 Task: Book 4 tickets for 'Kanwar Grewal Live In Concert' on BookMyShow, selecting seats in the 750 category.
Action: Mouse moved to (181, 17)
Screenshot: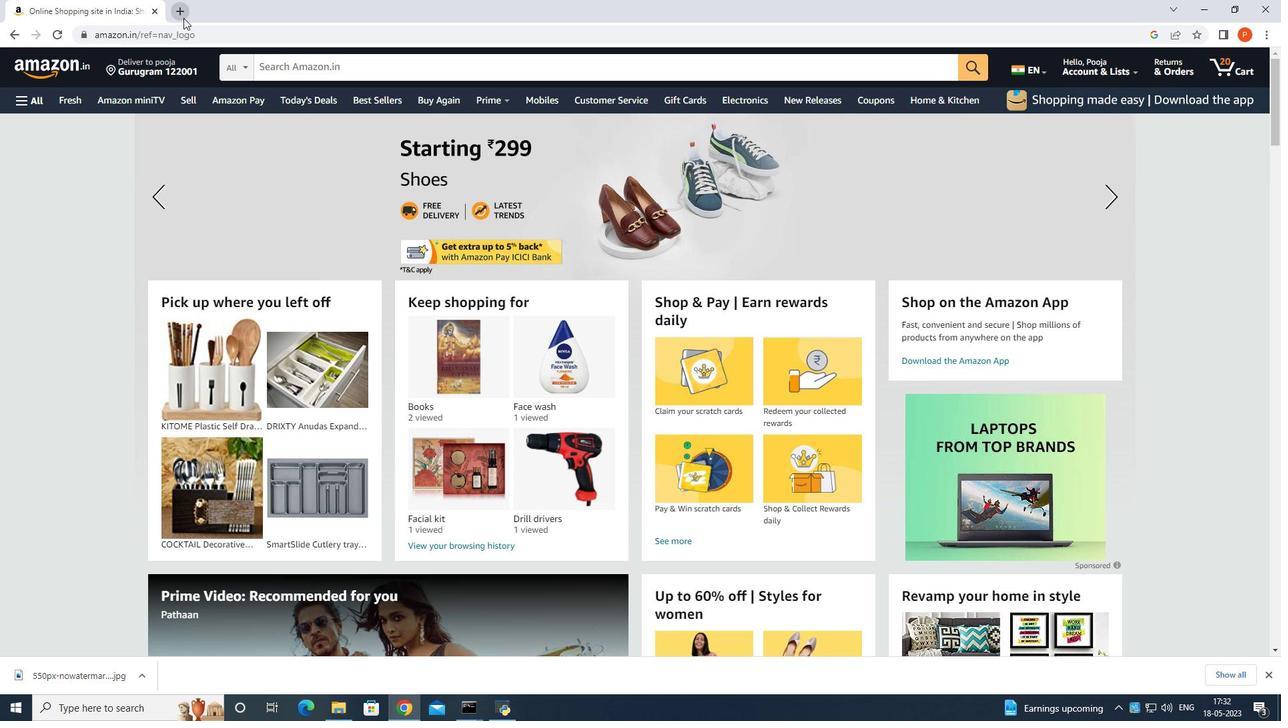 
Action: Mouse pressed left at (181, 17)
Screenshot: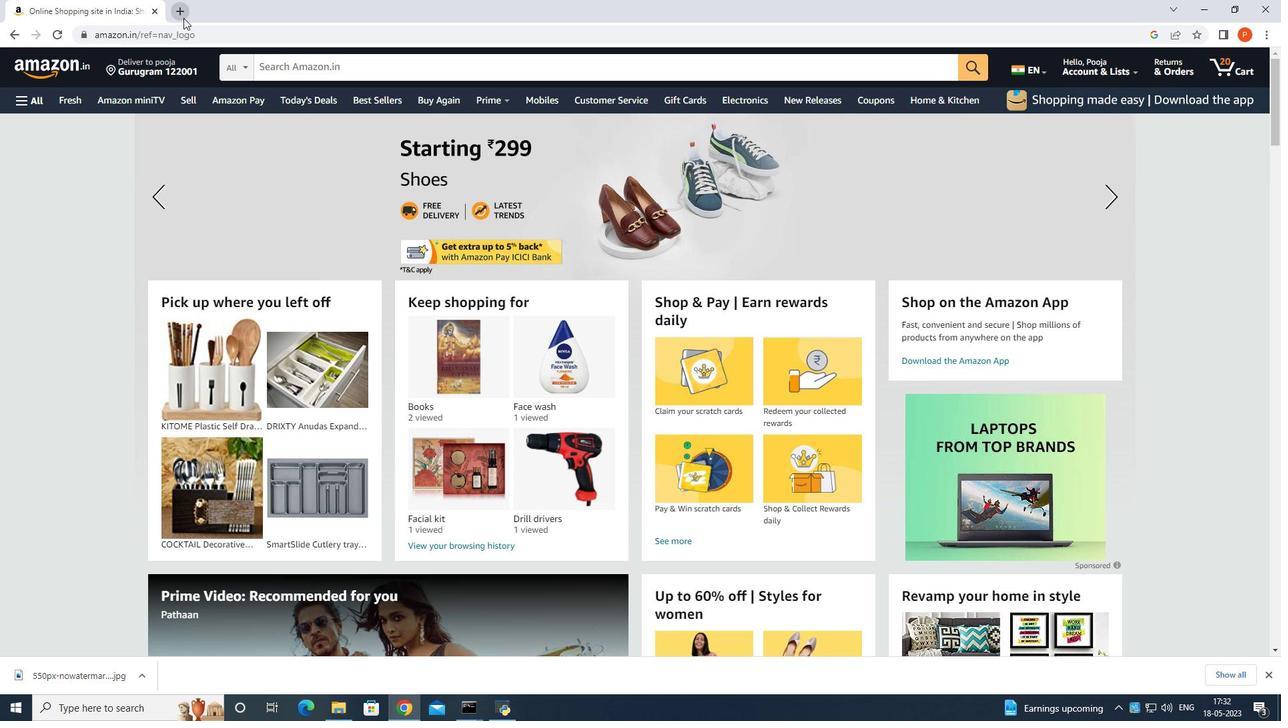 
Action: Mouse moved to (249, 38)
Screenshot: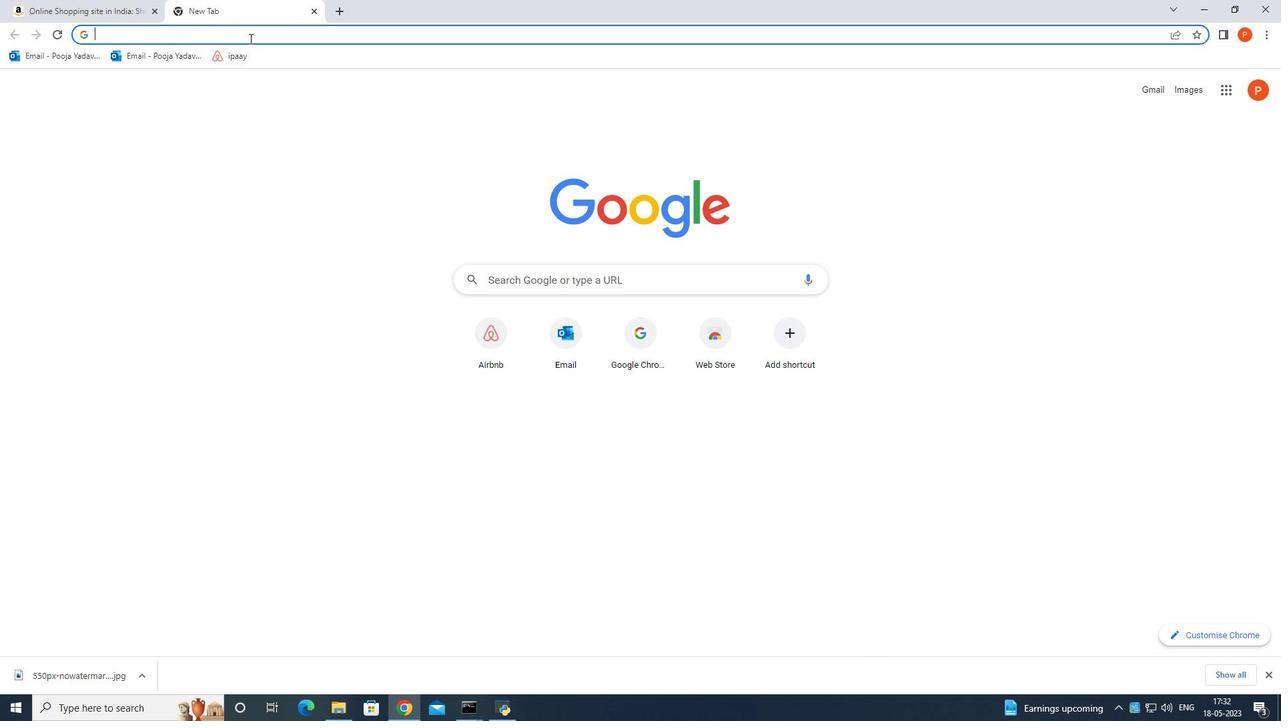 
Action: Mouse pressed left at (249, 38)
Screenshot: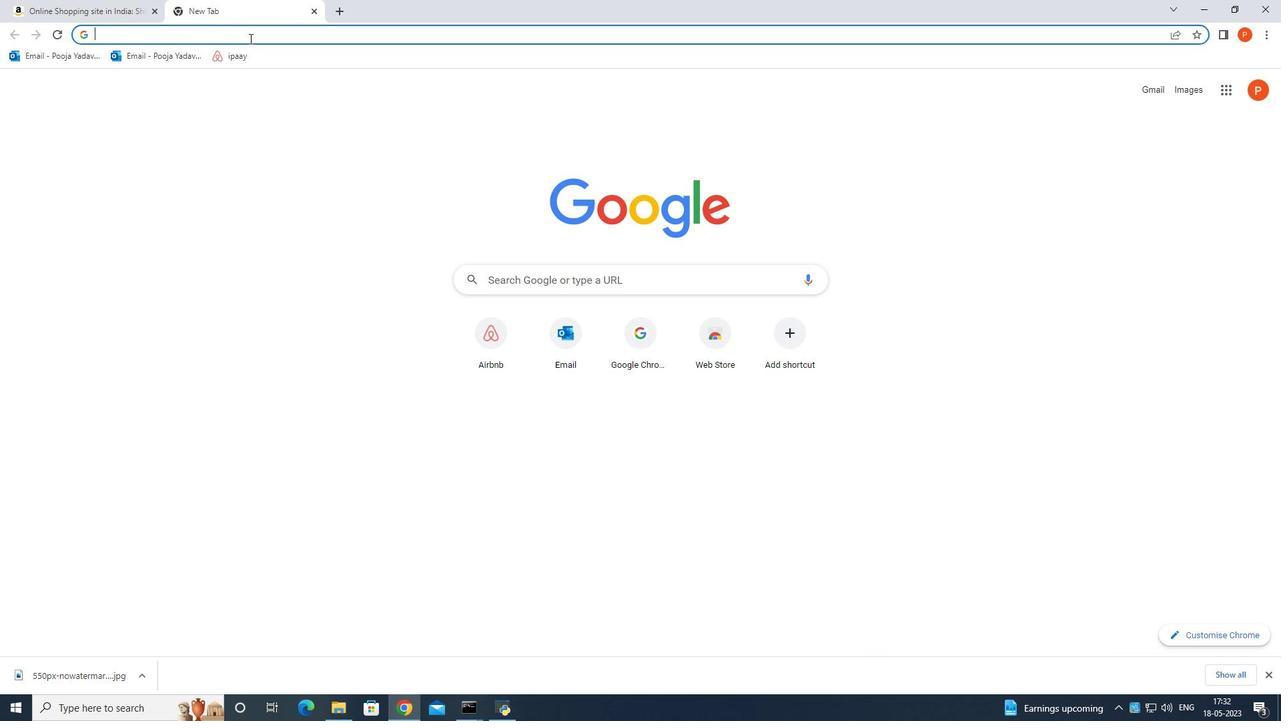 
Action: Mouse moved to (261, 59)
Screenshot: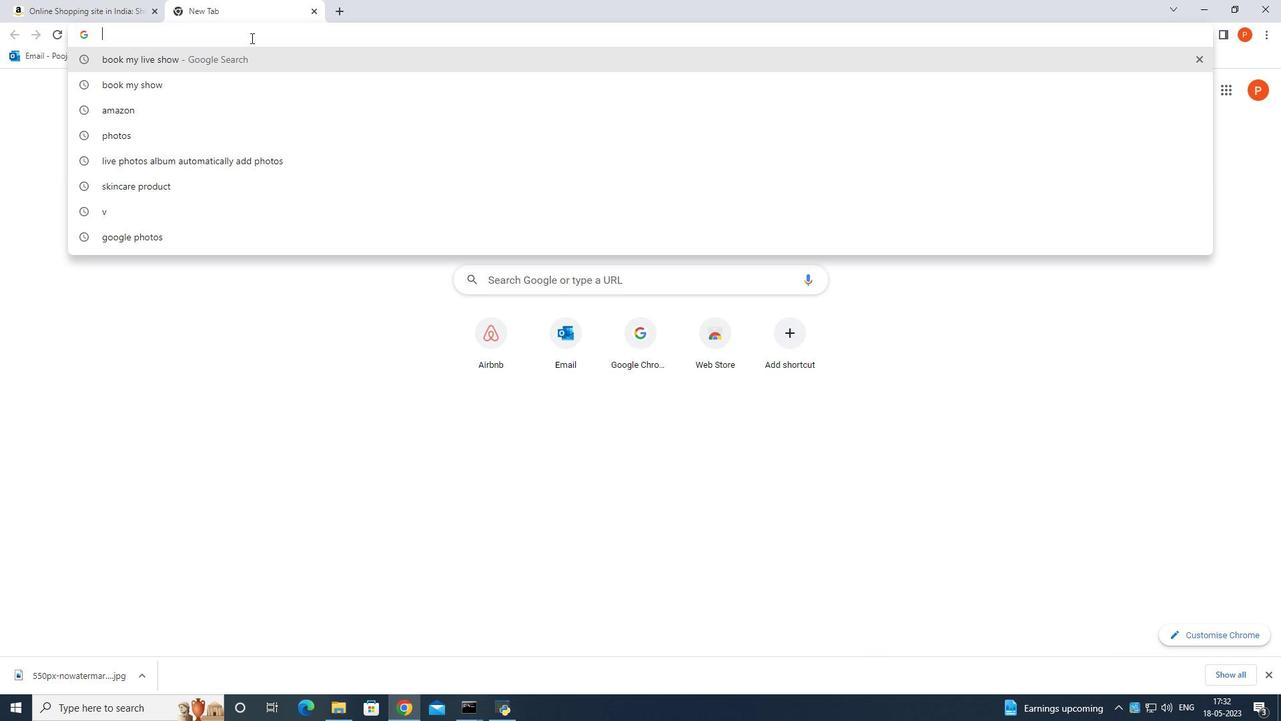 
Action: Key pressed b<Key.shift>ook<Key.space>my<Key.down><Key.enter>
Screenshot: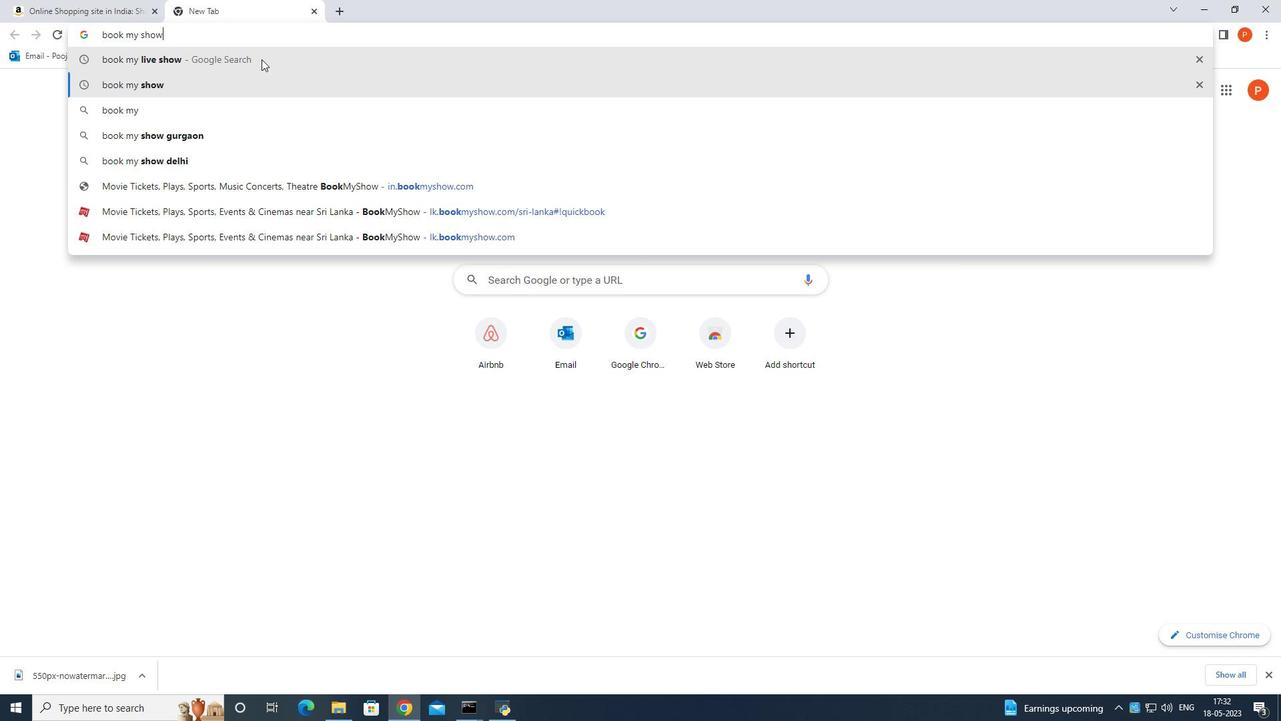 
Action: Mouse moved to (321, 216)
Screenshot: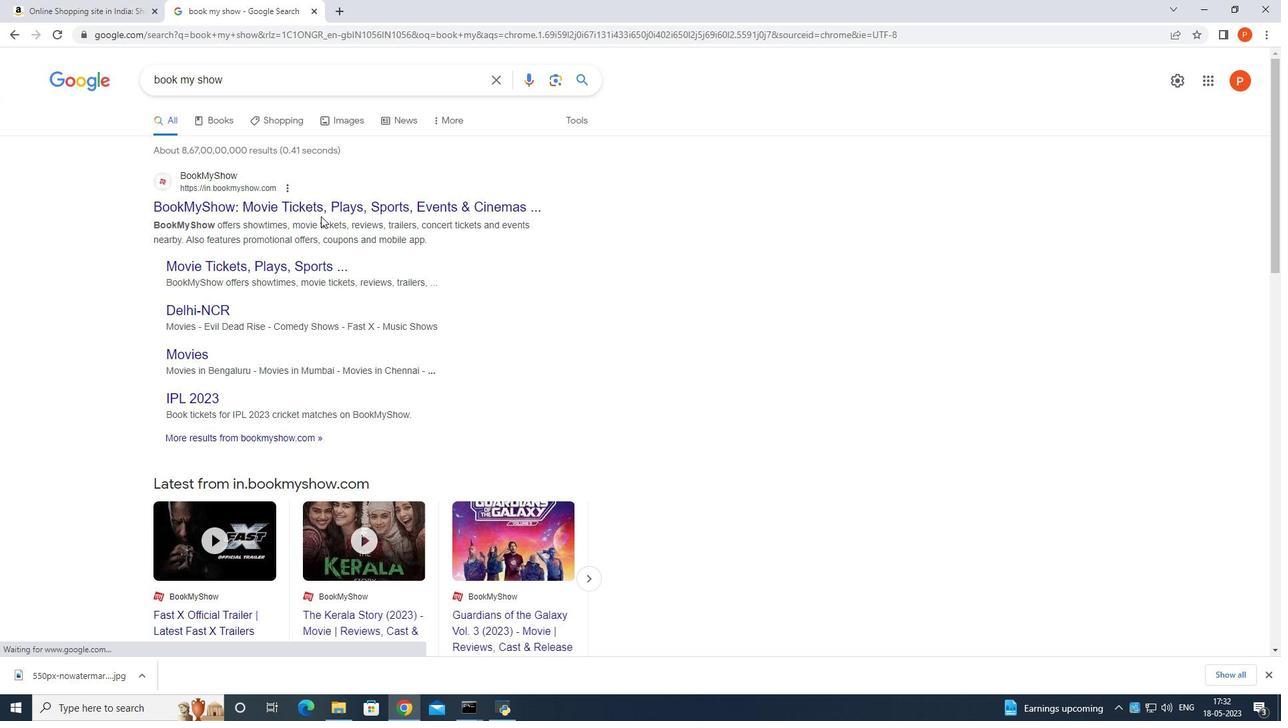 
Action: Mouse scrolled (321, 215) with delta (0, 0)
Screenshot: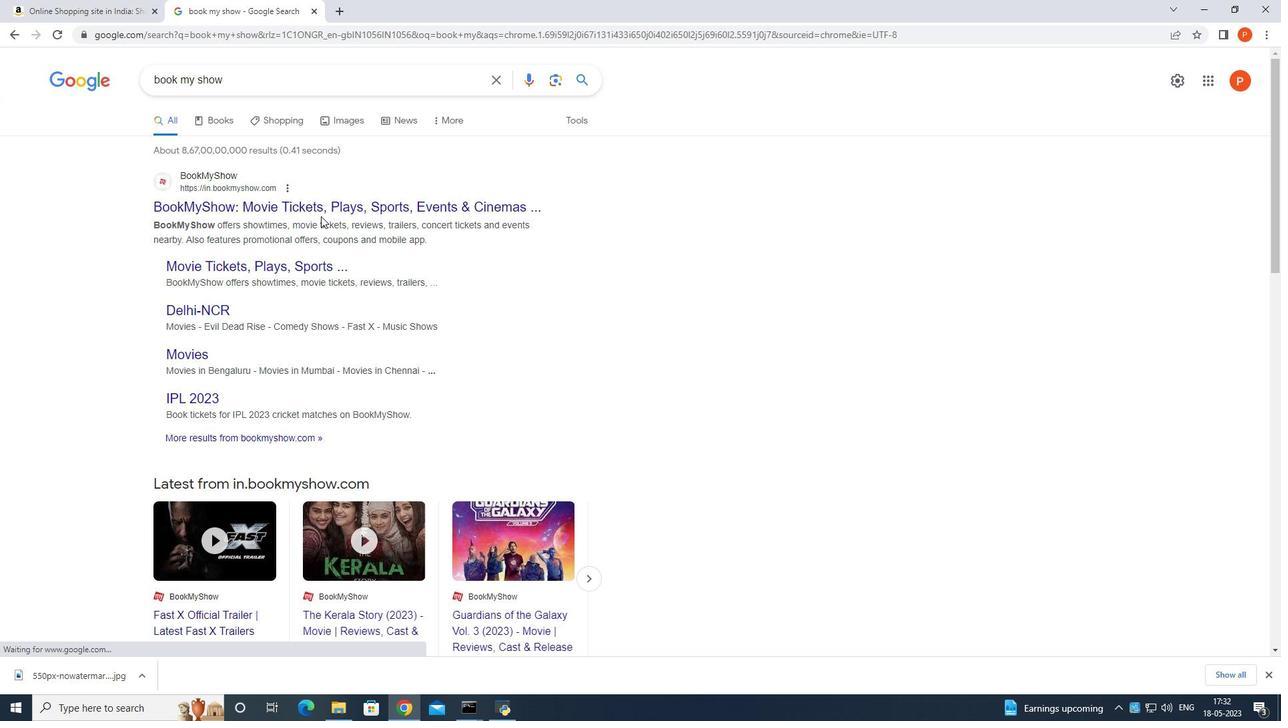 
Action: Mouse moved to (321, 216)
Screenshot: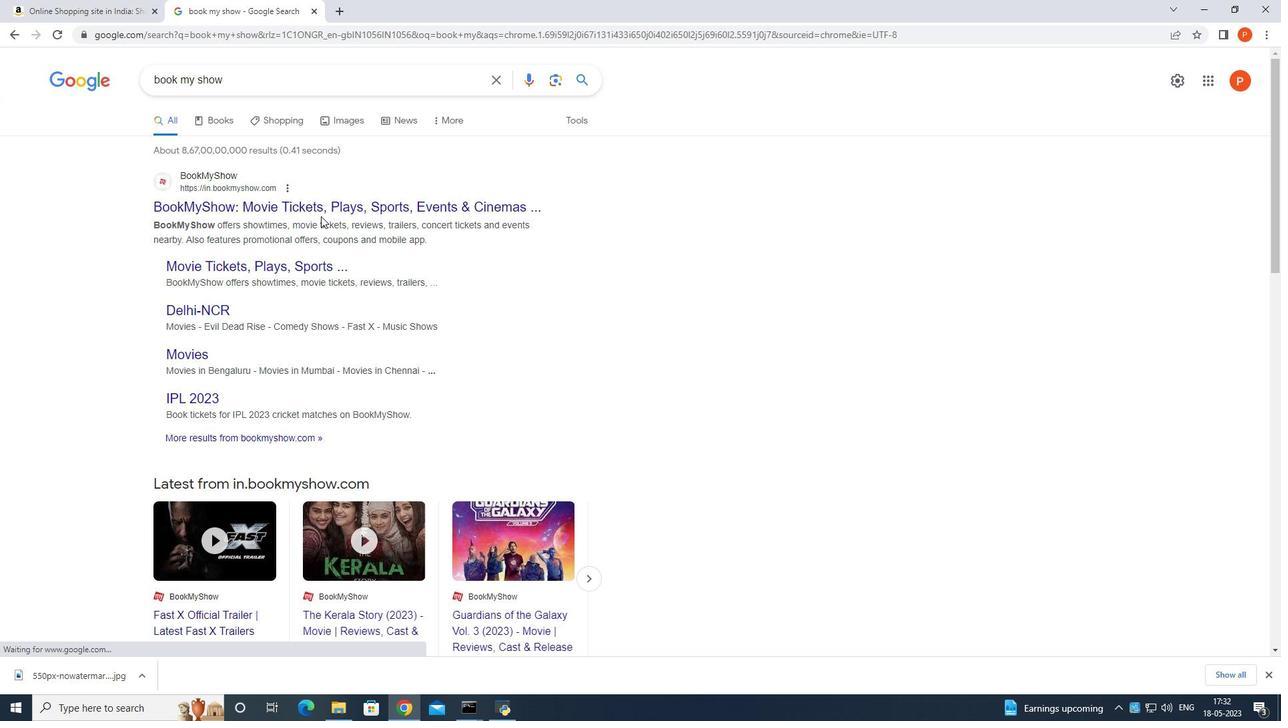 
Action: Mouse scrolled (321, 215) with delta (0, 0)
Screenshot: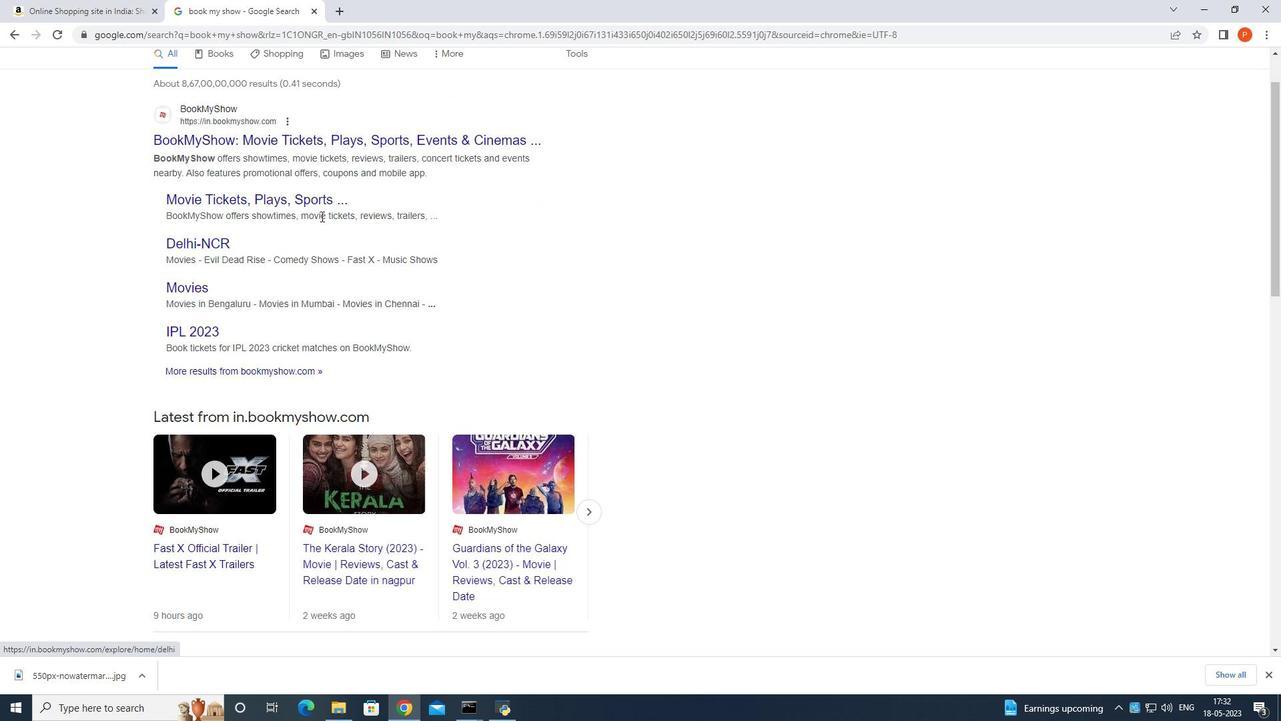 
Action: Mouse scrolled (321, 215) with delta (0, 0)
Screenshot: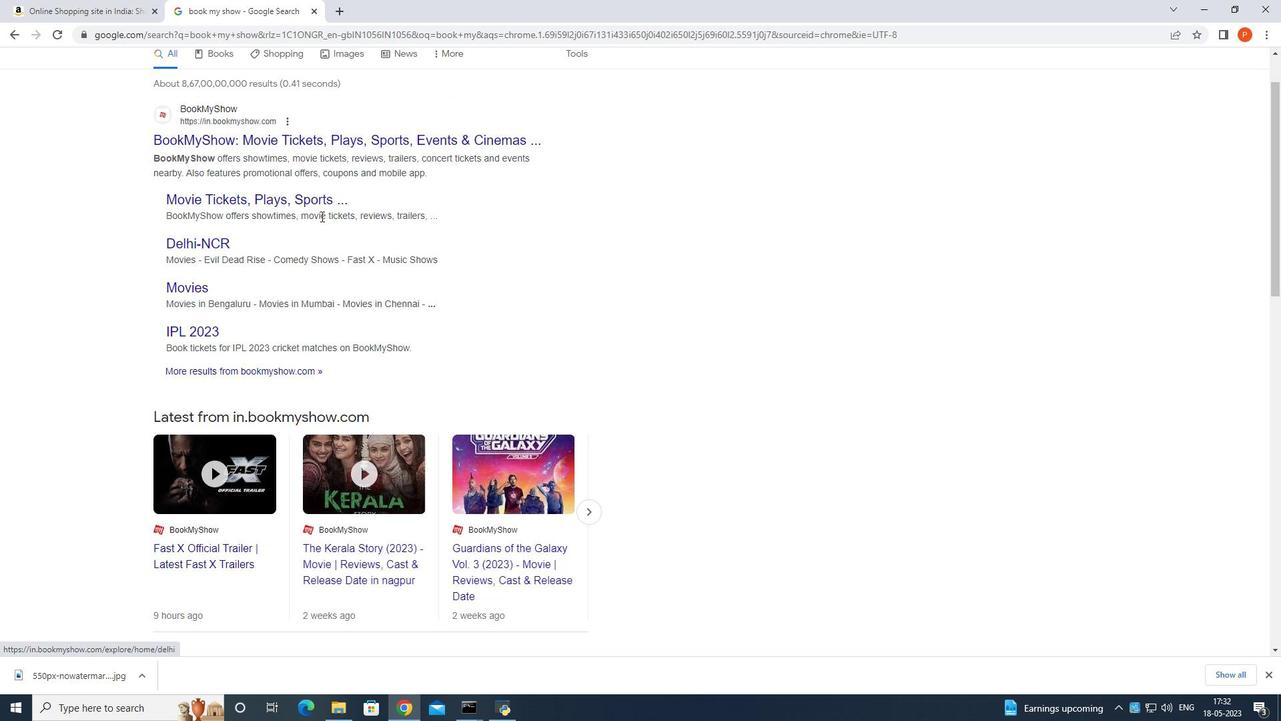 
Action: Mouse scrolled (321, 215) with delta (0, 0)
Screenshot: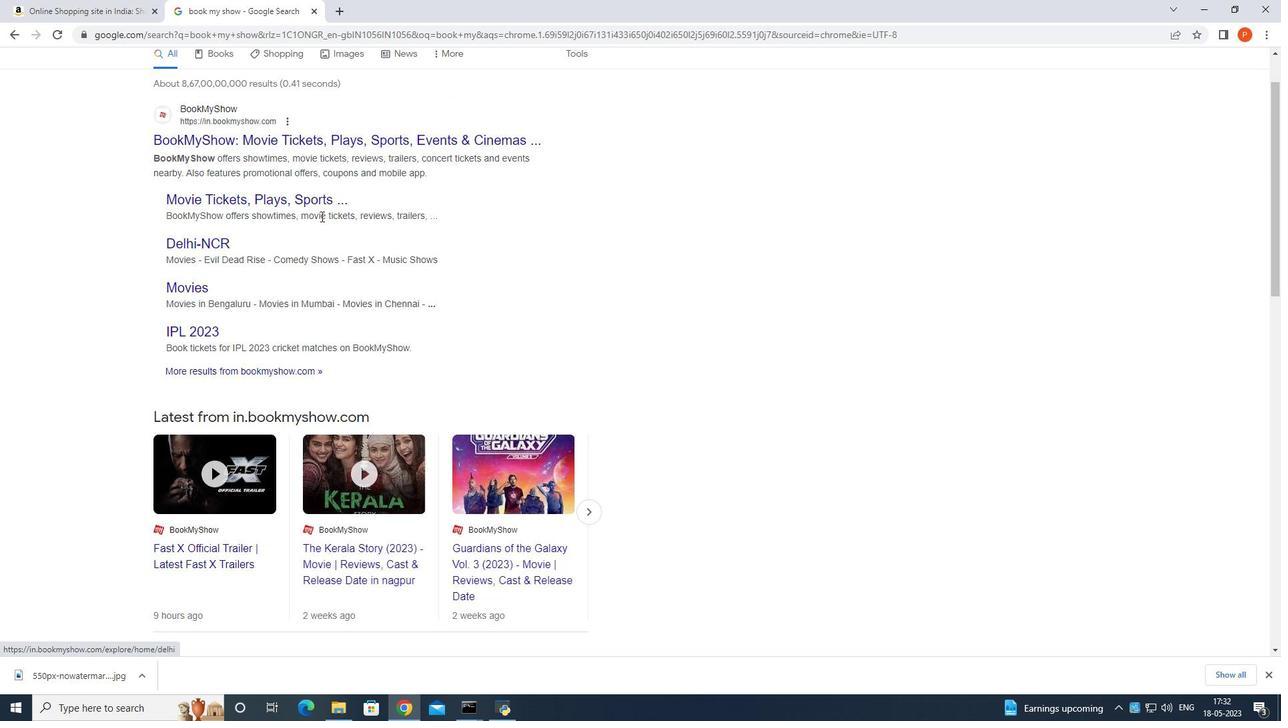 
Action: Mouse moved to (321, 216)
Screenshot: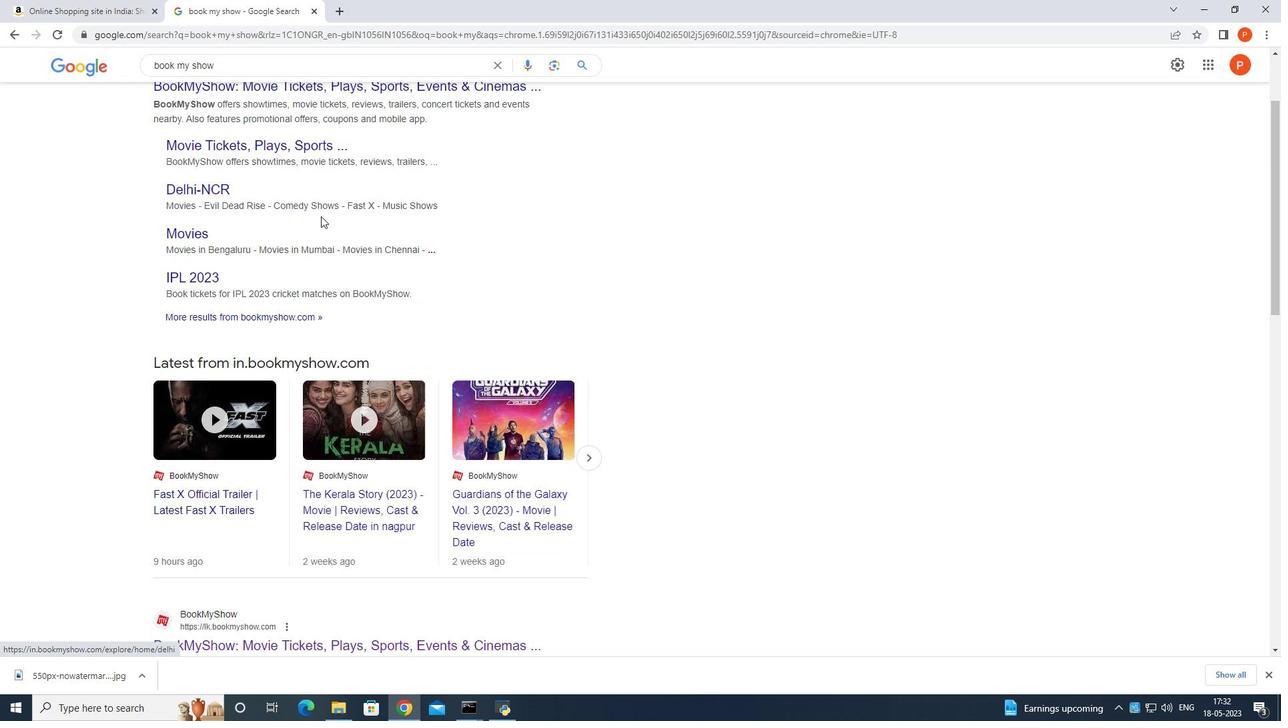
Action: Mouse scrolled (321, 216) with delta (0, 0)
Screenshot: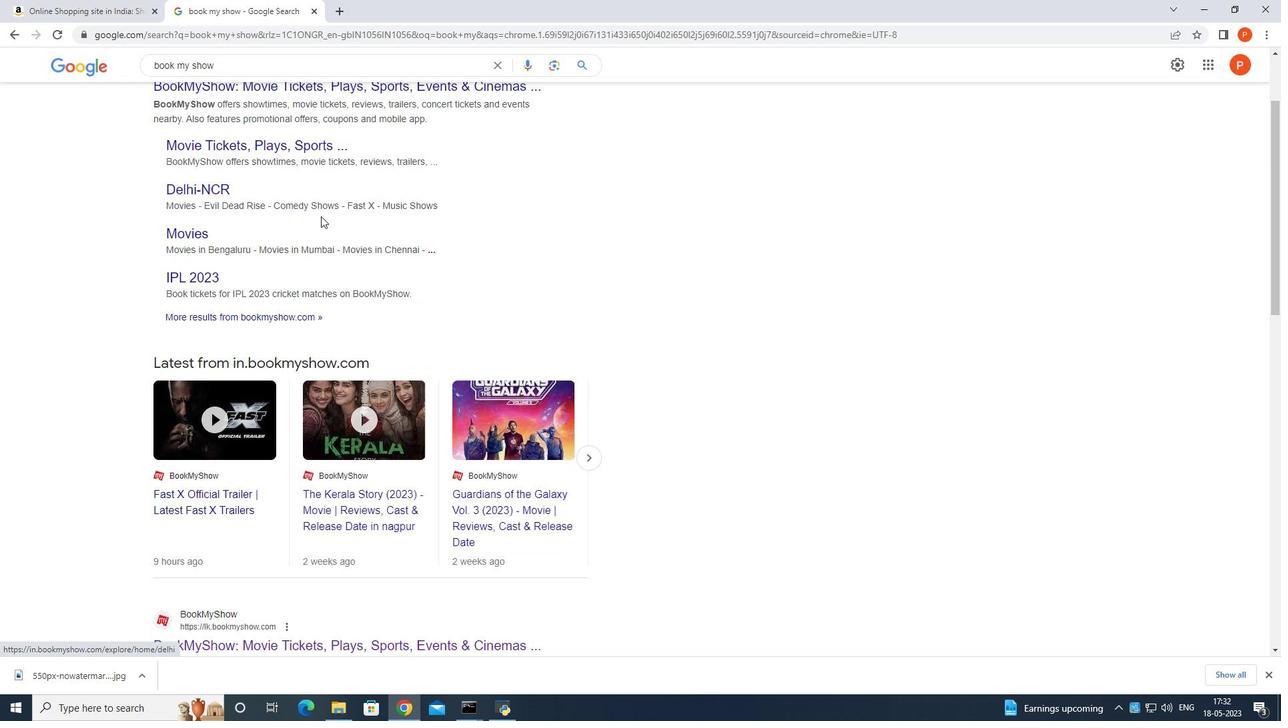 
Action: Mouse moved to (321, 216)
Screenshot: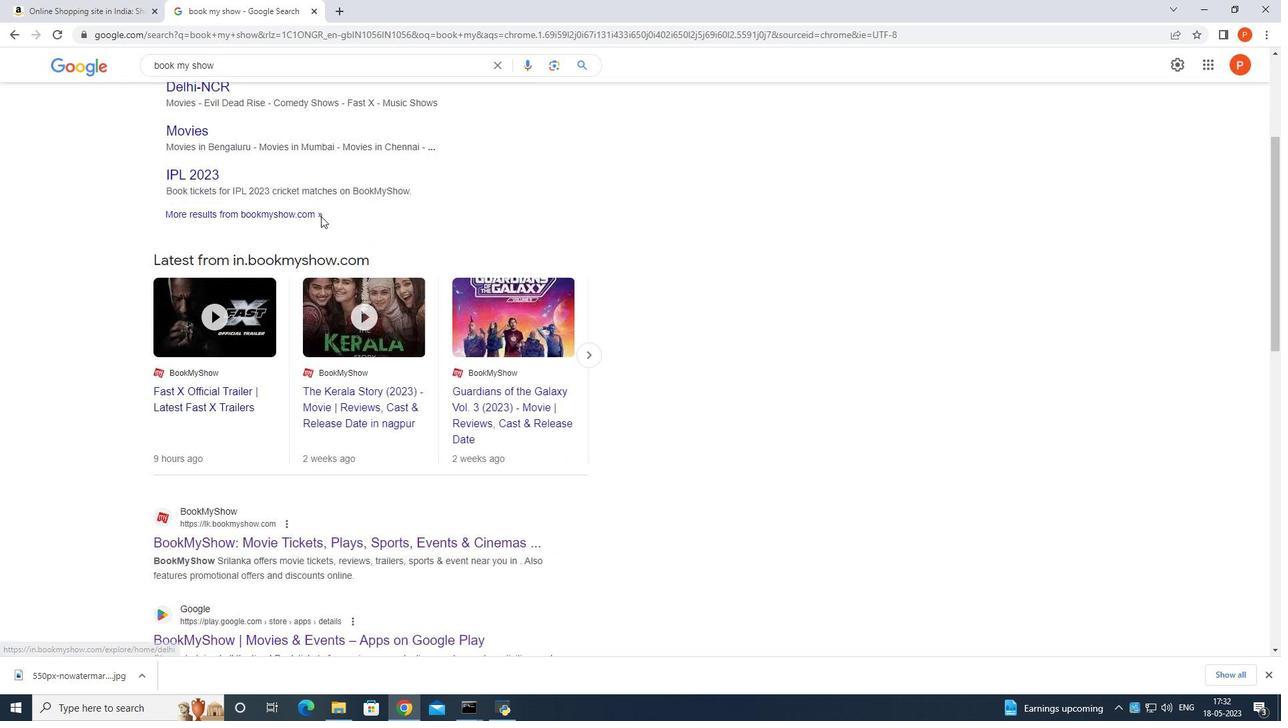 
Action: Mouse scrolled (321, 216) with delta (0, 0)
Screenshot: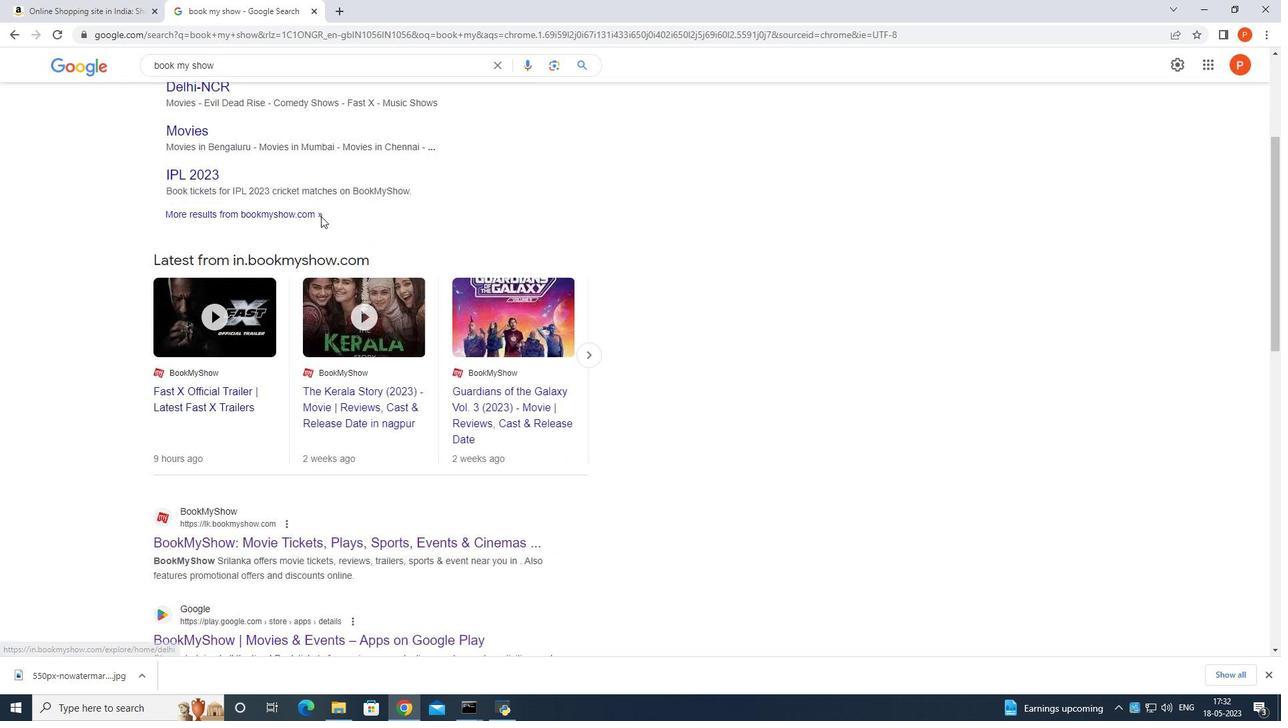 
Action: Mouse scrolled (321, 216) with delta (0, 0)
Screenshot: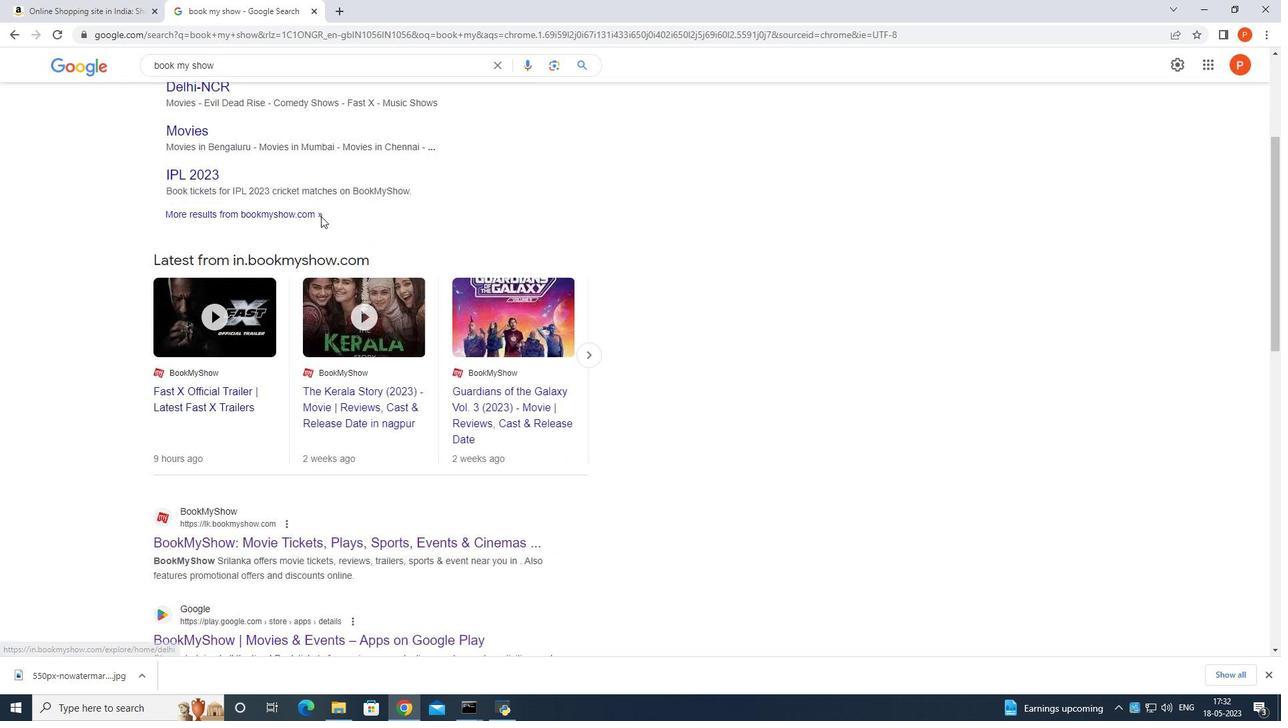 
Action: Mouse moved to (329, 303)
Screenshot: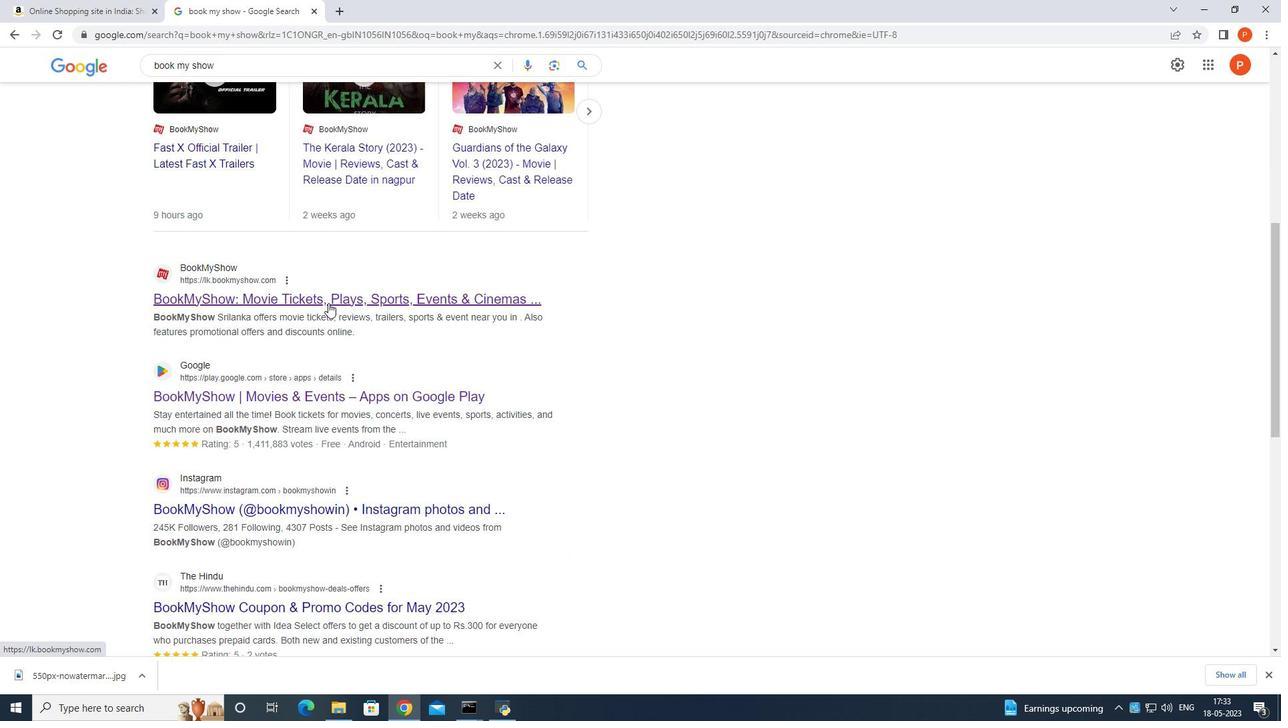 
Action: Mouse pressed left at (329, 303)
Screenshot: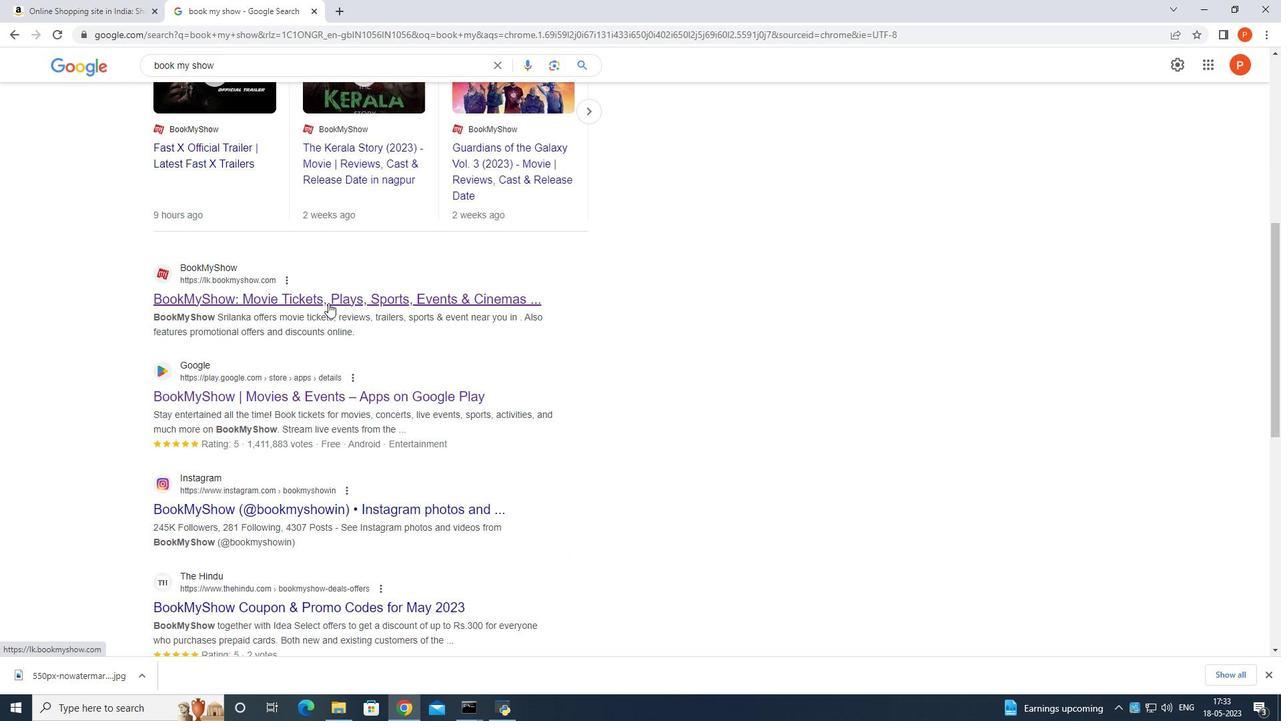 
Action: Mouse moved to (334, 303)
Screenshot: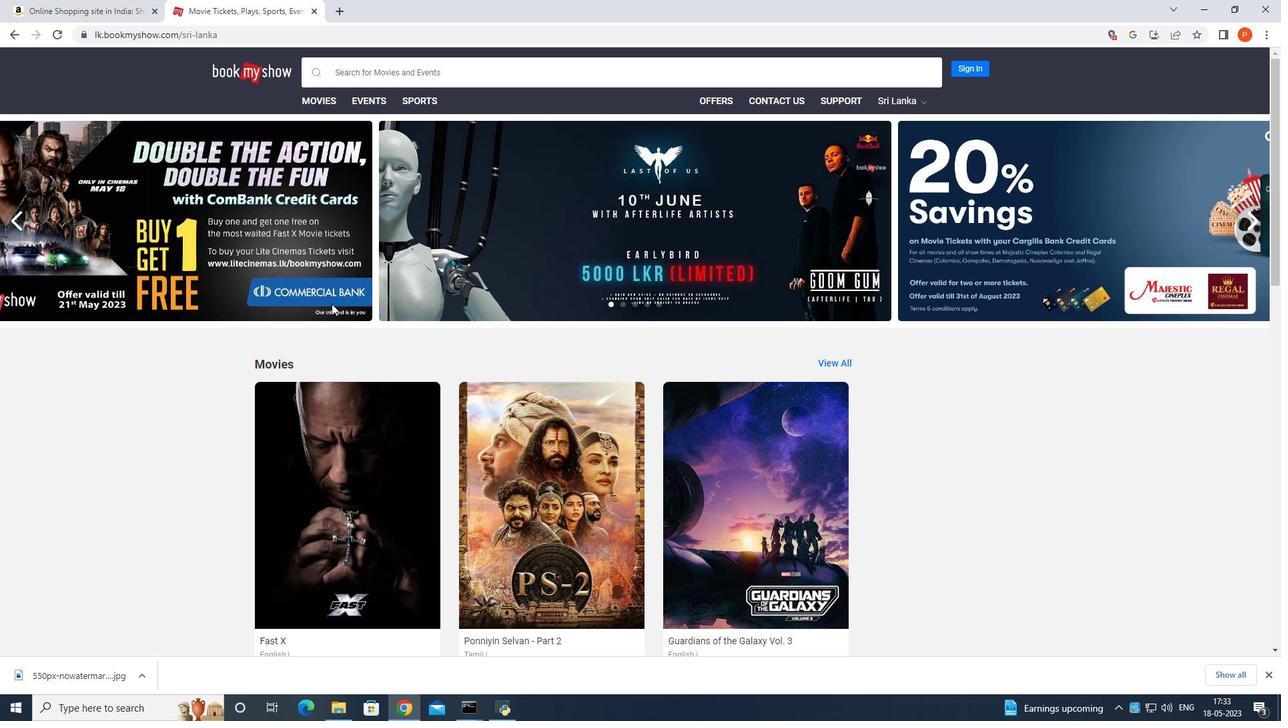 
Action: Mouse scrolled (334, 302) with delta (0, 0)
Screenshot: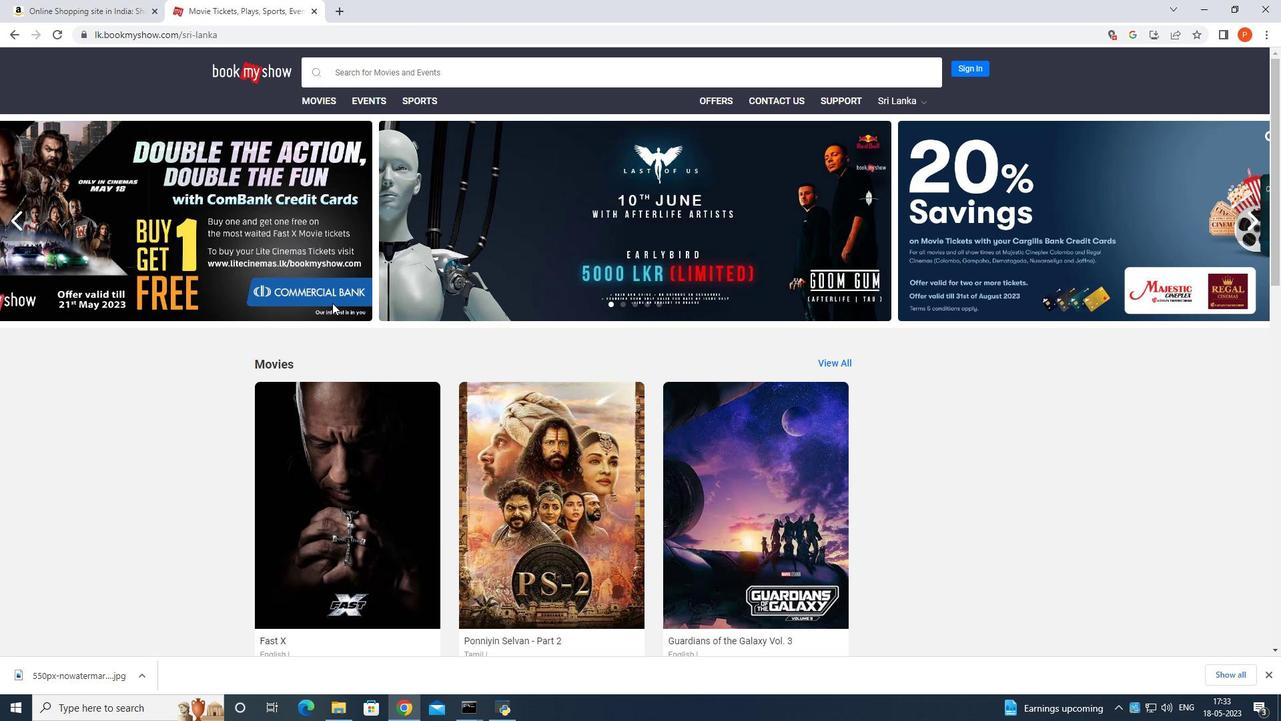 
Action: Mouse moved to (335, 305)
Screenshot: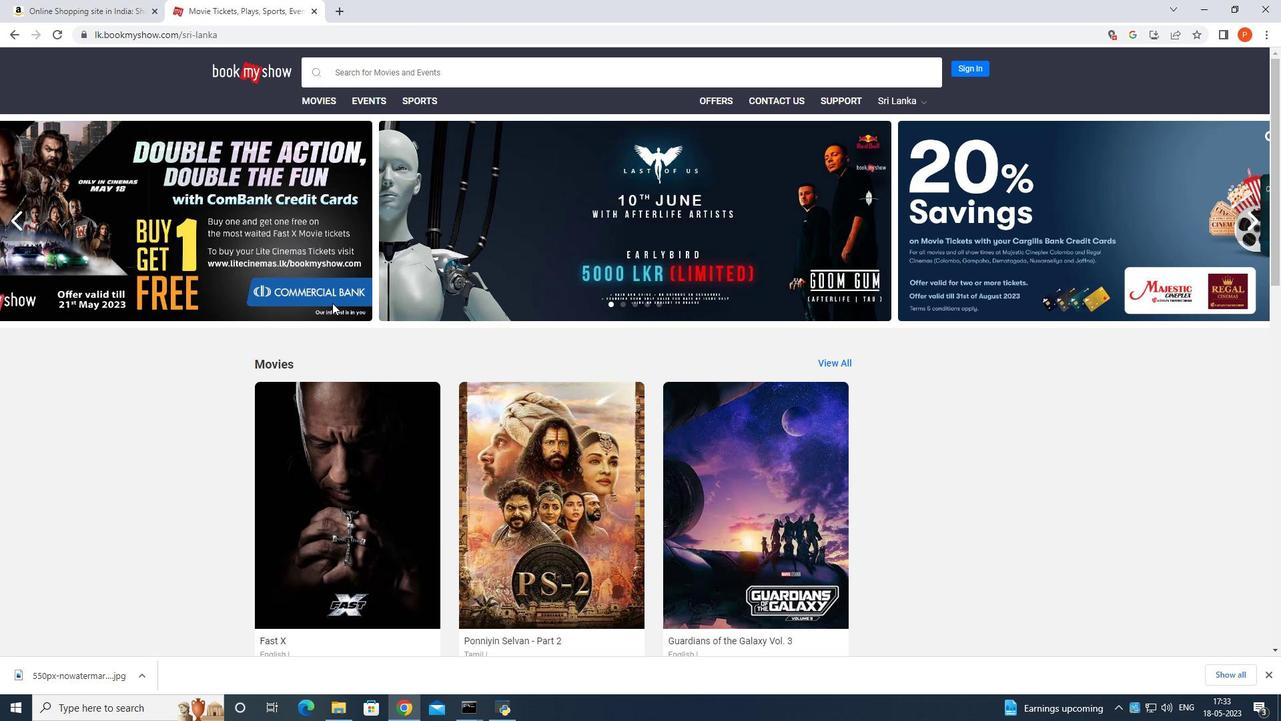 
Action: Mouse scrolled (335, 304) with delta (0, 0)
Screenshot: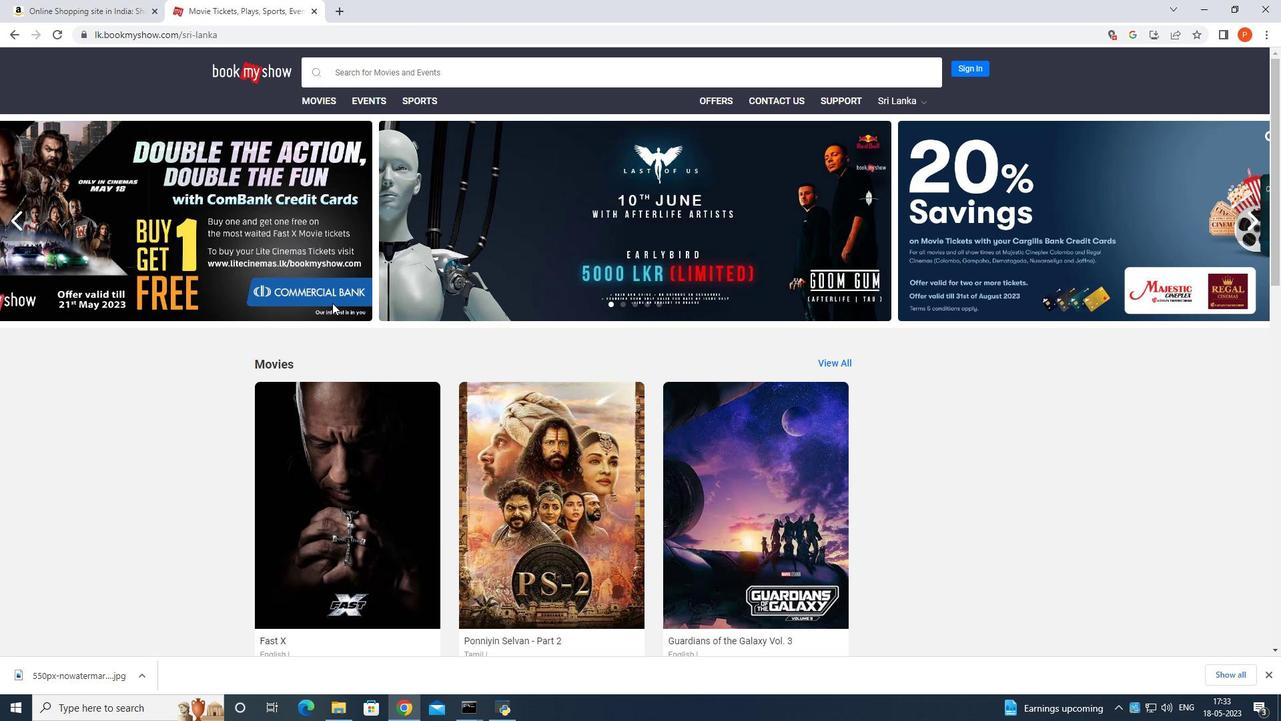 
Action: Mouse moved to (336, 305)
Screenshot: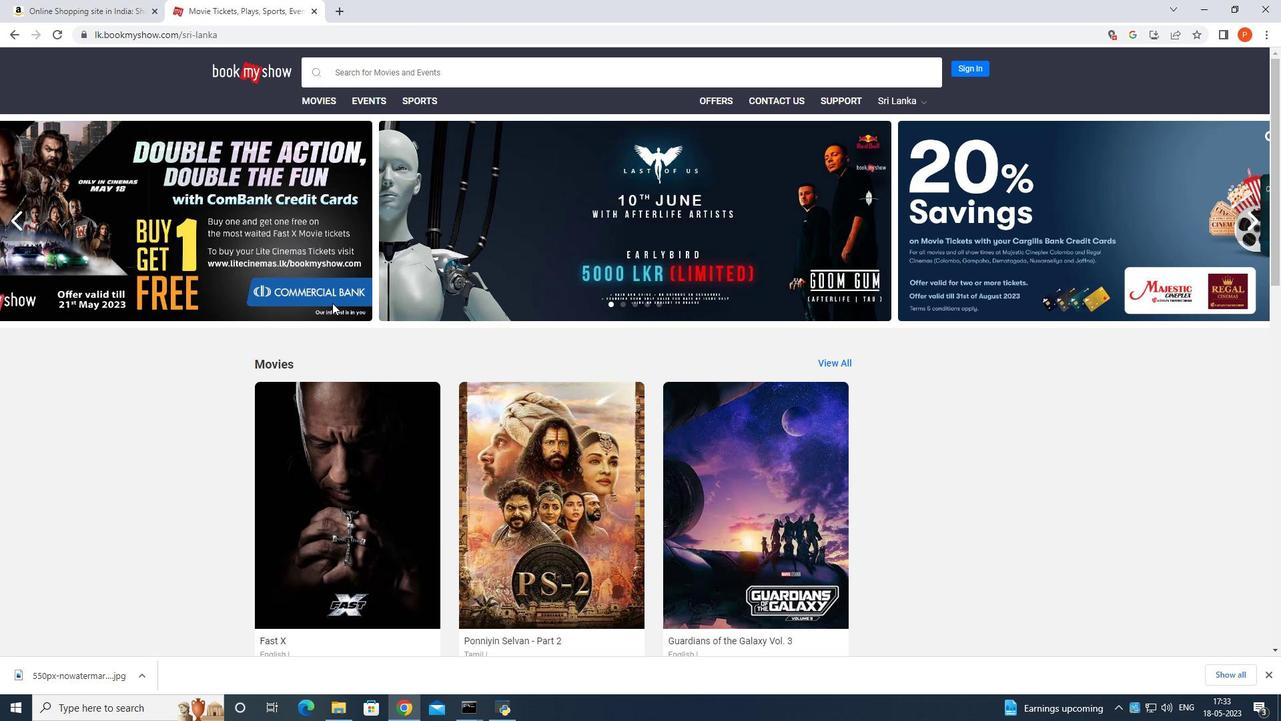 
Action: Mouse scrolled (336, 304) with delta (0, 0)
Screenshot: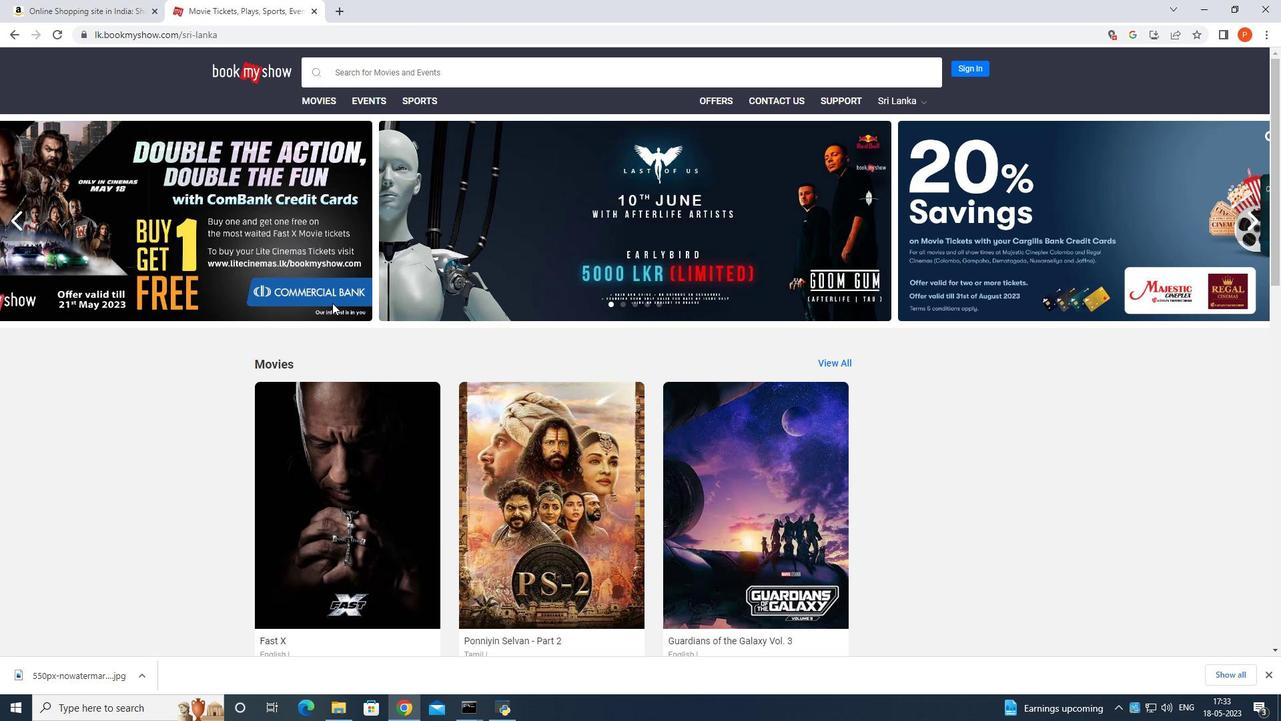 
Action: Mouse scrolled (336, 304) with delta (0, 0)
Screenshot: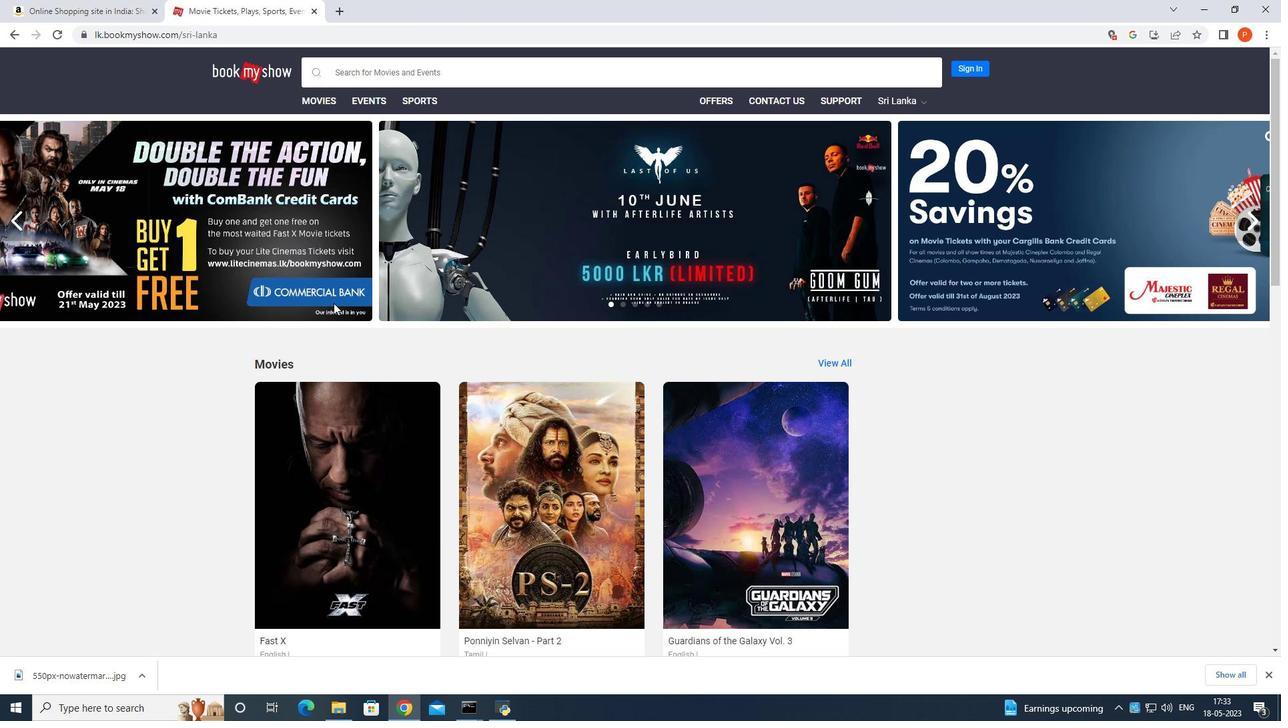 
Action: Mouse scrolled (336, 304) with delta (0, 0)
Screenshot: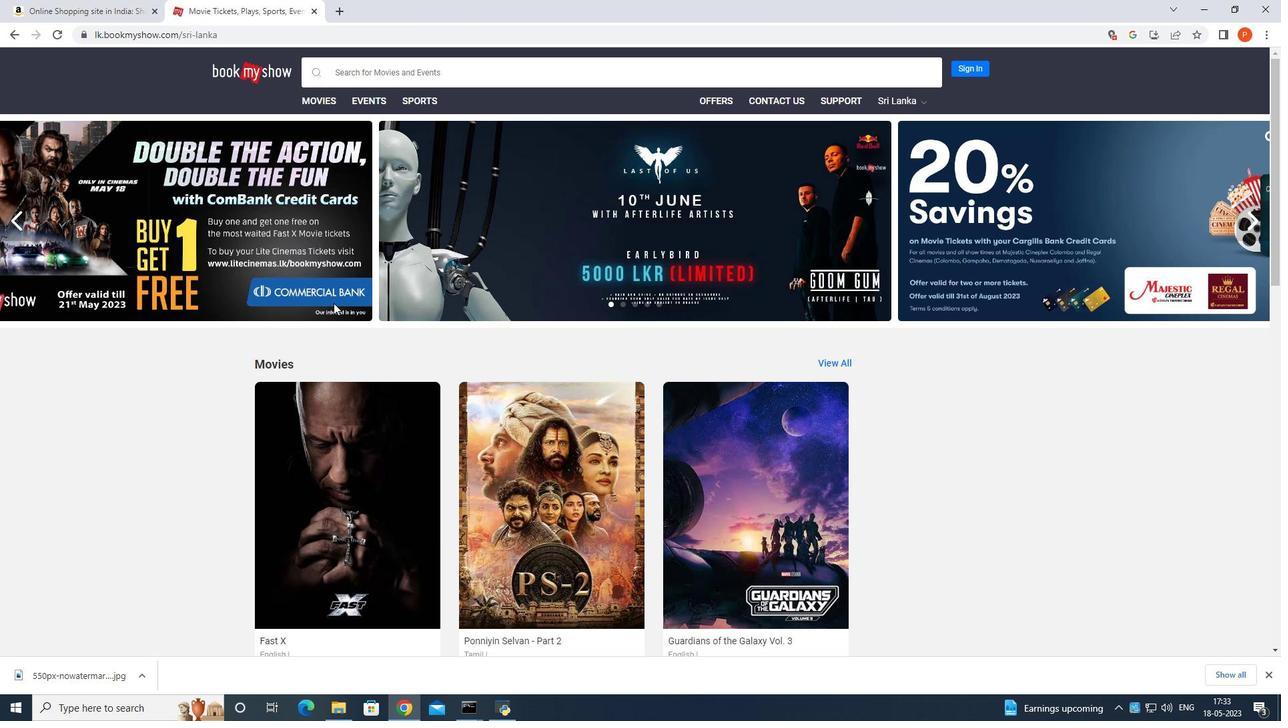 
Action: Mouse scrolled (336, 304) with delta (0, 0)
Screenshot: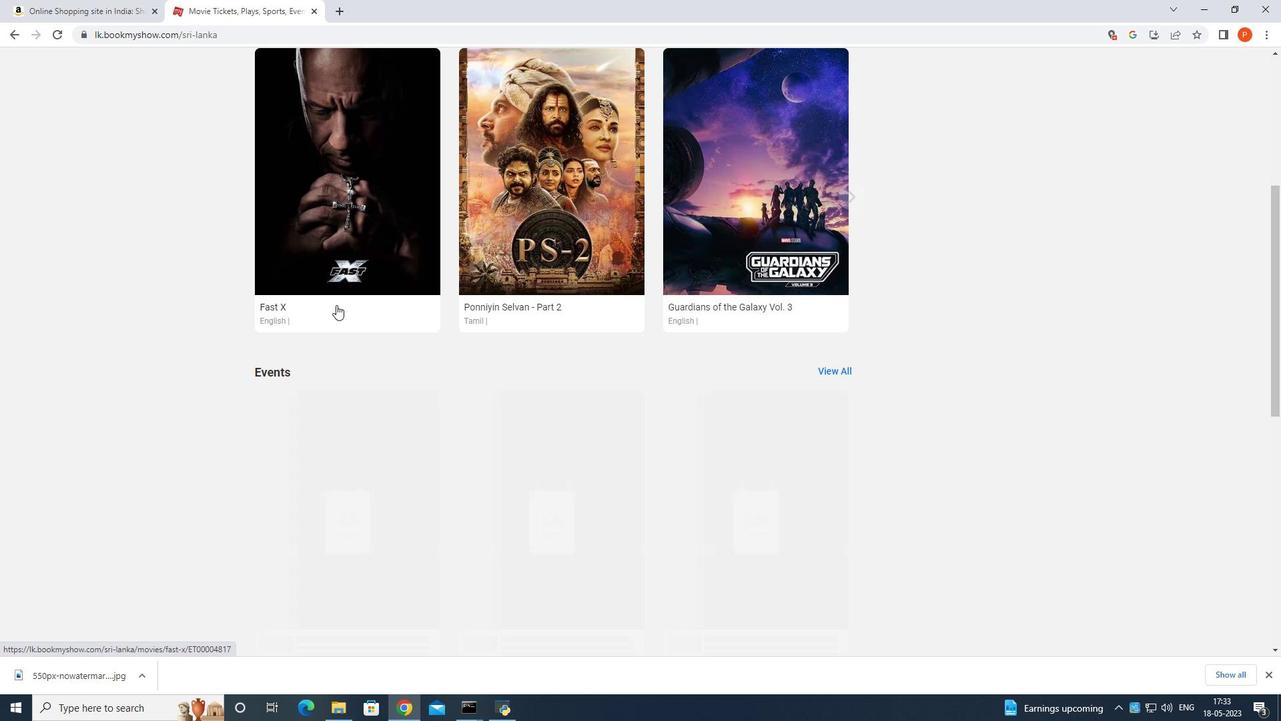 
Action: Mouse moved to (336, 305)
Screenshot: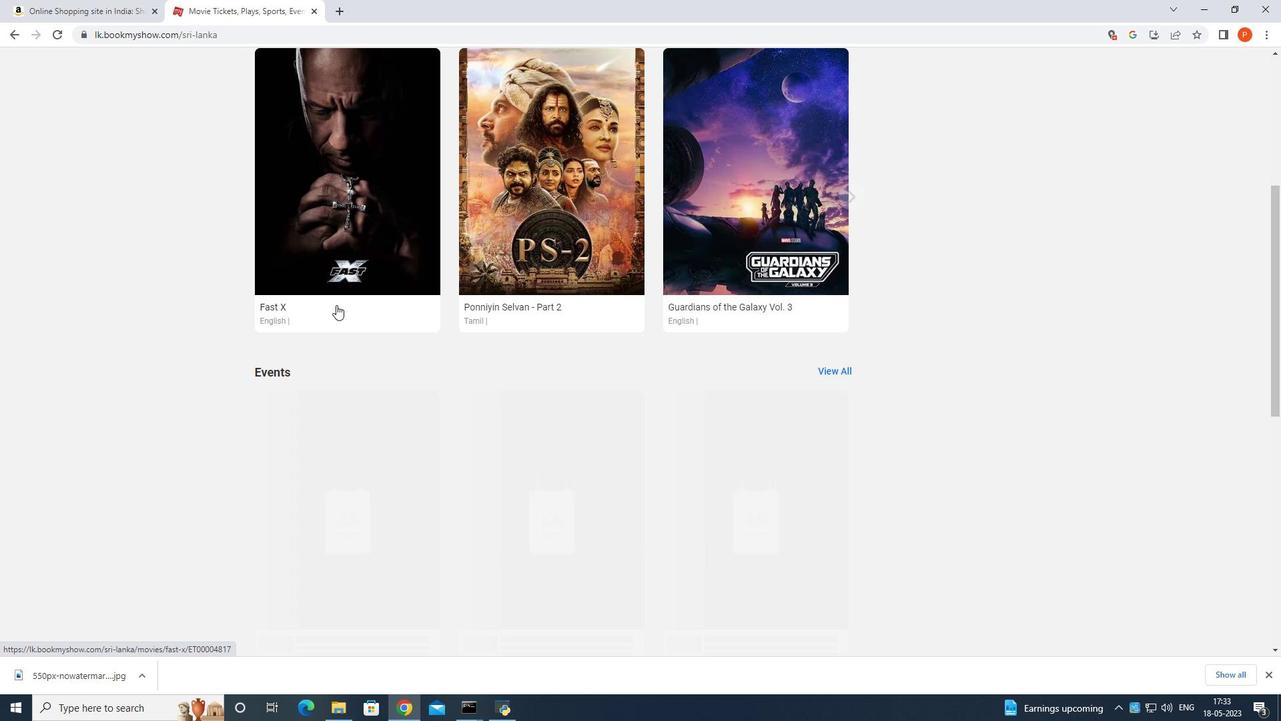 
Action: Mouse scrolled (336, 305) with delta (0, 0)
Screenshot: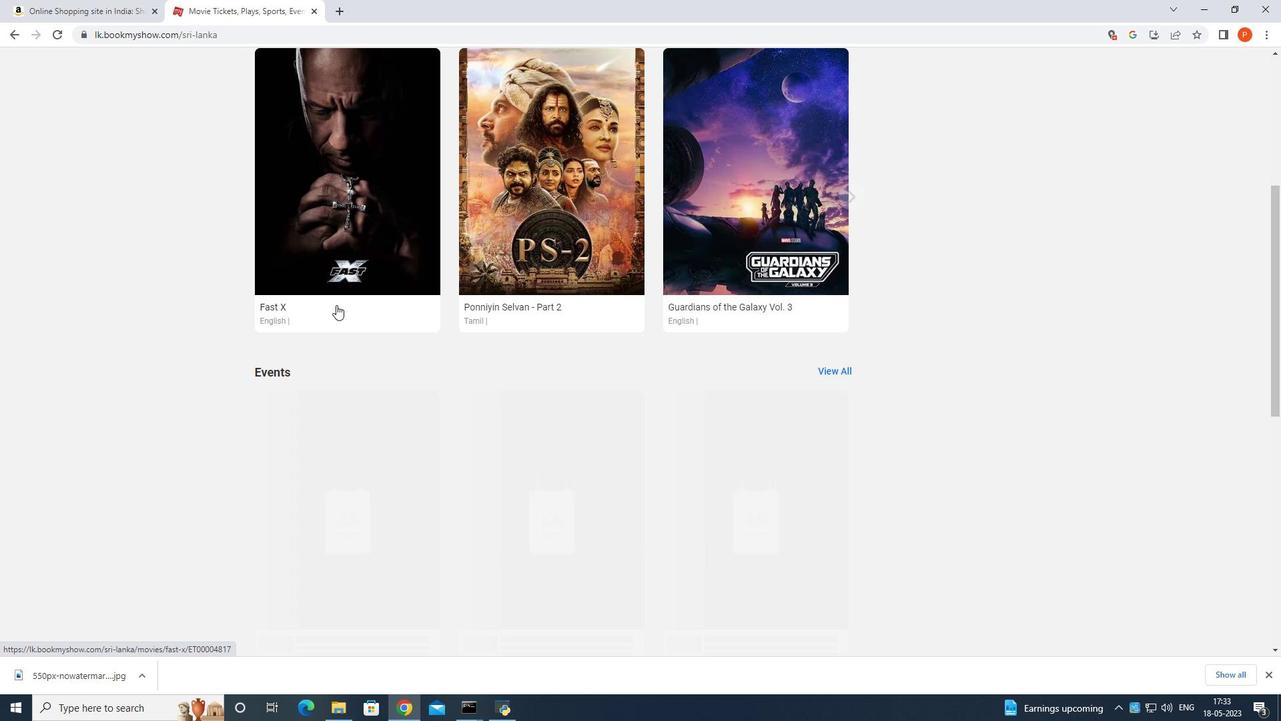 
Action: Mouse scrolled (336, 305) with delta (0, 0)
Screenshot: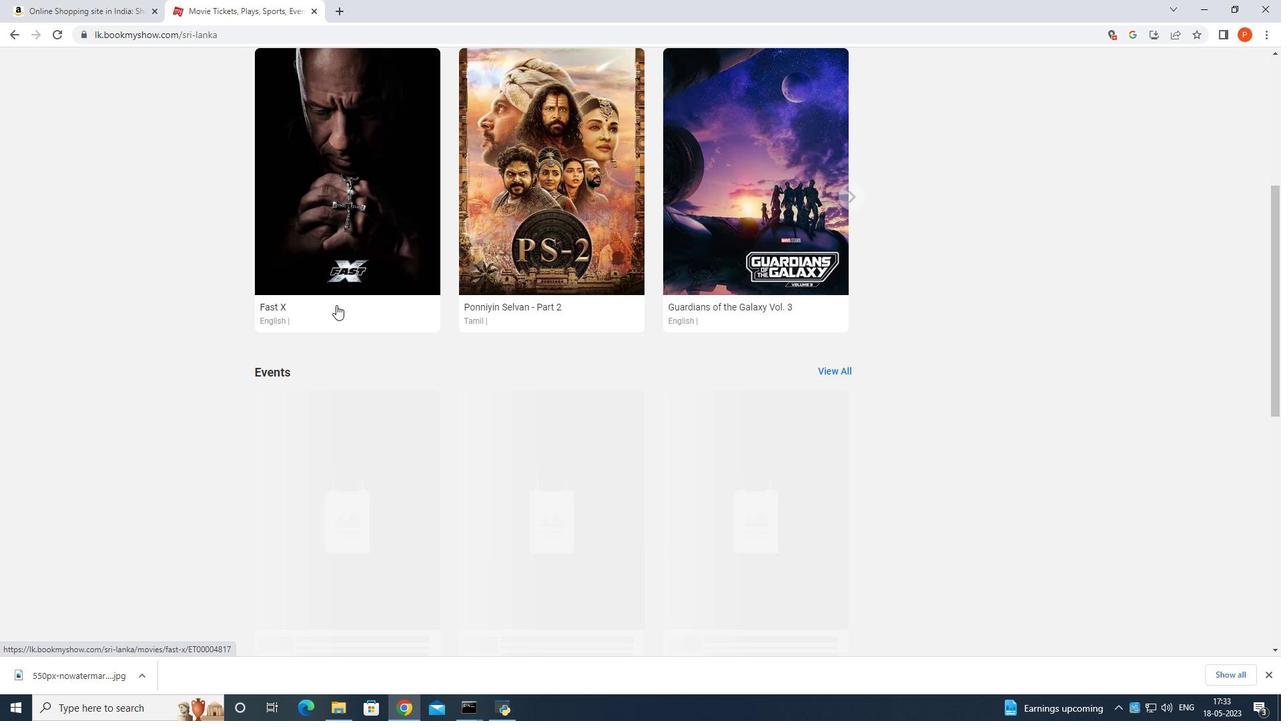 
Action: Mouse moved to (843, 173)
Screenshot: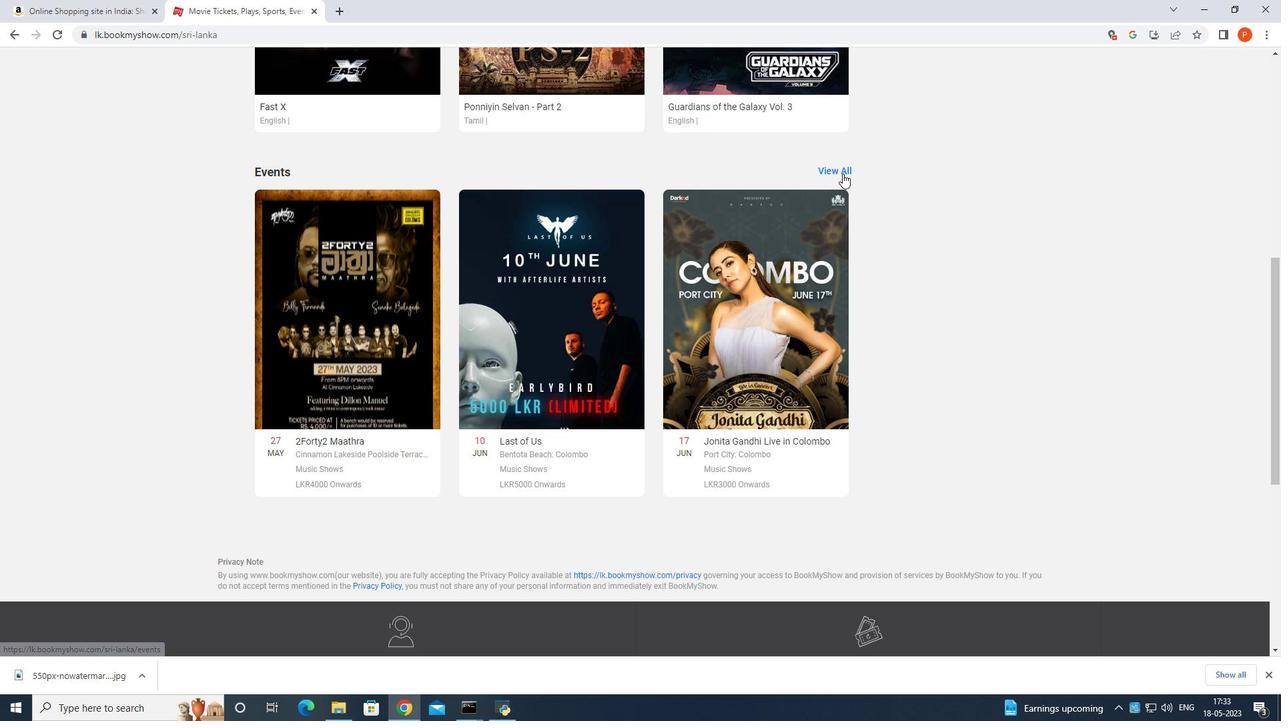 
Action: Mouse pressed left at (843, 173)
Screenshot: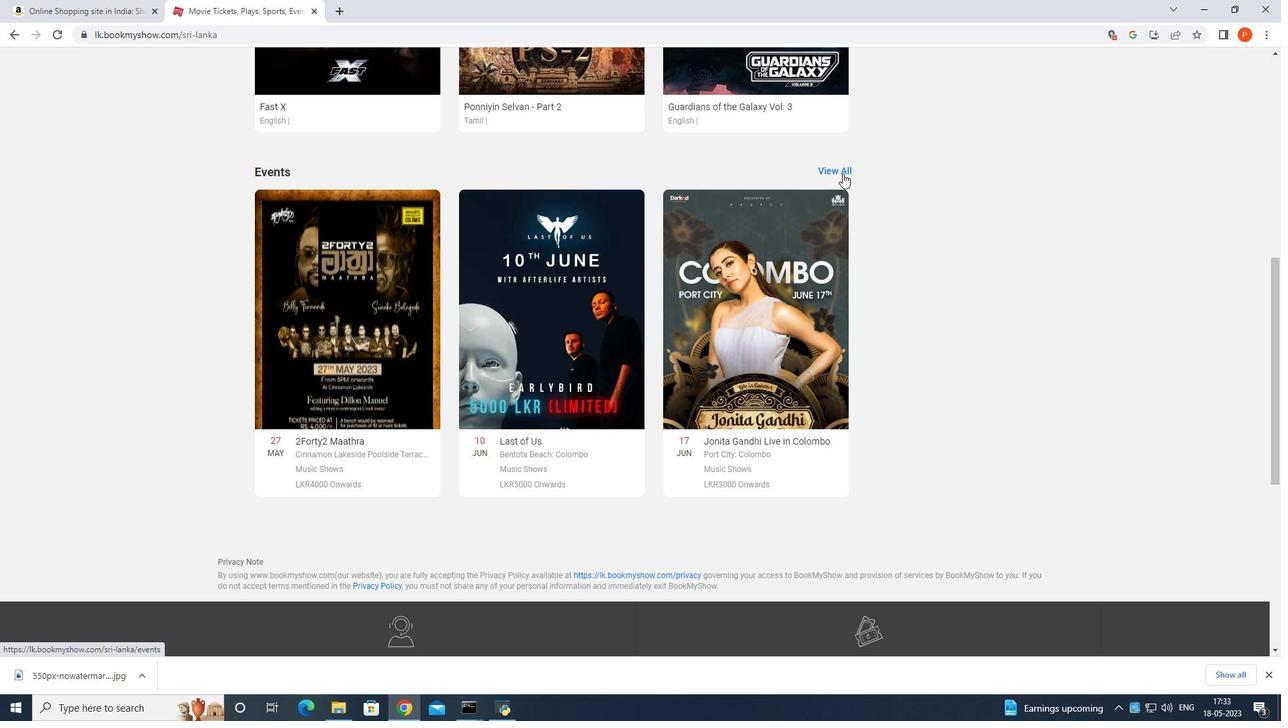 
Action: Mouse moved to (835, 179)
Screenshot: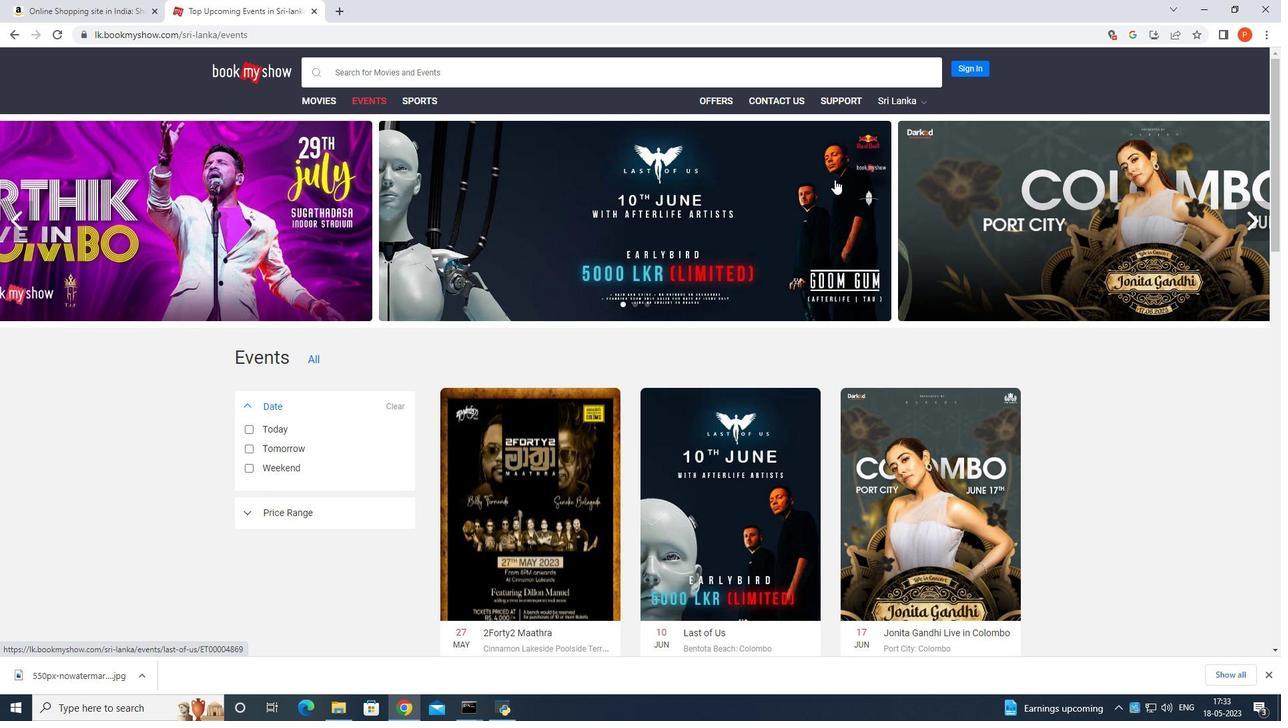 
Action: Mouse scrolled (835, 178) with delta (0, 0)
Screenshot: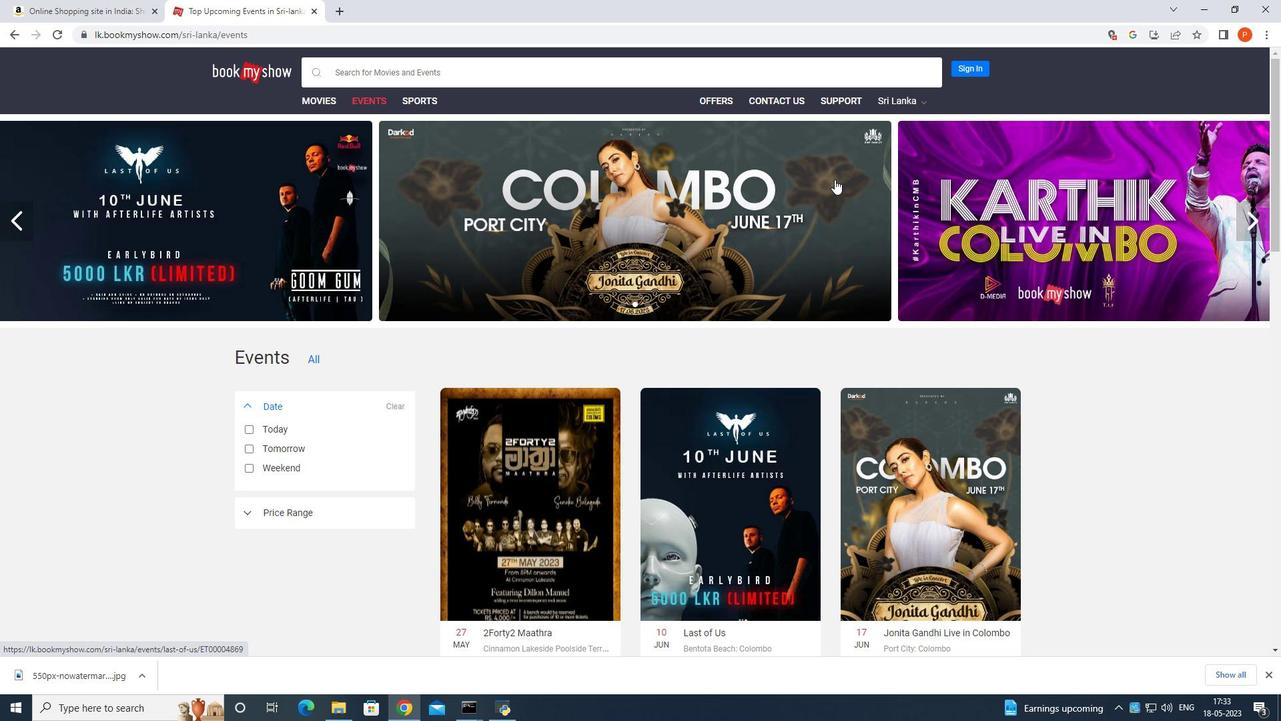 
Action: Mouse scrolled (835, 178) with delta (0, 0)
Screenshot: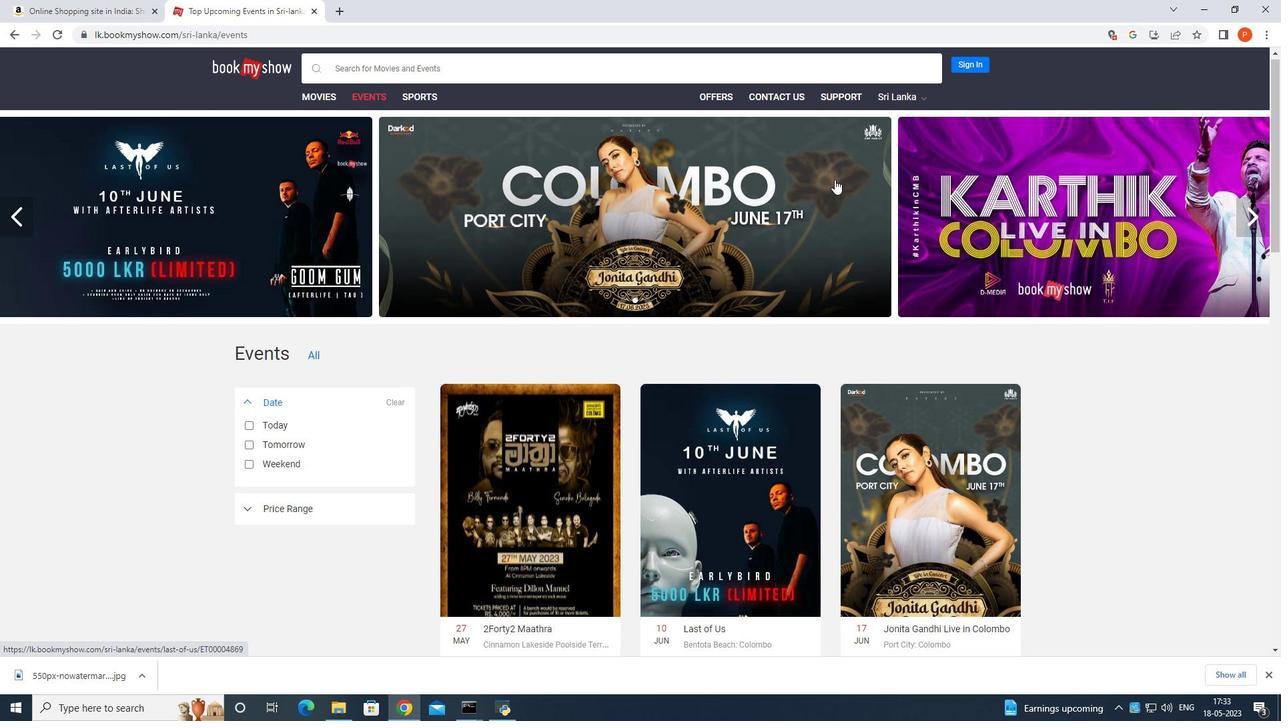 
Action: Mouse scrolled (835, 178) with delta (0, 0)
Screenshot: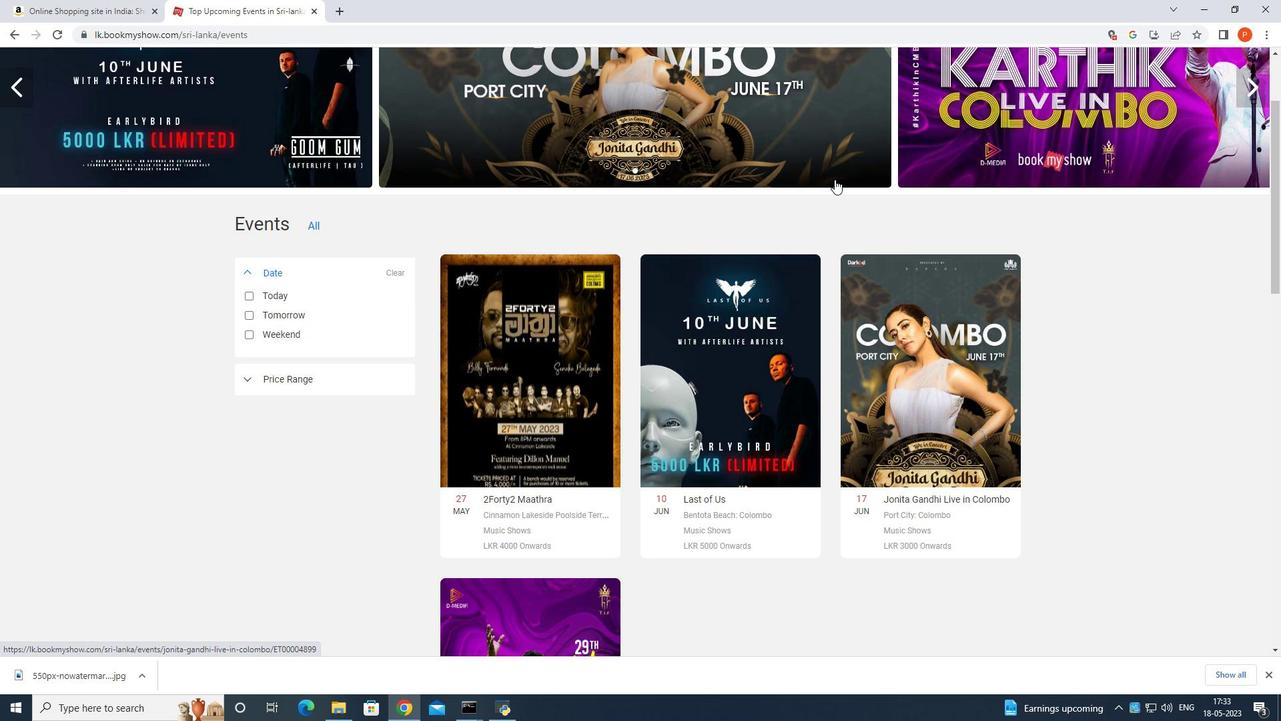 
Action: Mouse scrolled (835, 178) with delta (0, 0)
Screenshot: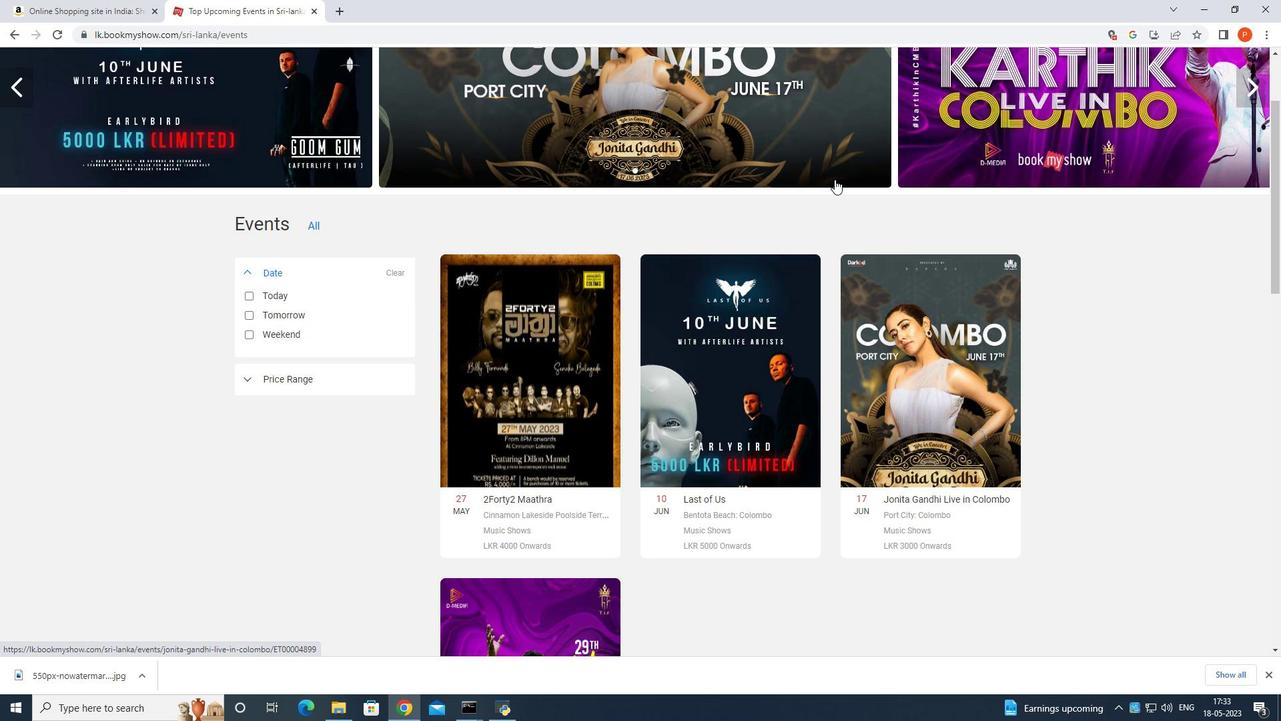 
Action: Mouse scrolled (835, 178) with delta (0, 0)
Screenshot: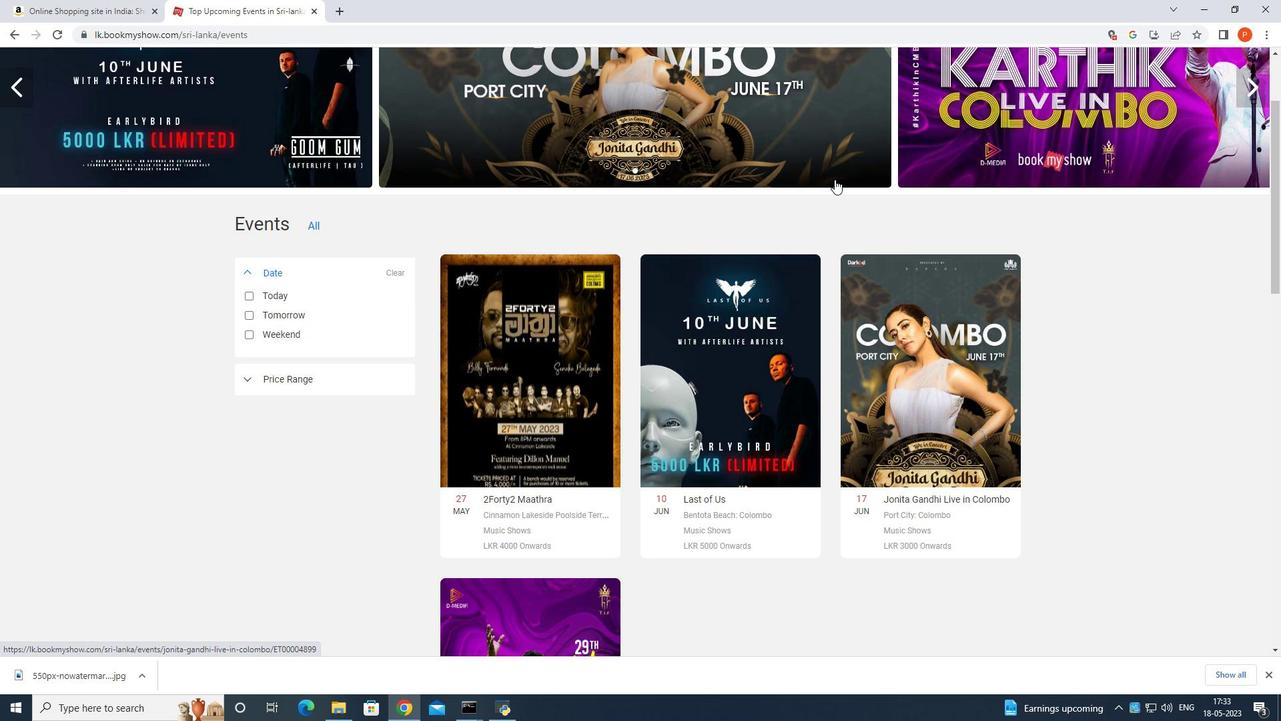
Action: Mouse moved to (835, 178)
Screenshot: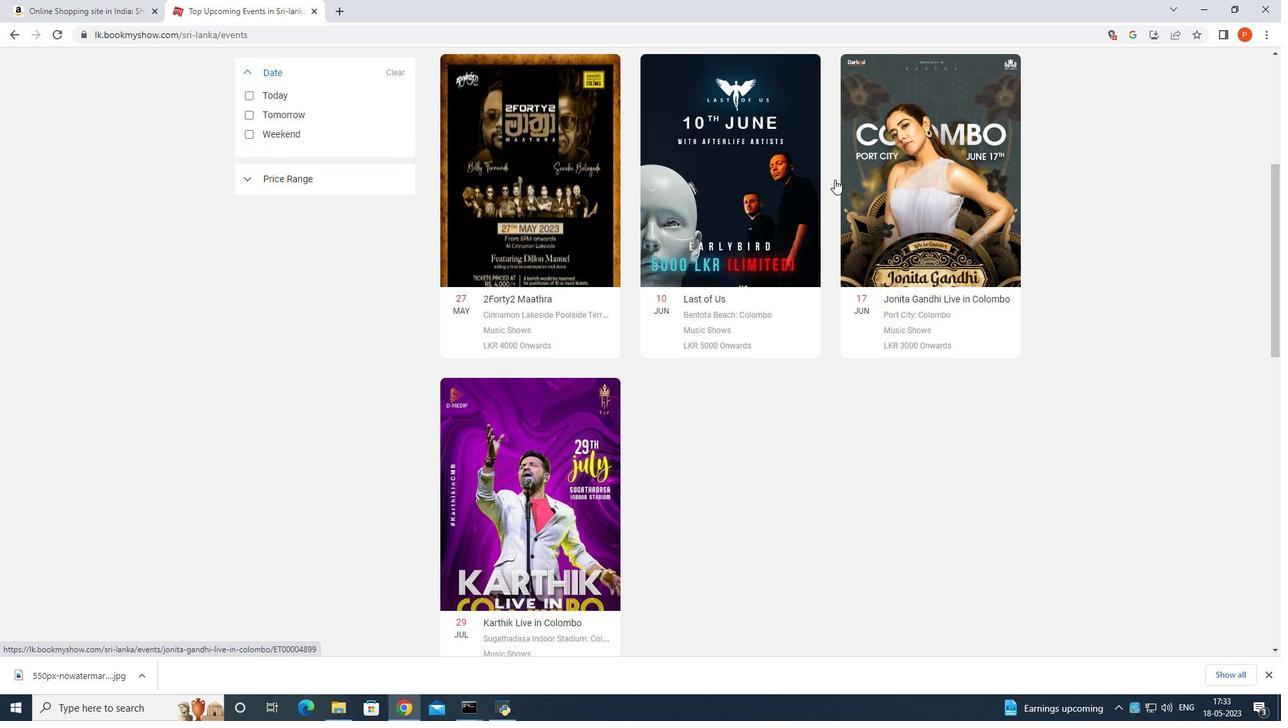 
Action: Mouse scrolled (835, 178) with delta (0, 0)
Screenshot: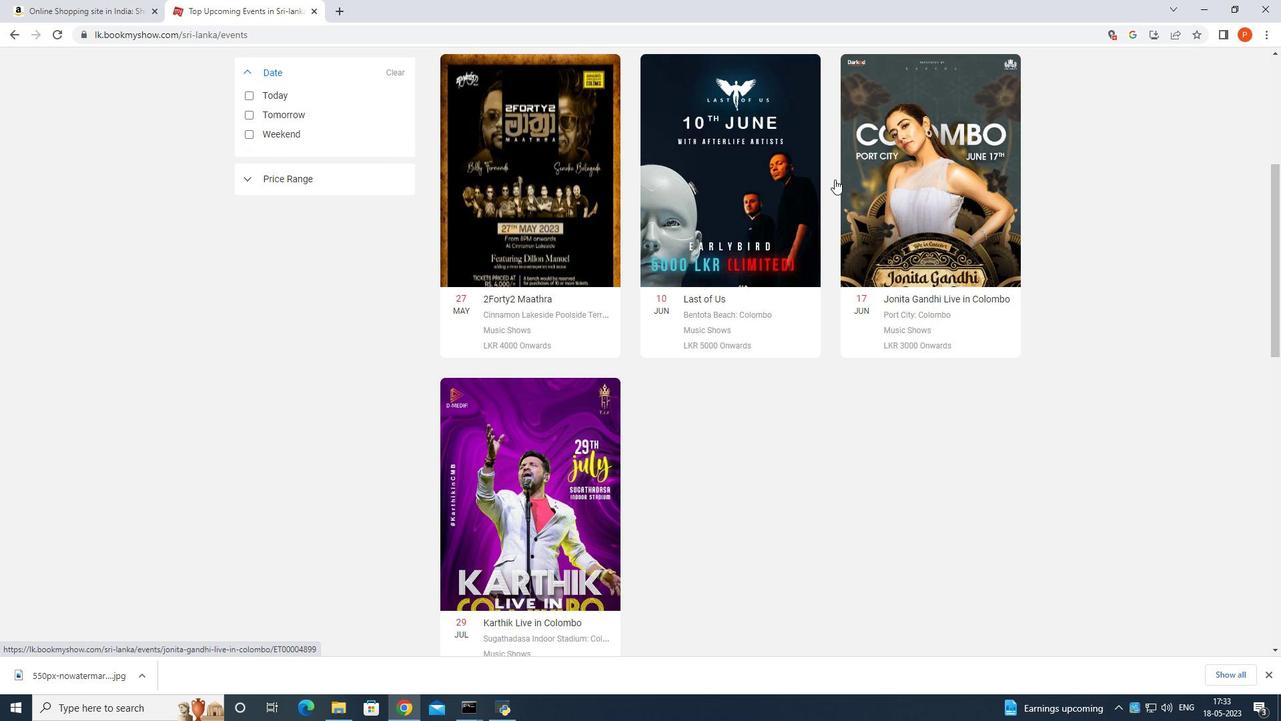 
Action: Mouse scrolled (835, 178) with delta (0, 0)
Screenshot: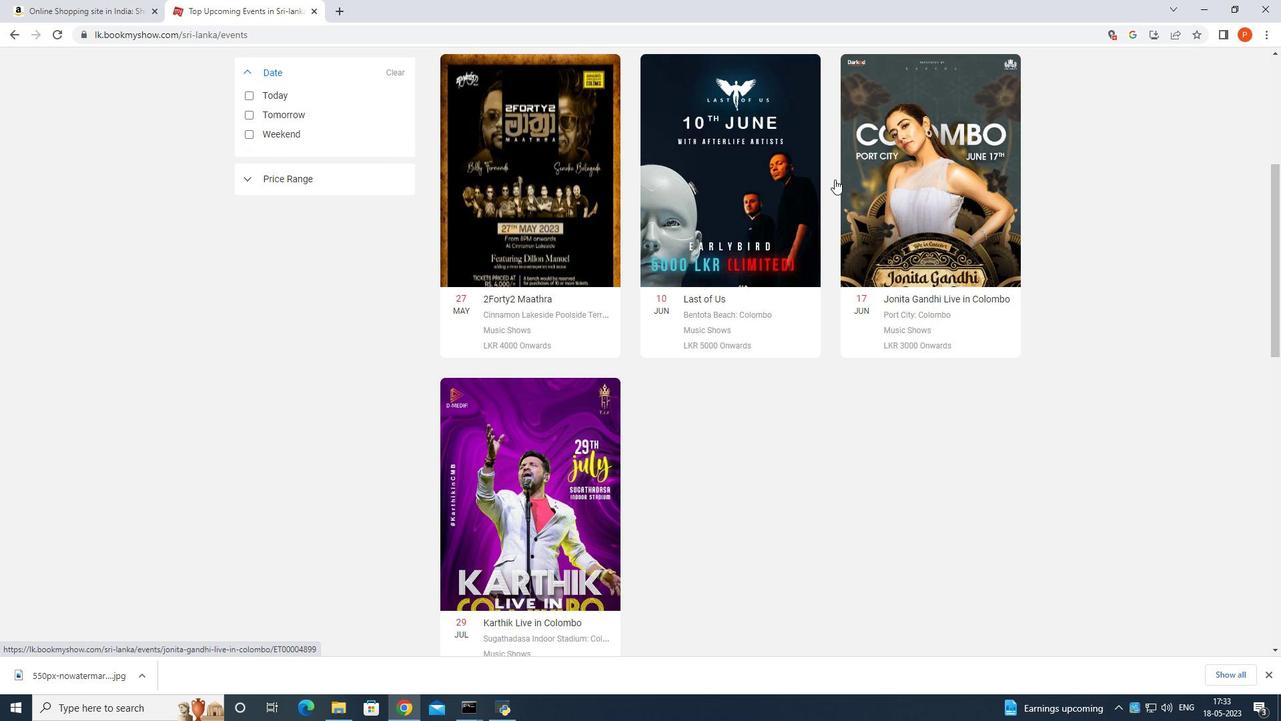 
Action: Mouse scrolled (835, 178) with delta (0, 0)
Screenshot: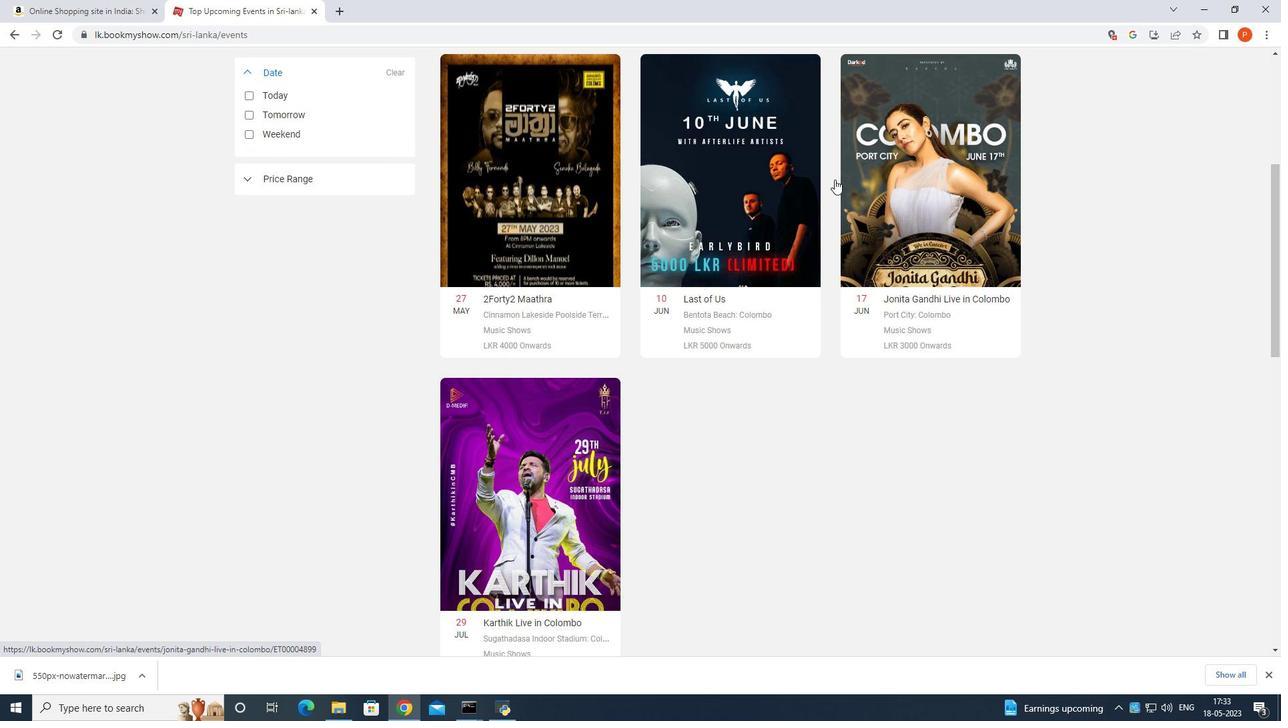 
Action: Mouse scrolled (835, 178) with delta (0, 0)
Screenshot: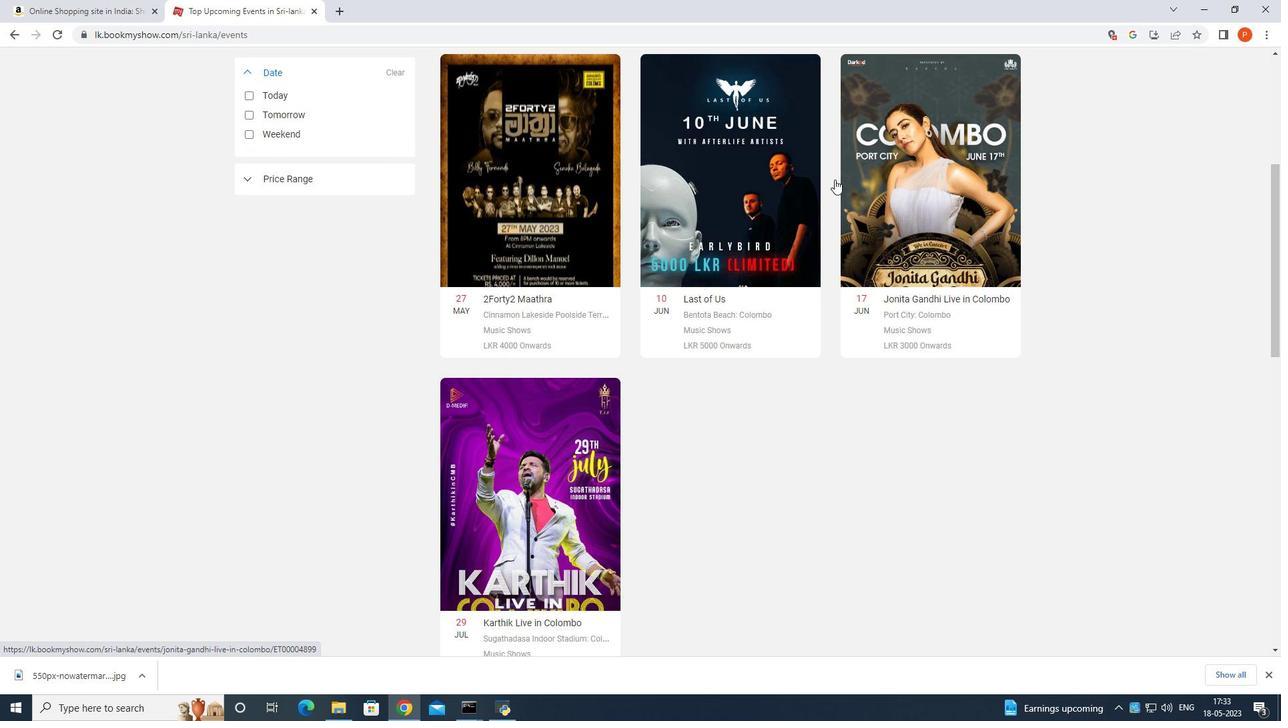 
Action: Mouse moved to (835, 182)
Screenshot: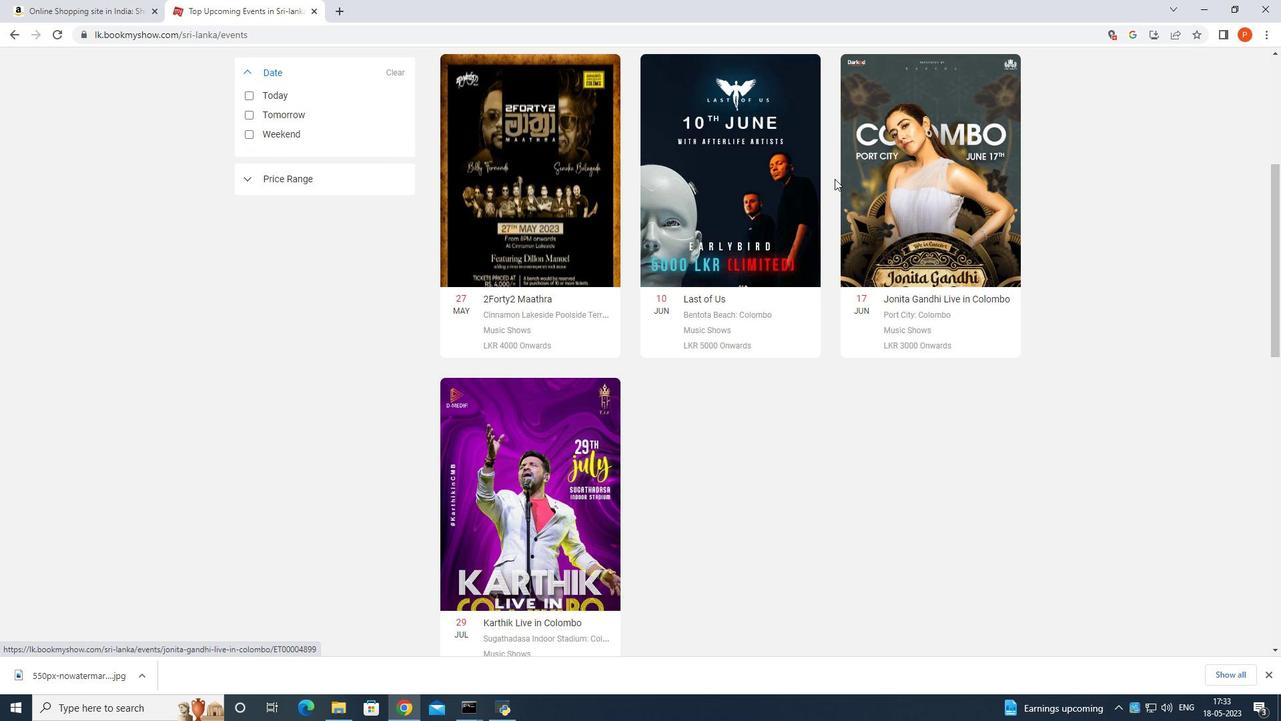 
Action: Mouse scrolled (835, 183) with delta (0, 0)
Screenshot: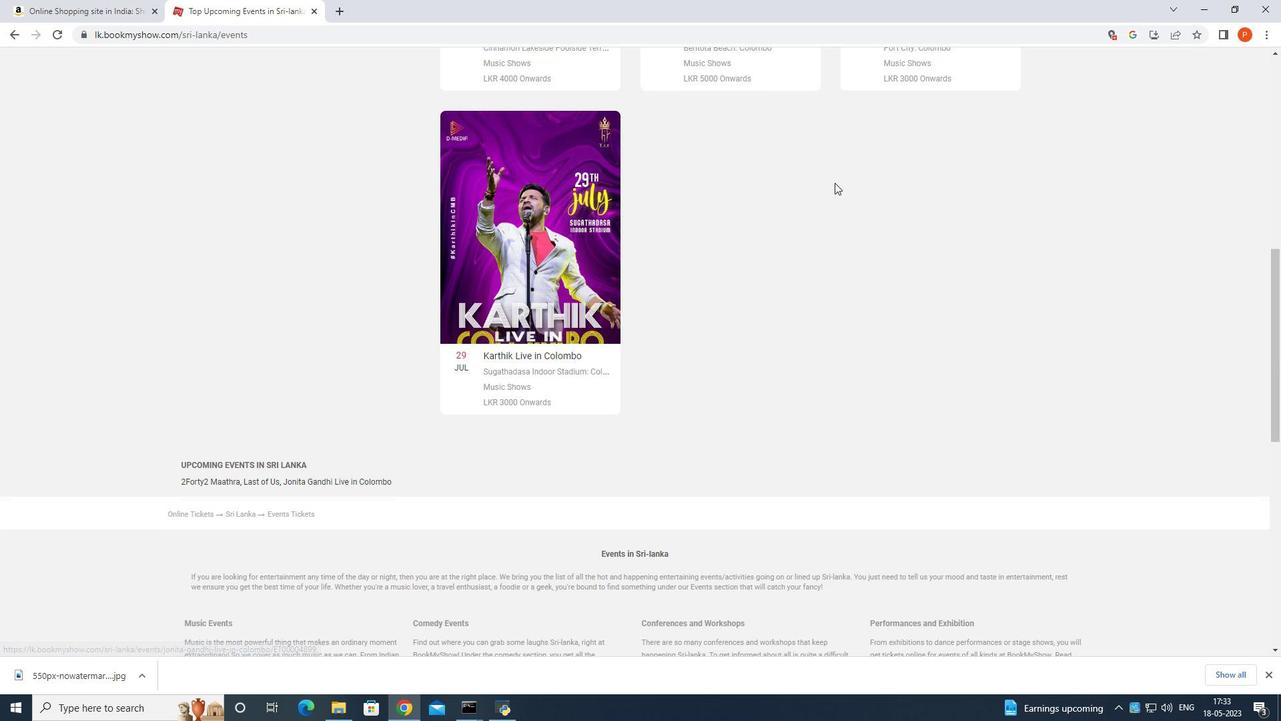 
Action: Mouse scrolled (835, 183) with delta (0, 0)
Screenshot: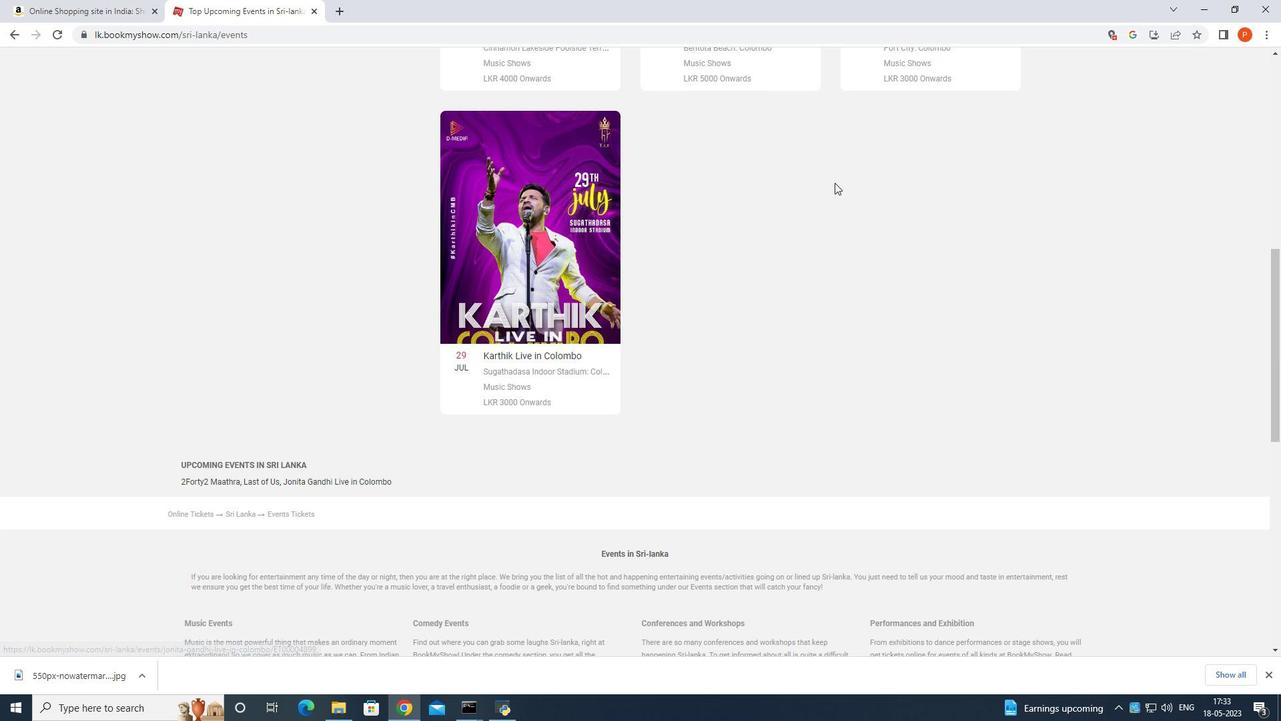
Action: Mouse scrolled (835, 183) with delta (0, 0)
Screenshot: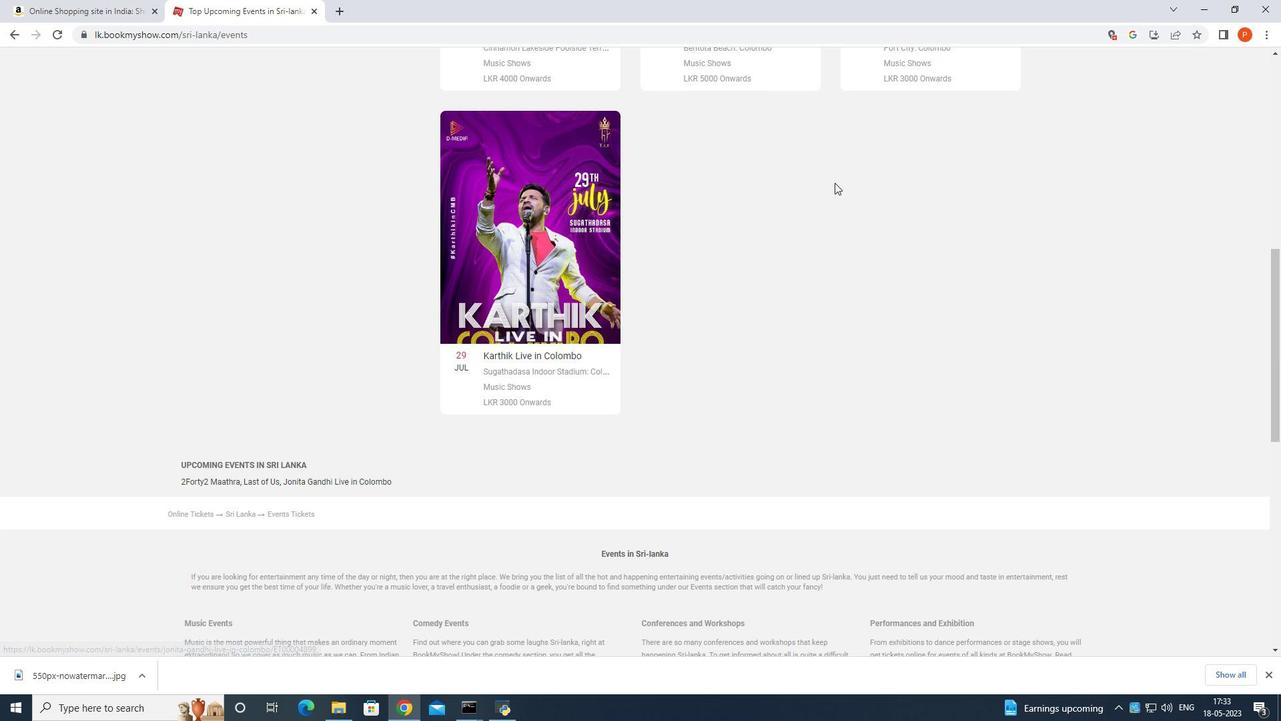 
Action: Mouse scrolled (835, 183) with delta (0, 0)
Screenshot: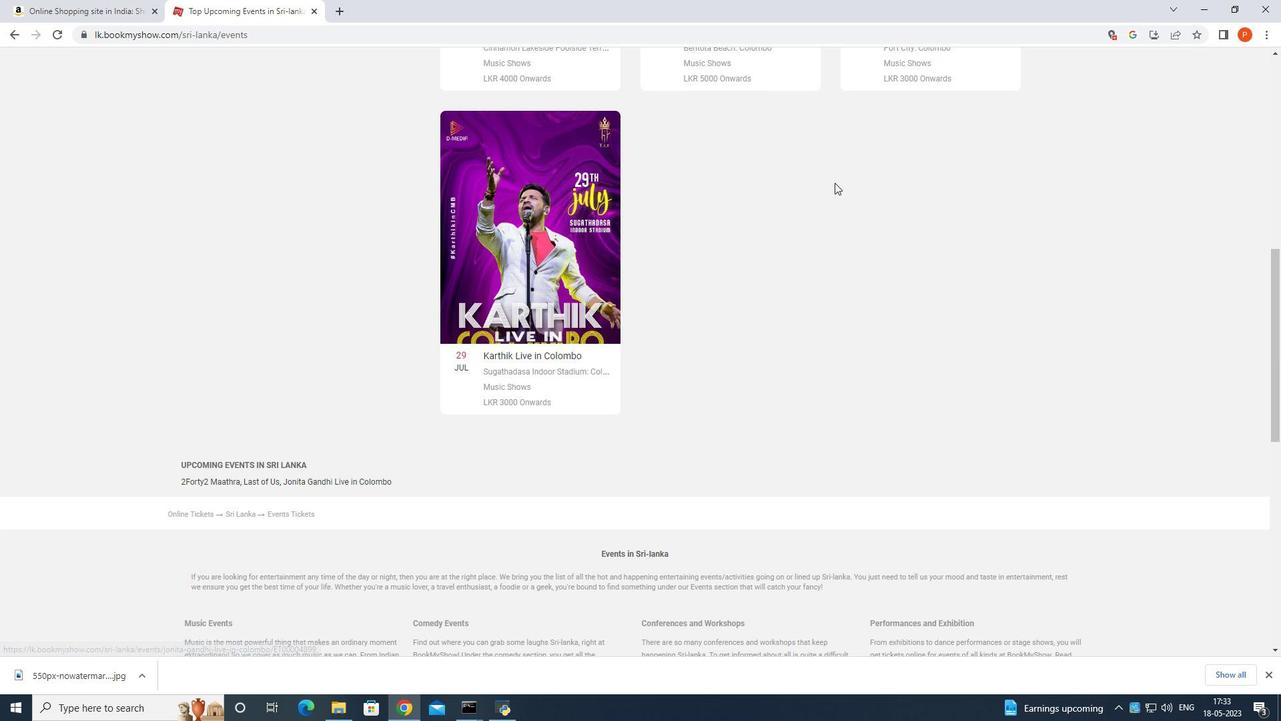 
Action: Mouse moved to (835, 182)
Screenshot: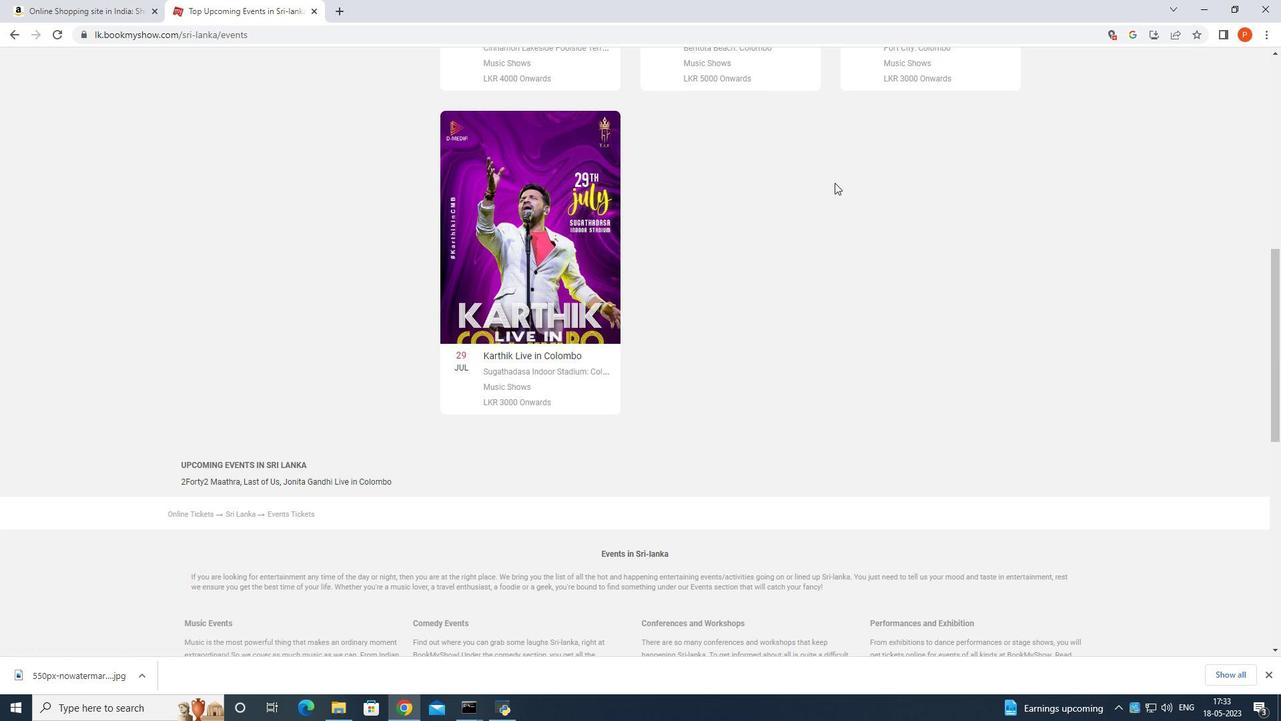 
Action: Mouse scrolled (835, 183) with delta (0, 0)
Screenshot: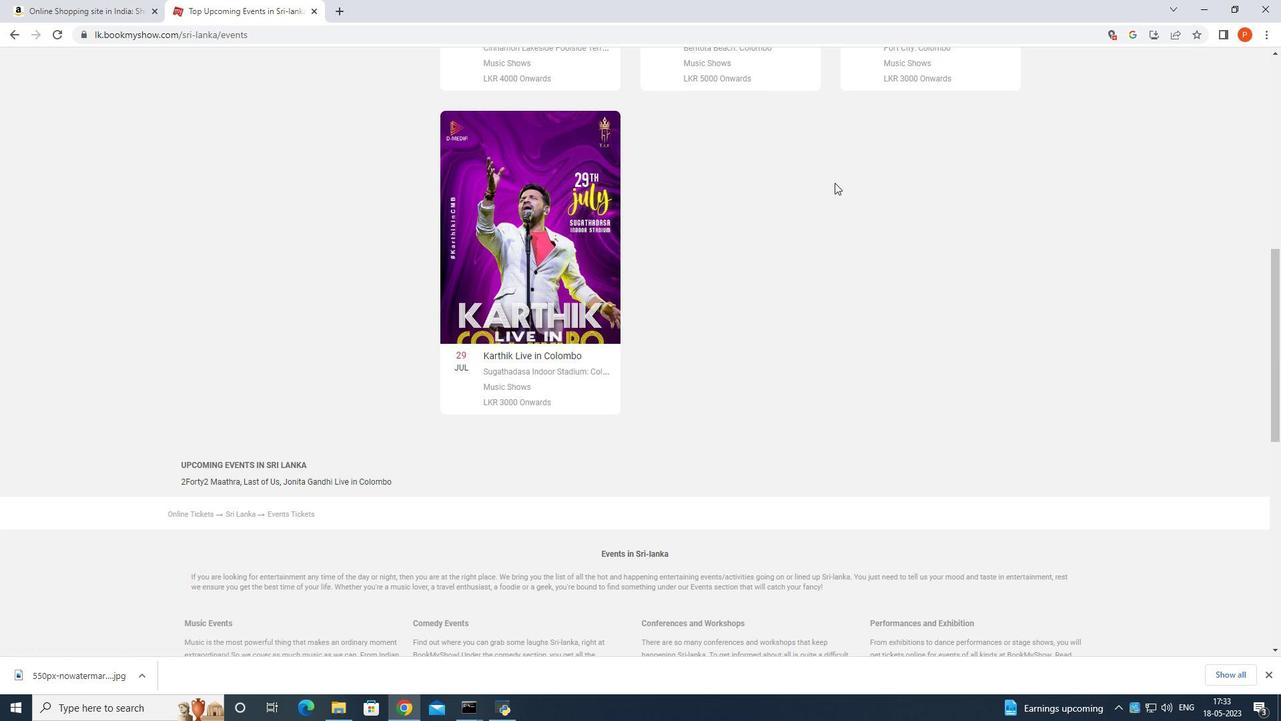 
Action: Mouse moved to (837, 188)
Screenshot: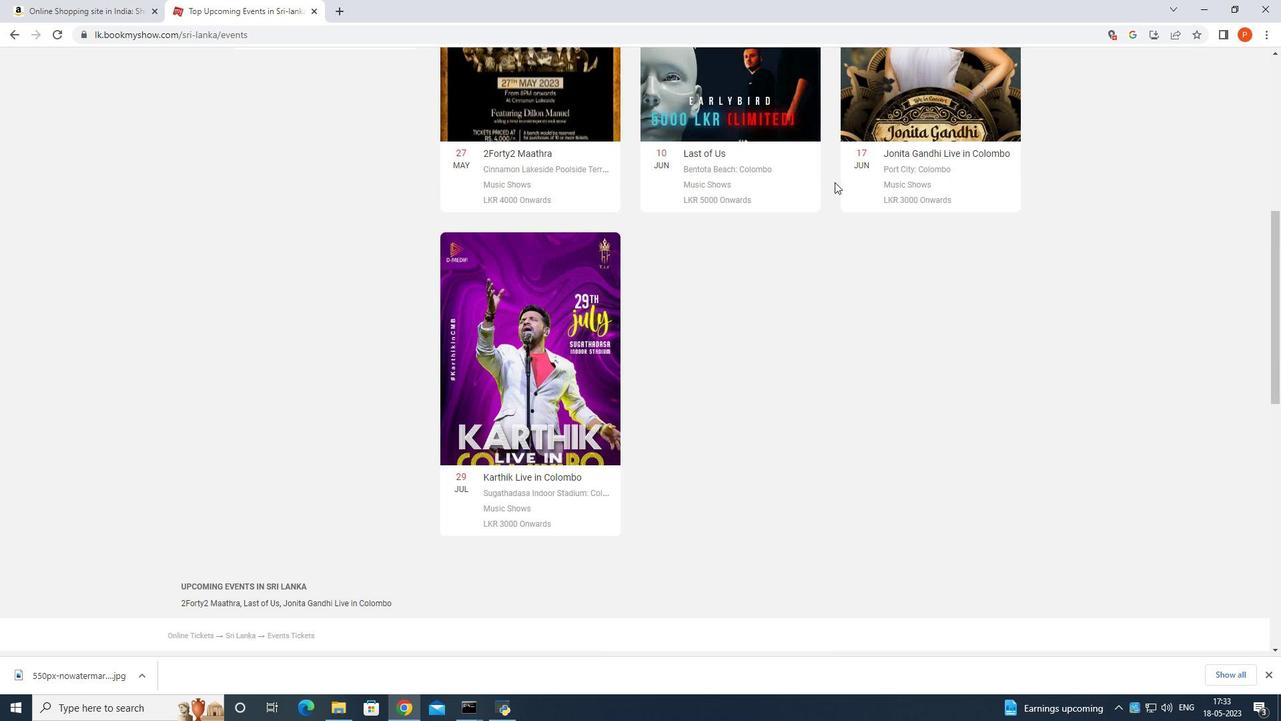 
Action: Mouse scrolled (837, 189) with delta (0, 0)
Screenshot: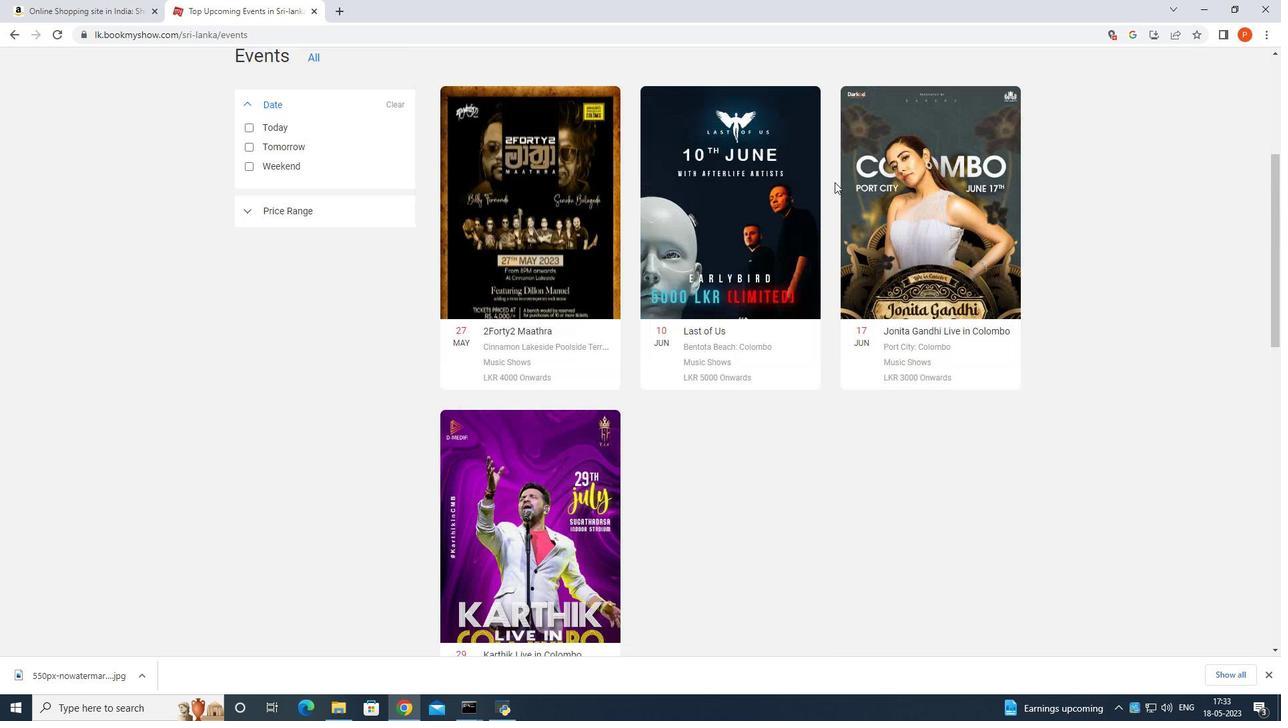 
Action: Mouse moved to (837, 188)
Screenshot: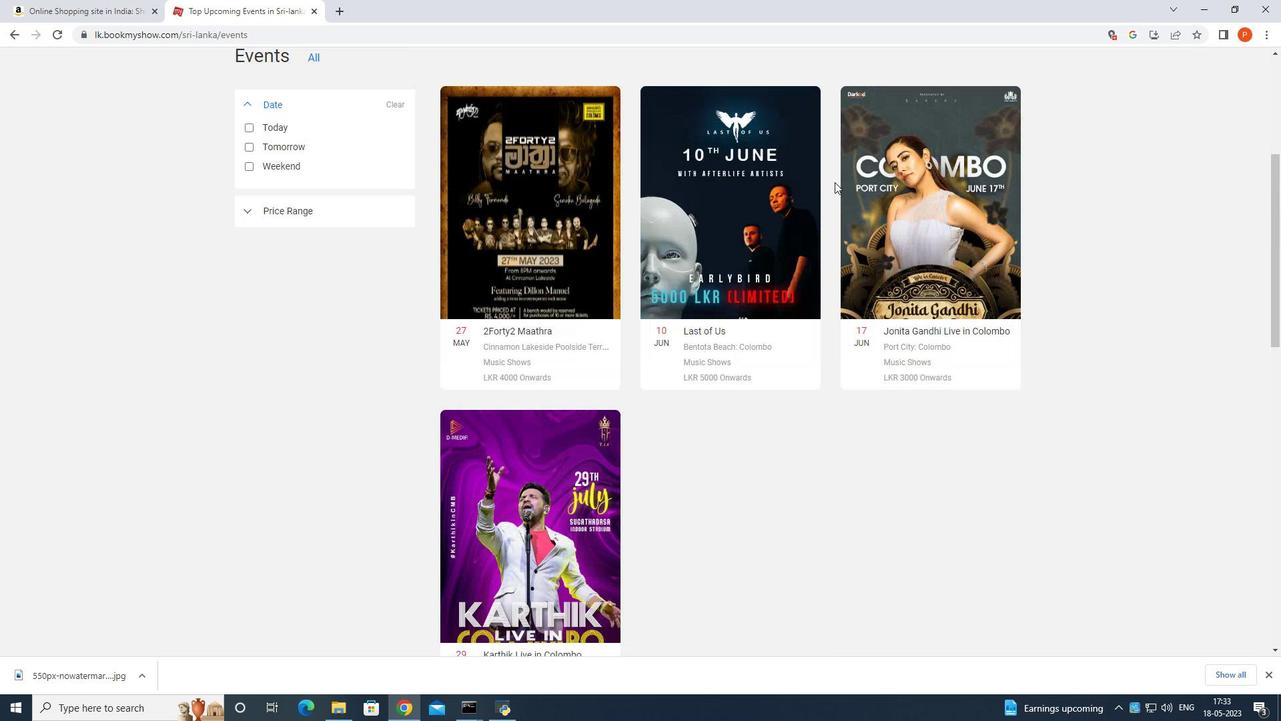 
Action: Mouse scrolled (837, 189) with delta (0, 0)
Screenshot: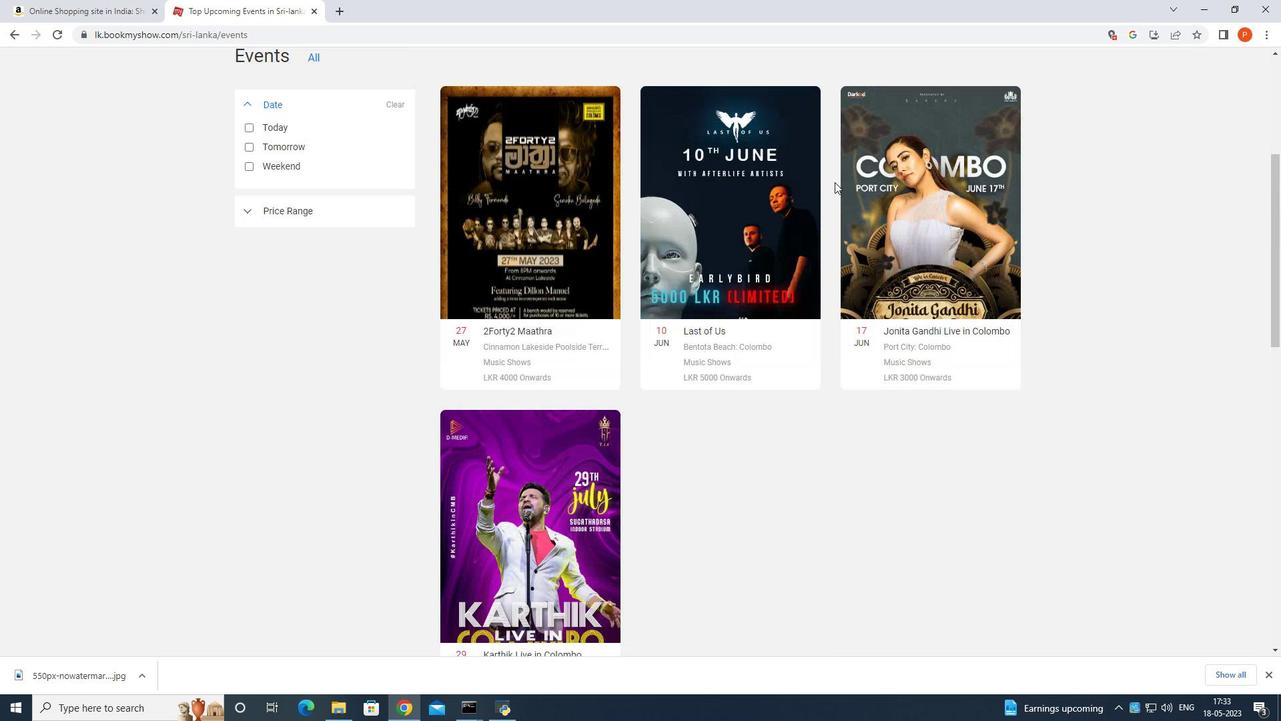 
Action: Mouse scrolled (837, 189) with delta (0, 0)
Screenshot: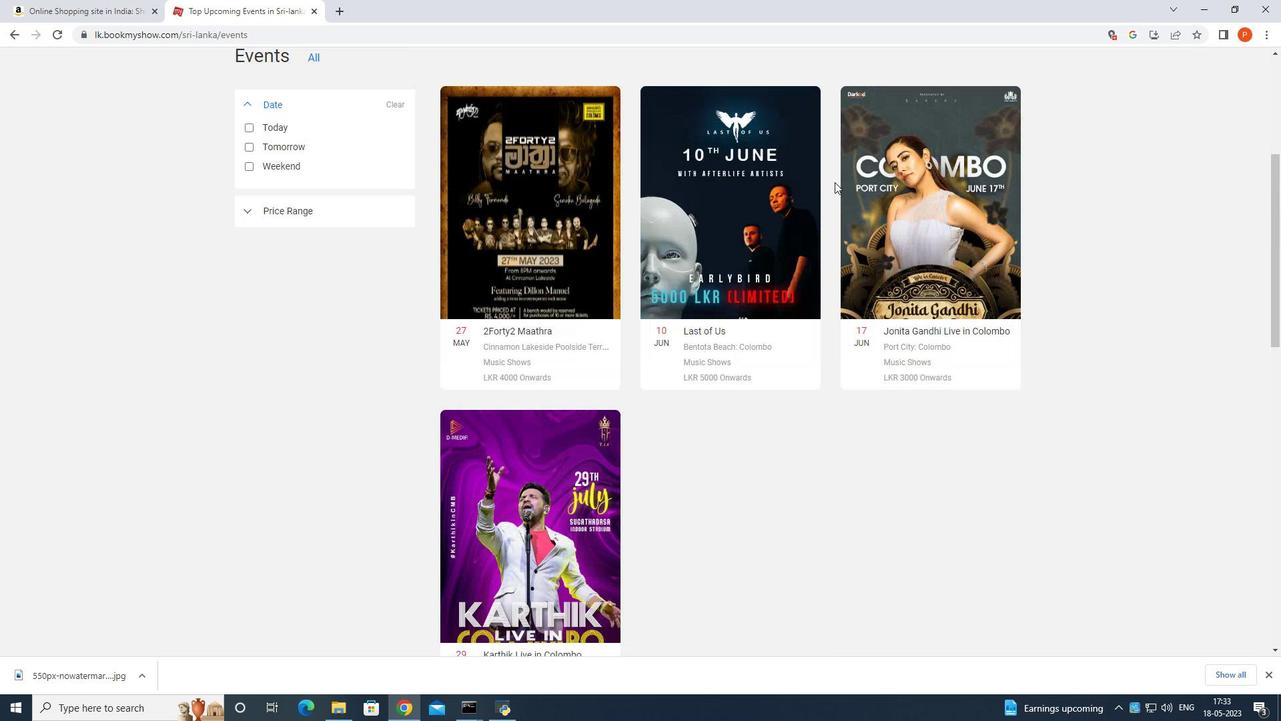 
Action: Mouse moved to (837, 188)
Screenshot: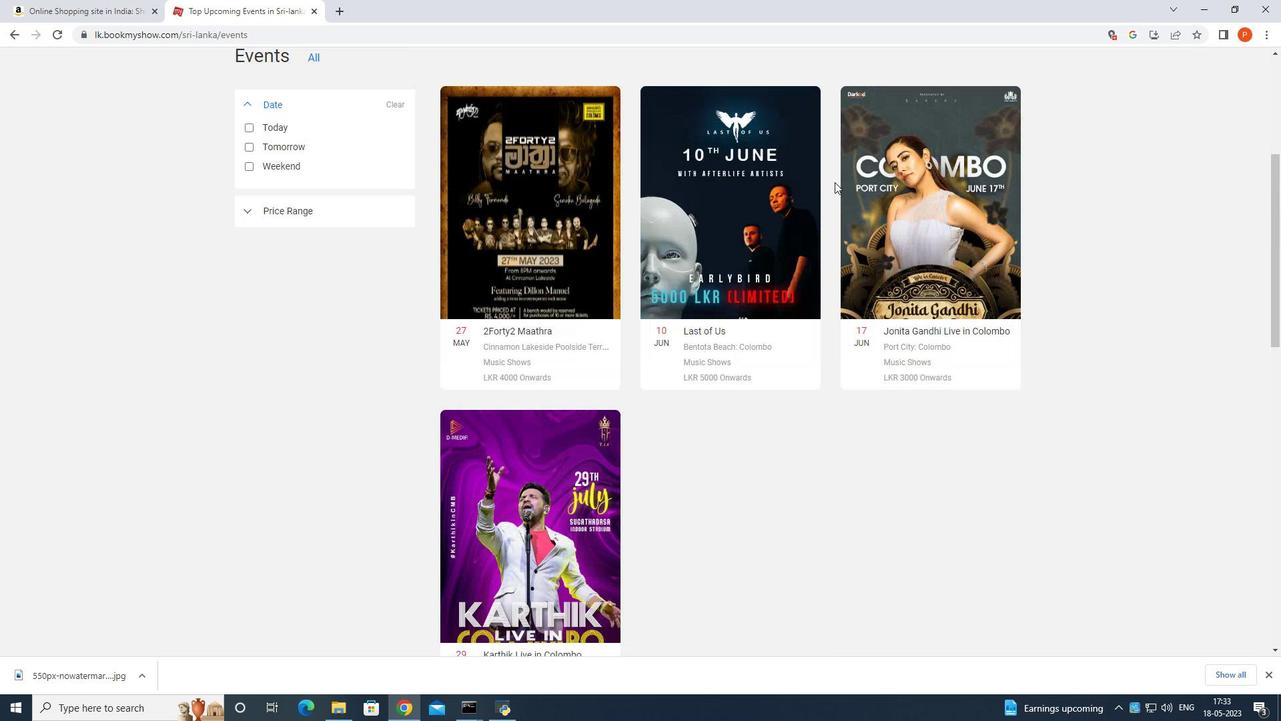 
Action: Mouse scrolled (837, 189) with delta (0, 0)
Screenshot: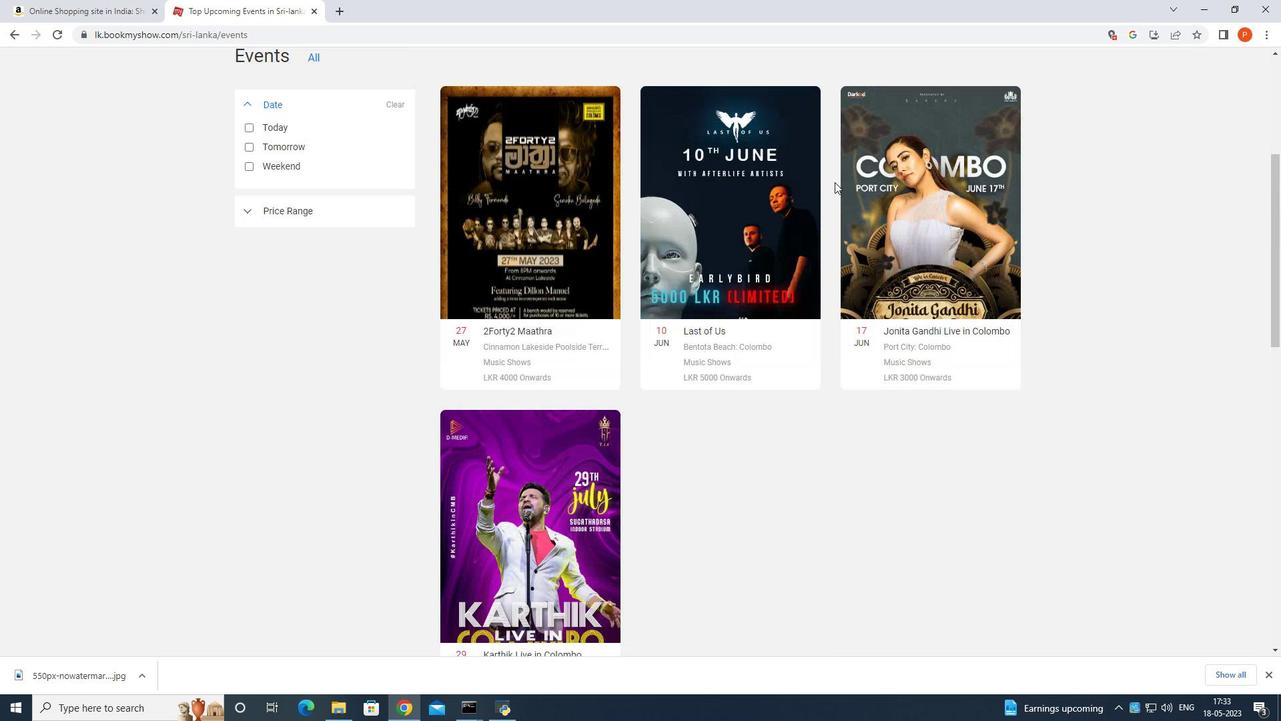 
Action: Mouse moved to (837, 188)
Screenshot: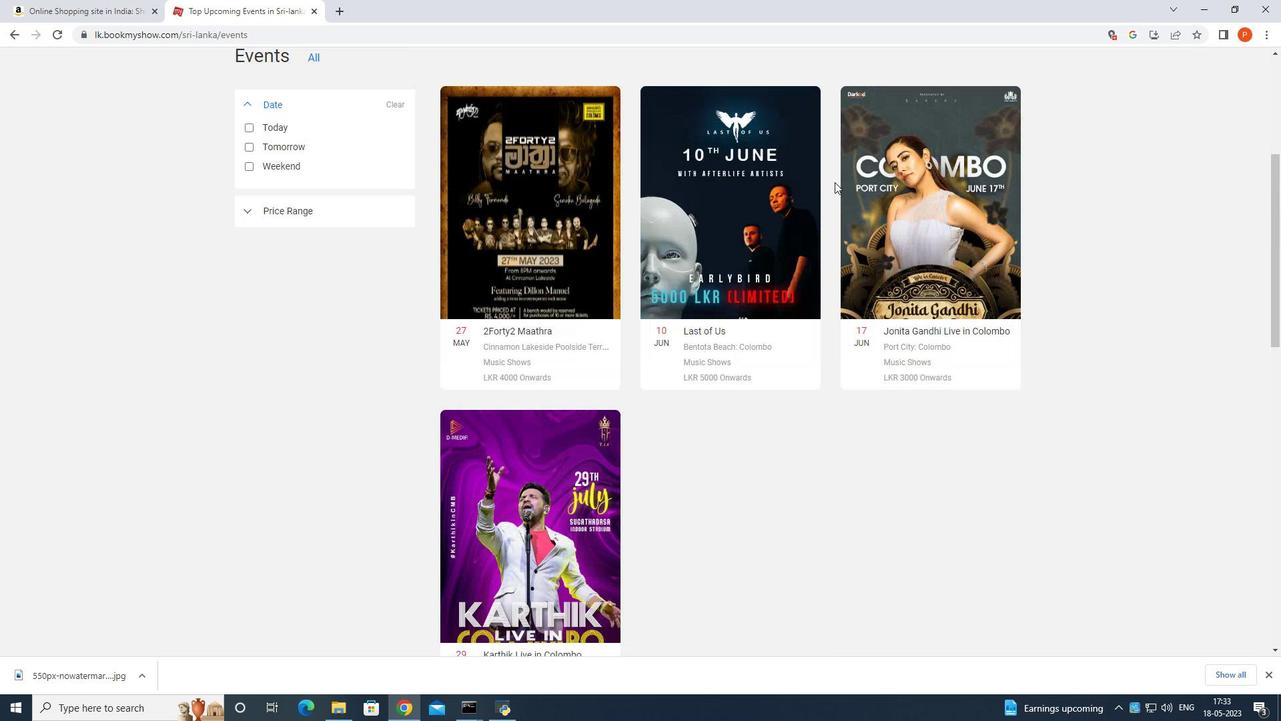 
Action: Mouse scrolled (837, 188) with delta (0, 0)
Screenshot: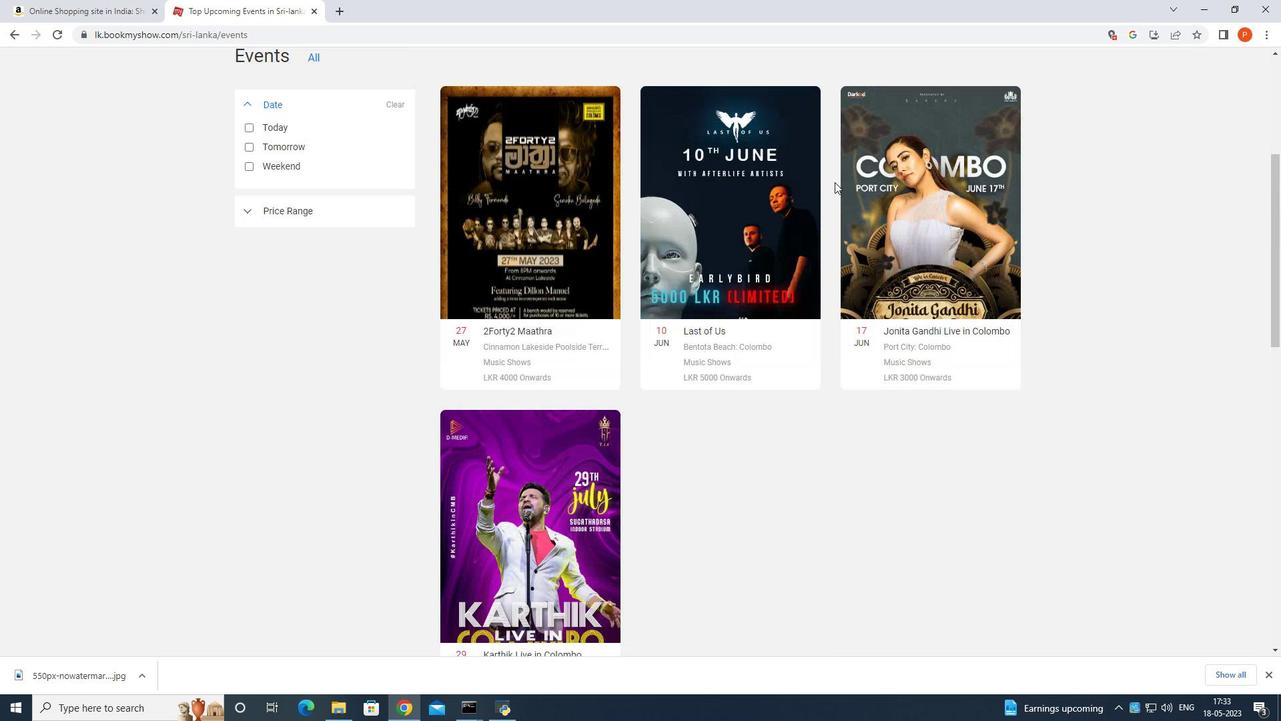 
Action: Mouse moved to (833, 186)
Screenshot: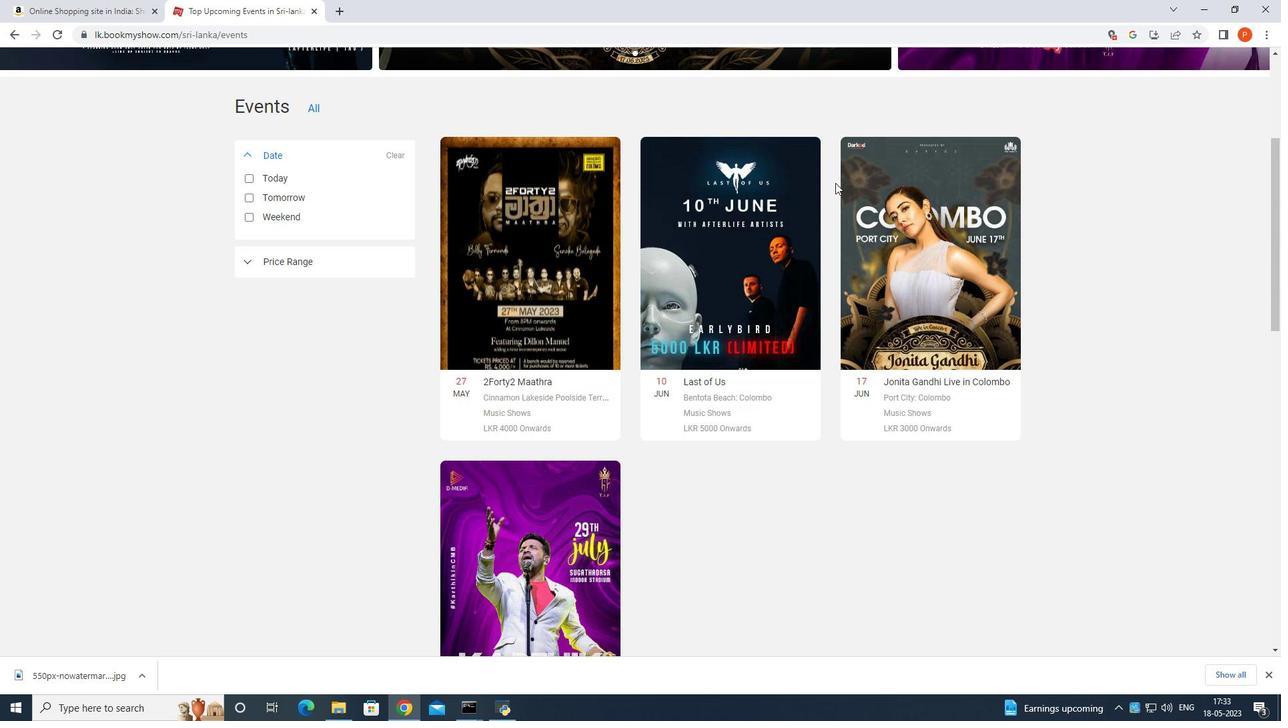 
Action: Mouse scrolled (833, 187) with delta (0, 0)
Screenshot: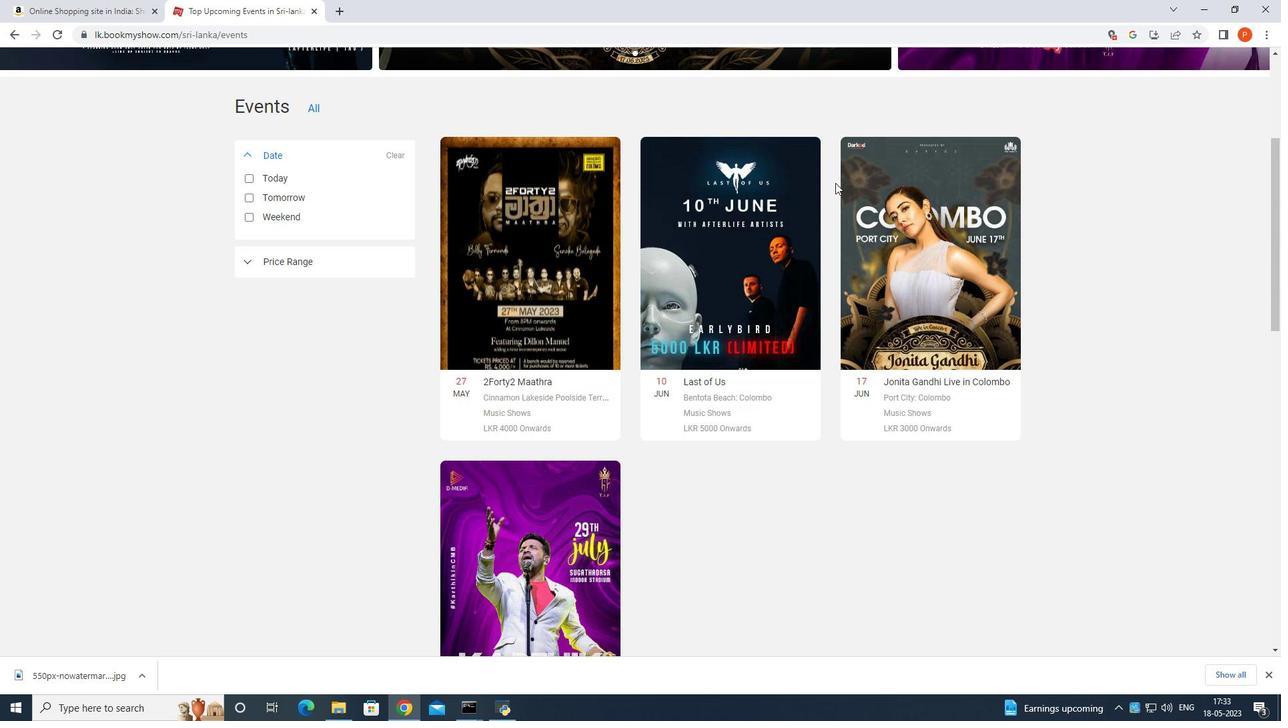 
Action: Mouse scrolled (833, 187) with delta (0, 0)
Screenshot: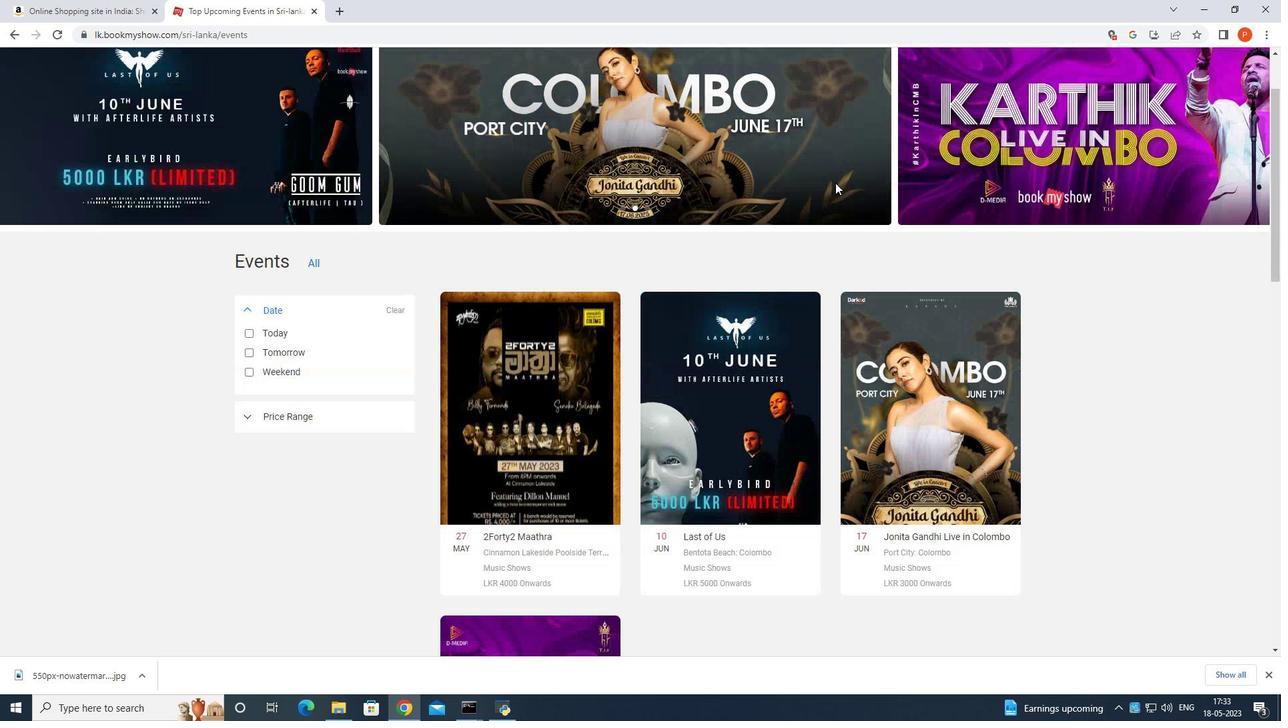 
Action: Mouse scrolled (833, 187) with delta (0, 0)
Screenshot: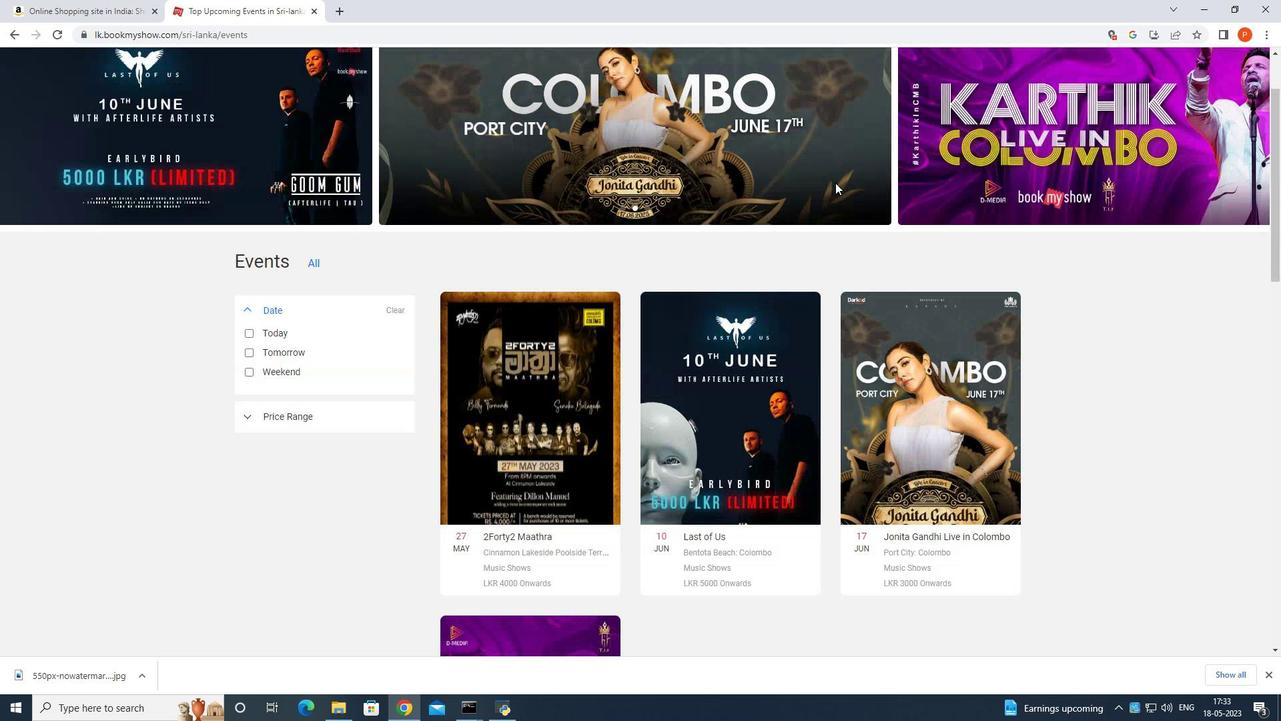 
Action: Mouse scrolled (833, 187) with delta (0, 0)
Screenshot: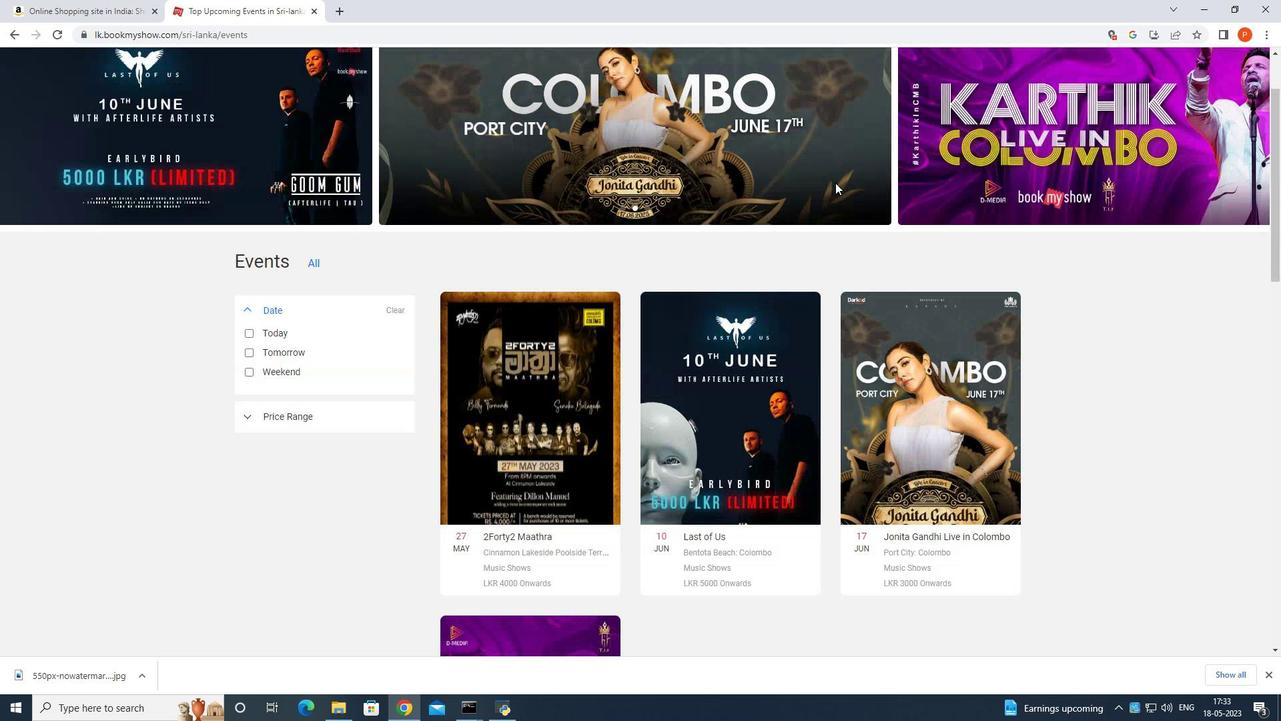 
Action: Mouse scrolled (833, 187) with delta (0, 0)
Screenshot: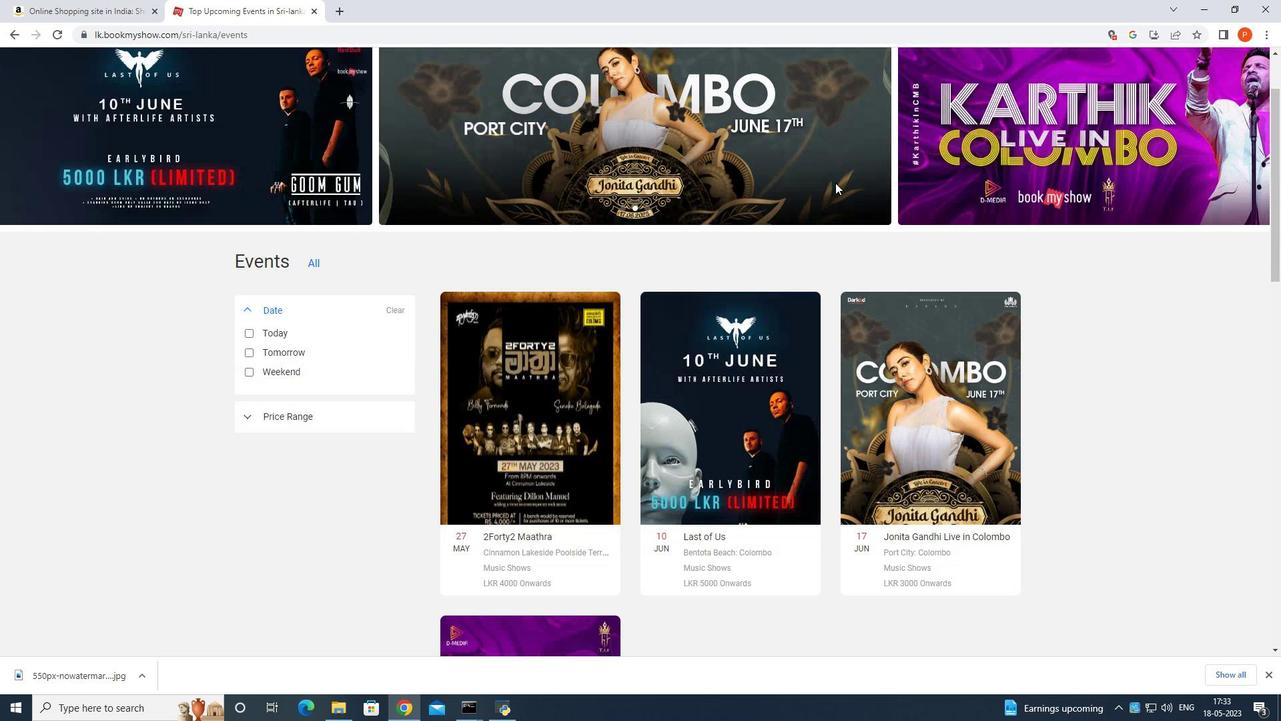 
Action: Mouse moved to (831, 183)
Screenshot: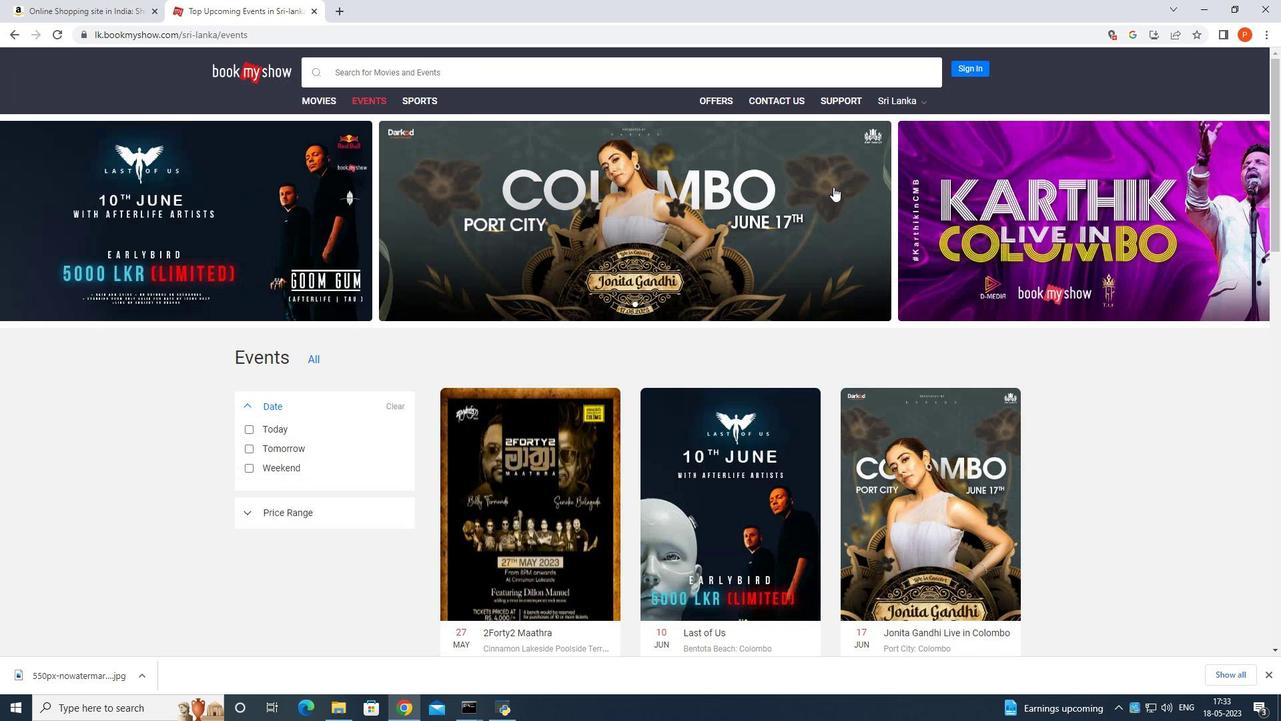 
Action: Mouse scrolled (831, 184) with delta (0, 0)
Screenshot: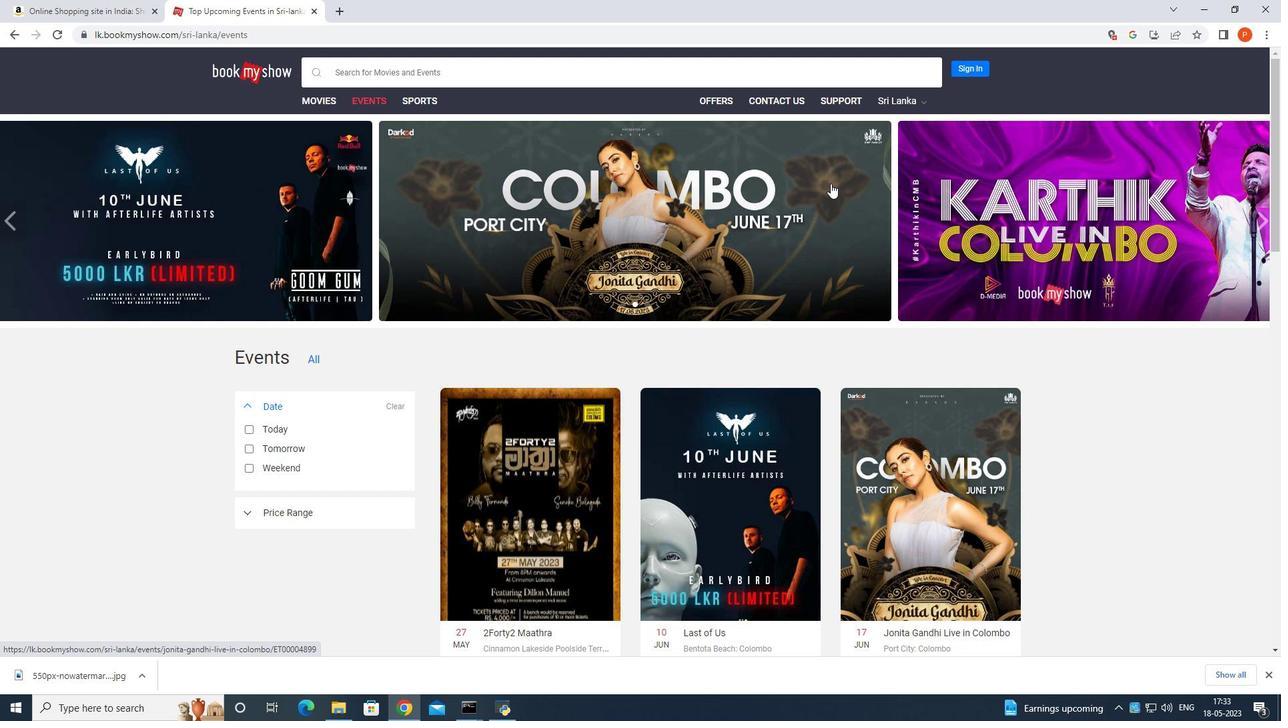 
Action: Mouse scrolled (831, 184) with delta (0, 0)
Screenshot: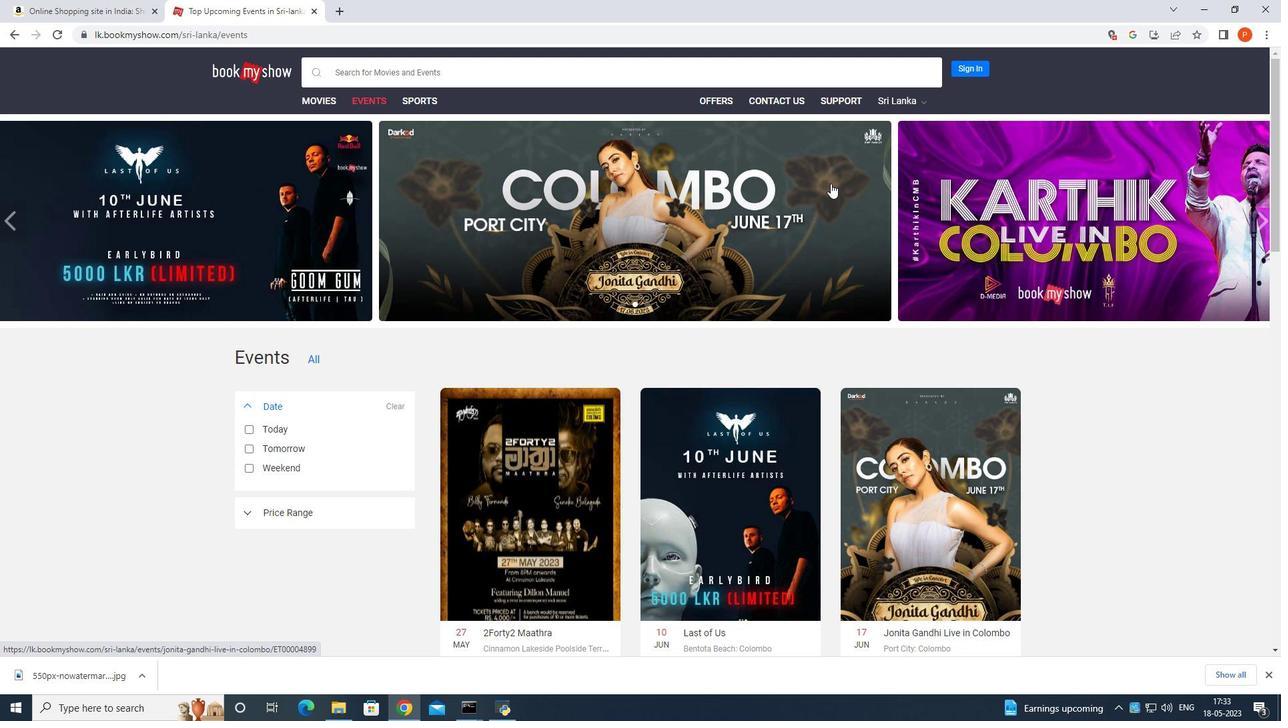 
Action: Mouse scrolled (831, 184) with delta (0, 0)
Screenshot: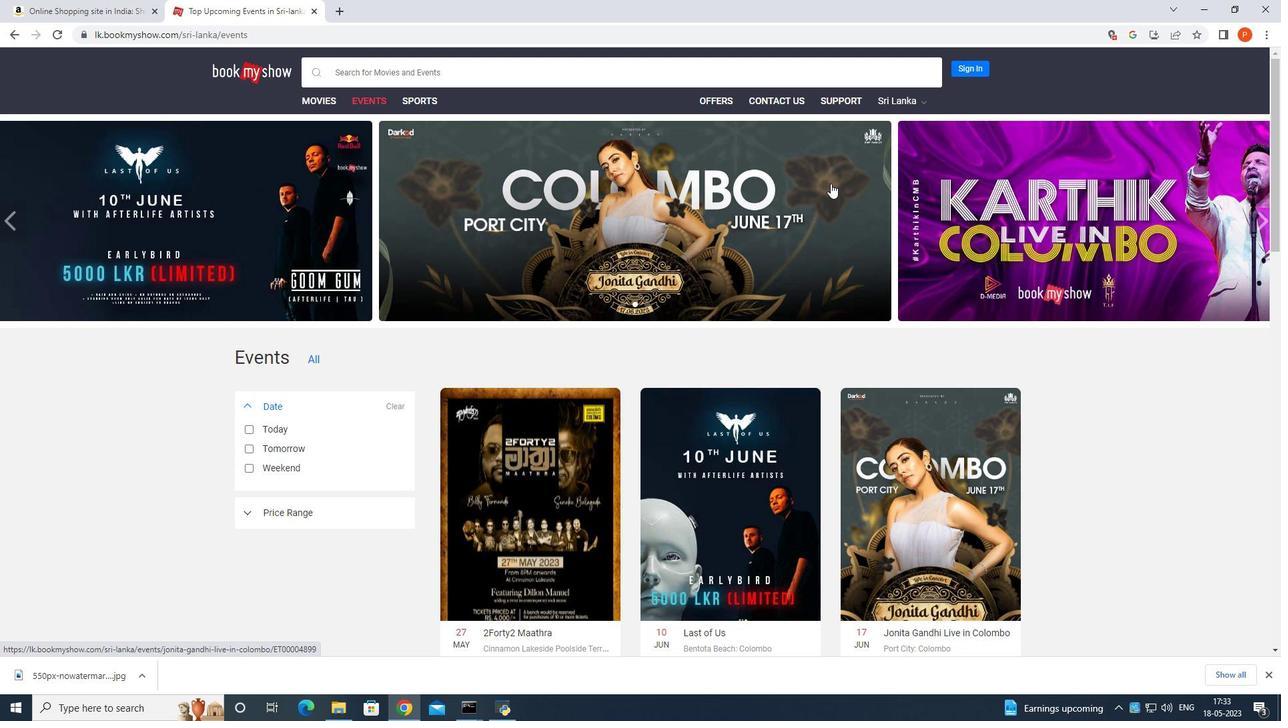 
Action: Mouse scrolled (831, 184) with delta (0, 0)
Screenshot: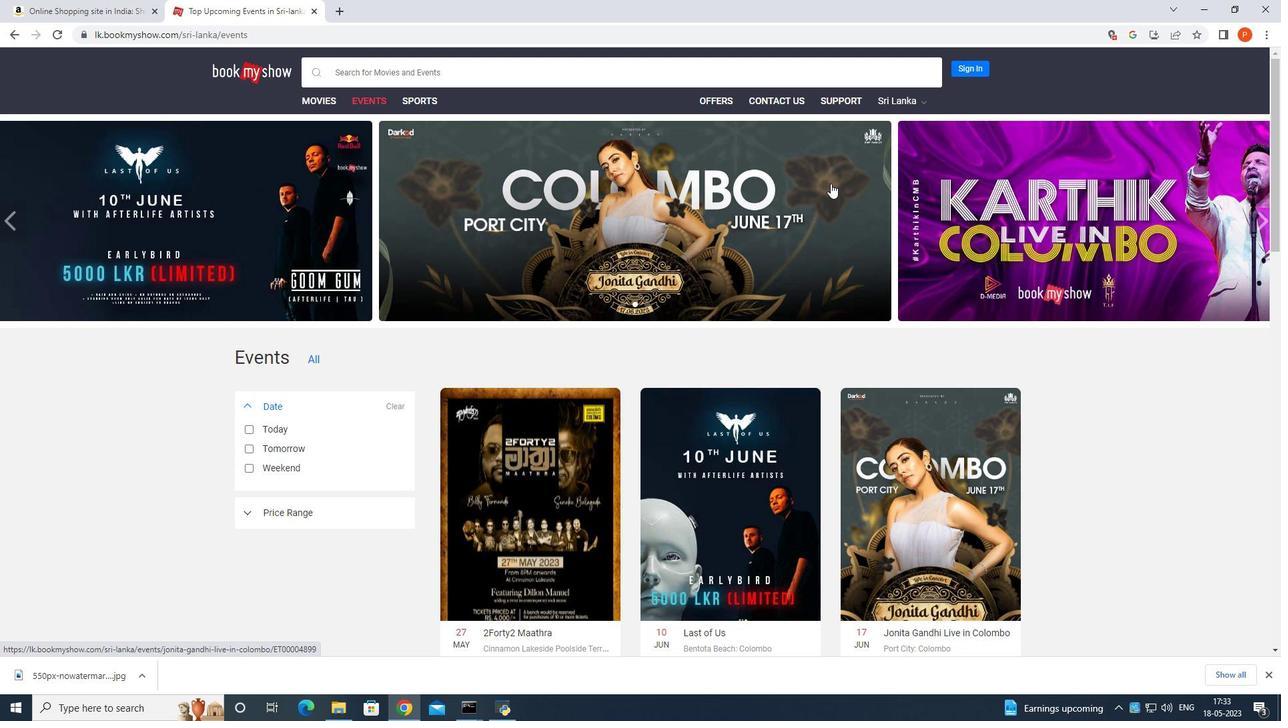 
Action: Mouse scrolled (831, 184) with delta (0, 0)
Screenshot: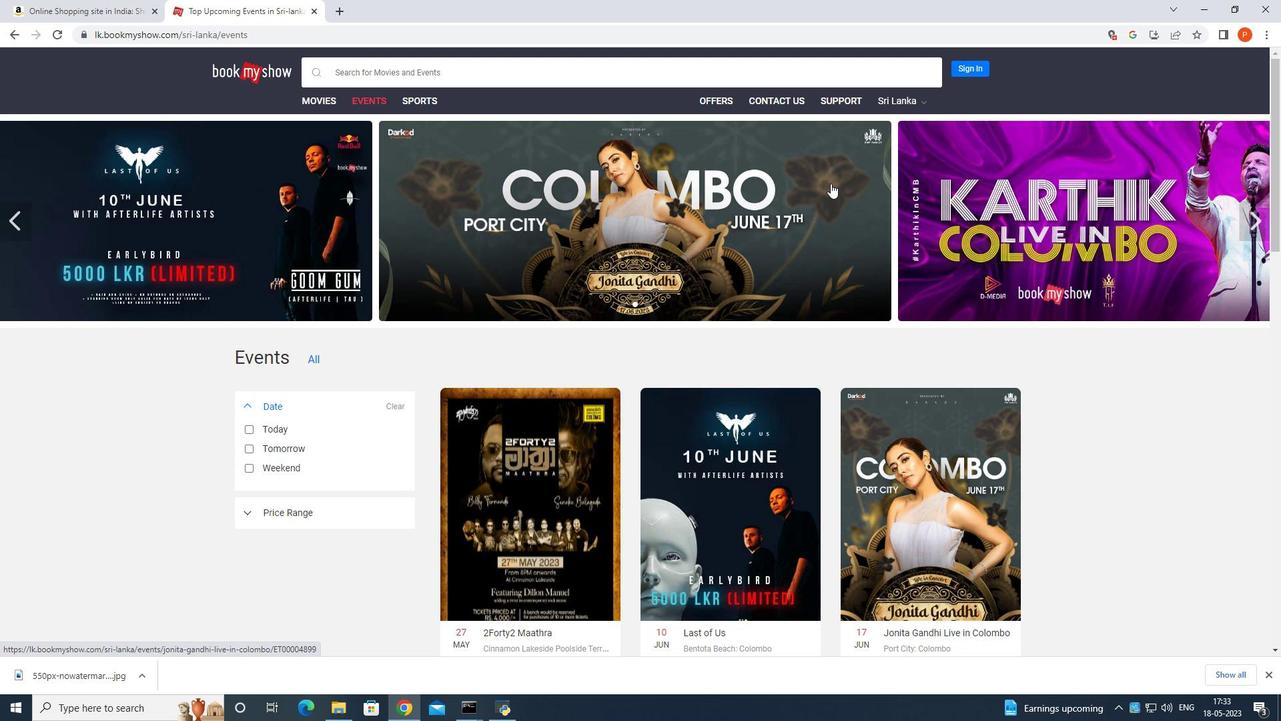
Action: Mouse moved to (383, 10)
Screenshot: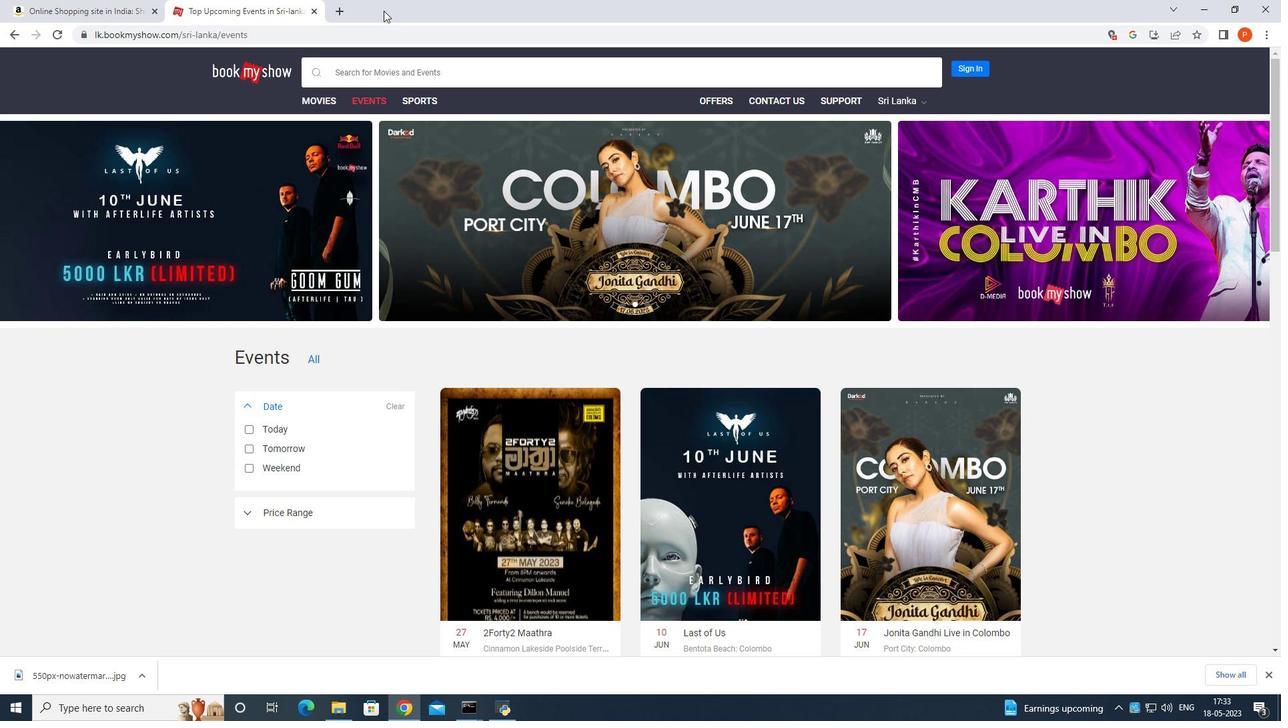 
Action: Mouse pressed left at (383, 10)
Screenshot: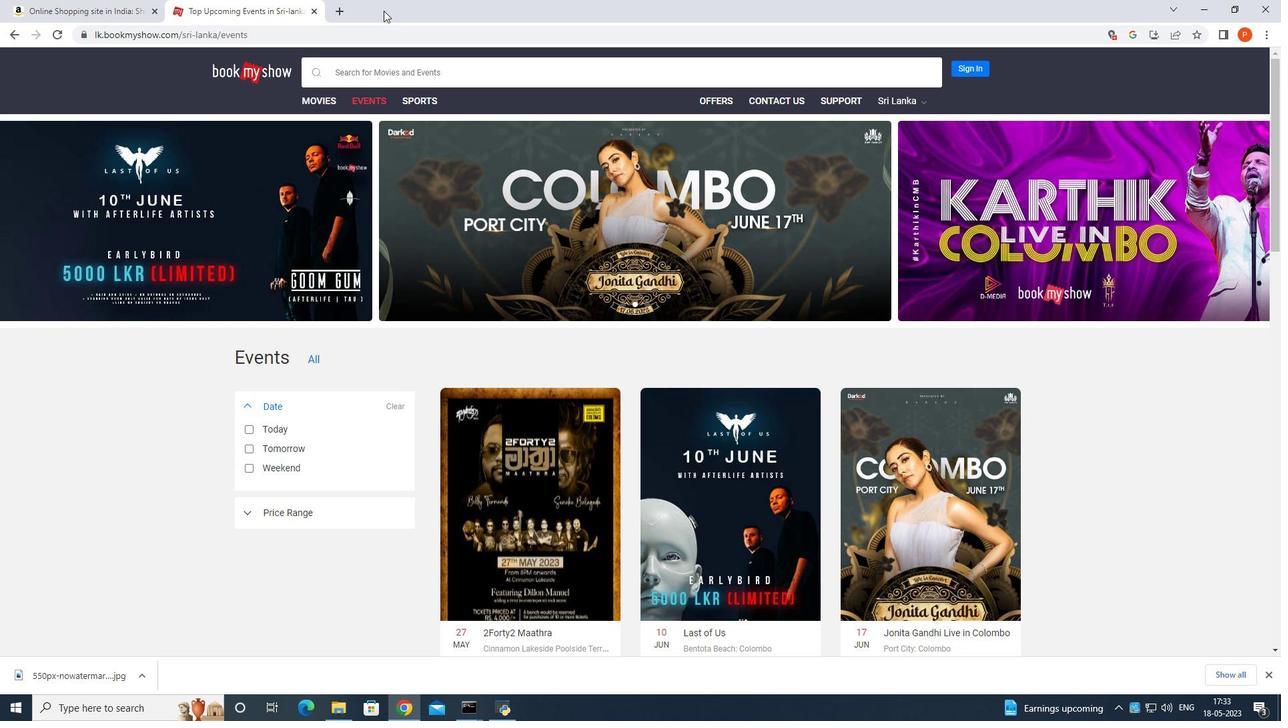 
Action: Mouse moved to (335, 8)
Screenshot: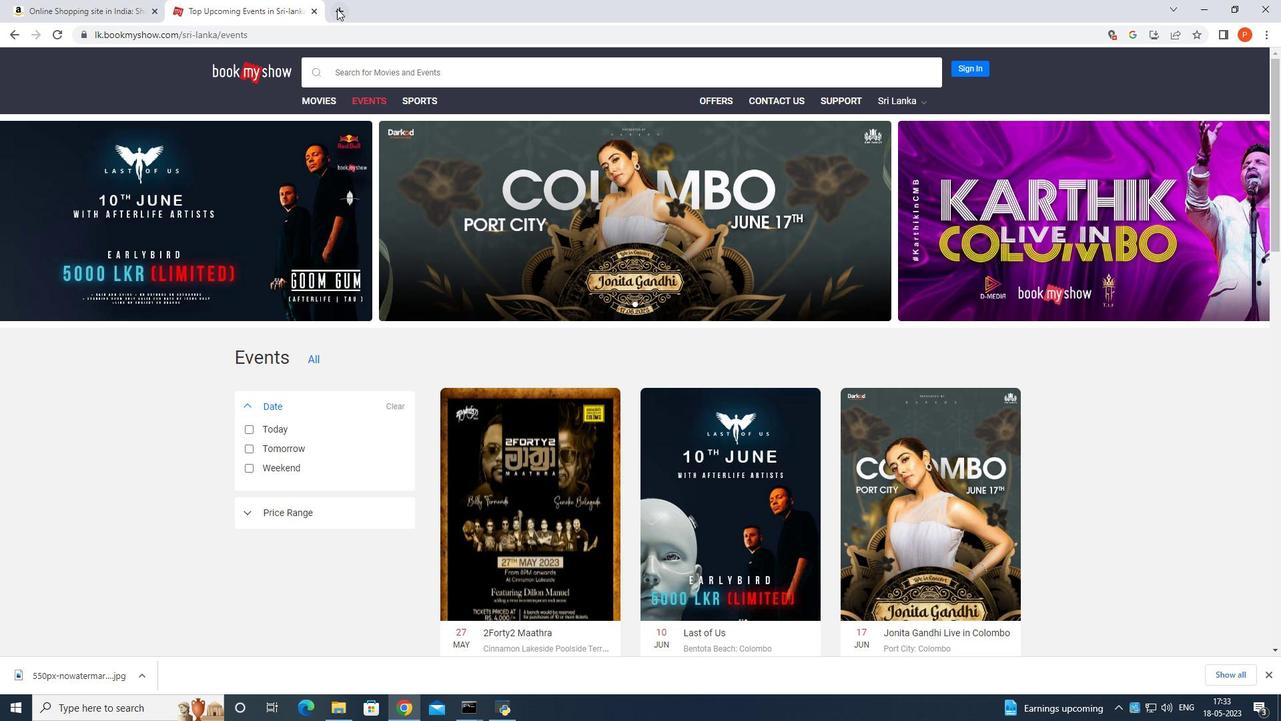 
Action: Mouse pressed left at (335, 8)
Screenshot: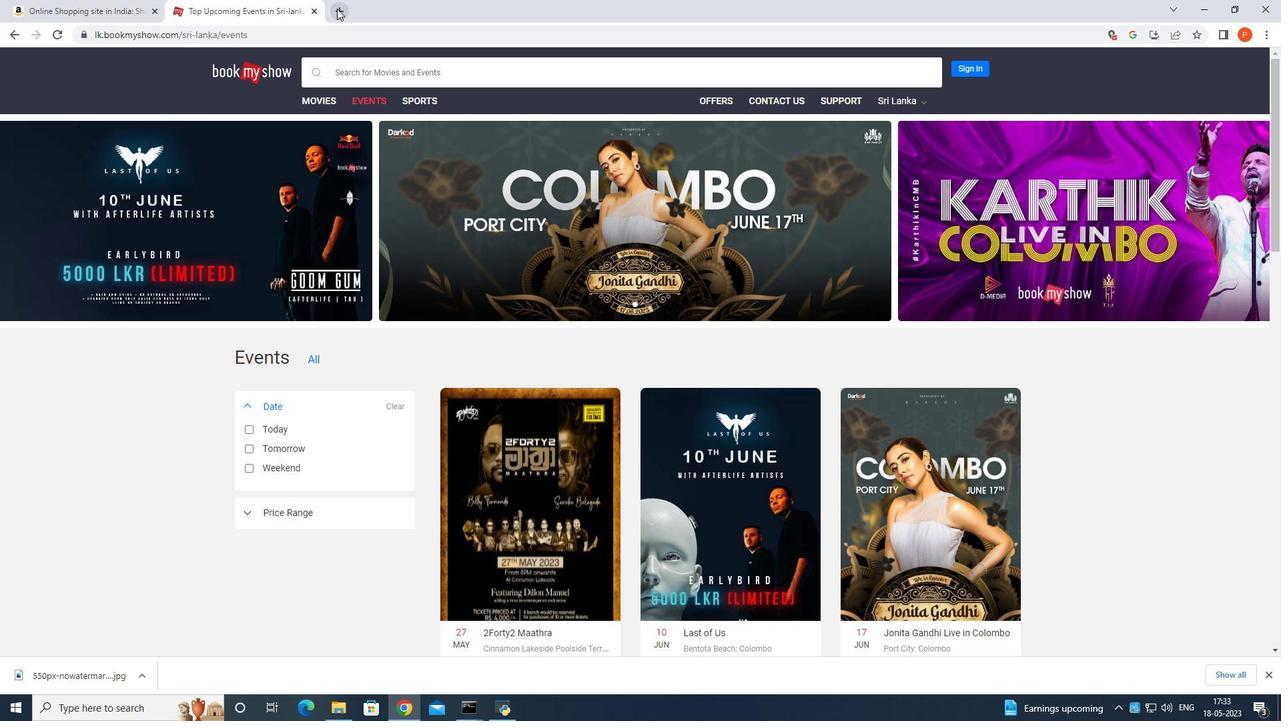 
Action: Mouse moved to (319, 32)
Screenshot: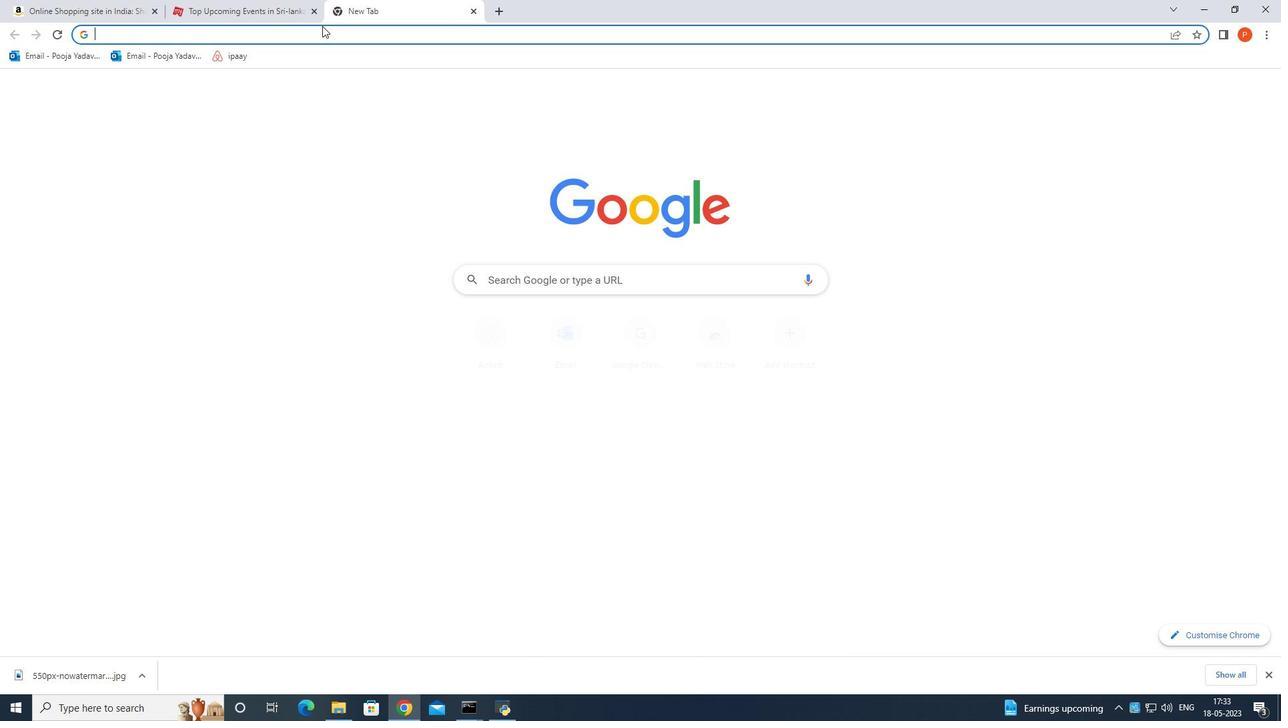 
Action: Mouse pressed left at (319, 32)
Screenshot: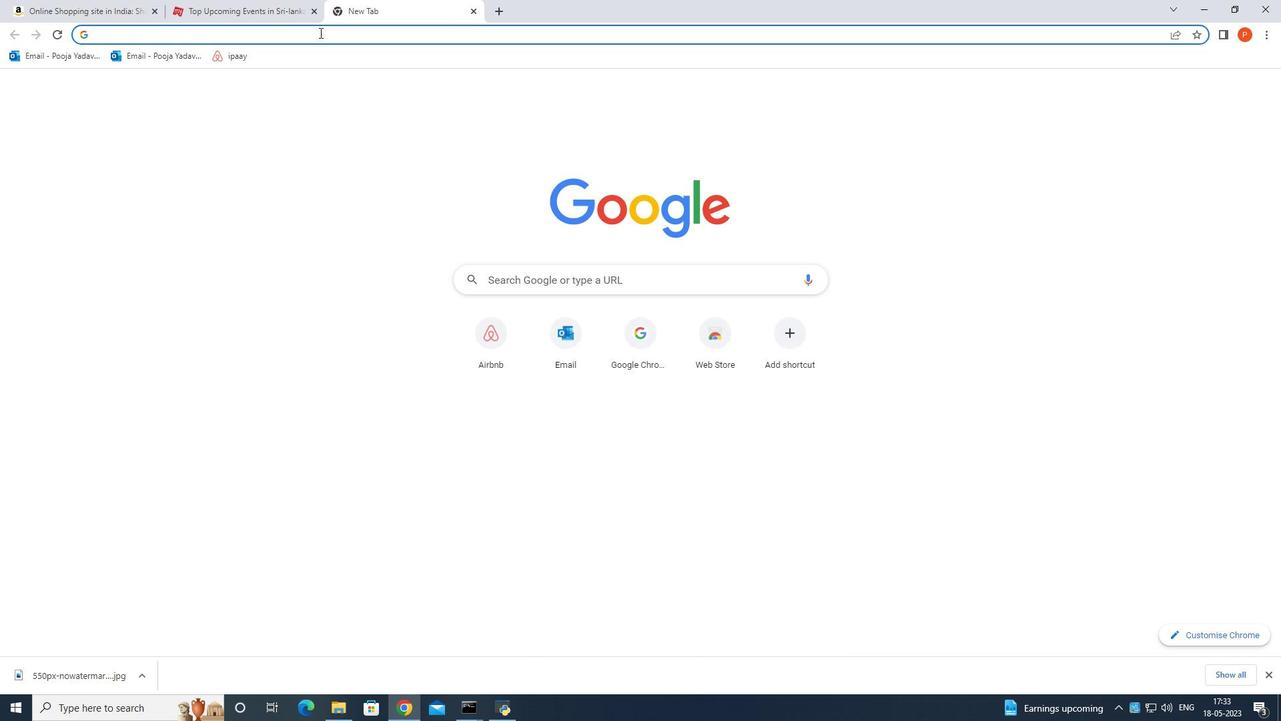 
Action: Mouse moved to (296, 30)
Screenshot: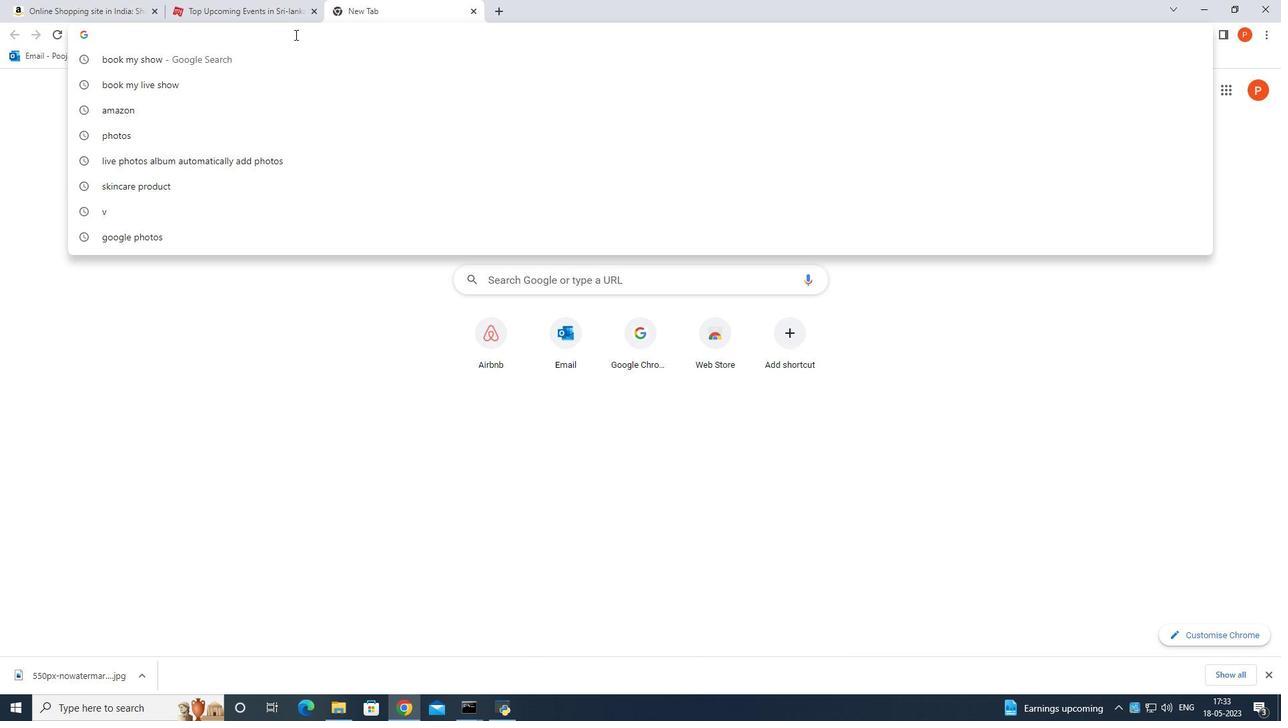 
Action: Mouse pressed left at (296, 30)
Screenshot: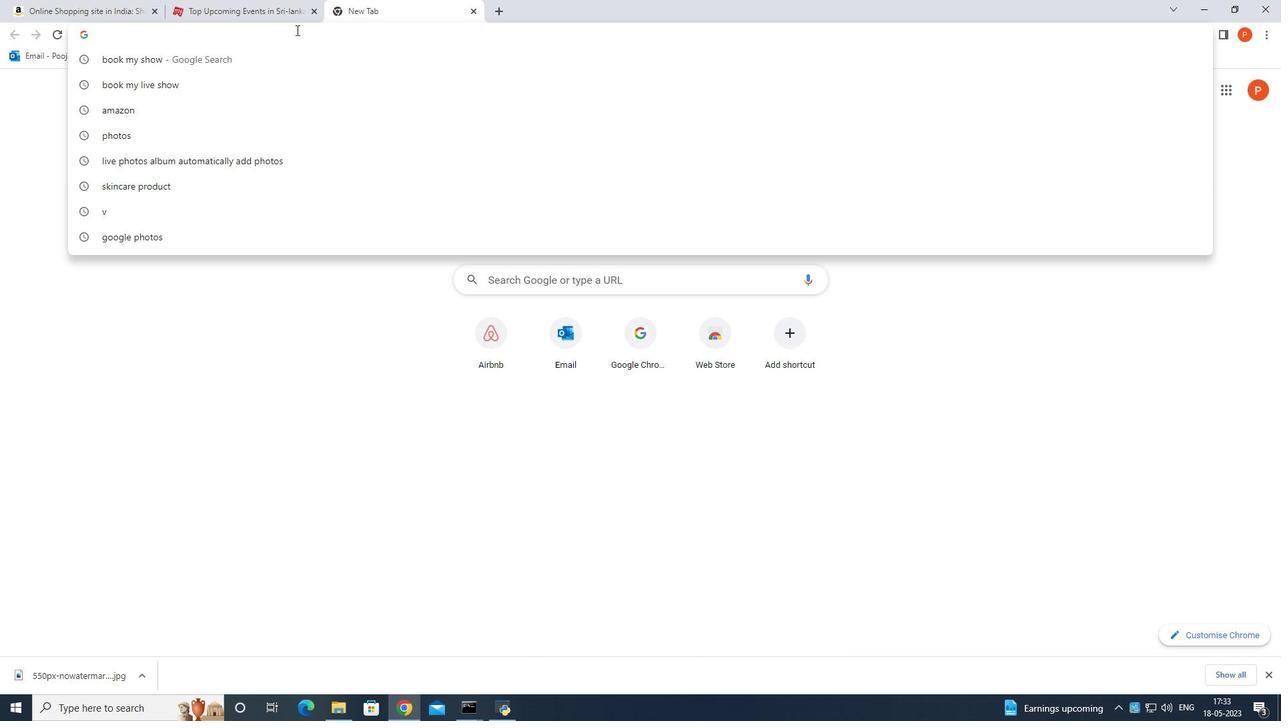 
Action: Mouse moved to (296, 26)
Screenshot: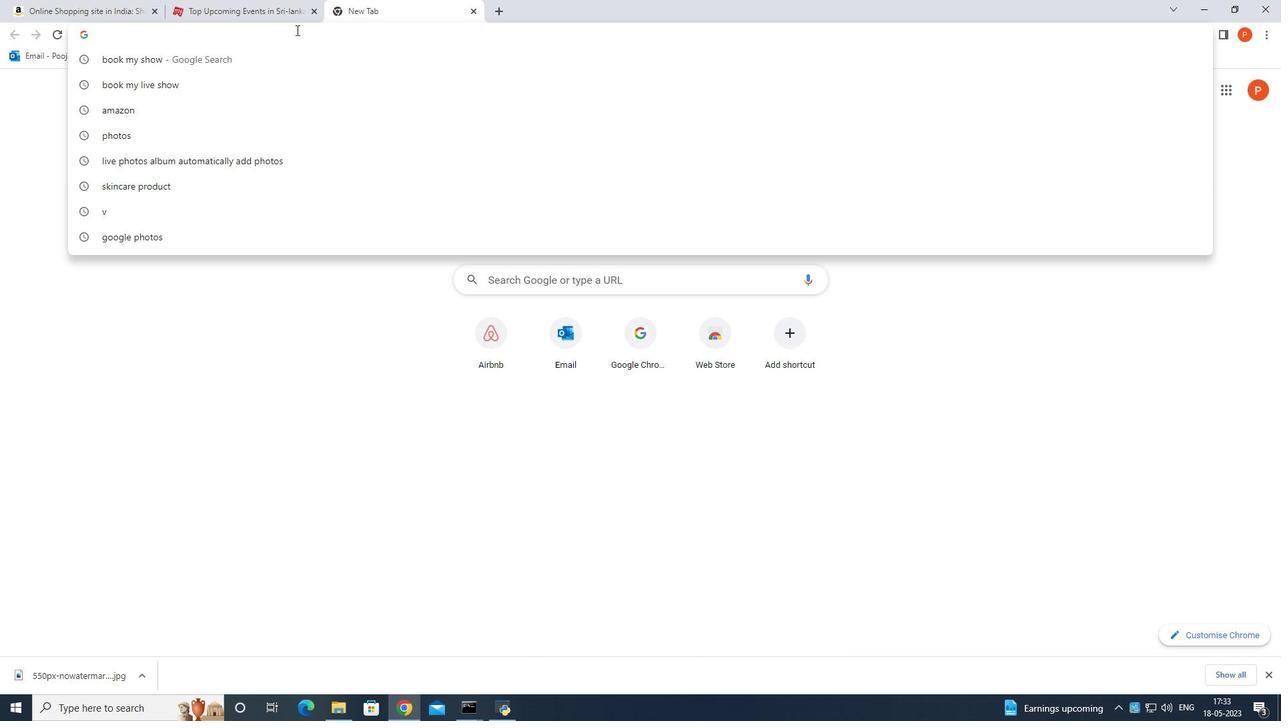 
Action: Key pressed book<Key.space>my<Key.space>show<Key.space>live<Key.space>eve
Screenshot: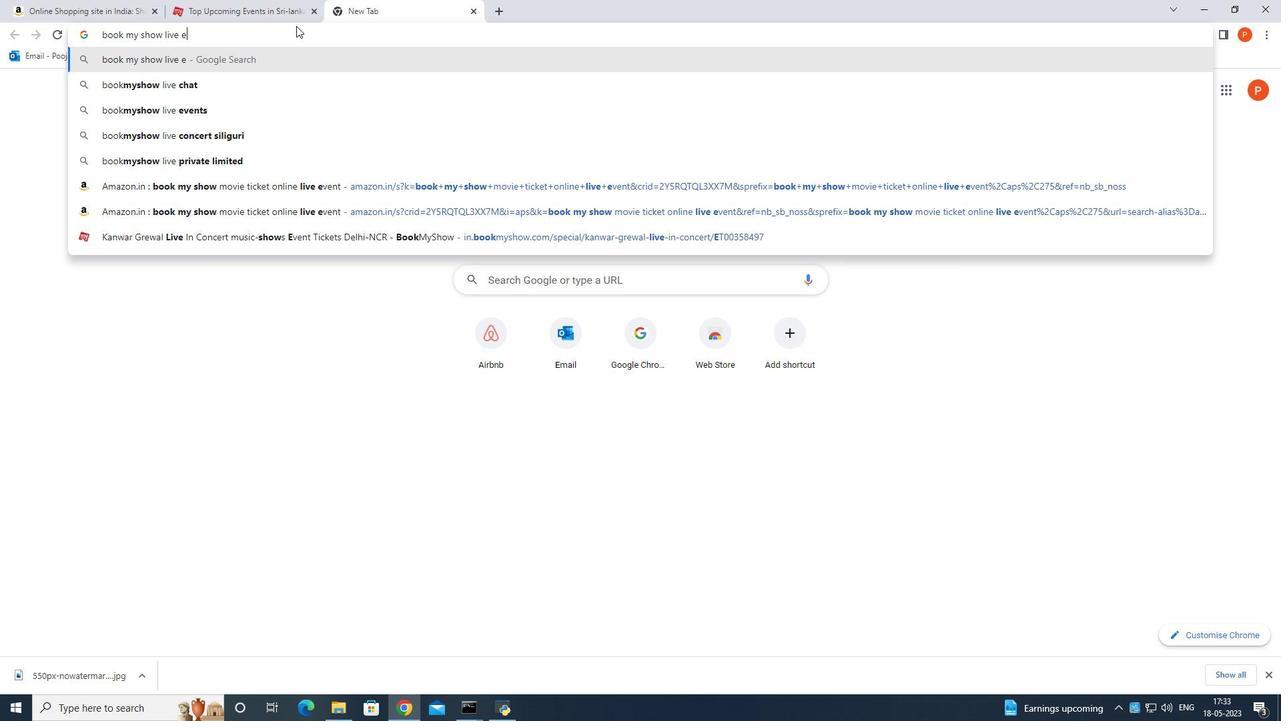 
Action: Mouse moved to (325, 88)
Screenshot: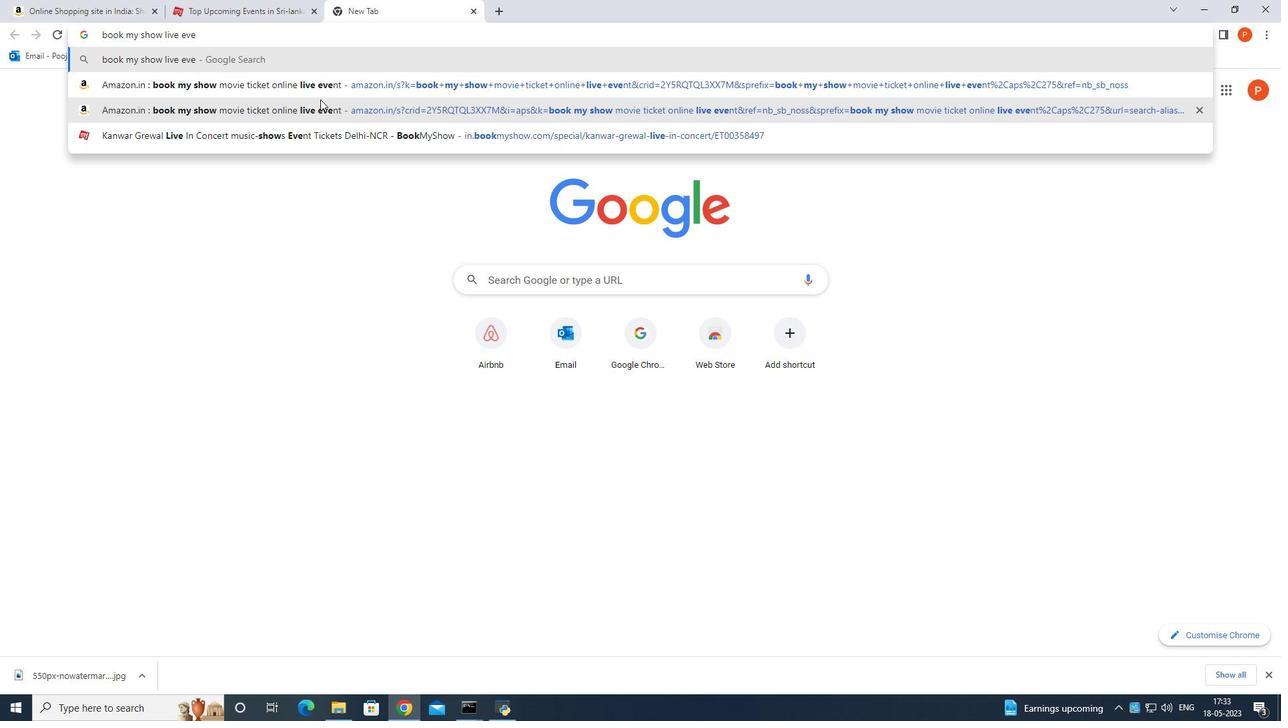 
Action: Mouse pressed left at (325, 88)
Screenshot: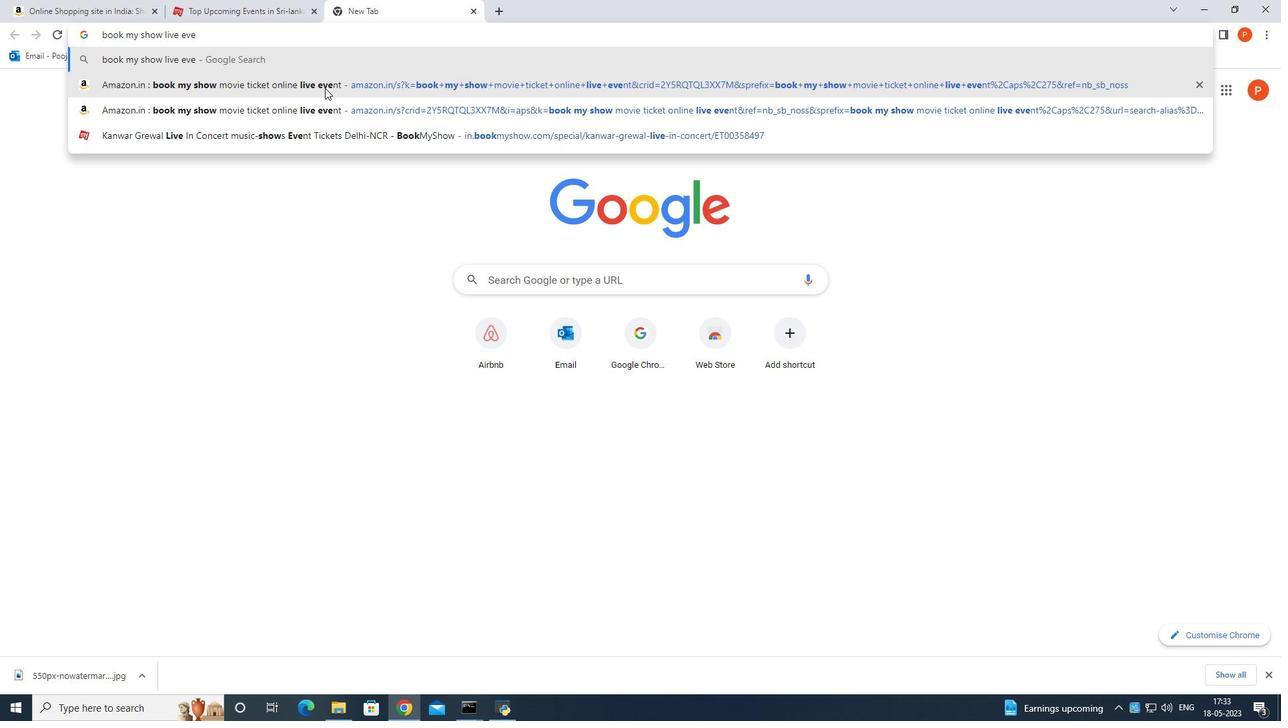 
Action: Mouse moved to (329, 249)
Screenshot: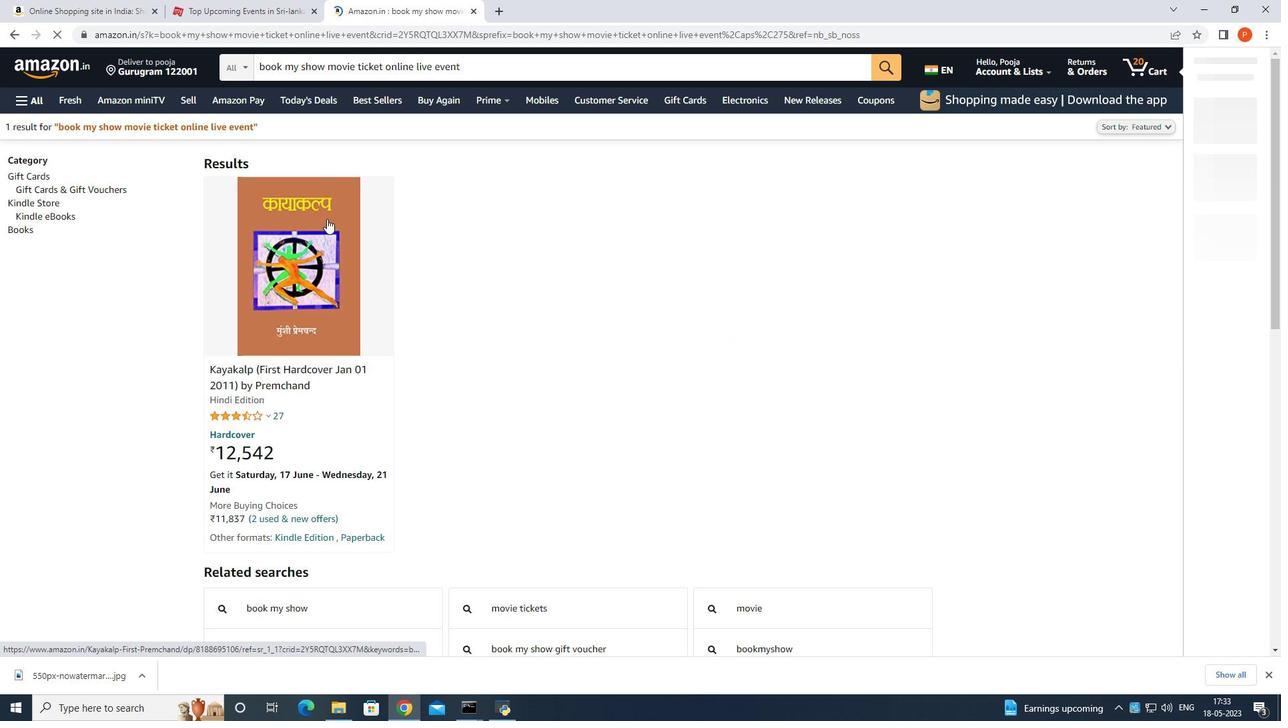 
Action: Mouse scrolled (329, 249) with delta (0, 0)
Screenshot: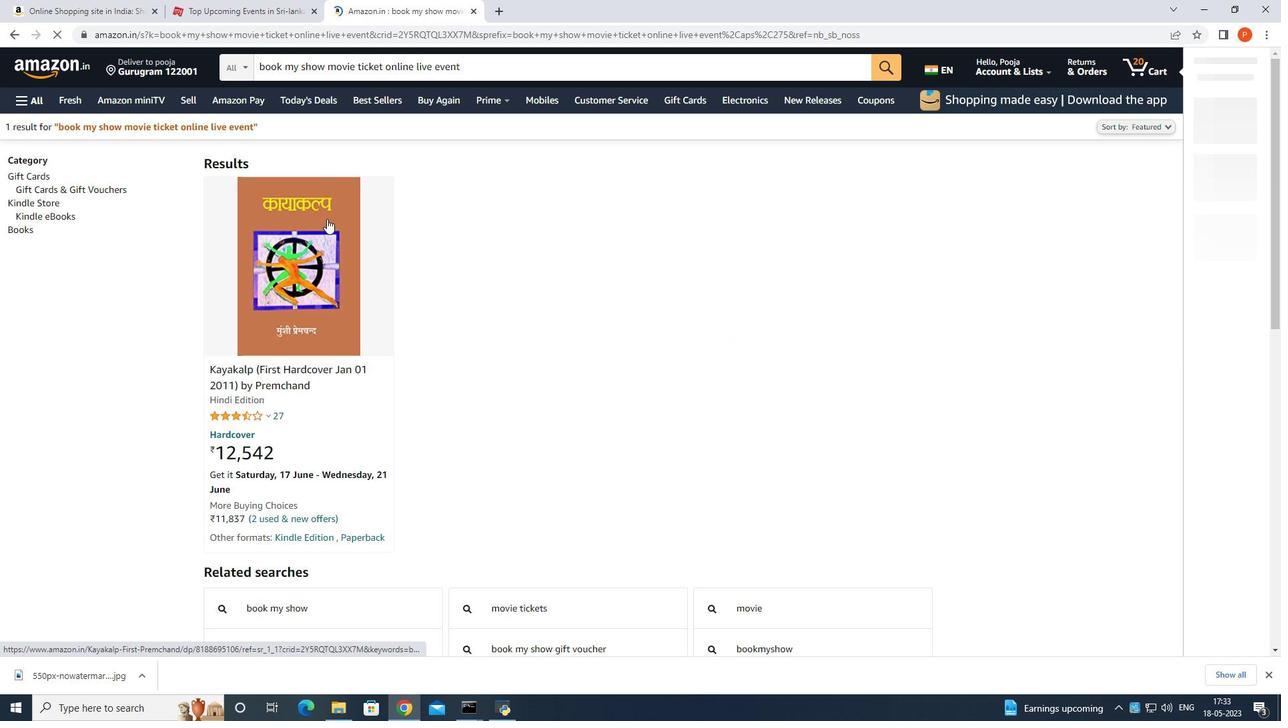 
Action: Mouse moved to (331, 263)
Screenshot: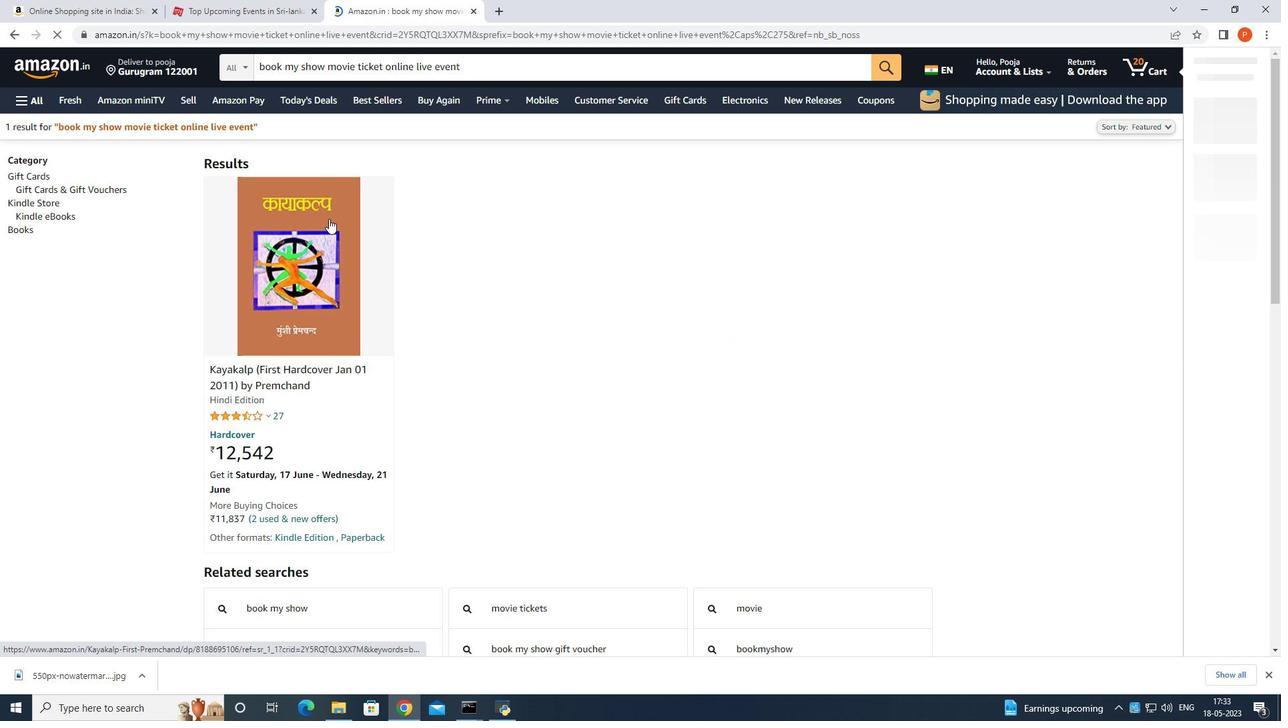 
Action: Mouse scrolled (331, 262) with delta (0, 0)
Screenshot: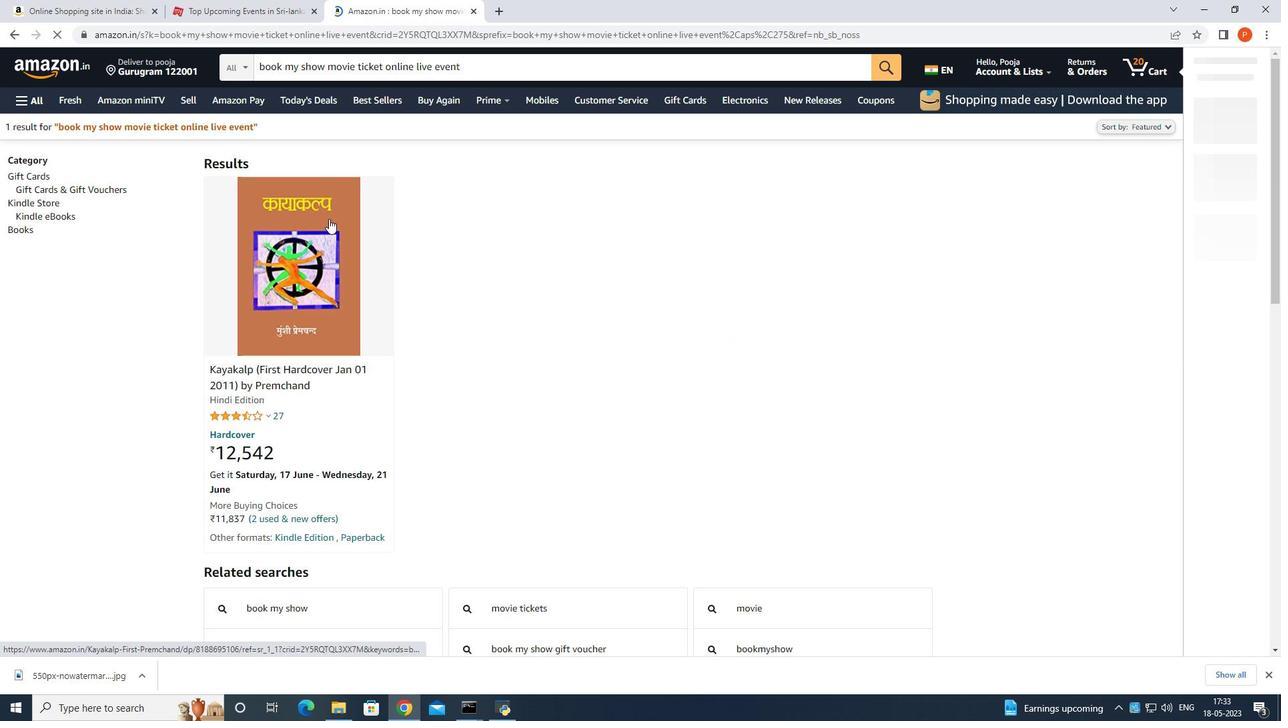 
Action: Mouse scrolled (331, 262) with delta (0, 0)
Screenshot: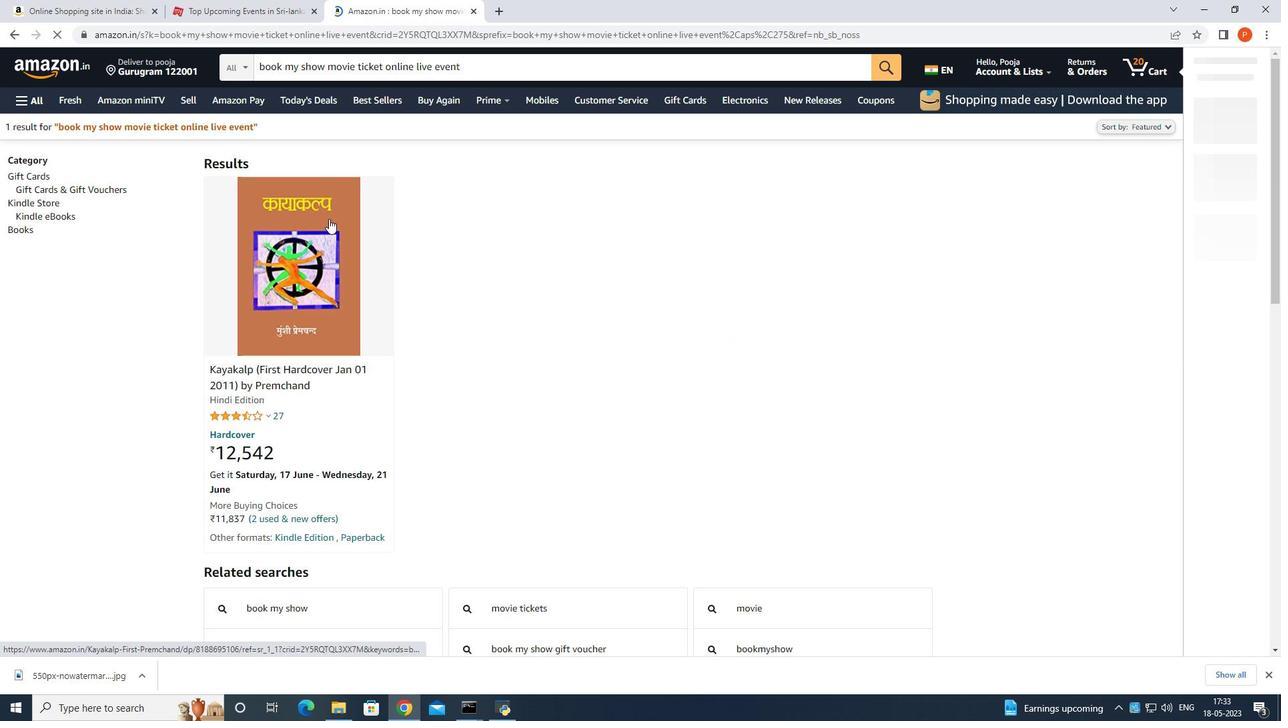 
Action: Mouse scrolled (331, 262) with delta (0, 0)
Screenshot: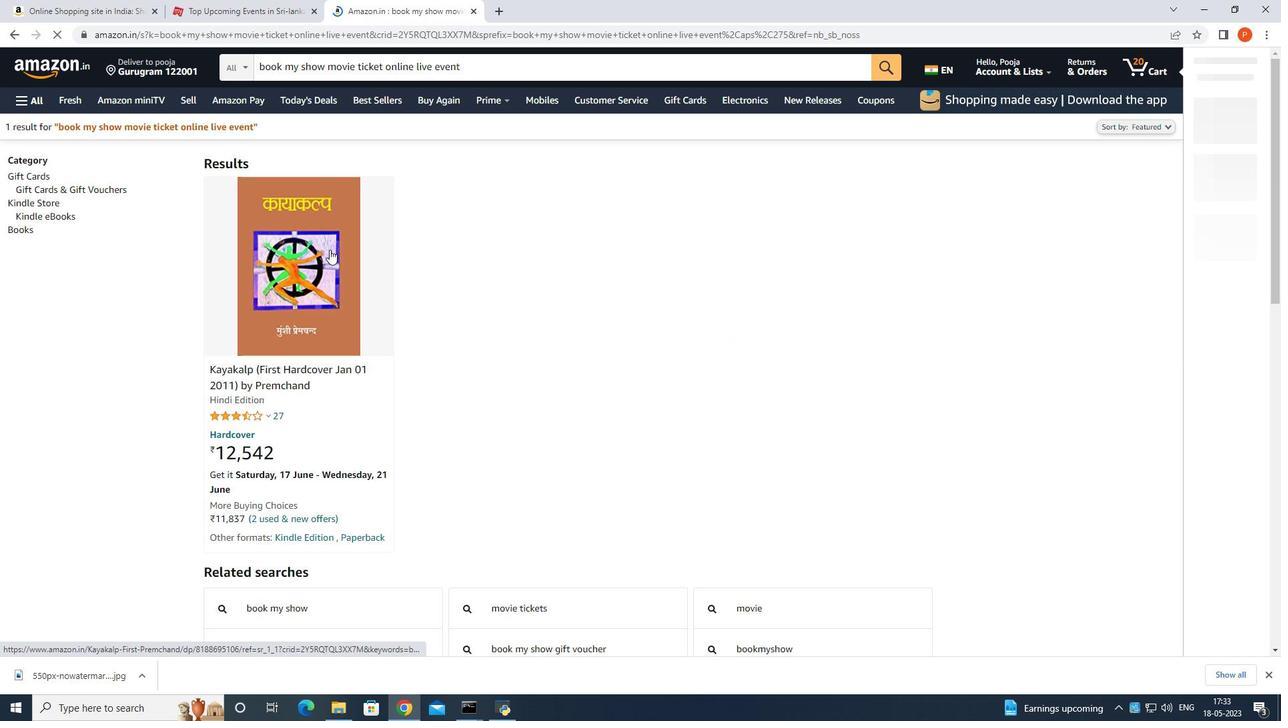 
Action: Mouse scrolled (331, 262) with delta (0, 0)
Screenshot: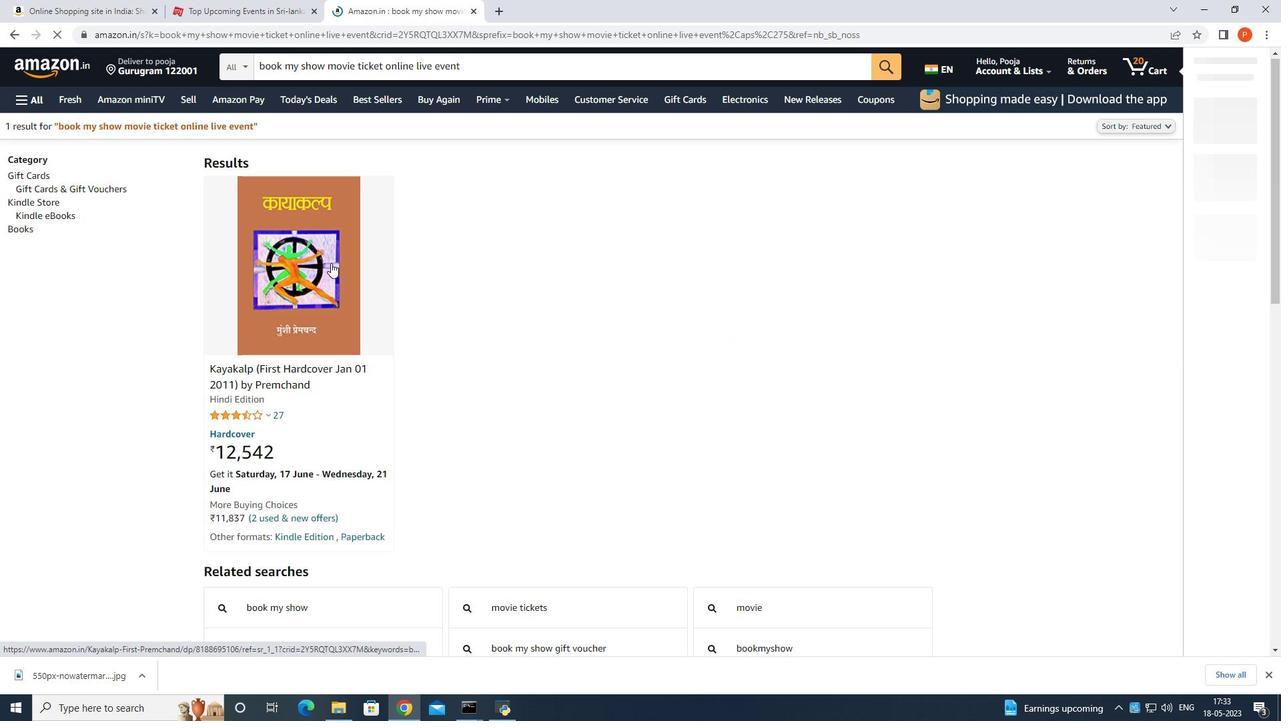 
Action: Mouse moved to (331, 263)
Screenshot: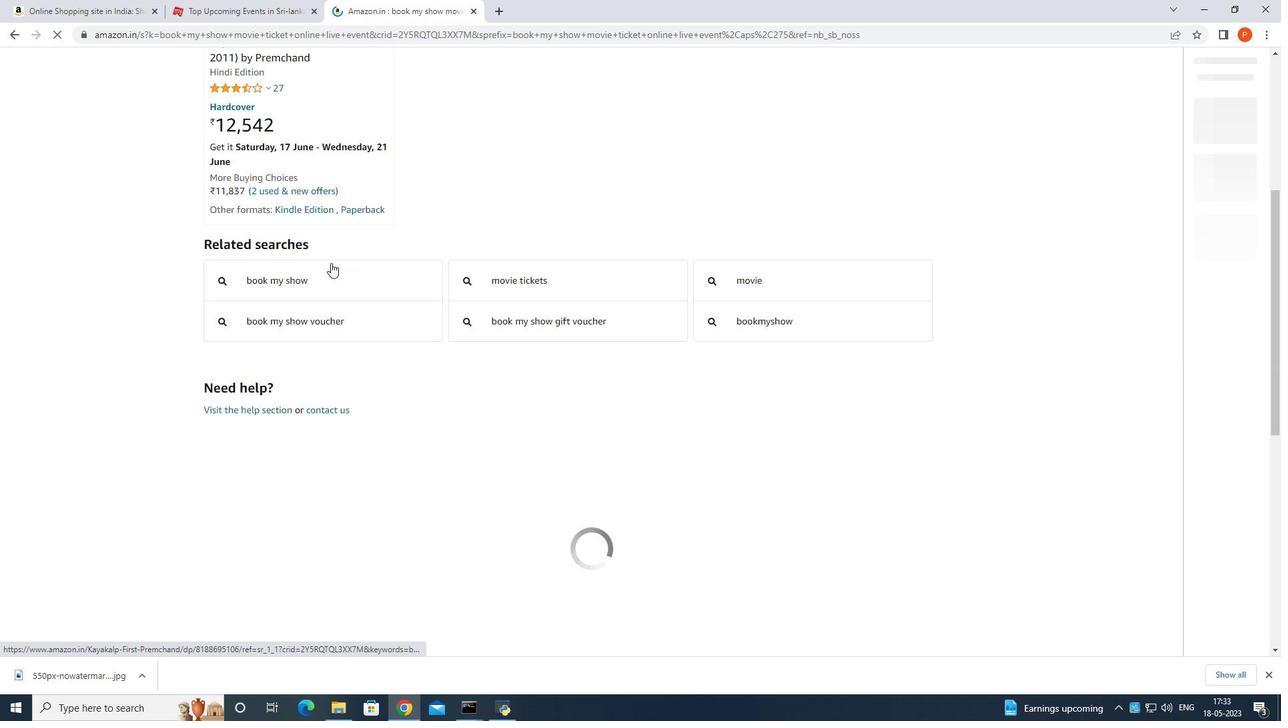 
Action: Mouse scrolled (331, 262) with delta (0, 0)
Screenshot: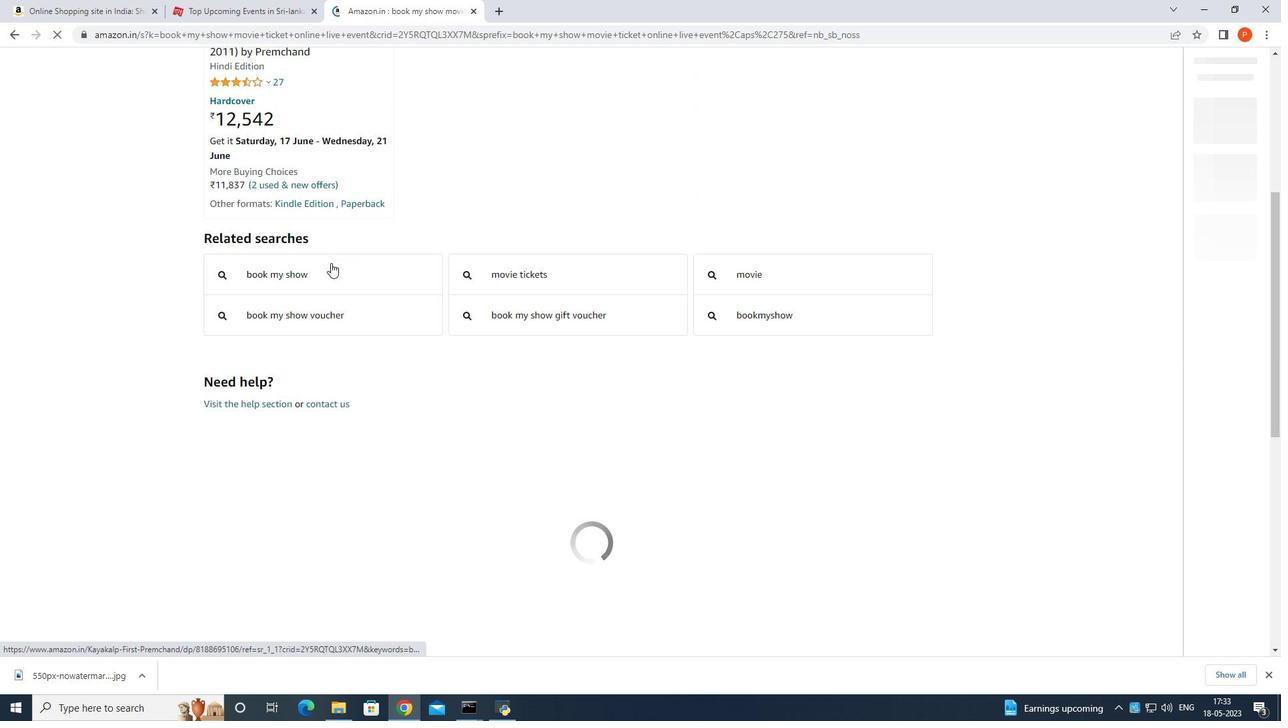 
Action: Mouse scrolled (331, 262) with delta (0, 0)
Screenshot: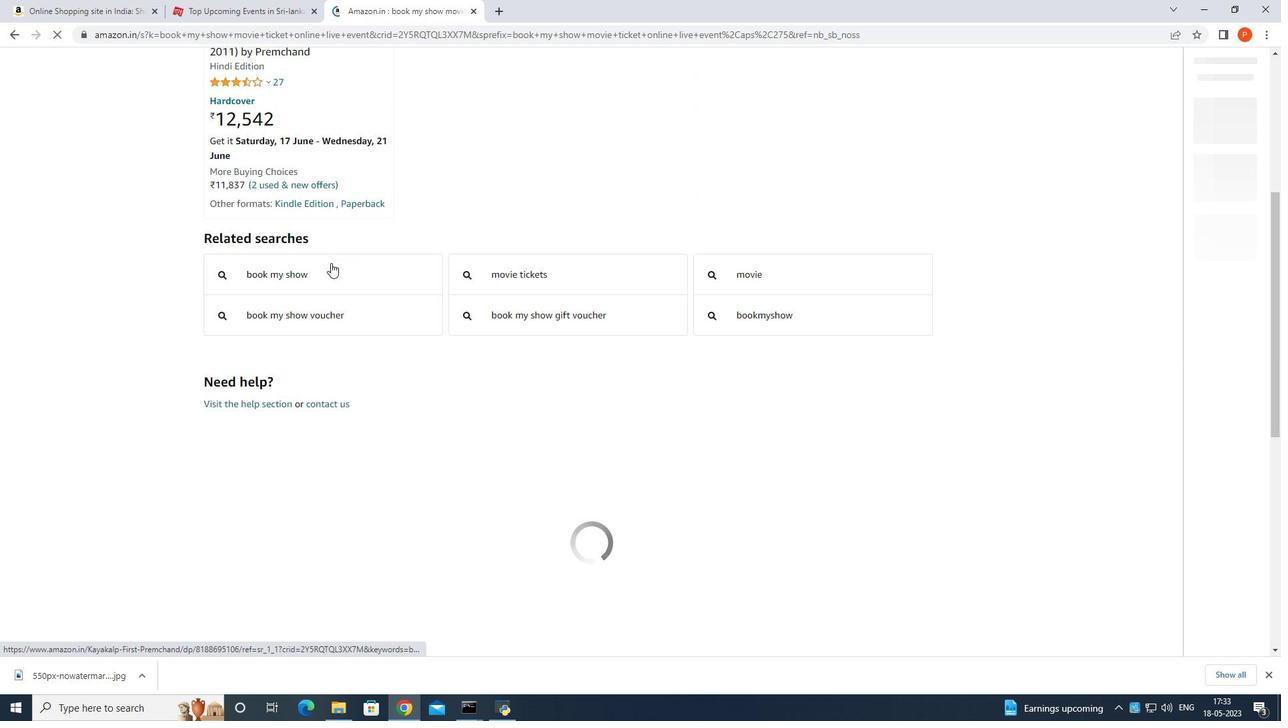 
Action: Mouse scrolled (331, 262) with delta (0, 0)
Screenshot: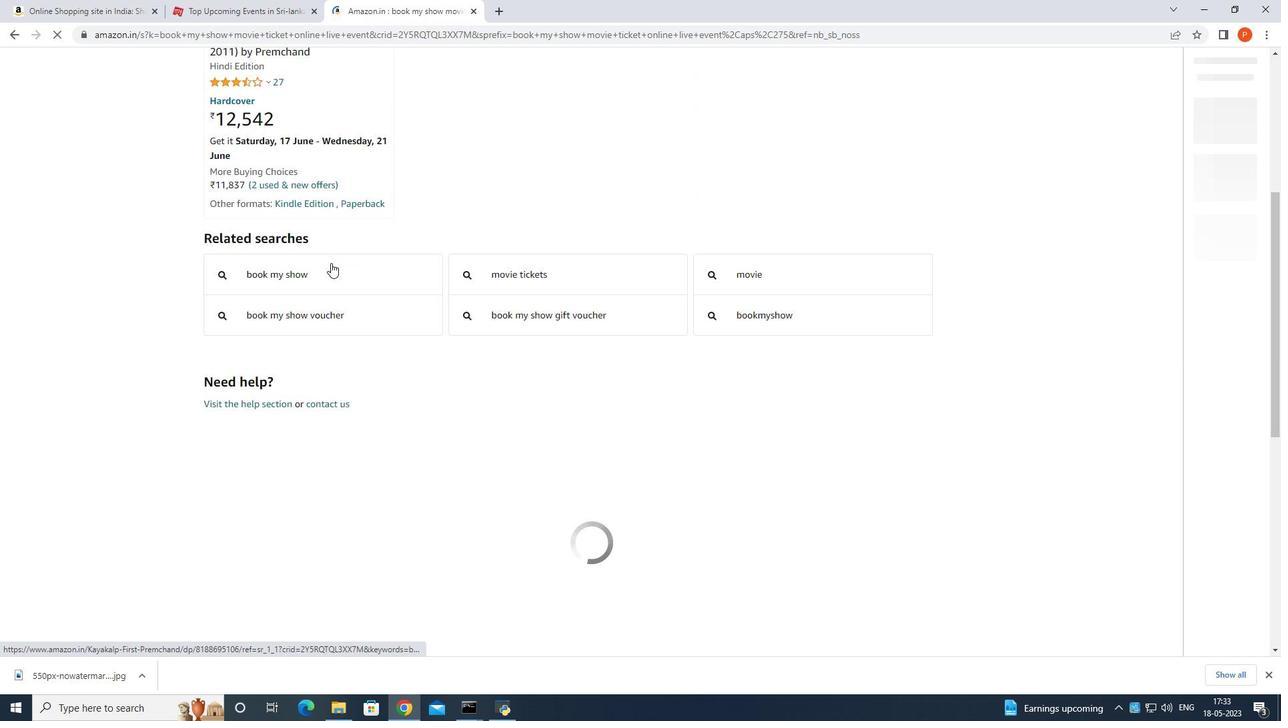 
Action: Mouse scrolled (331, 262) with delta (0, 0)
Screenshot: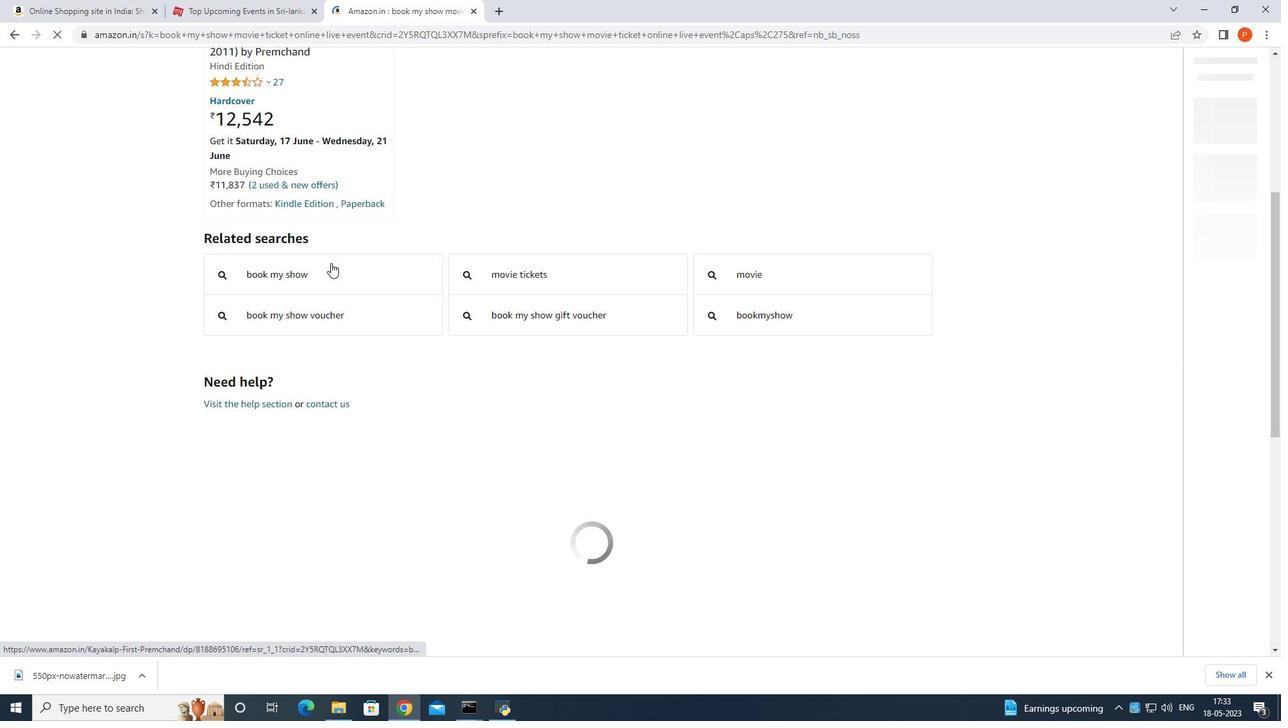 
Action: Mouse scrolled (331, 263) with delta (0, 0)
Screenshot: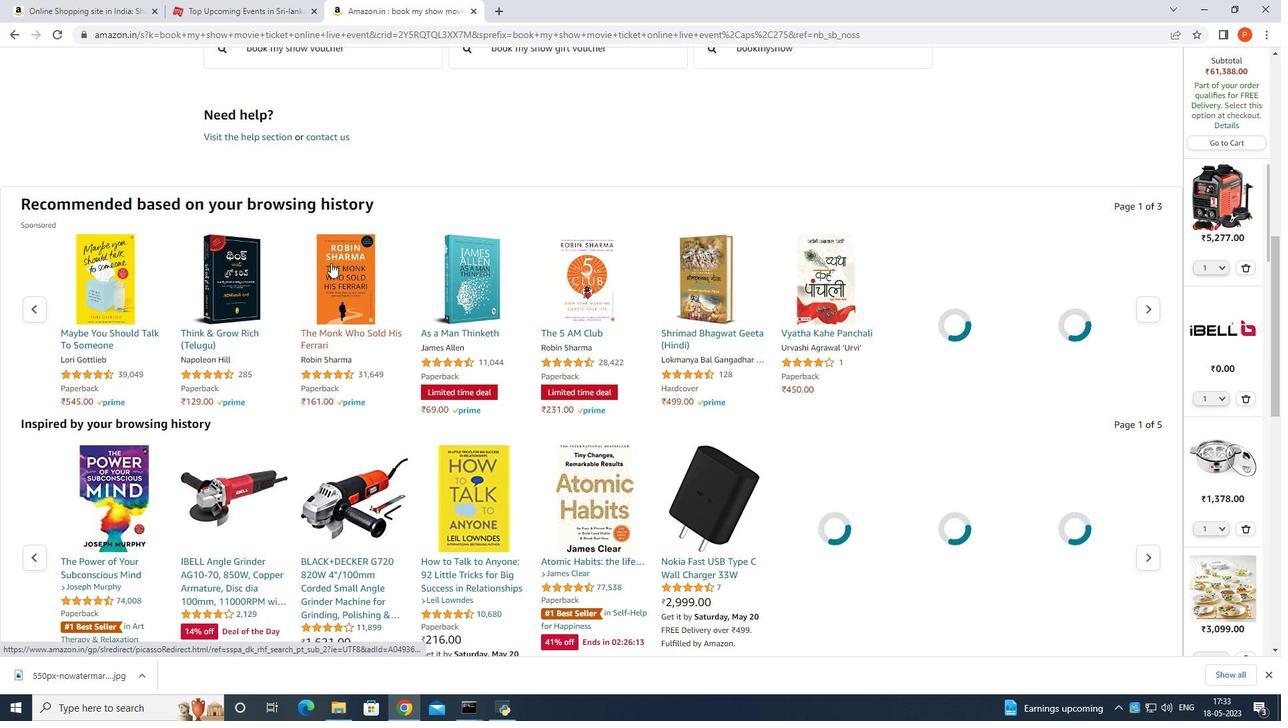 
Action: Mouse scrolled (331, 263) with delta (0, 0)
Screenshot: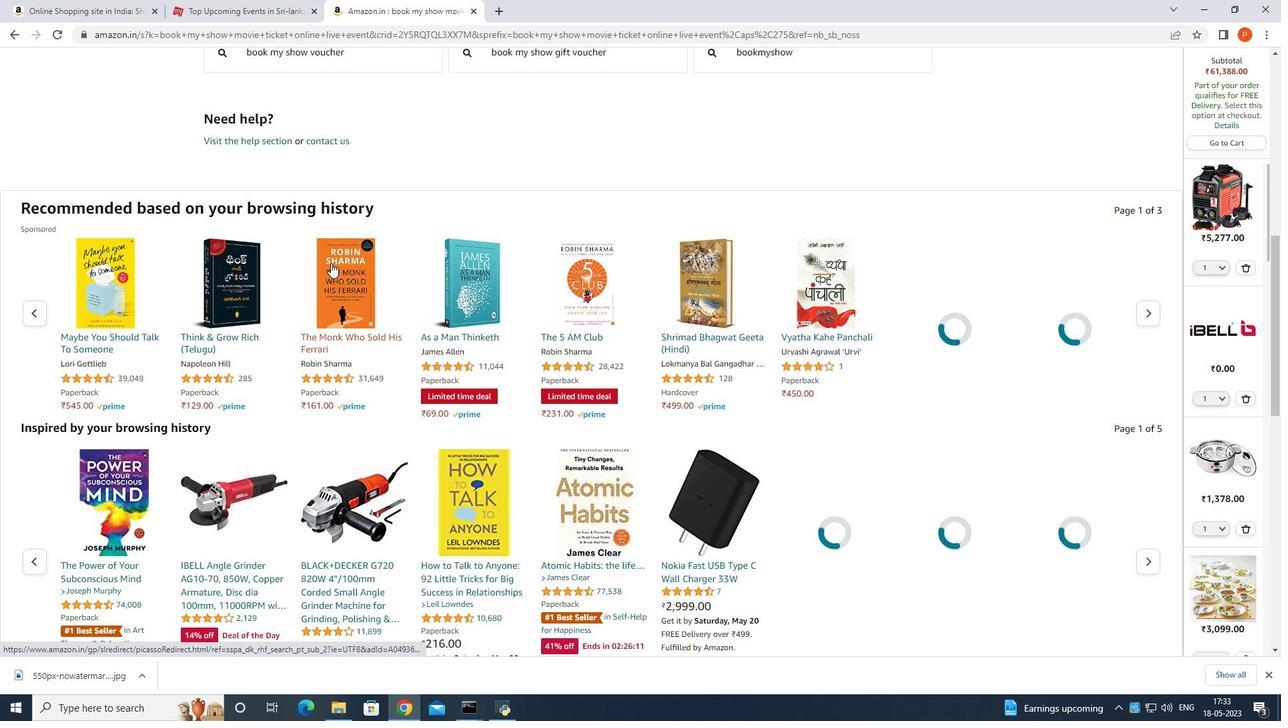 
Action: Mouse scrolled (331, 263) with delta (0, 0)
Screenshot: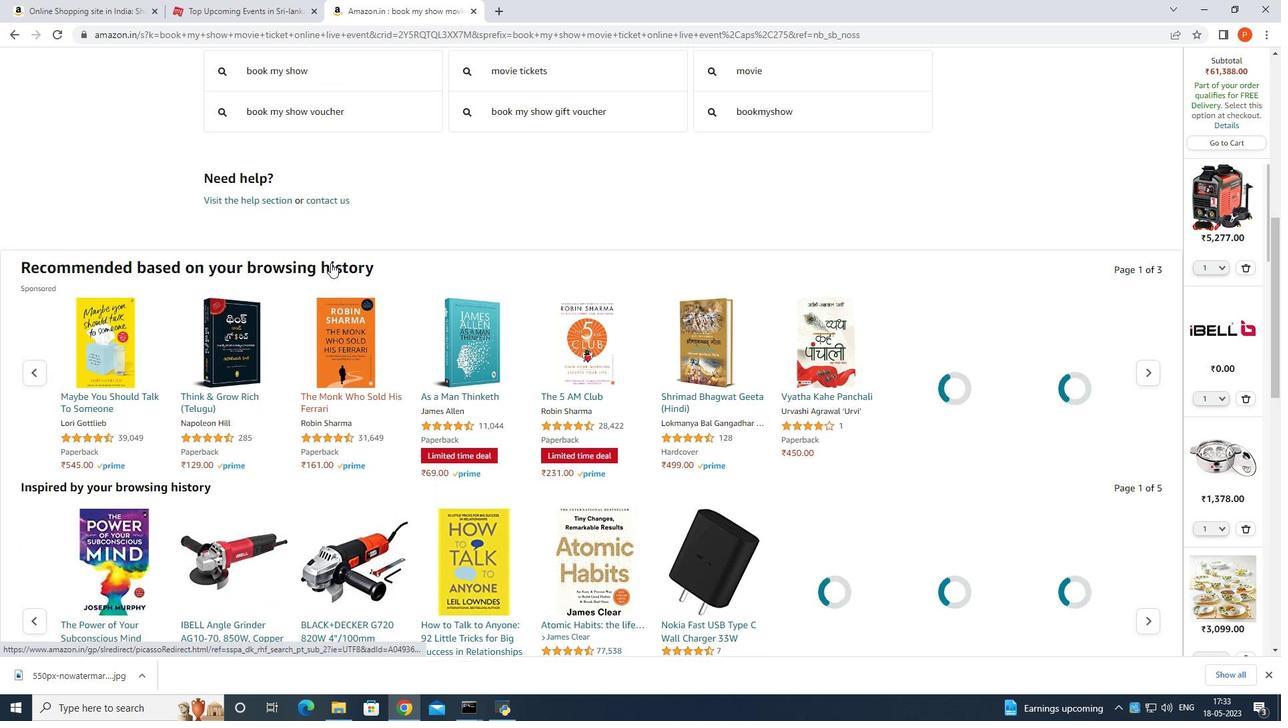 
Action: Mouse scrolled (331, 263) with delta (0, 0)
Screenshot: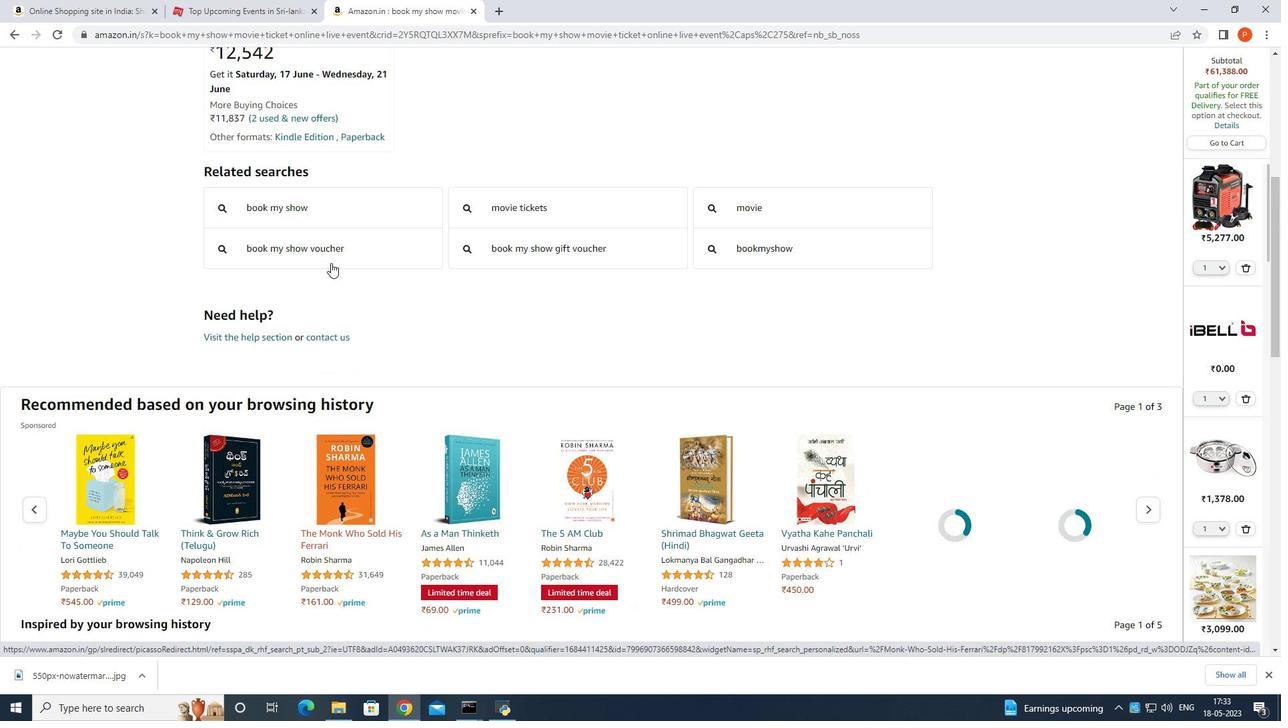 
Action: Mouse scrolled (331, 263) with delta (0, 0)
Screenshot: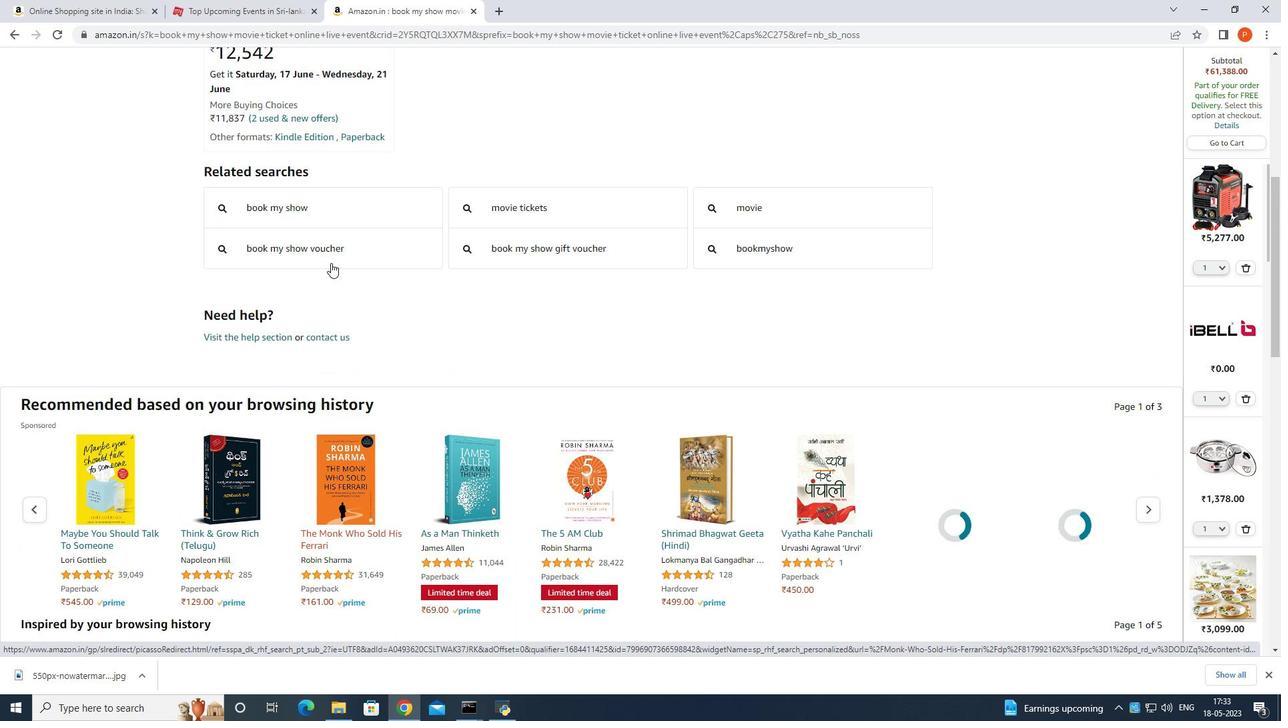 
Action: Mouse scrolled (331, 263) with delta (0, 0)
Screenshot: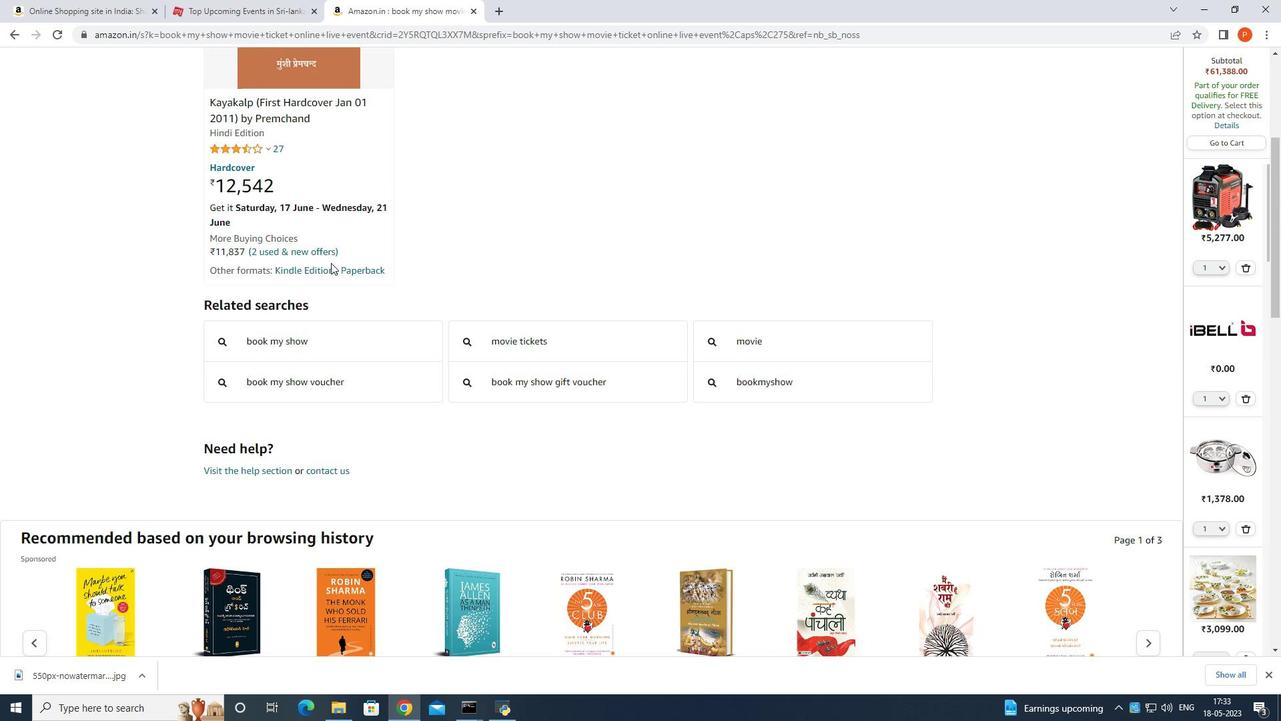 
Action: Mouse scrolled (331, 263) with delta (0, 0)
Screenshot: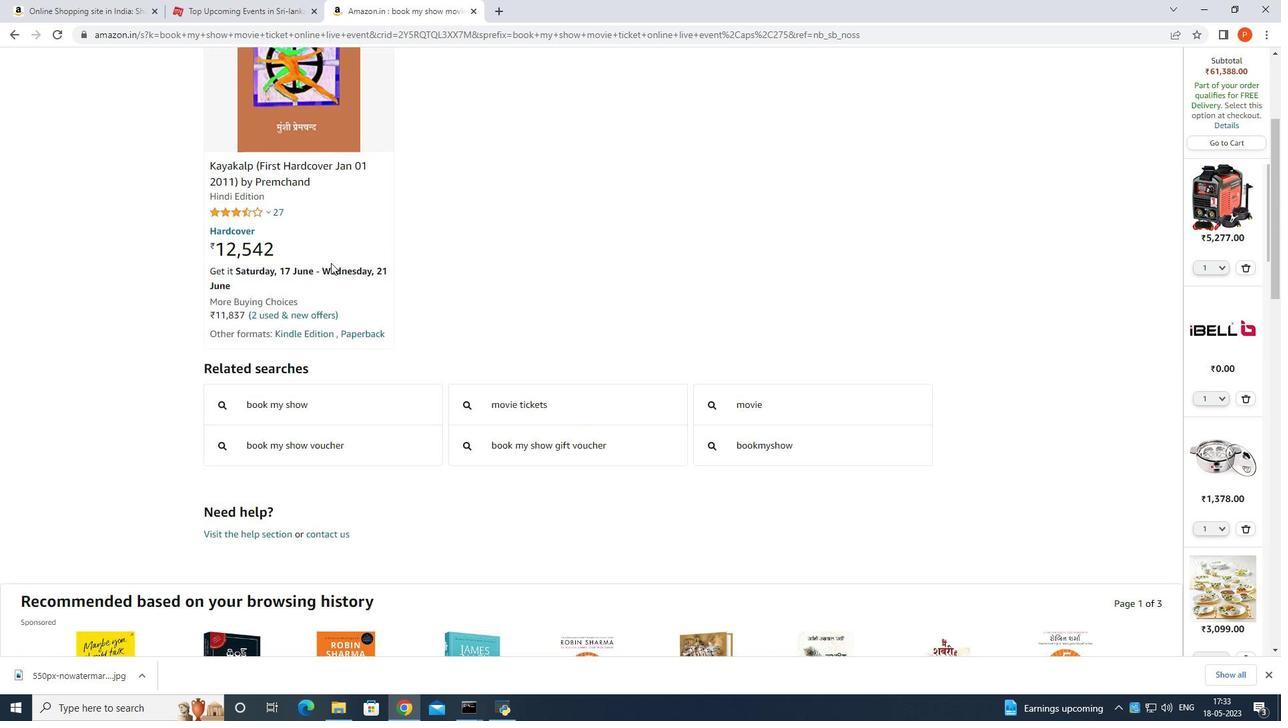 
Action: Mouse scrolled (331, 263) with delta (0, 0)
Screenshot: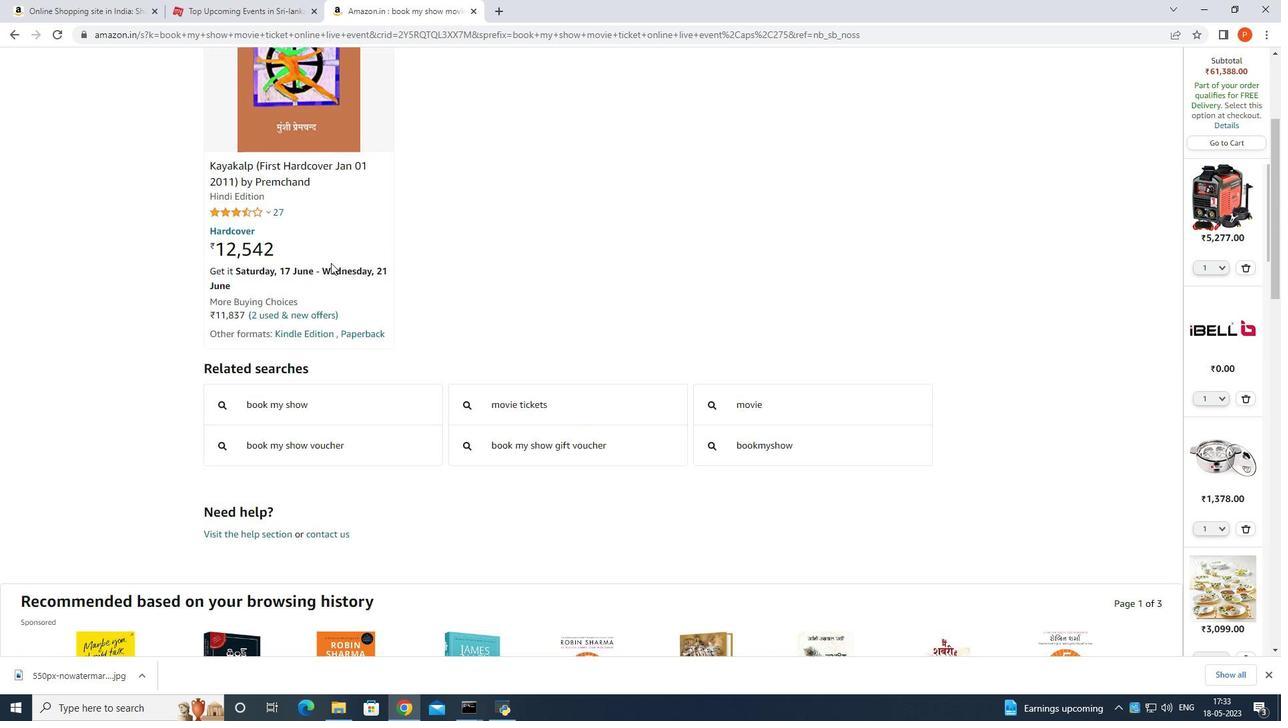 
Action: Mouse scrolled (331, 263) with delta (0, 0)
Screenshot: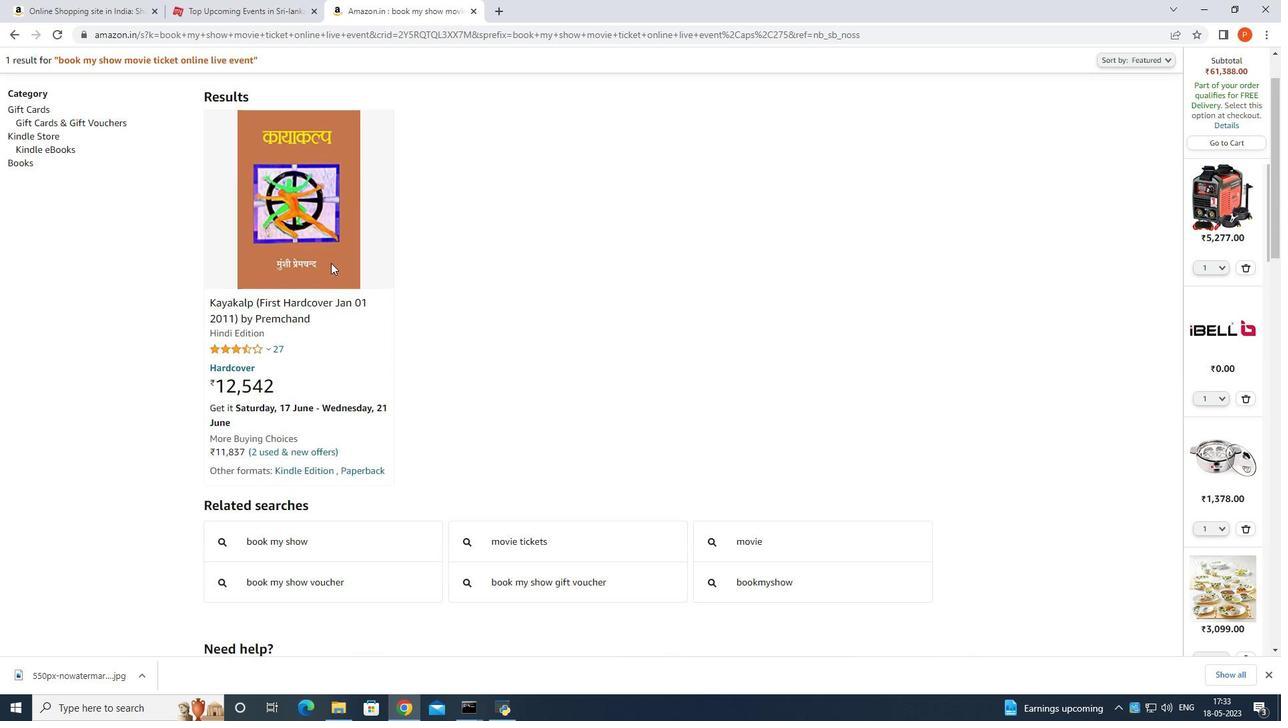 
Action: Mouse scrolled (331, 263) with delta (0, 0)
Screenshot: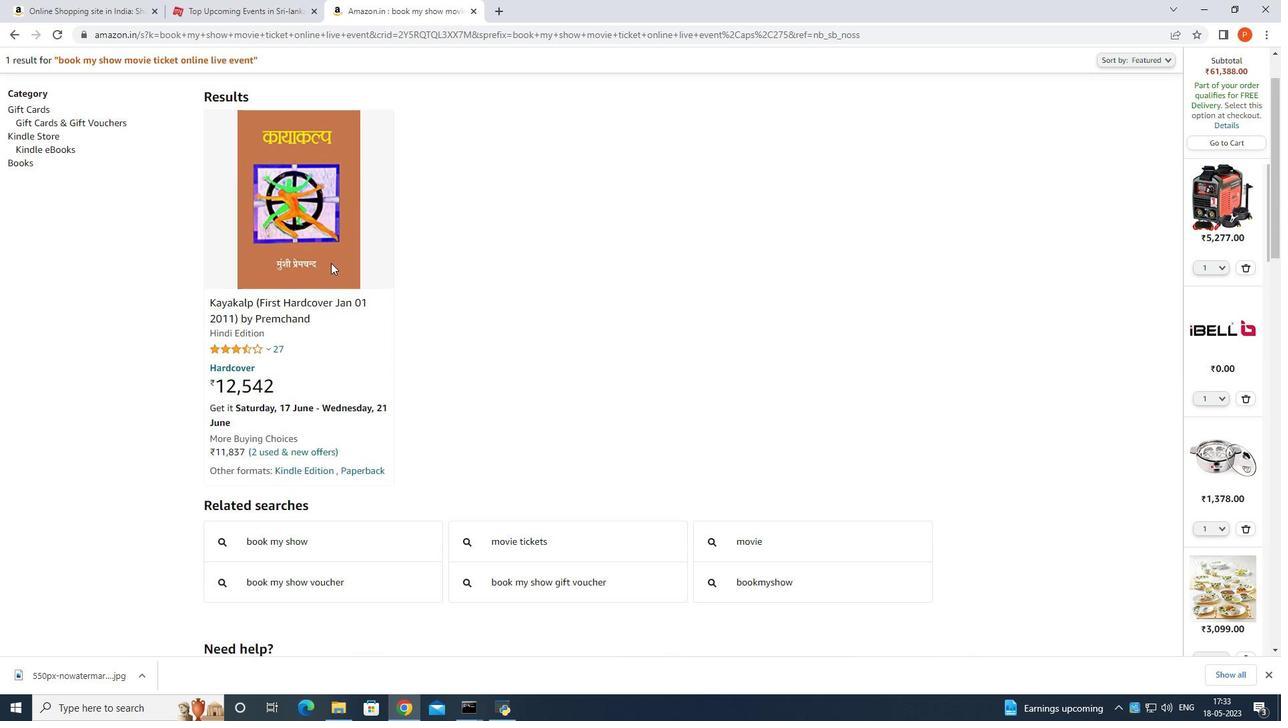 
Action: Mouse scrolled (331, 262) with delta (0, 0)
Screenshot: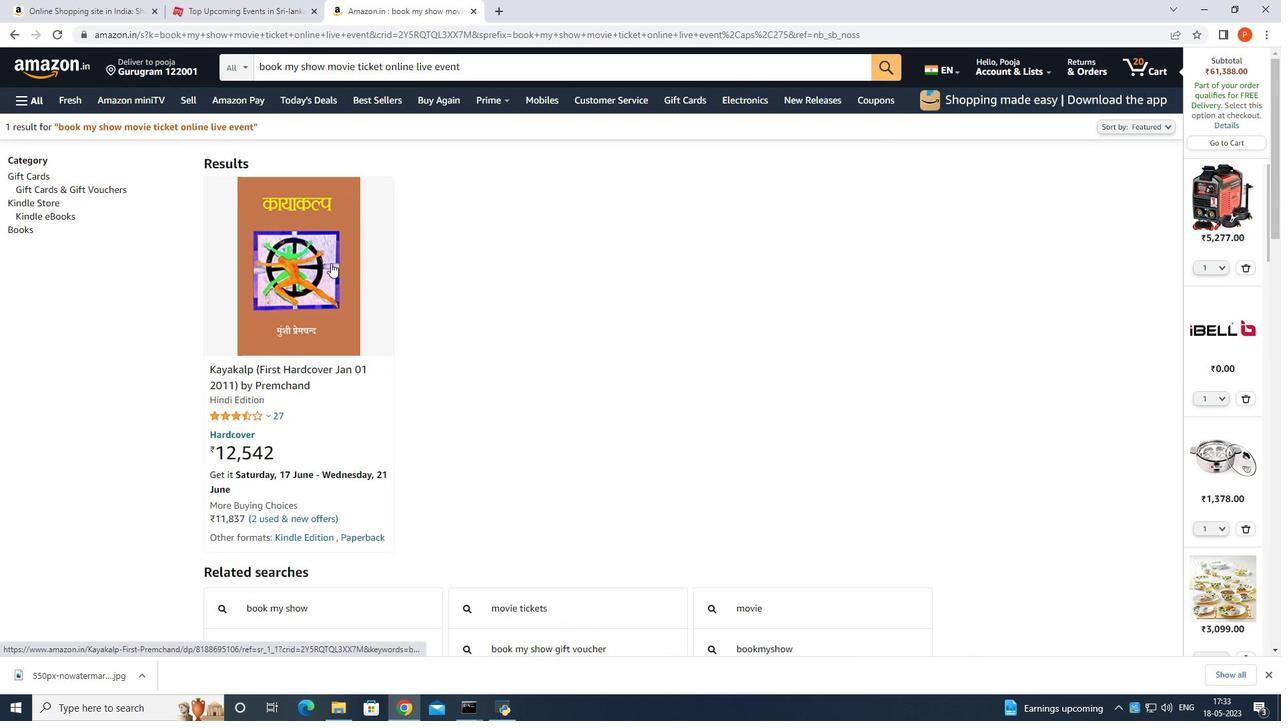 
Action: Mouse scrolled (331, 262) with delta (0, 0)
Screenshot: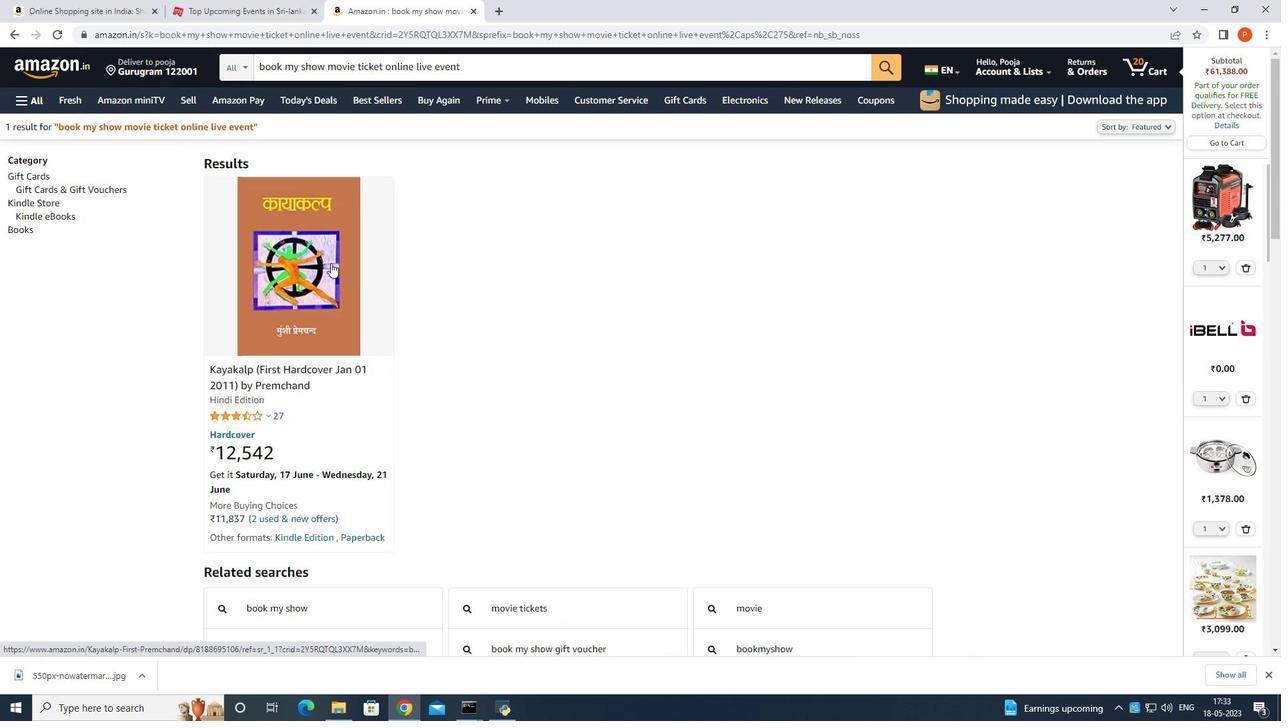 
Action: Mouse scrolled (331, 262) with delta (0, 0)
Screenshot: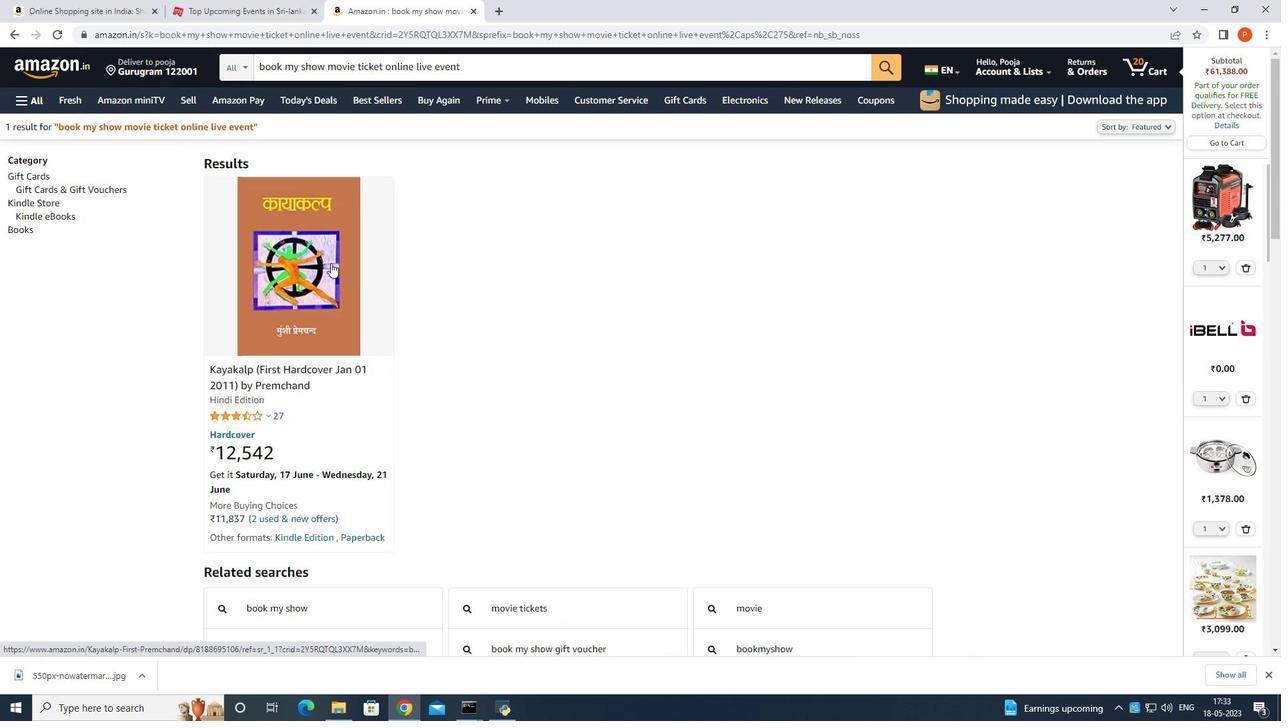 
Action: Mouse scrolled (331, 262) with delta (0, 0)
Screenshot: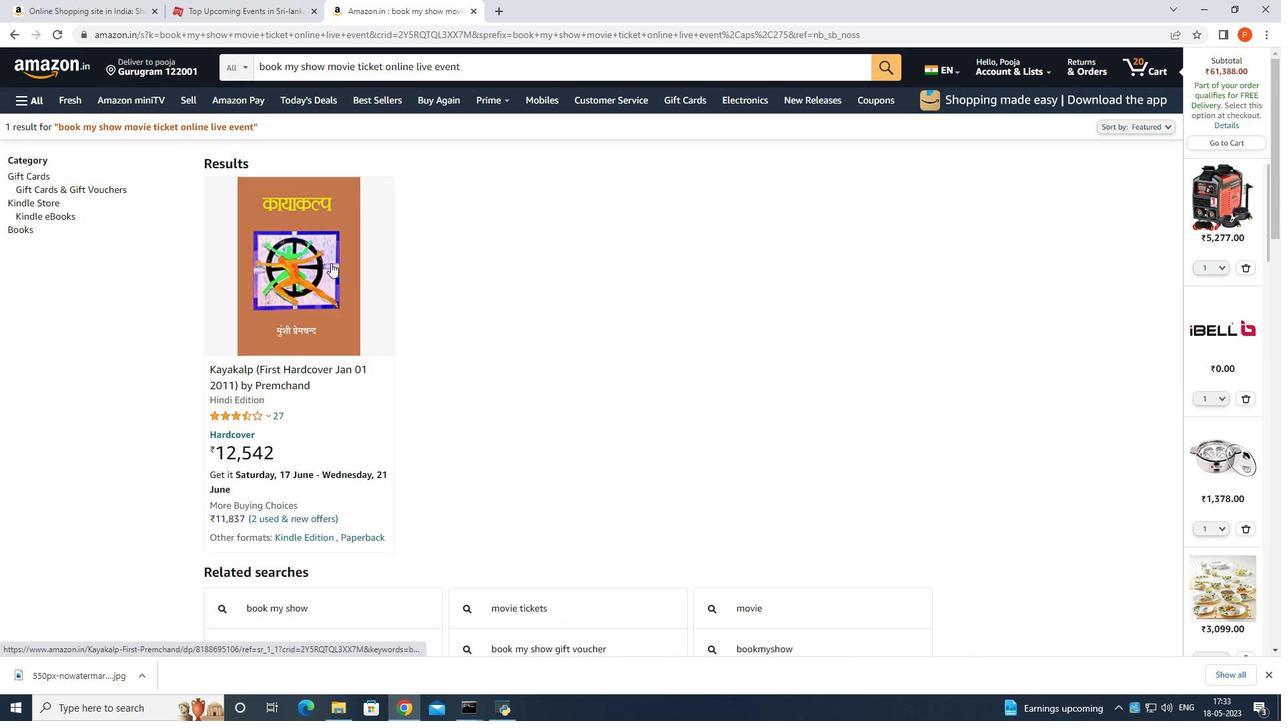 
Action: Mouse scrolled (331, 262) with delta (0, 0)
Screenshot: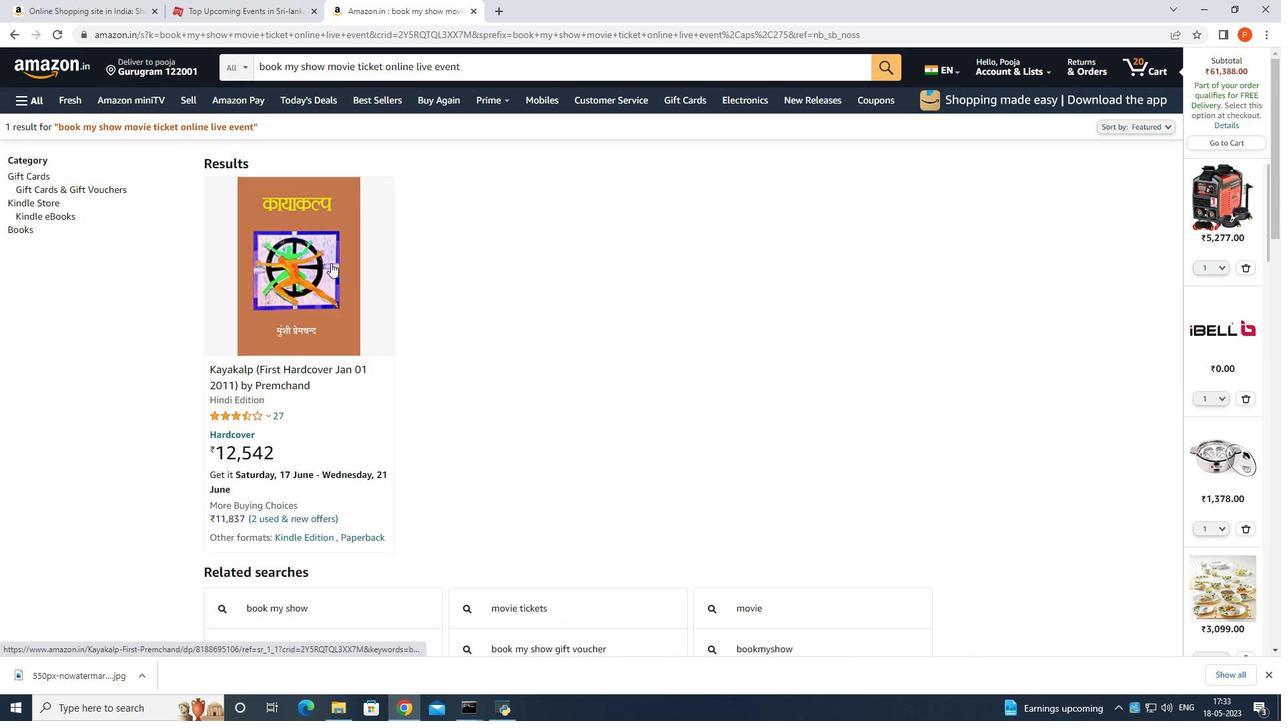 
Action: Mouse moved to (342, 311)
Screenshot: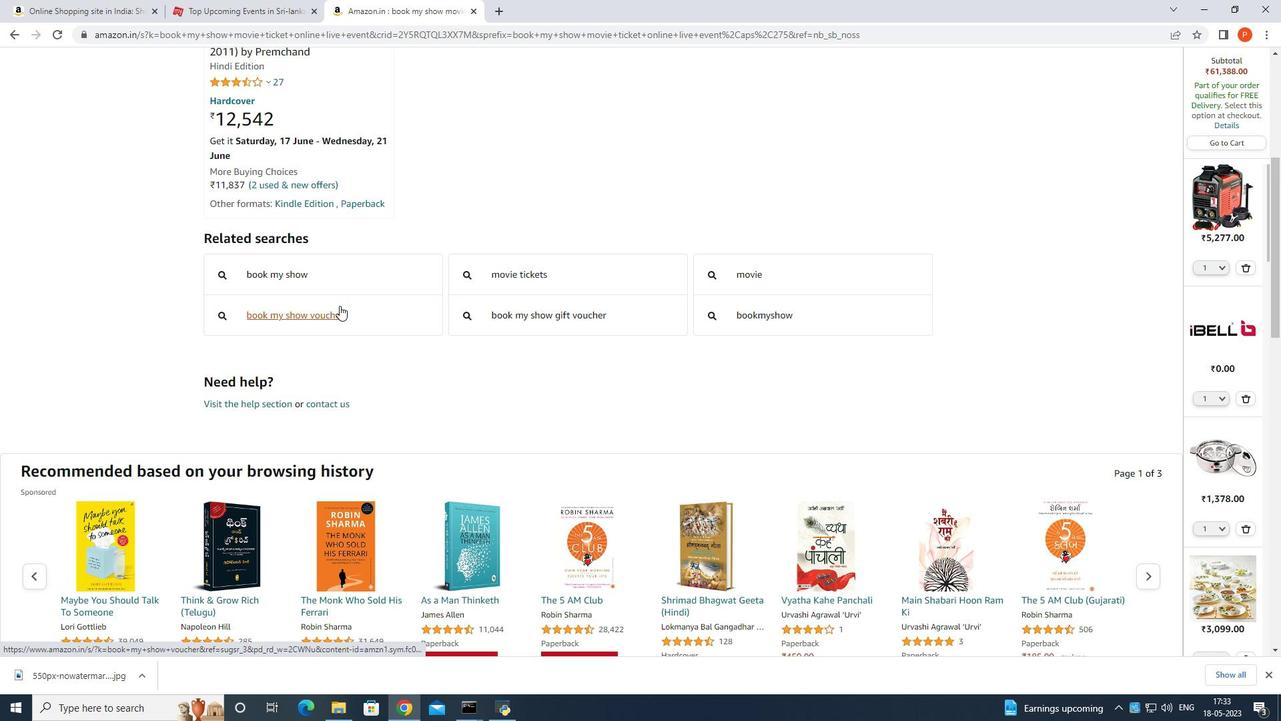 
Action: Mouse pressed left at (342, 311)
Screenshot: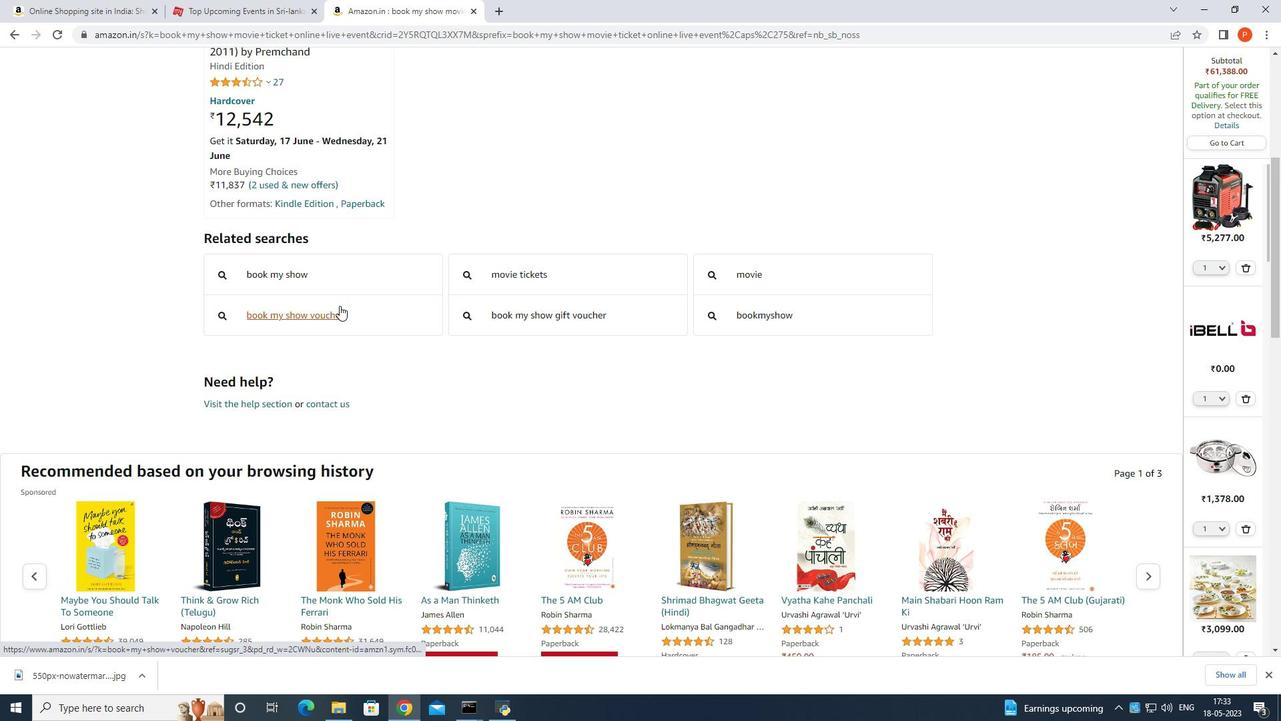 
Action: Mouse moved to (342, 311)
Screenshot: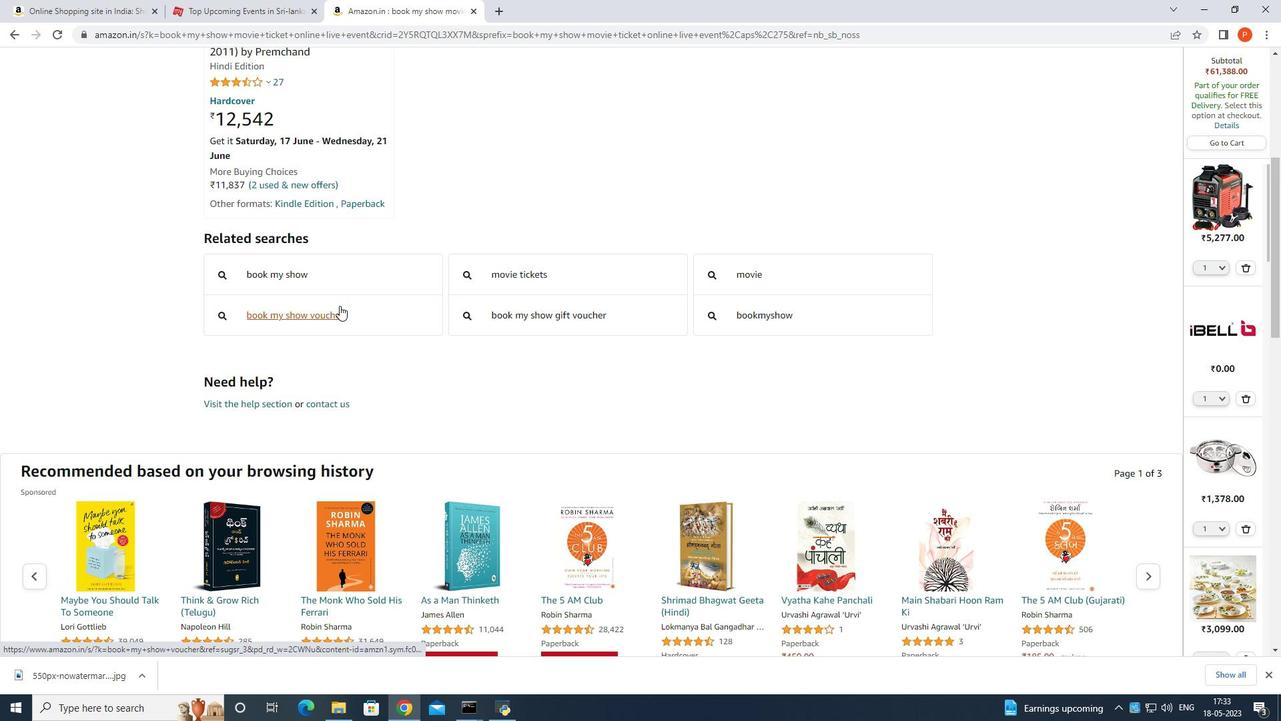 
Action: Mouse scrolled (342, 311) with delta (0, 0)
Screenshot: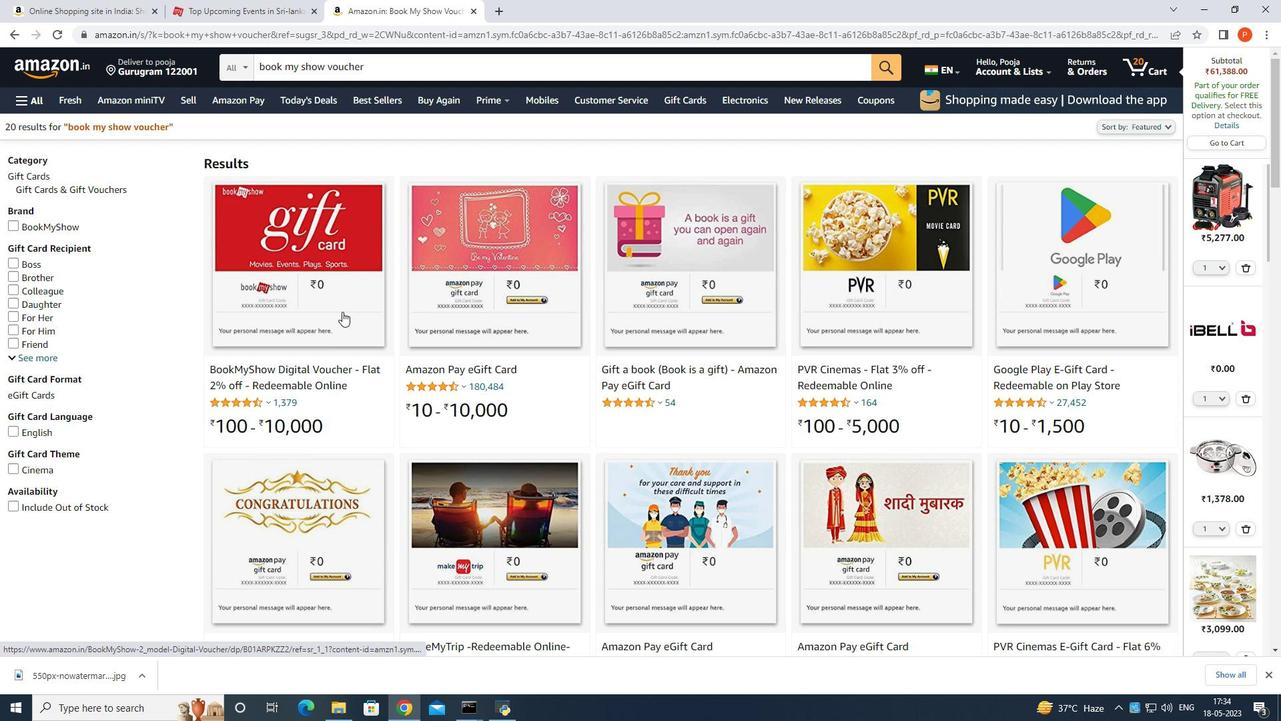 
Action: Mouse scrolled (342, 311) with delta (0, 0)
Screenshot: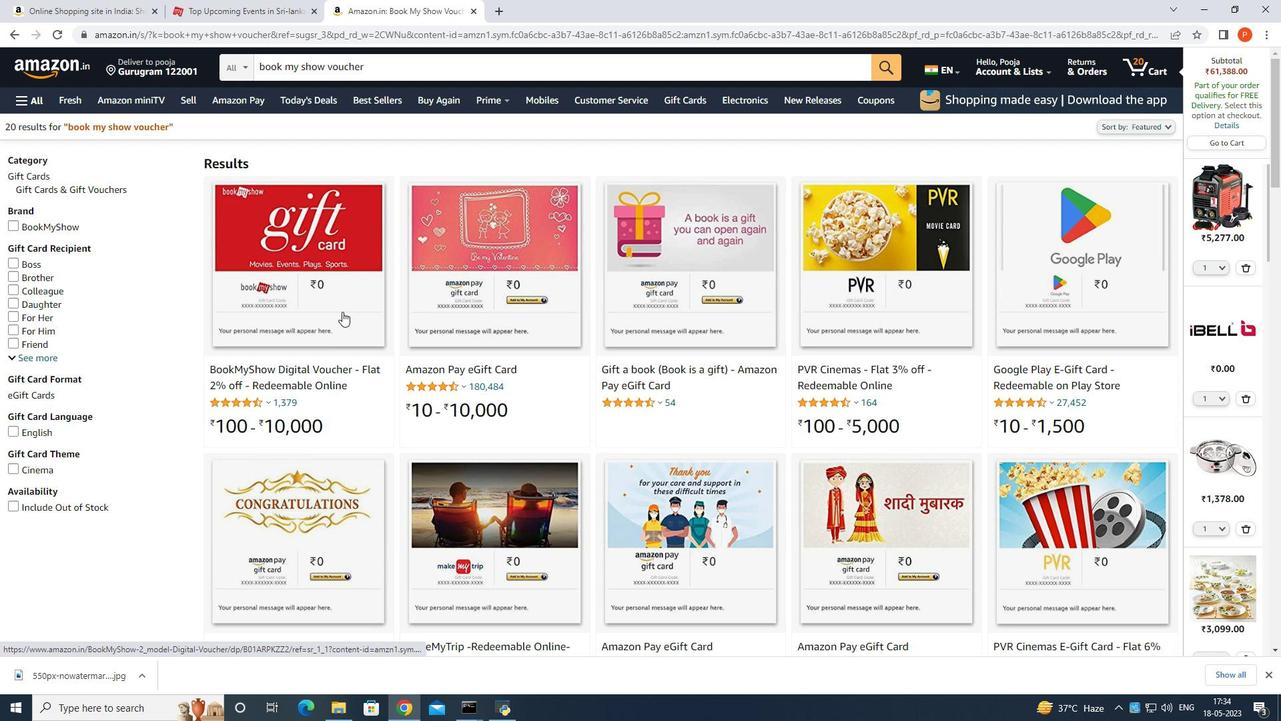 
Action: Mouse moved to (358, 307)
Screenshot: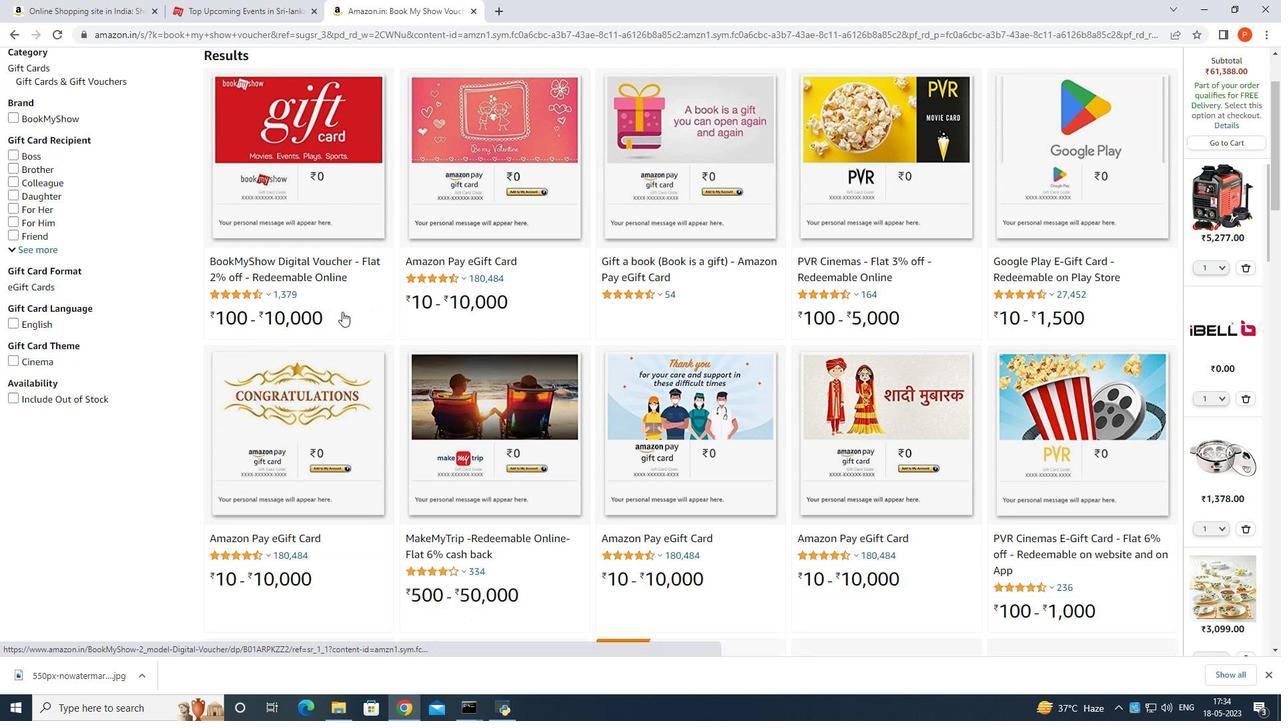 
Action: Mouse scrolled (358, 308) with delta (0, 0)
Screenshot: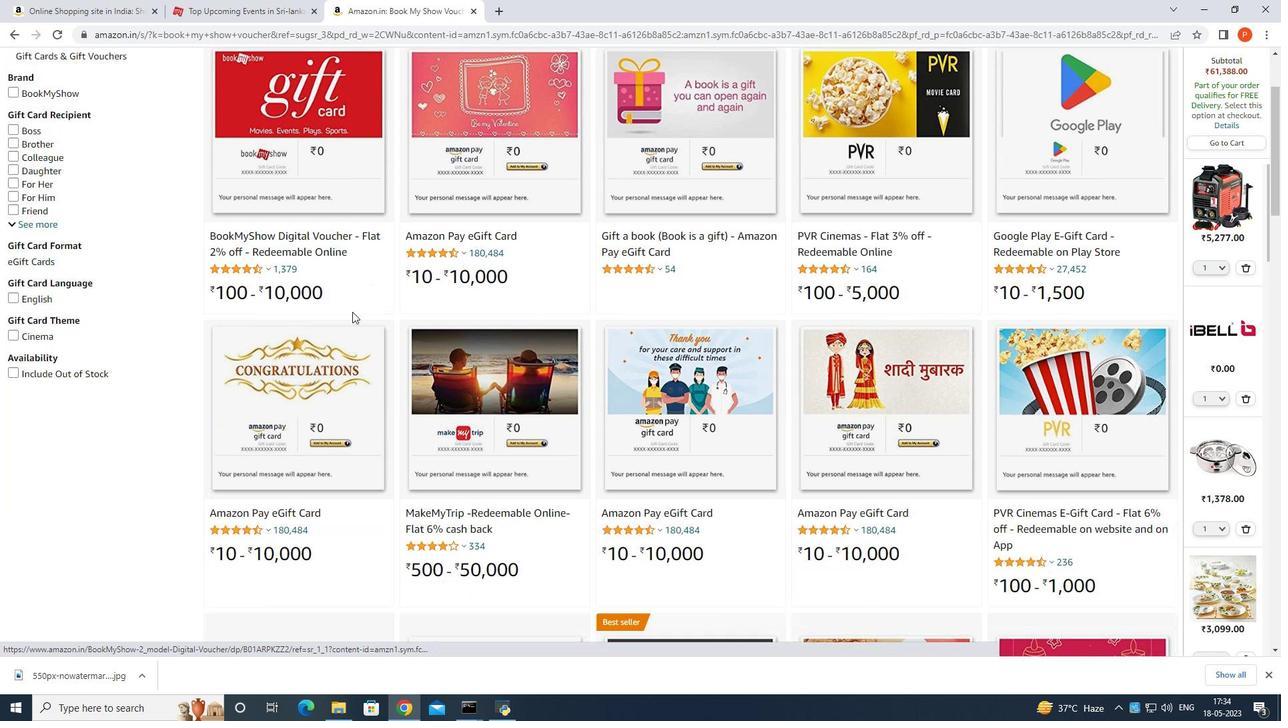 
Action: Mouse moved to (358, 306)
Screenshot: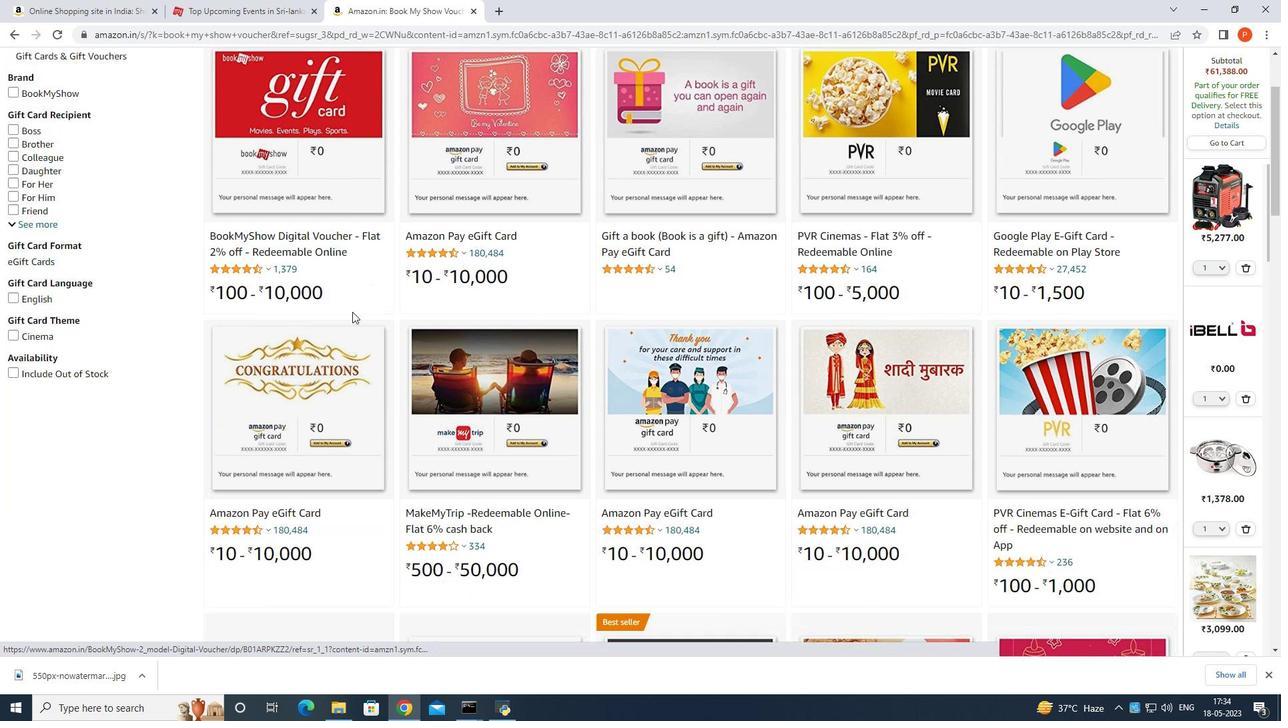 
Action: Mouse scrolled (358, 307) with delta (0, 0)
Screenshot: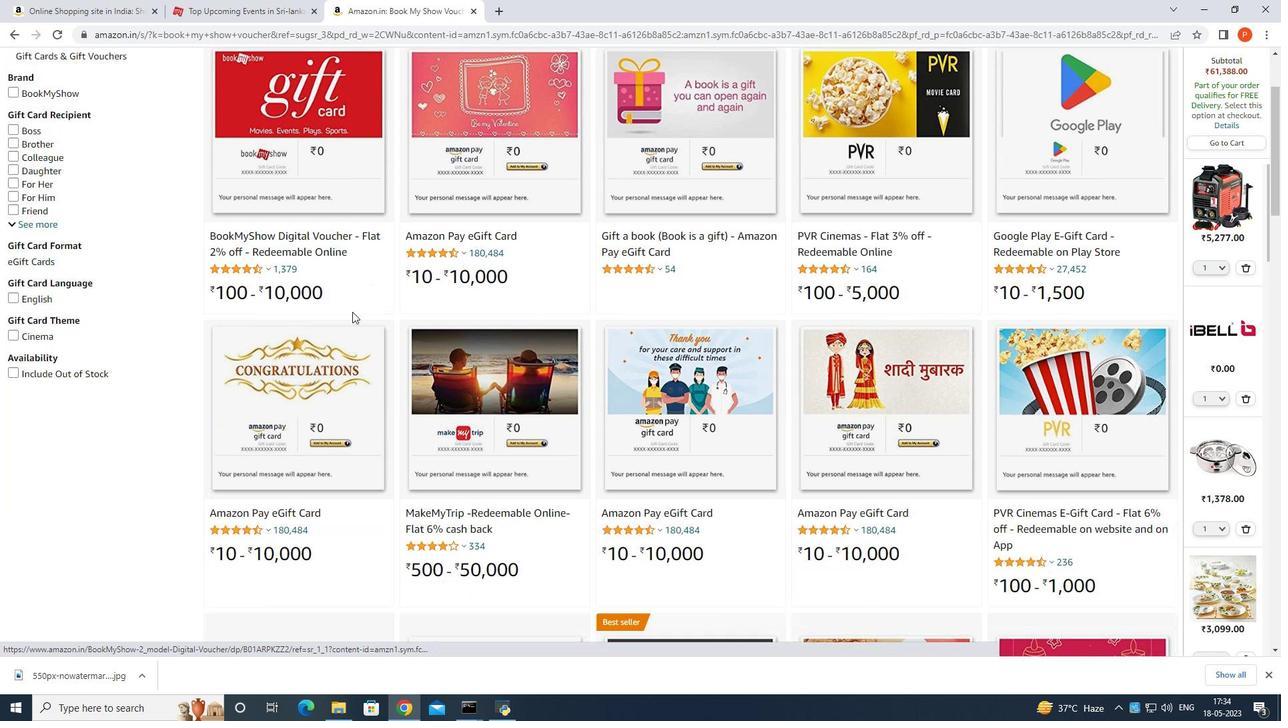 
Action: Mouse moved to (359, 305)
Screenshot: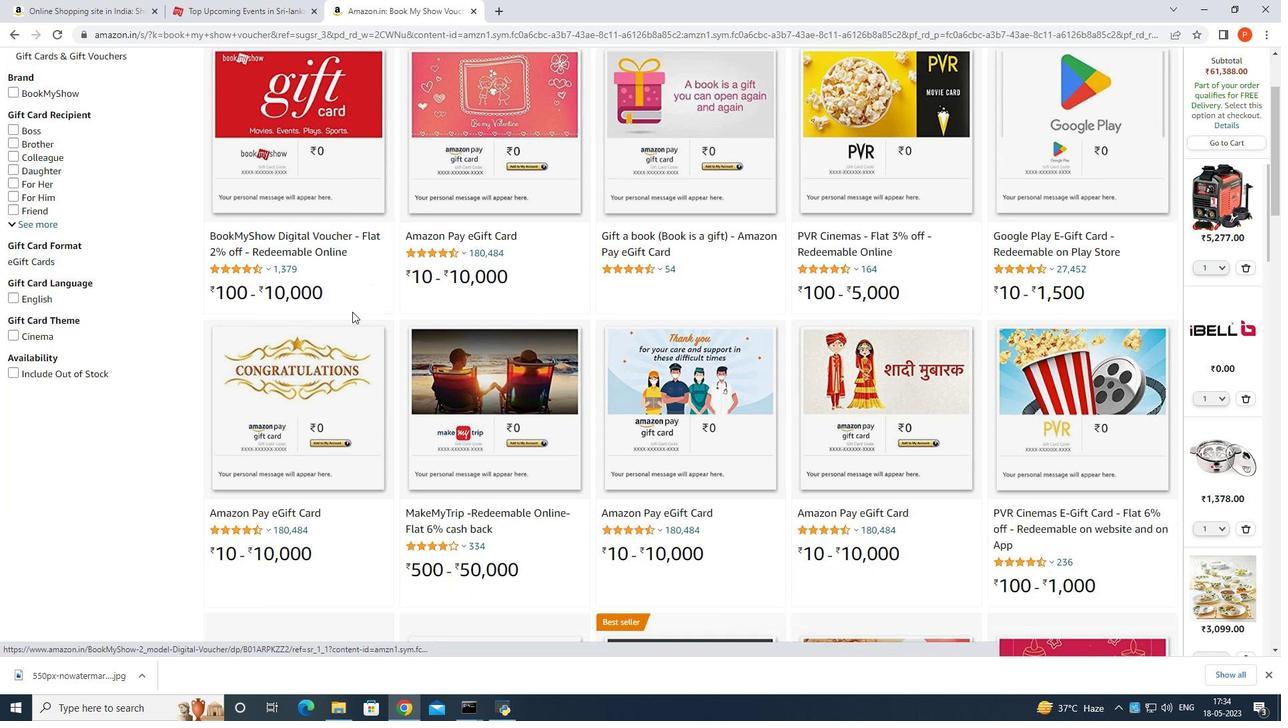 
Action: Mouse scrolled (359, 306) with delta (0, 0)
Screenshot: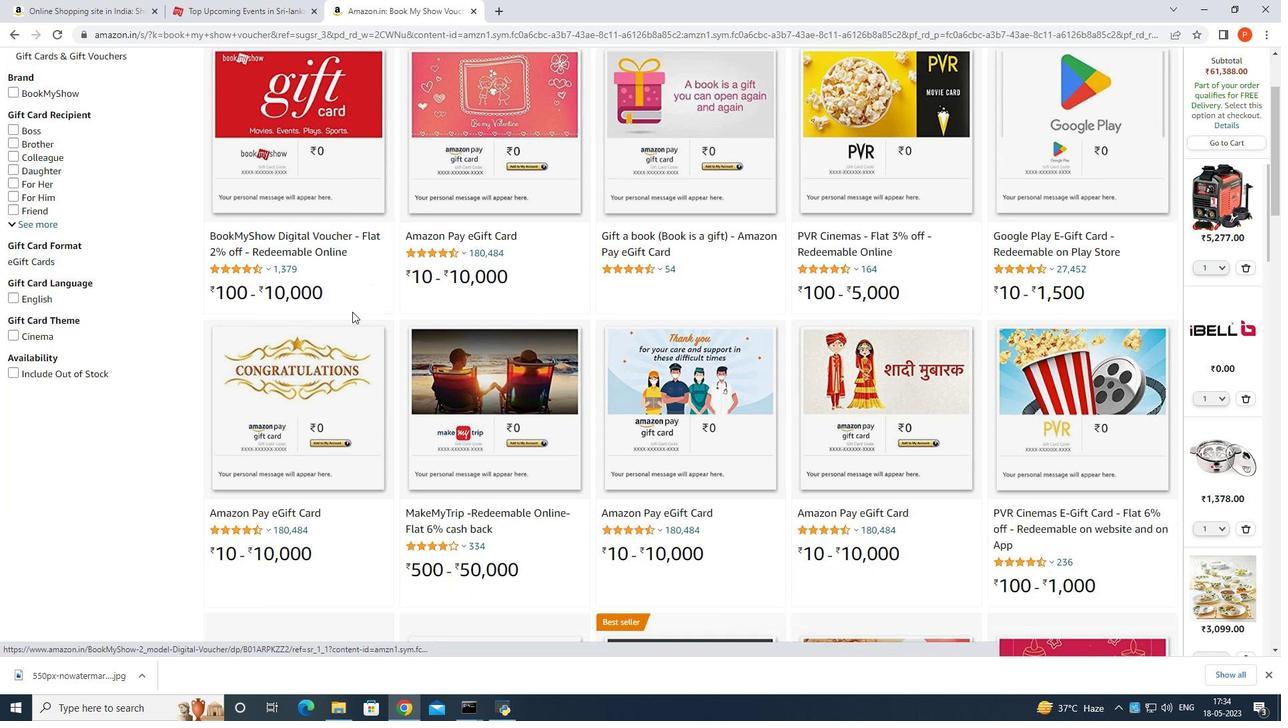 
Action: Mouse moved to (360, 304)
Screenshot: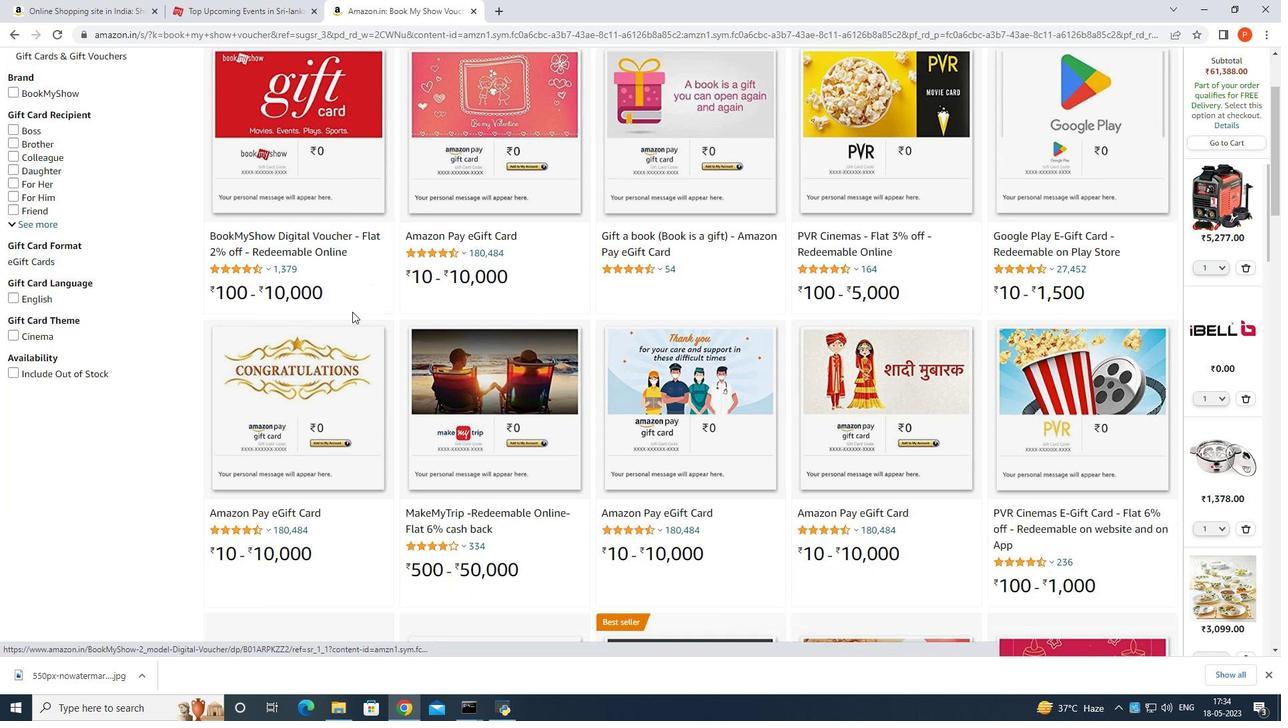 
Action: Mouse scrolled (360, 305) with delta (0, 0)
Screenshot: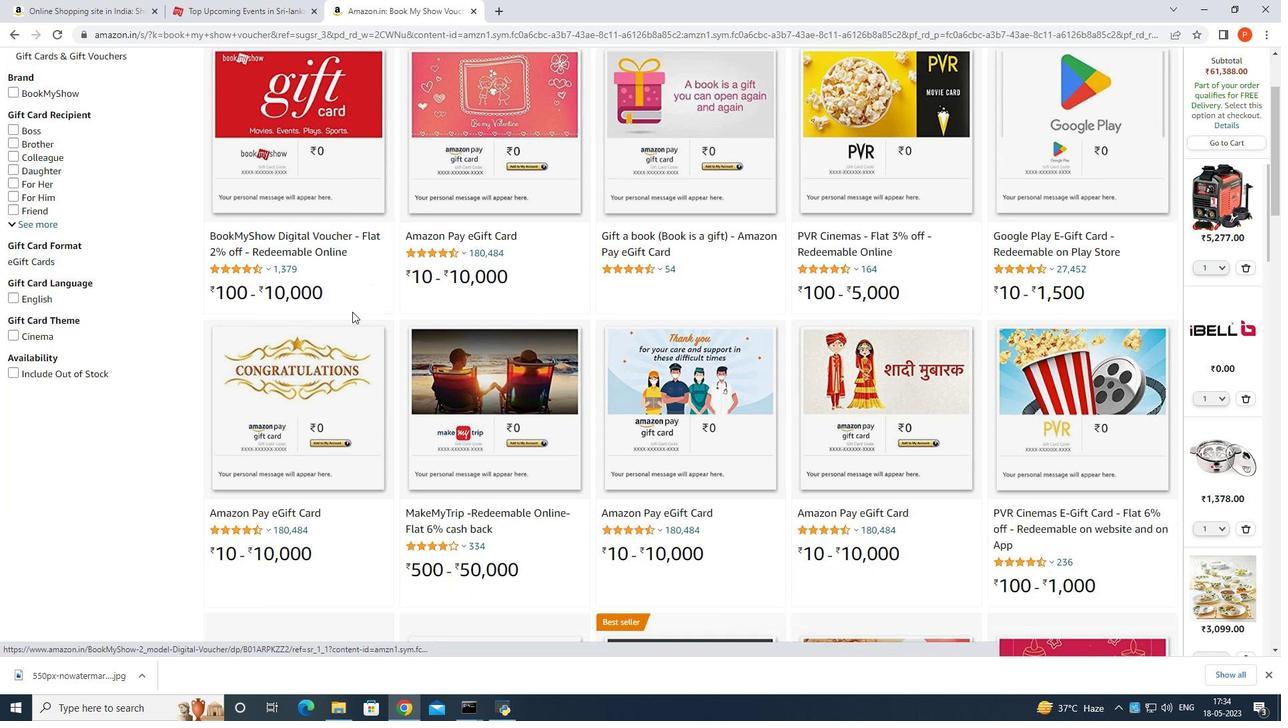 
Action: Mouse moved to (360, 298)
Screenshot: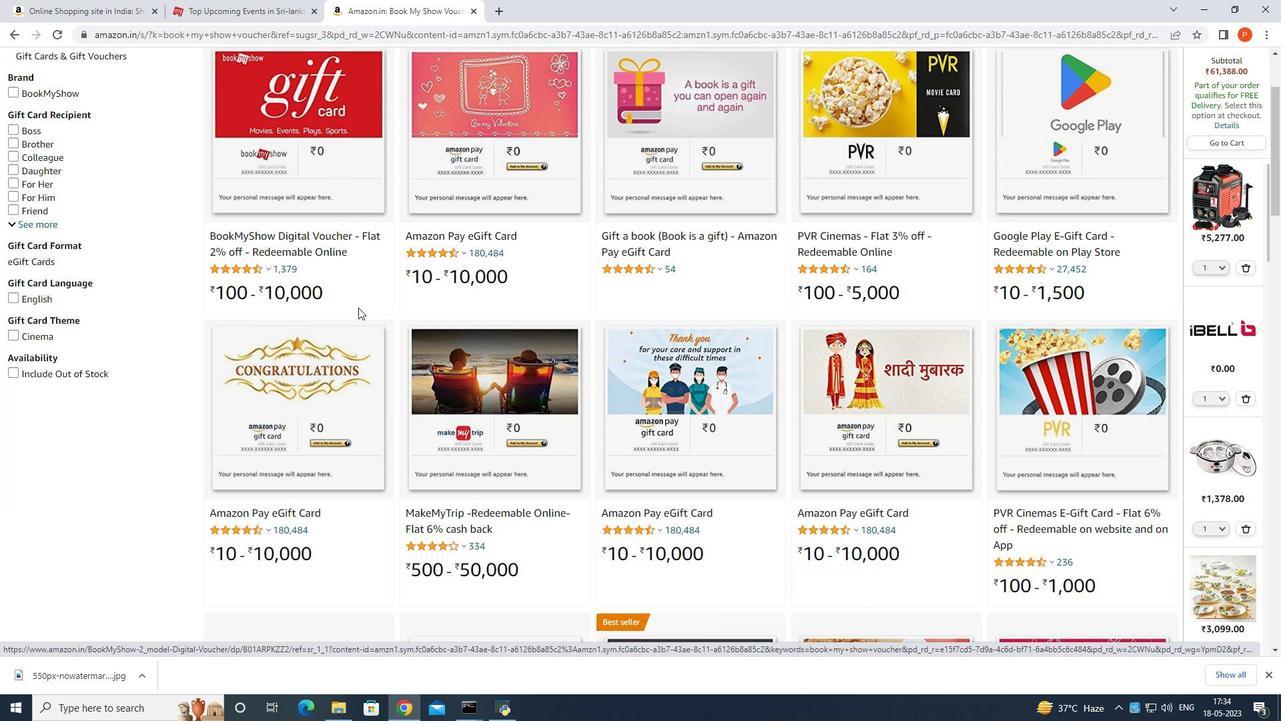 
Action: Mouse scrolled (360, 304) with delta (0, 0)
Screenshot: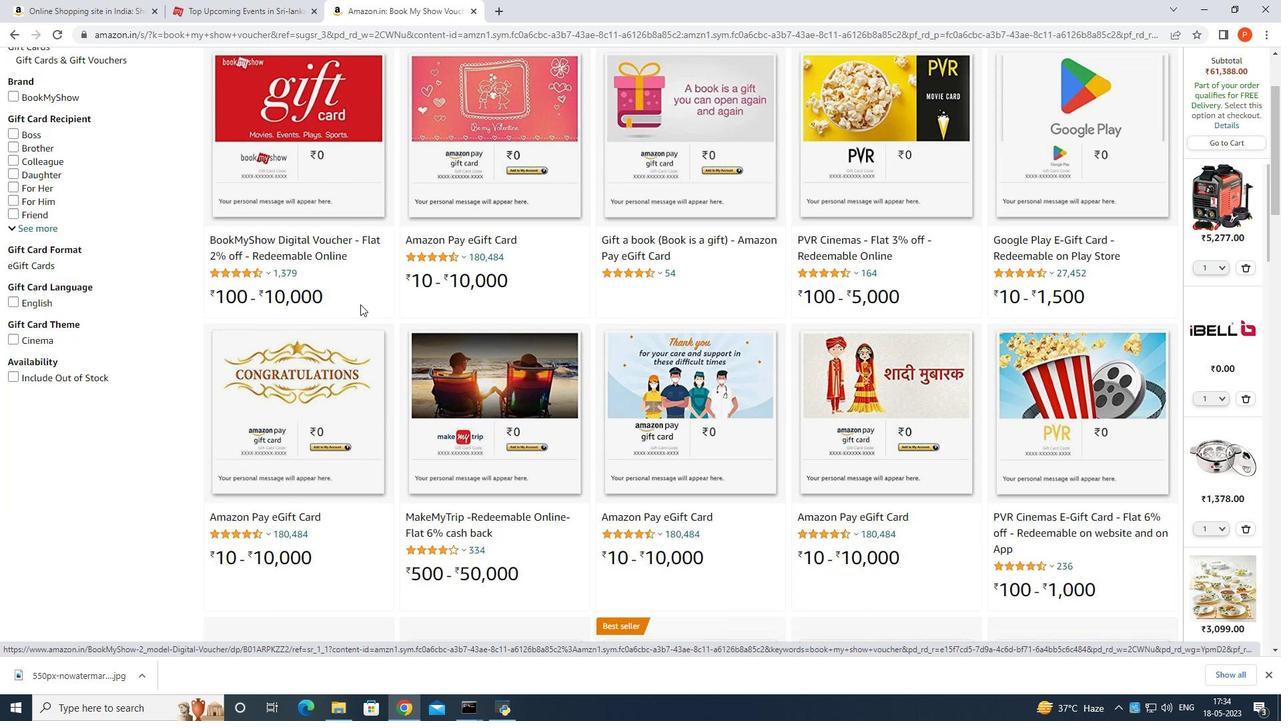 
Action: Mouse moved to (360, 297)
Screenshot: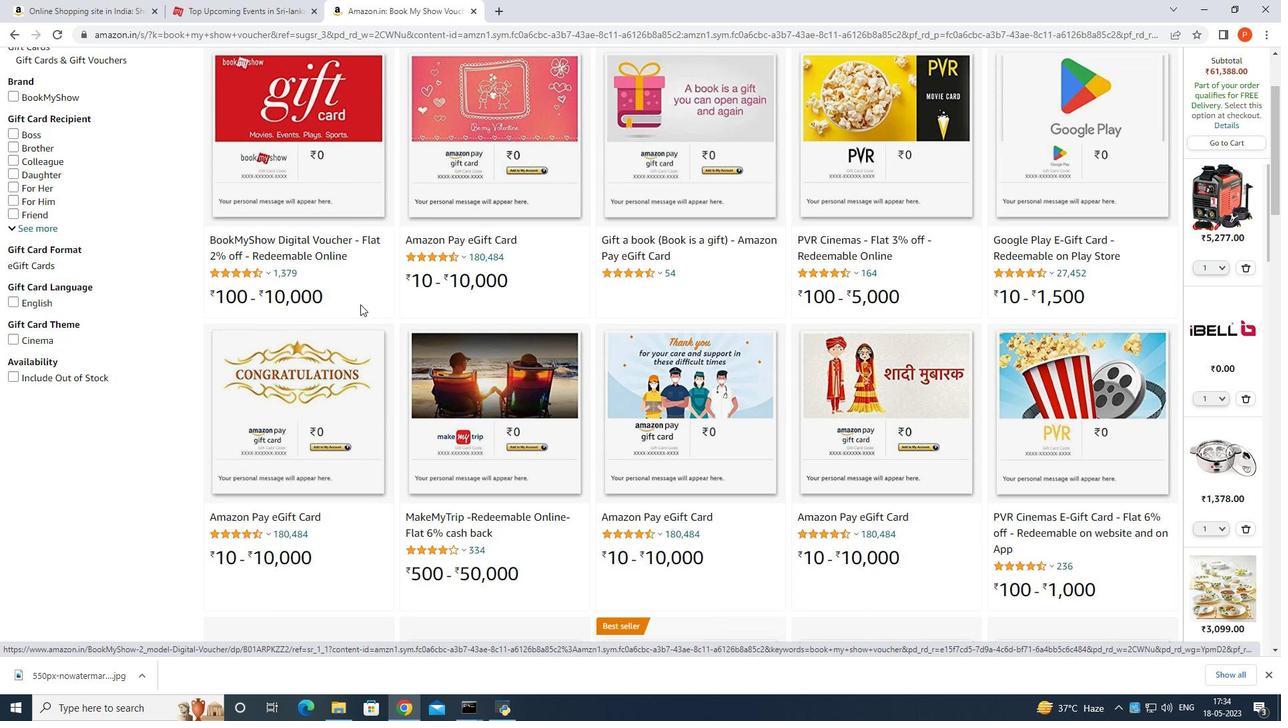
Action: Mouse scrolled (360, 298) with delta (0, 0)
Screenshot: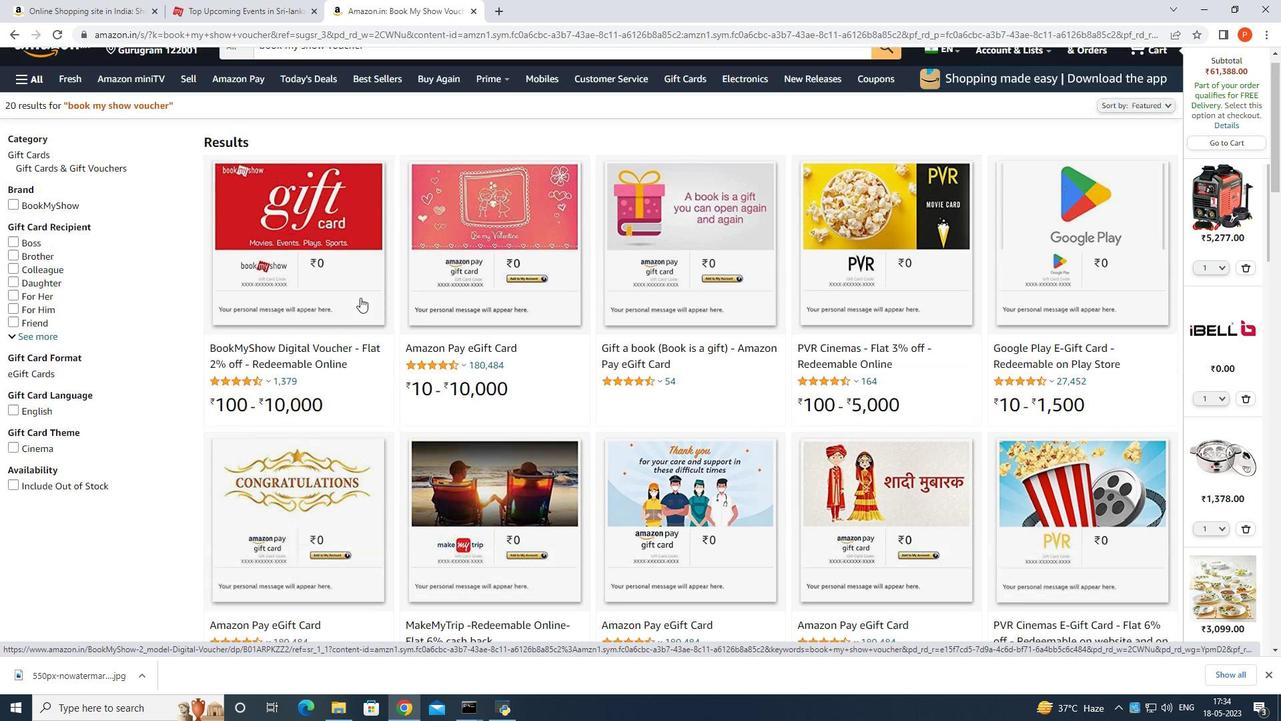 
Action: Mouse scrolled (360, 298) with delta (0, 0)
Screenshot: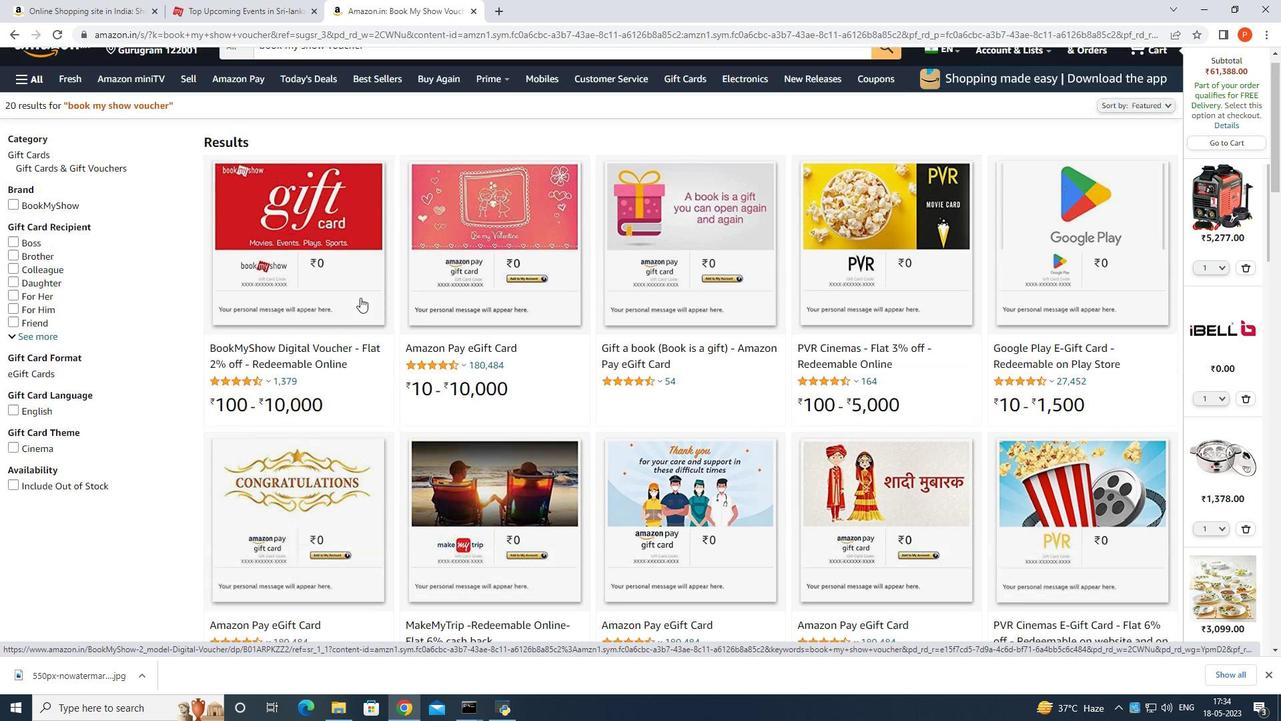 
Action: Mouse scrolled (360, 298) with delta (0, 0)
Screenshot: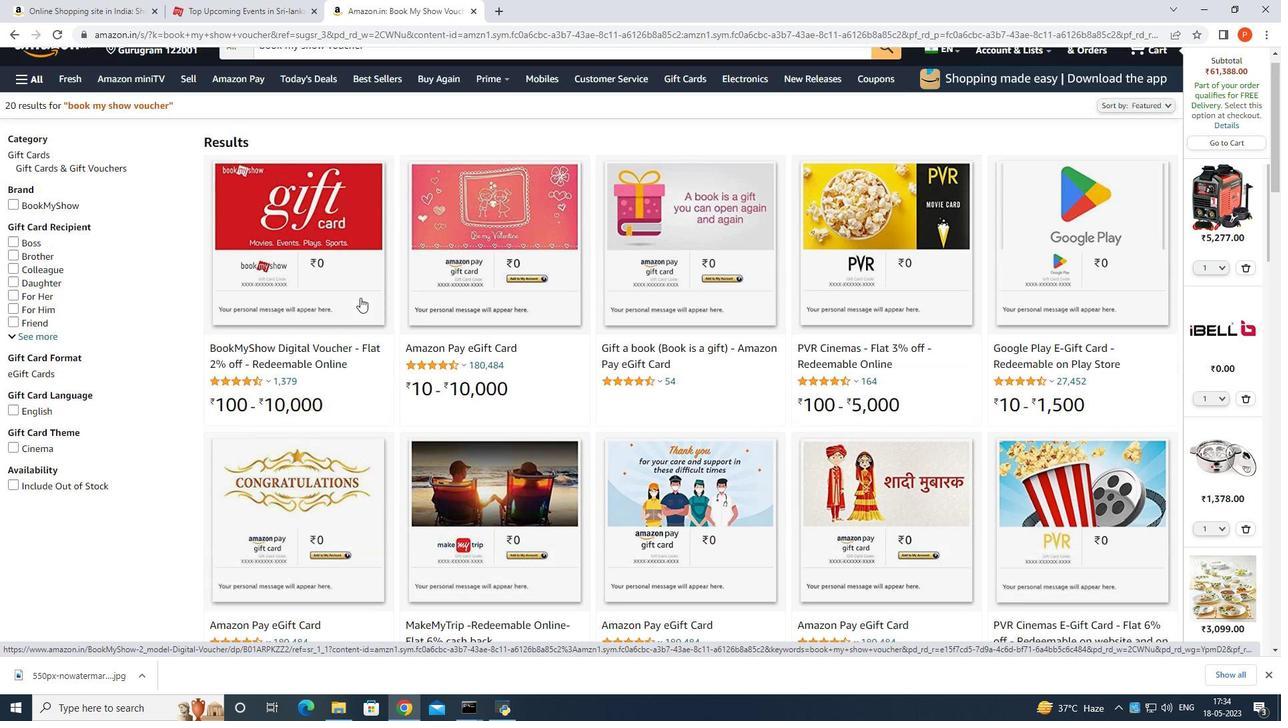 
Action: Mouse scrolled (360, 298) with delta (0, 0)
Screenshot: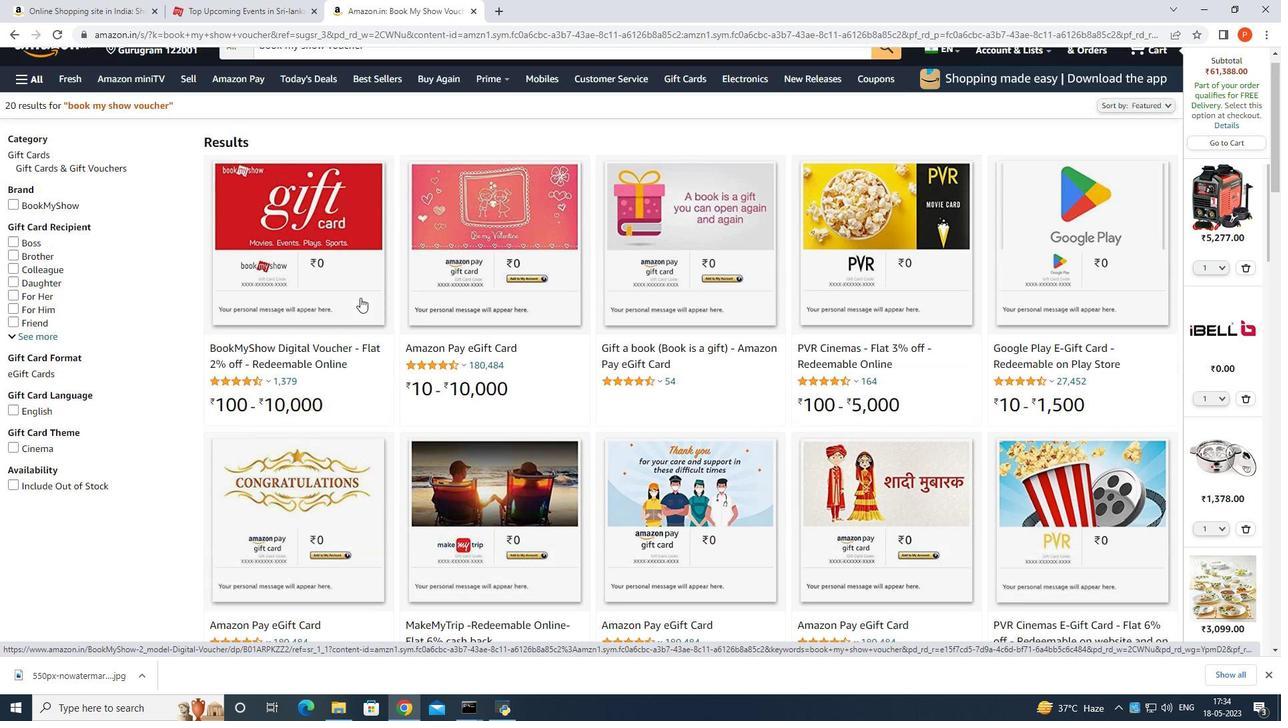 
Action: Mouse scrolled (360, 298) with delta (0, 0)
Screenshot: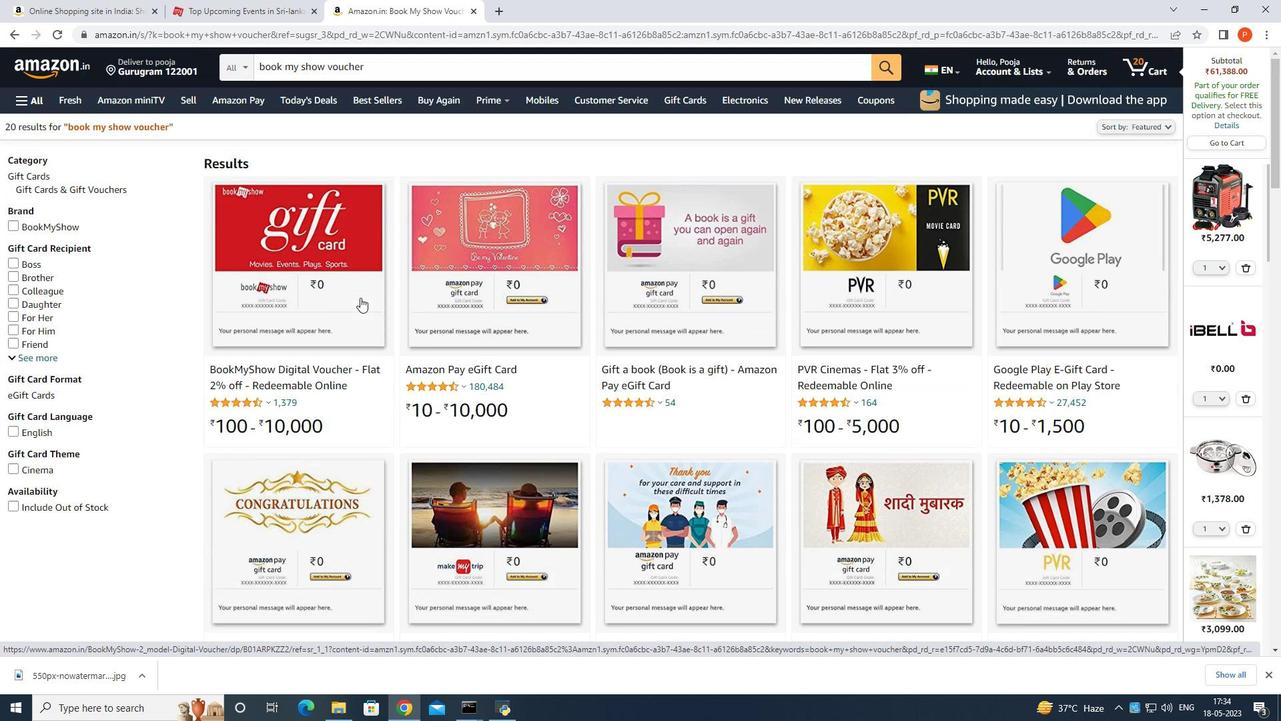 
Action: Mouse moved to (333, 65)
Screenshot: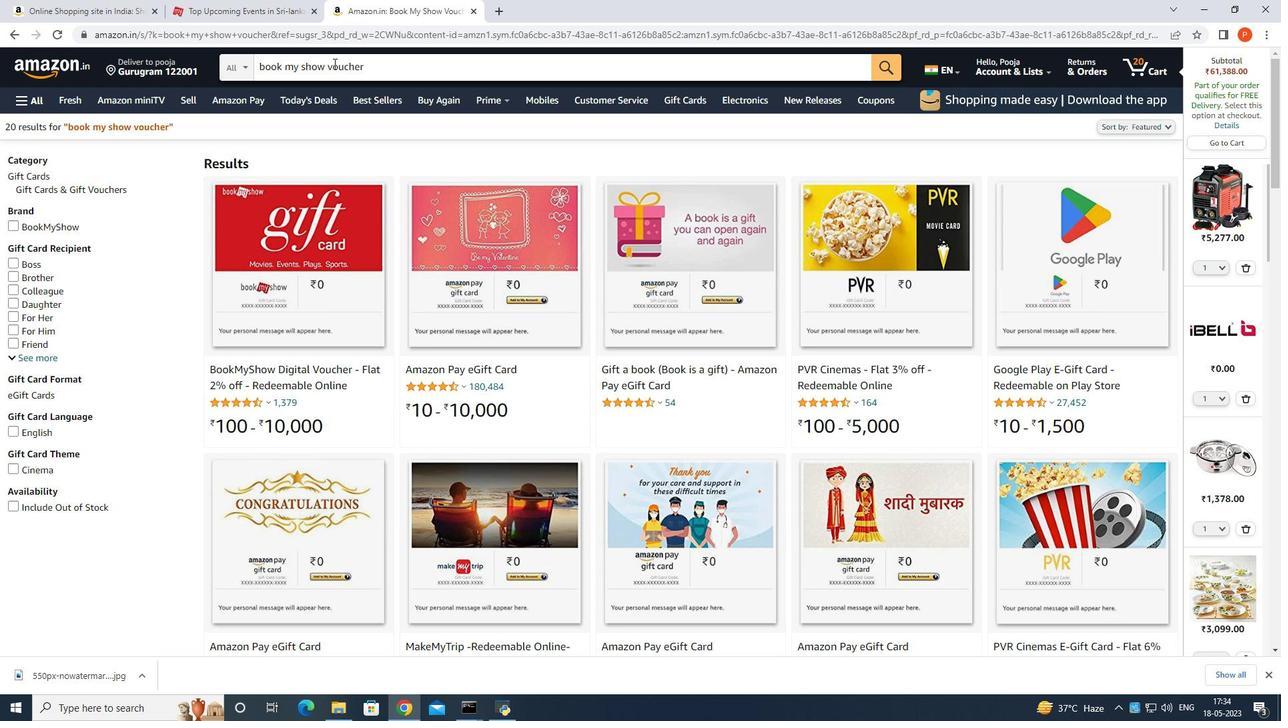 
Action: Mouse pressed left at (333, 65)
Screenshot: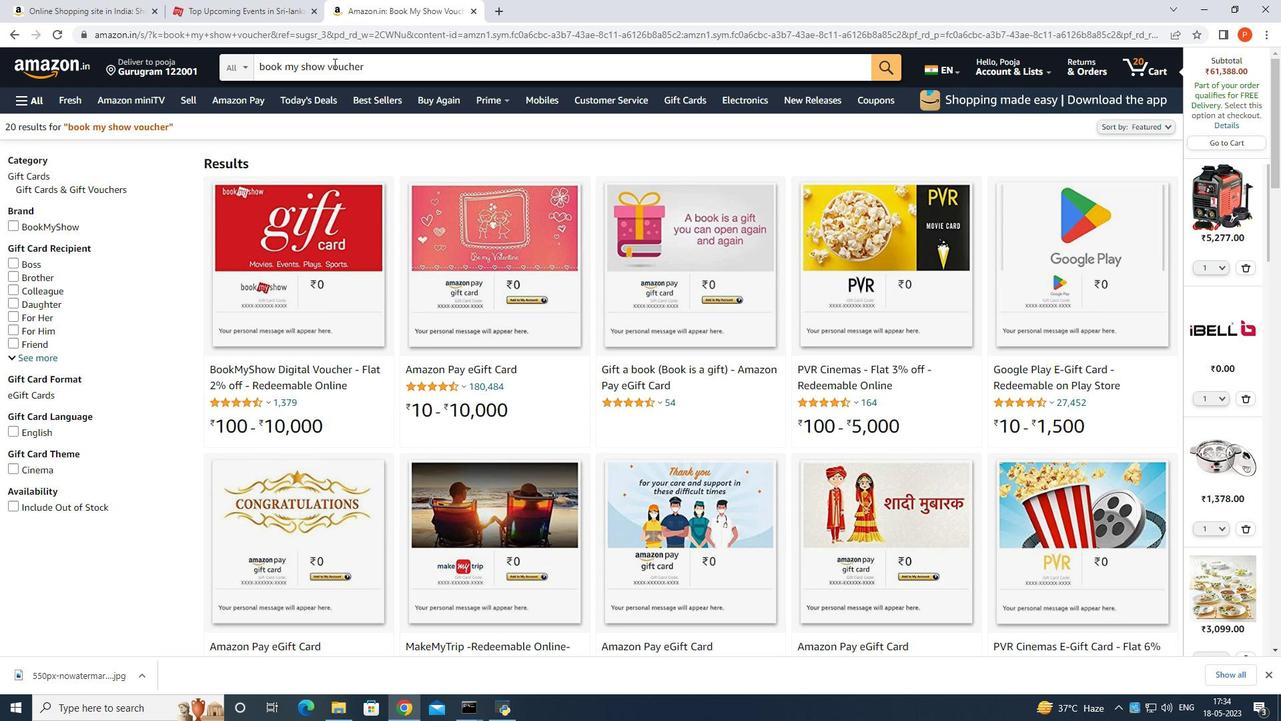 
Action: Mouse moved to (492, 10)
Screenshot: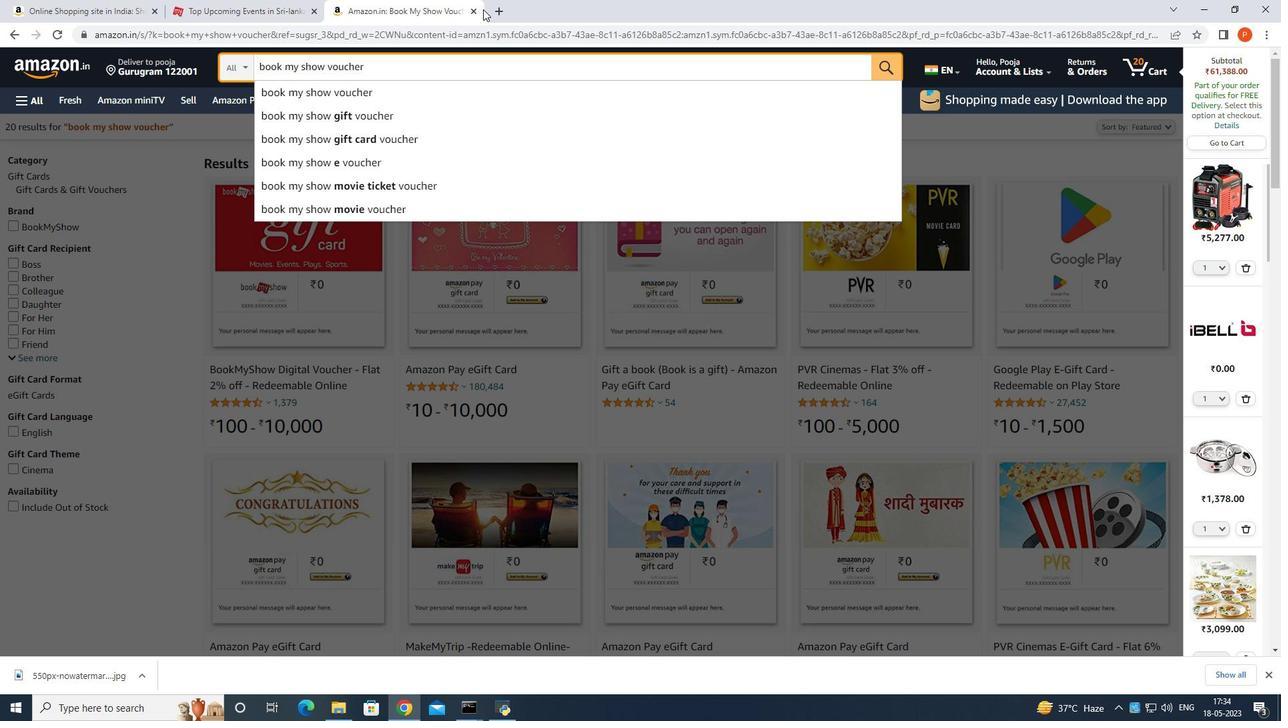 
Action: Mouse pressed left at (492, 10)
Screenshot: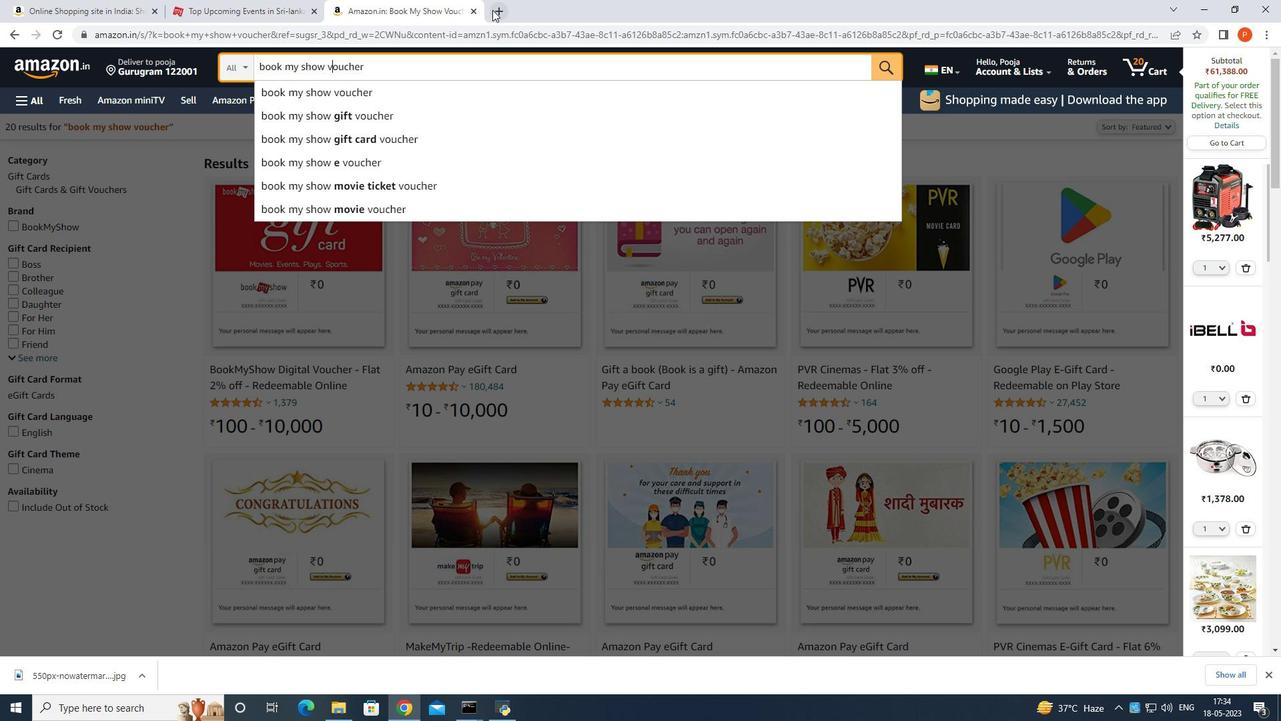 
Action: Mouse moved to (382, 30)
Screenshot: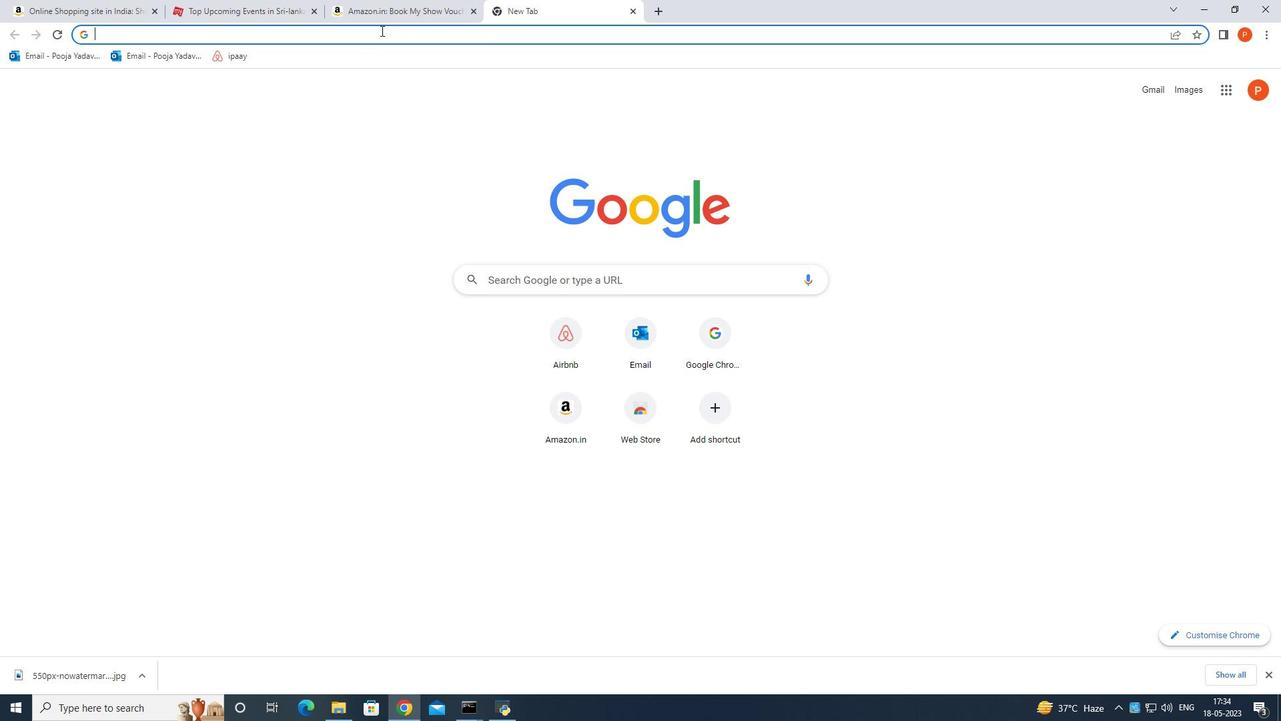 
Action: Mouse pressed left at (382, 30)
Screenshot: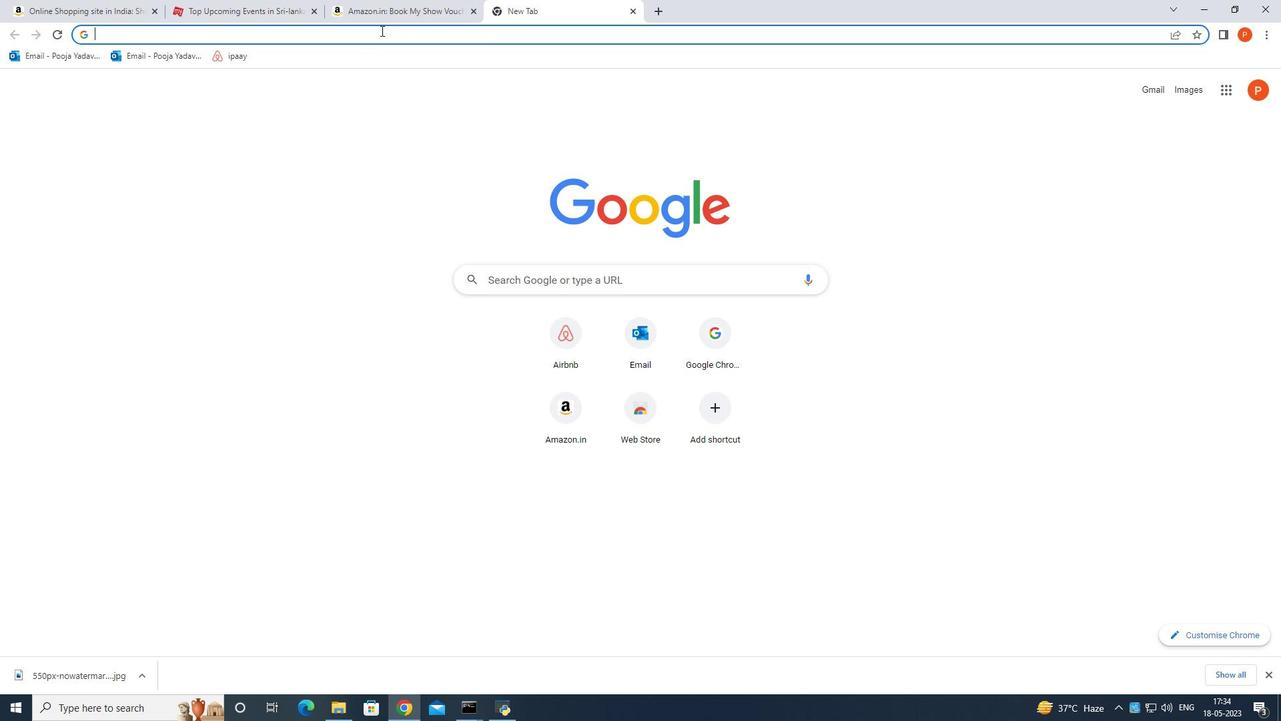 
Action: Mouse moved to (311, 76)
Screenshot: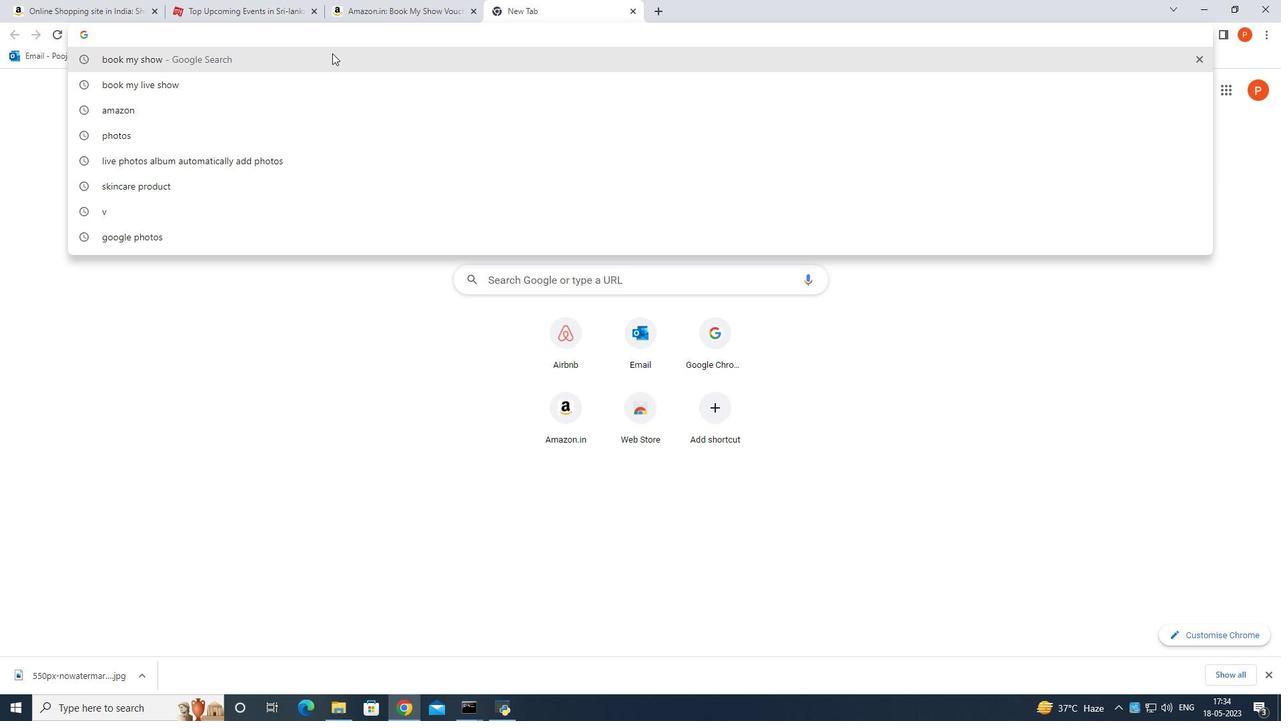 
Action: Mouse pressed left at (311, 76)
Screenshot: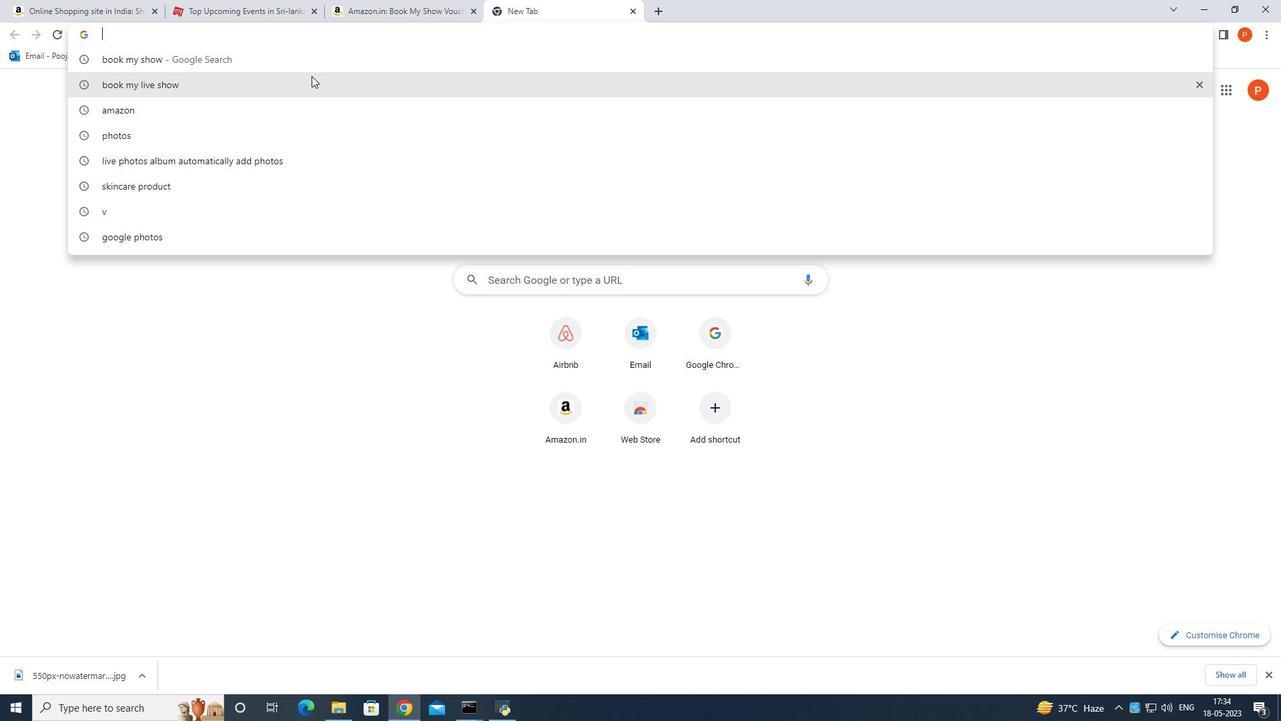 
Action: Mouse moved to (225, 204)
Screenshot: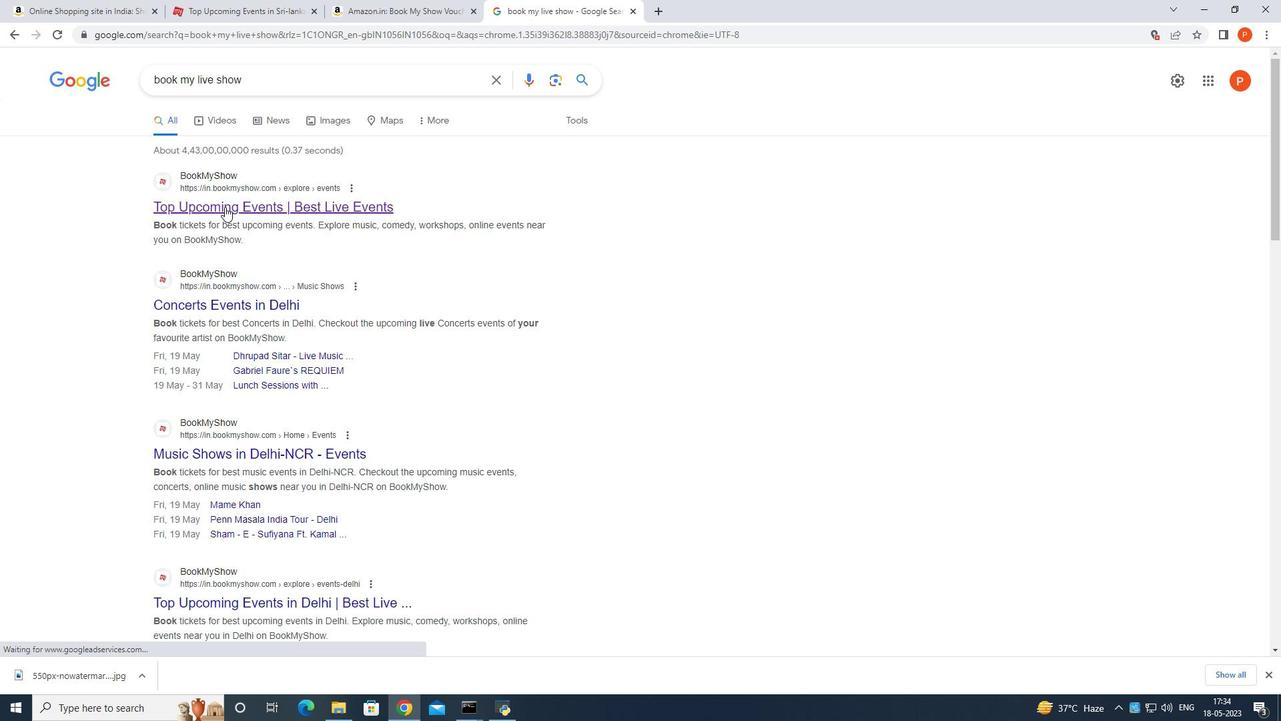
Action: Mouse pressed left at (225, 204)
Screenshot: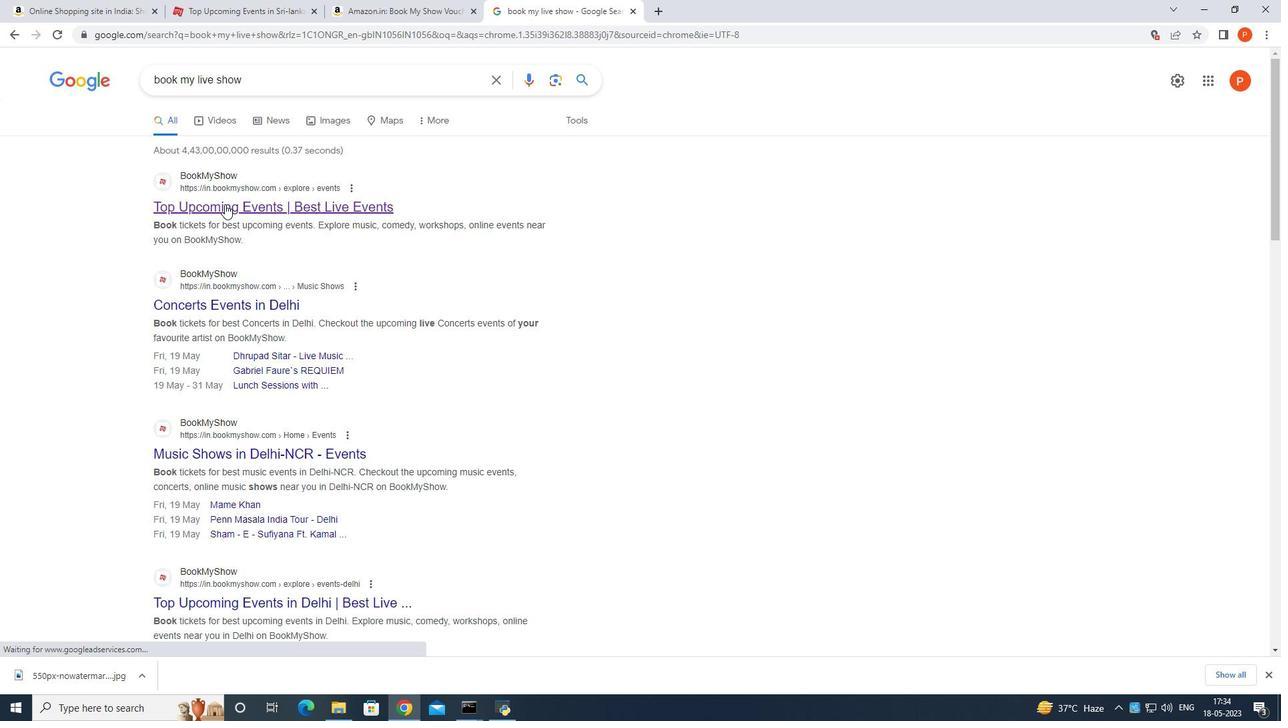 
Action: Mouse moved to (464, 215)
Screenshot: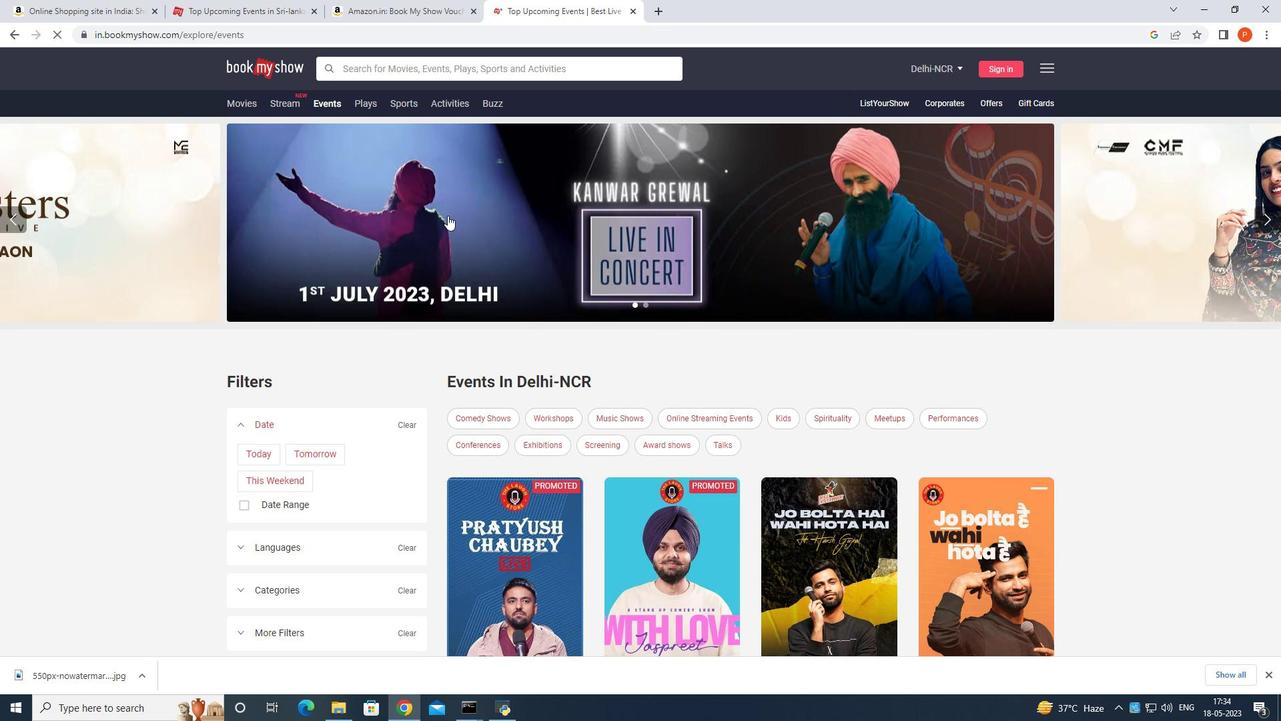 
Action: Mouse pressed left at (464, 215)
Screenshot: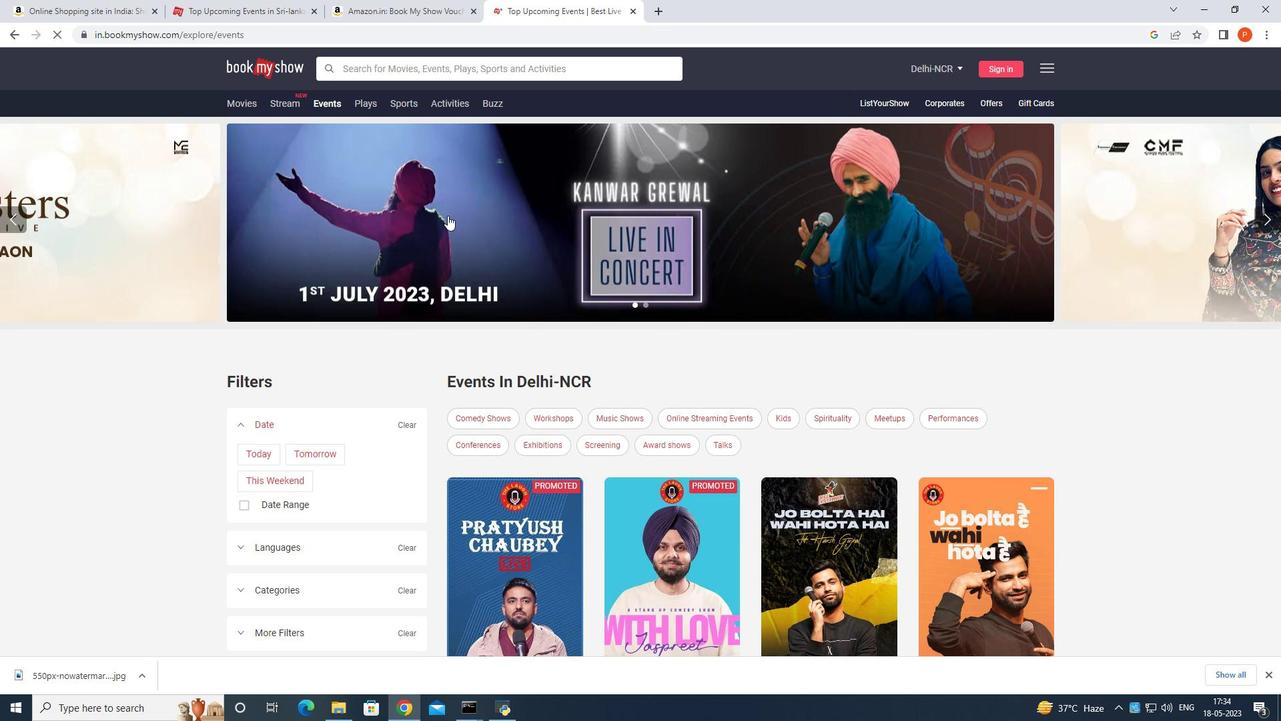 
Action: Mouse moved to (452, 192)
Screenshot: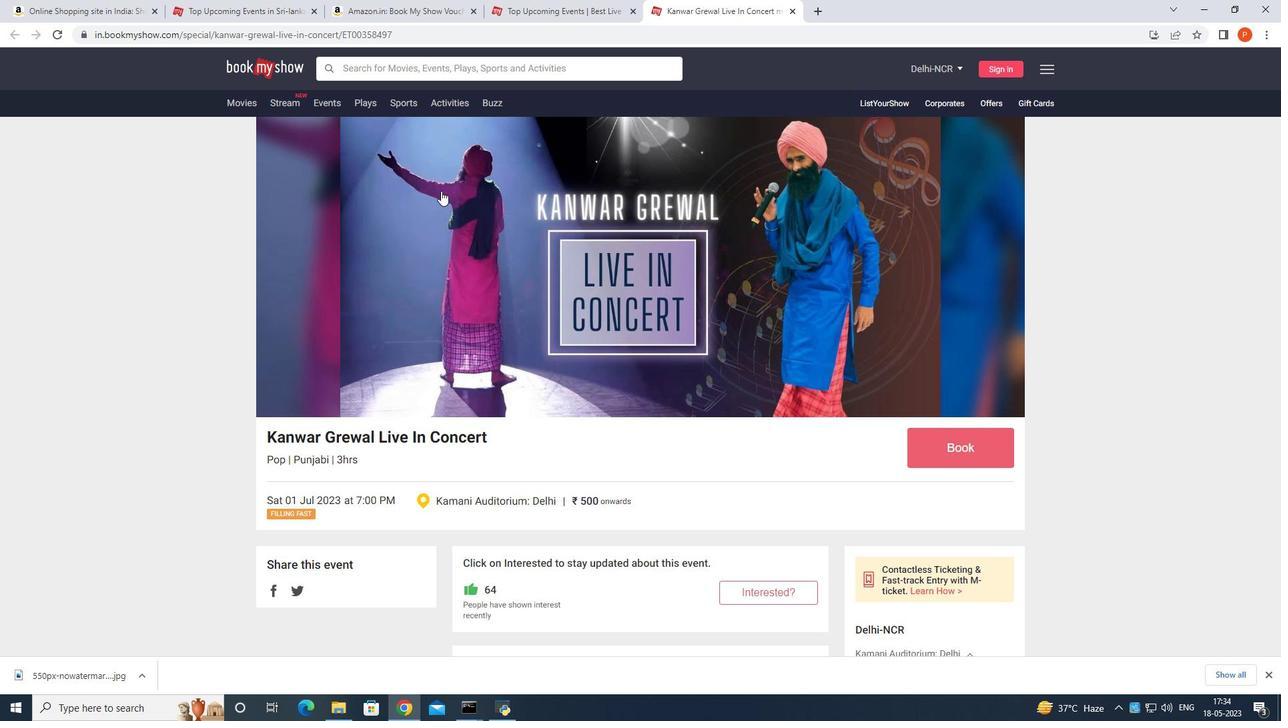 
Action: Mouse scrolled (452, 191) with delta (0, 0)
Screenshot: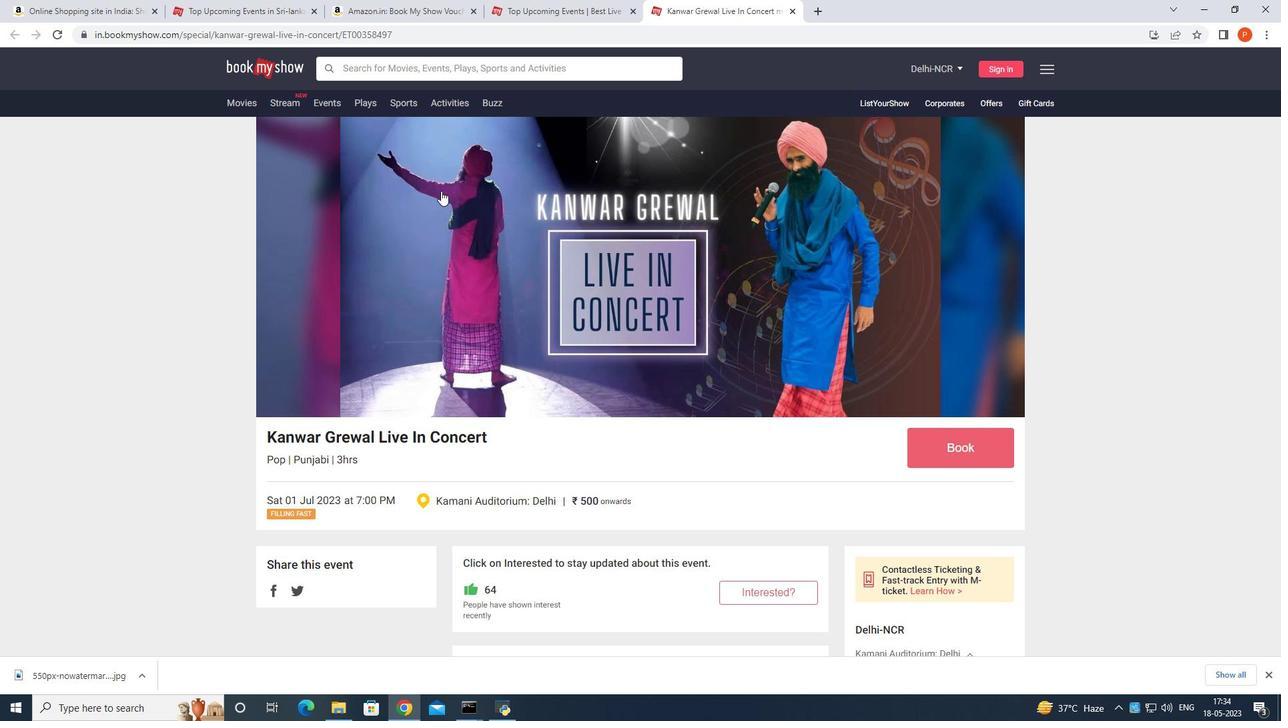 
Action: Mouse scrolled (452, 191) with delta (0, 0)
Screenshot: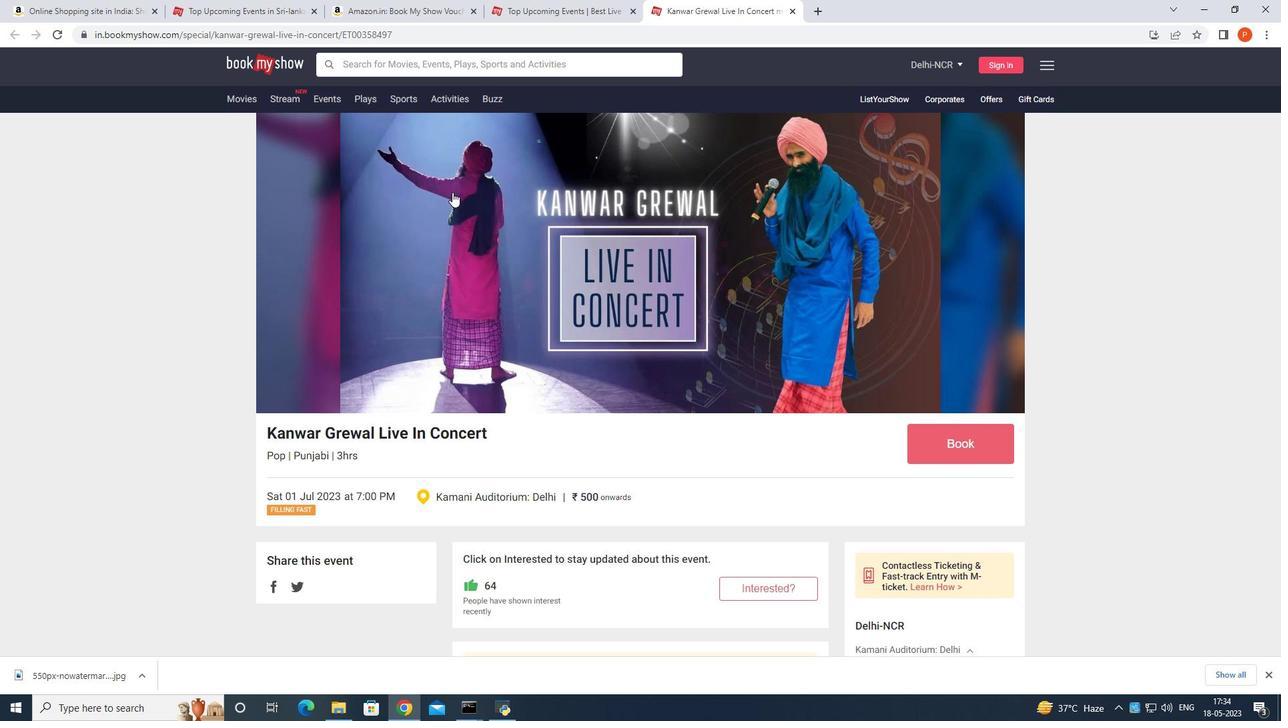 
Action: Mouse moved to (450, 191)
Screenshot: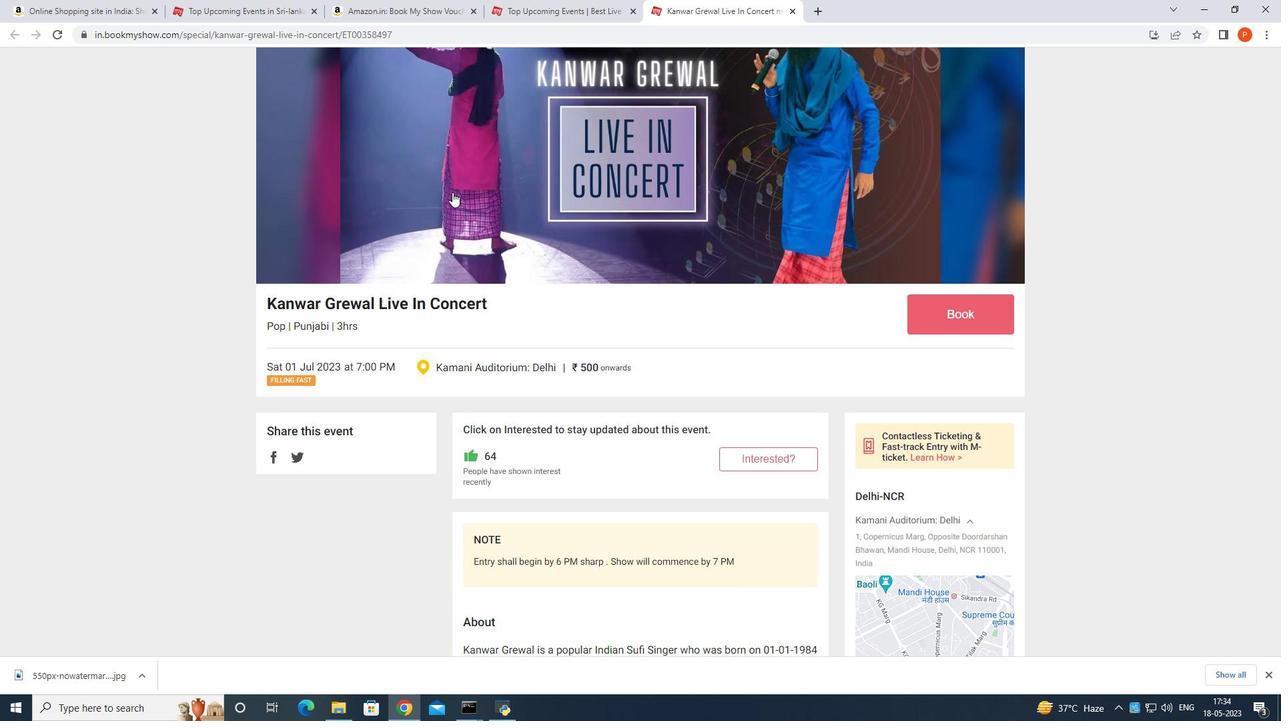 
Action: Mouse scrolled (450, 192) with delta (0, 0)
Screenshot: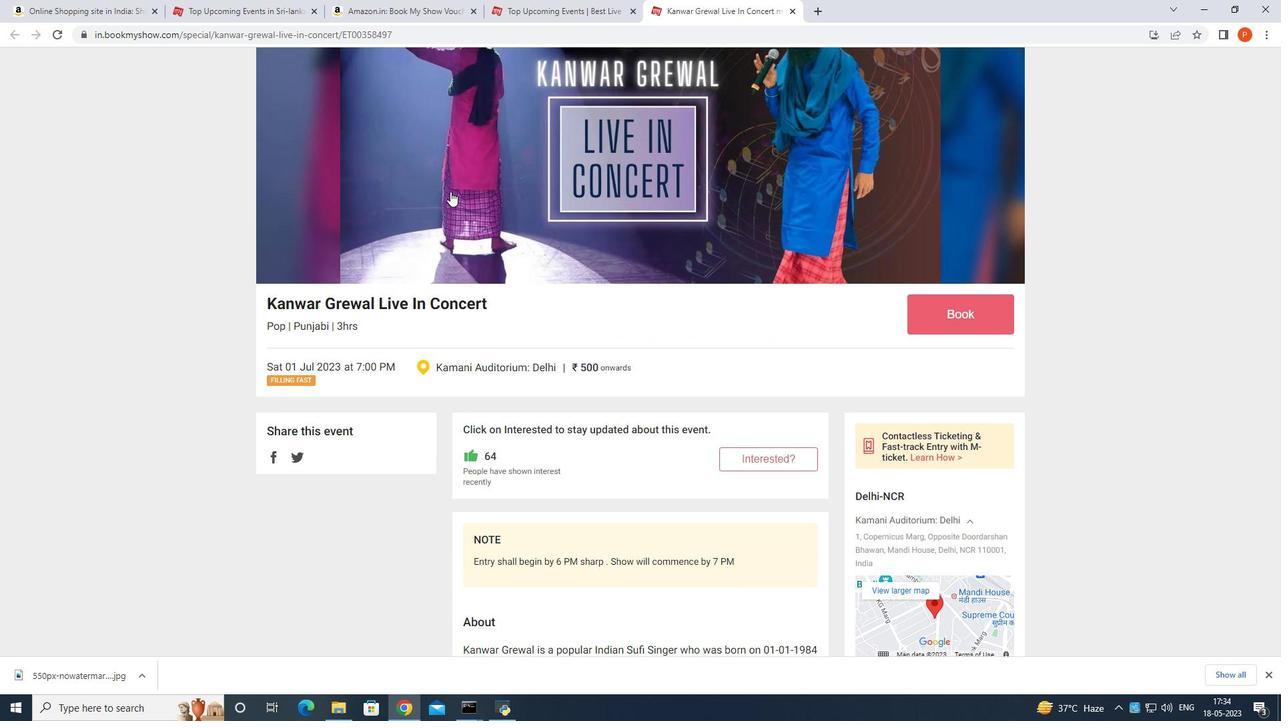 
Action: Mouse scrolled (450, 192) with delta (0, 0)
Screenshot: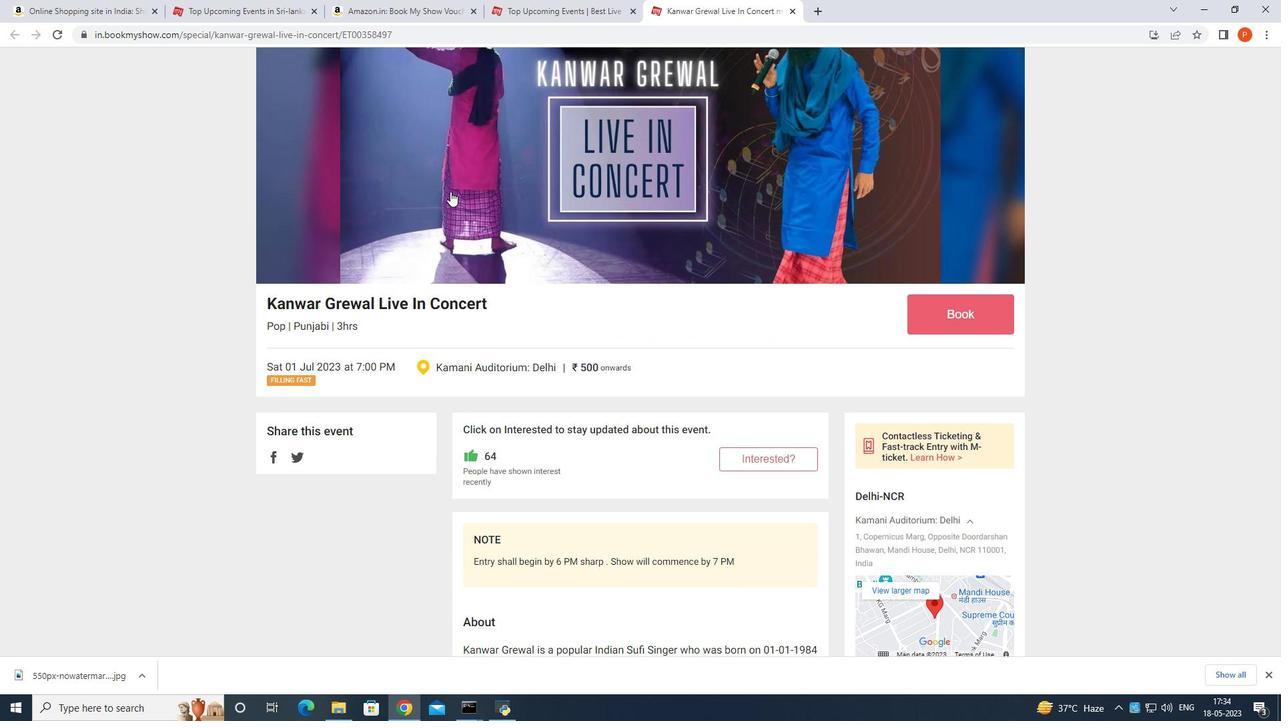 
Action: Mouse scrolled (450, 190) with delta (0, 0)
Screenshot: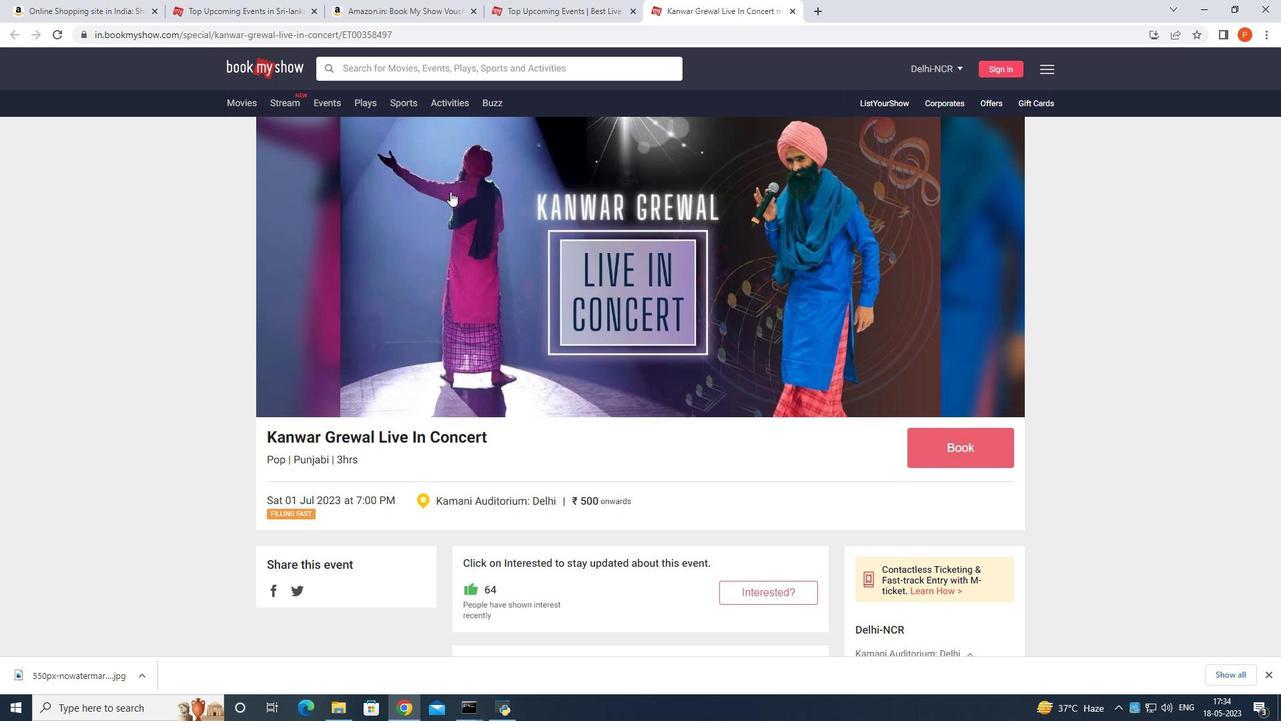 
Action: Mouse scrolled (450, 190) with delta (0, 0)
Screenshot: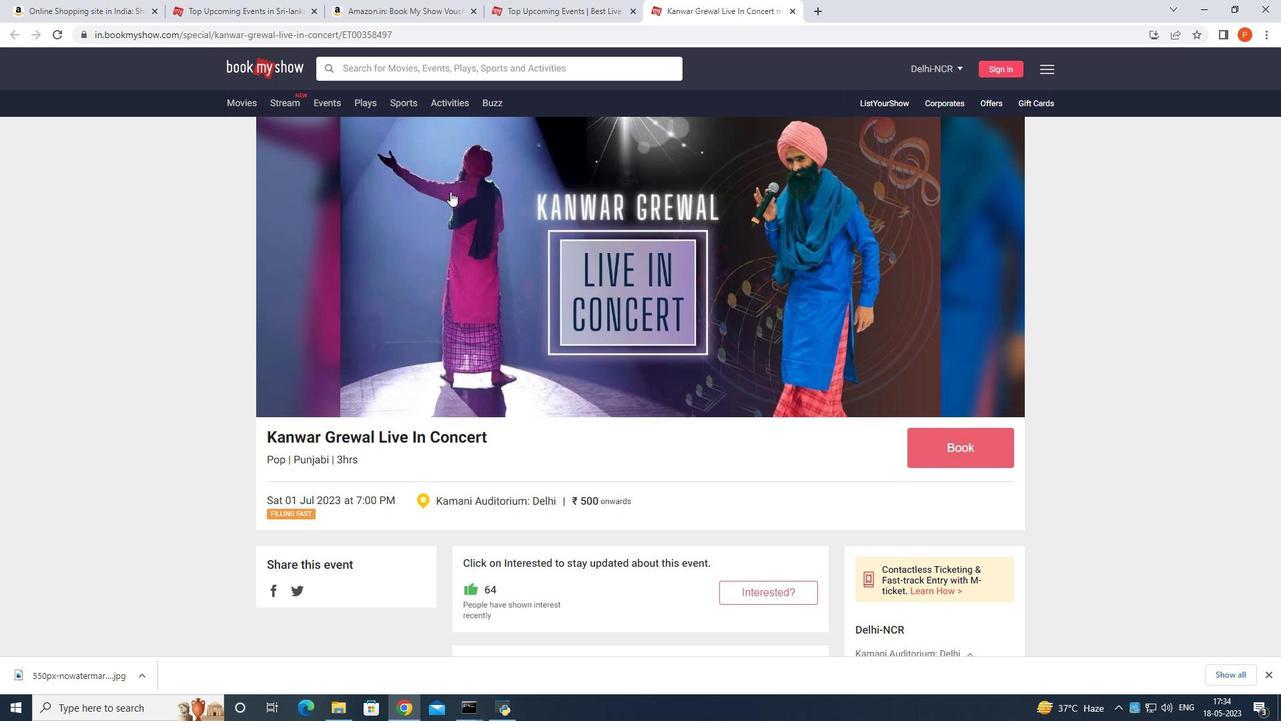 
Action: Mouse scrolled (450, 190) with delta (0, 0)
Screenshot: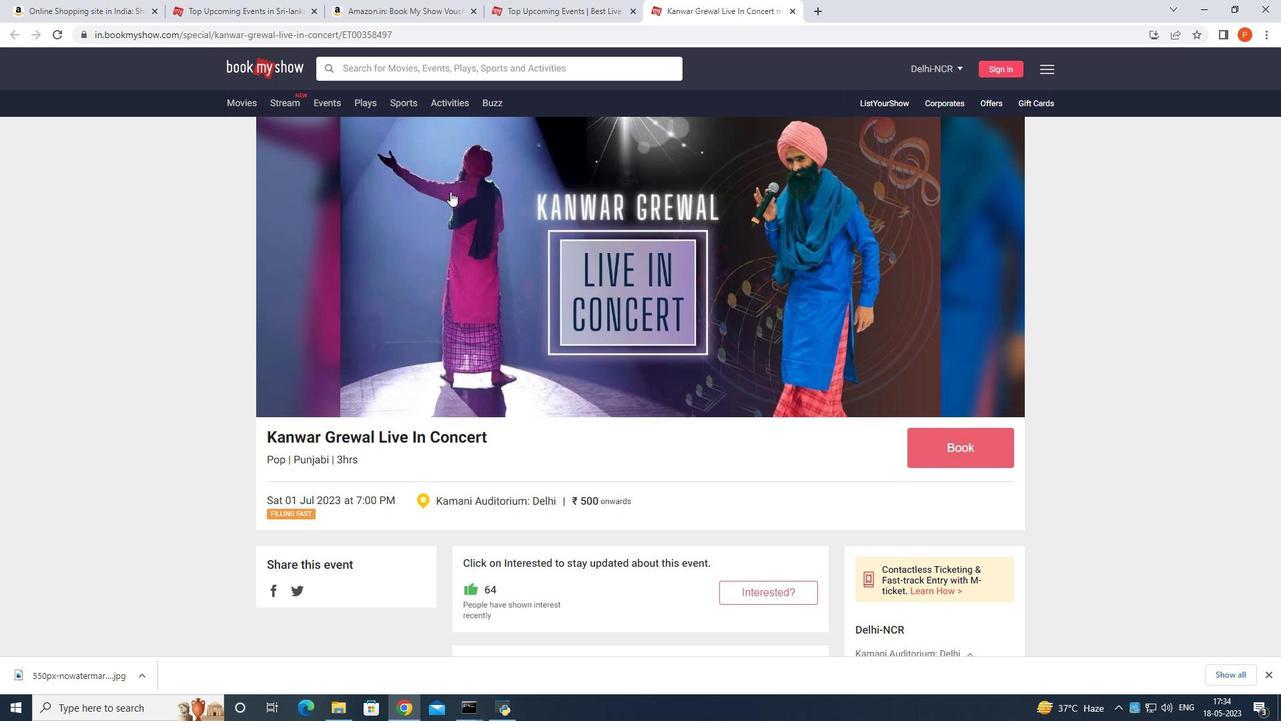 
Action: Mouse moved to (600, 298)
Screenshot: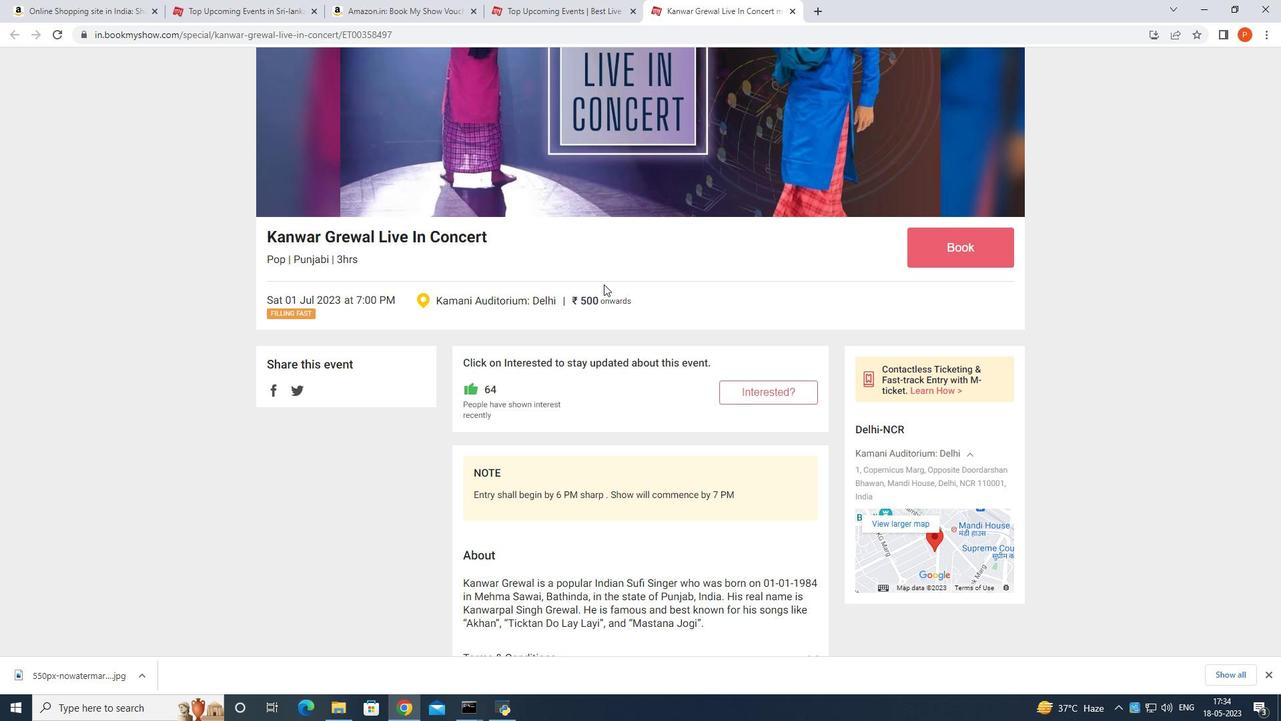 
Action: Mouse pressed left at (600, 298)
Screenshot: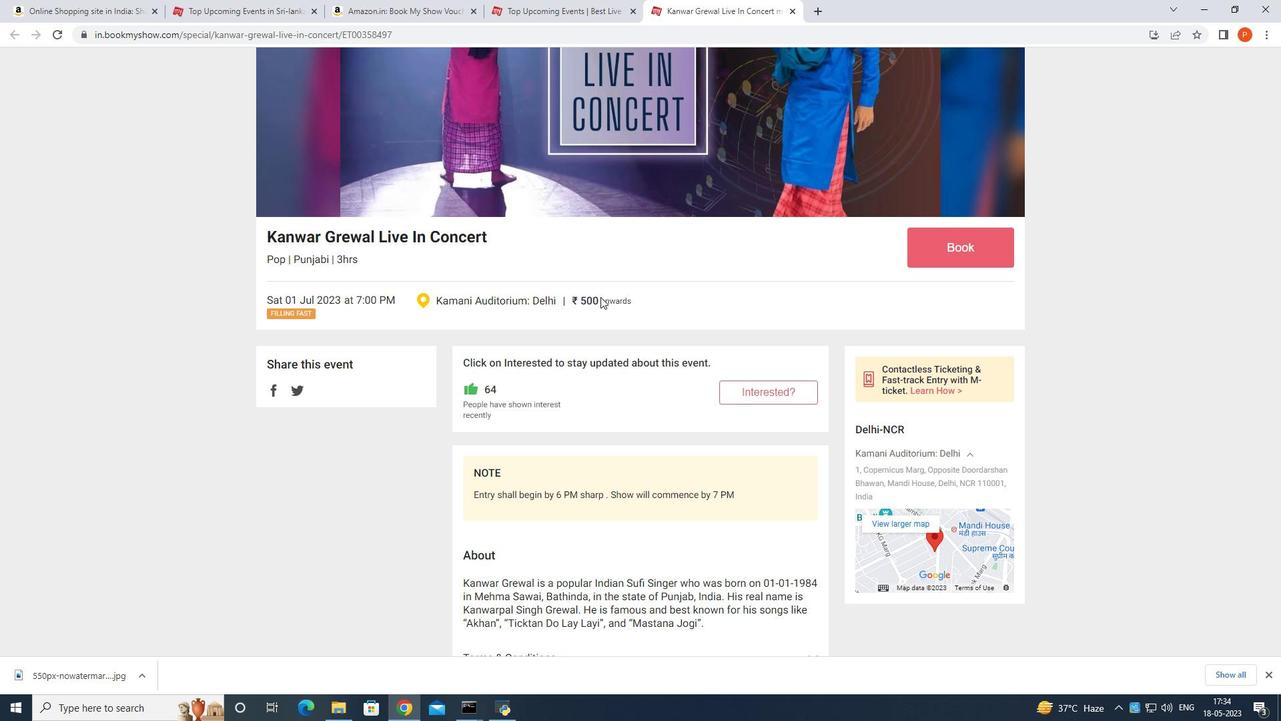 
Action: Mouse moved to (614, 207)
Screenshot: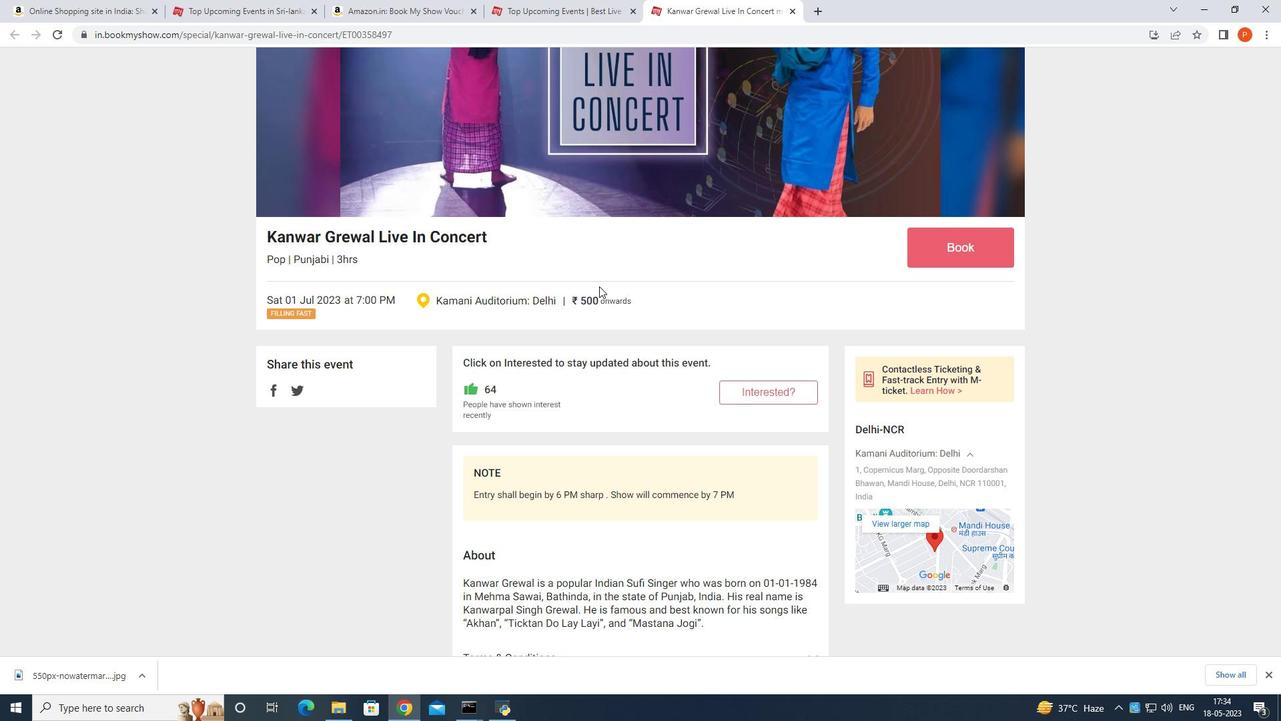 
Action: Mouse scrolled (614, 206) with delta (0, 0)
Screenshot: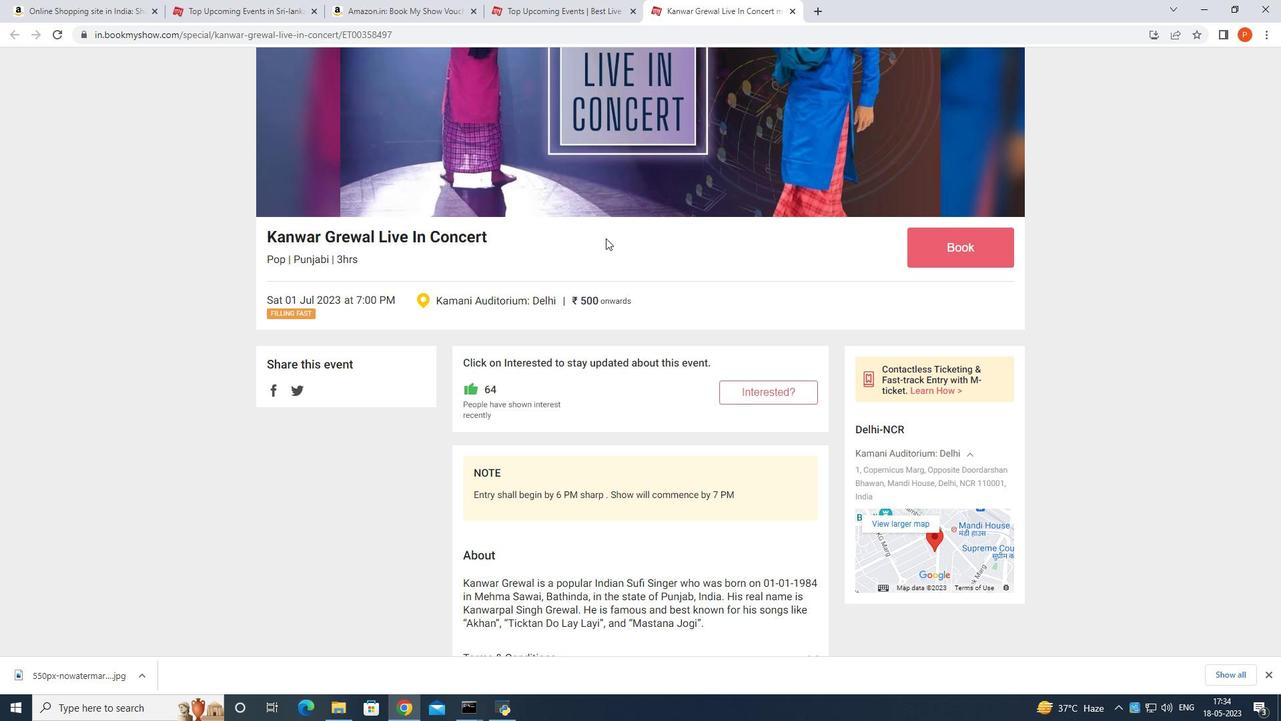 
Action: Mouse scrolled (614, 206) with delta (0, 0)
Screenshot: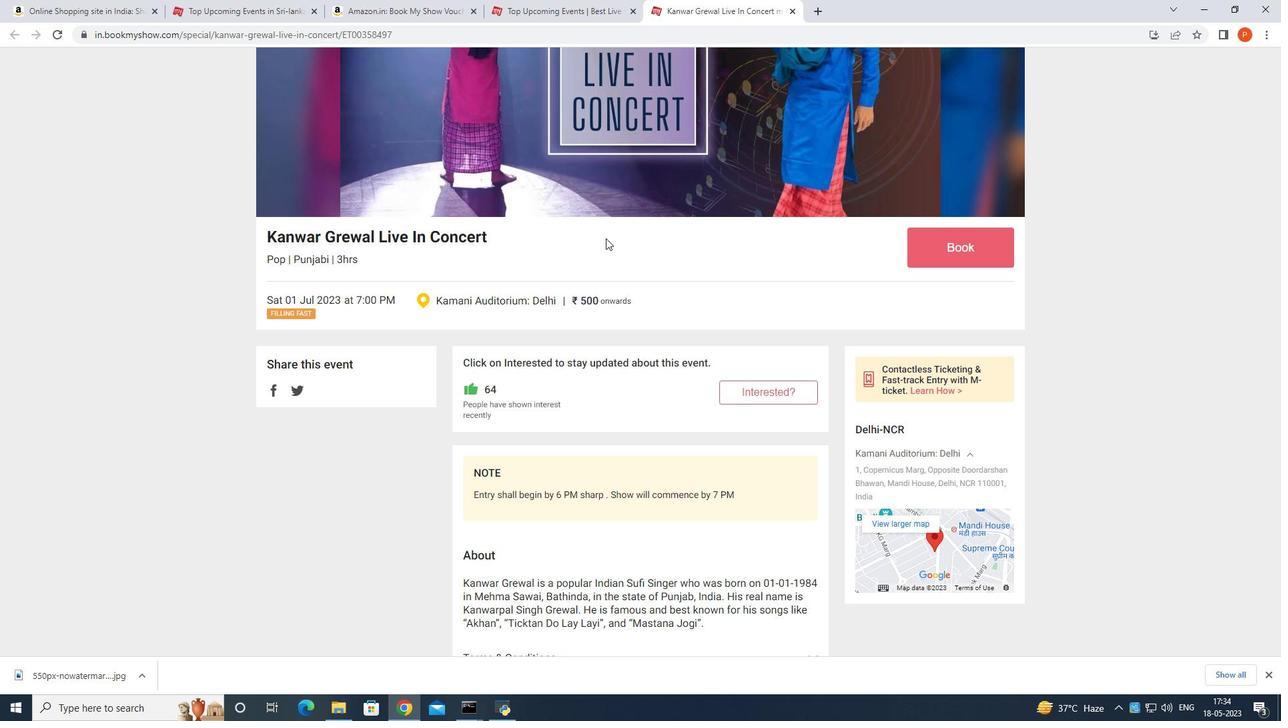 
Action: Mouse scrolled (614, 206) with delta (0, 0)
Screenshot: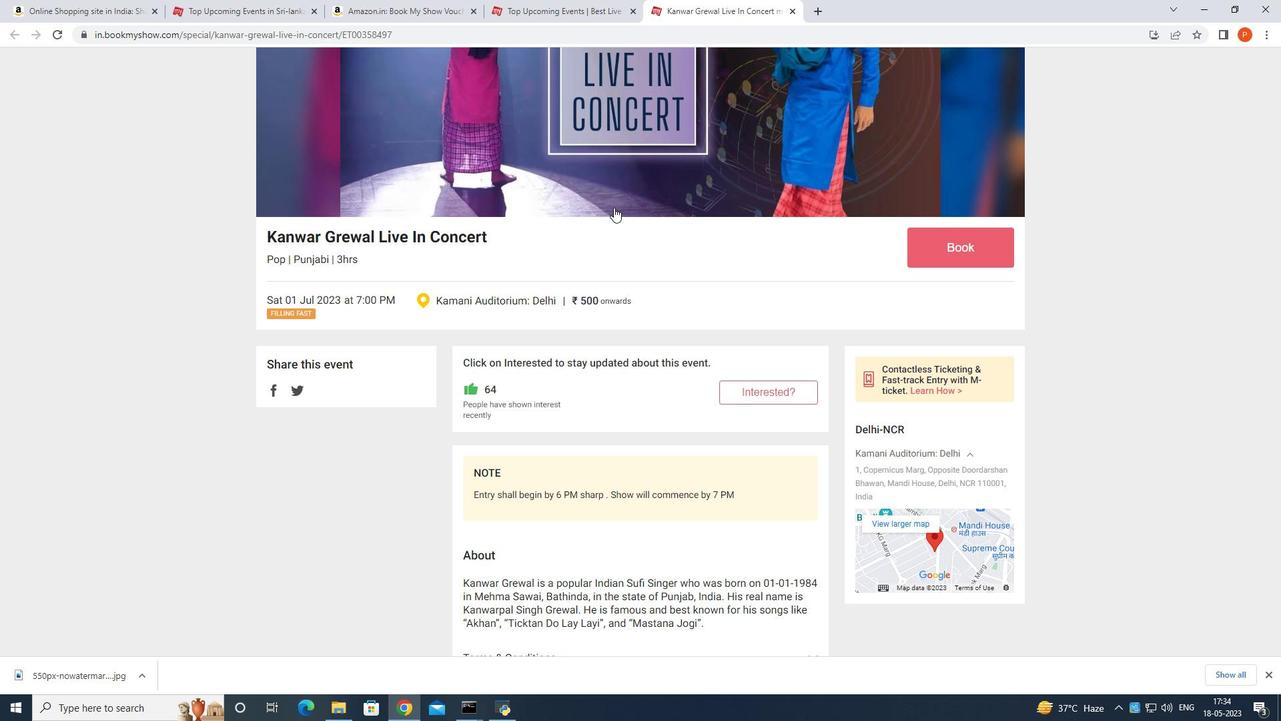 
Action: Mouse scrolled (614, 206) with delta (0, 0)
Screenshot: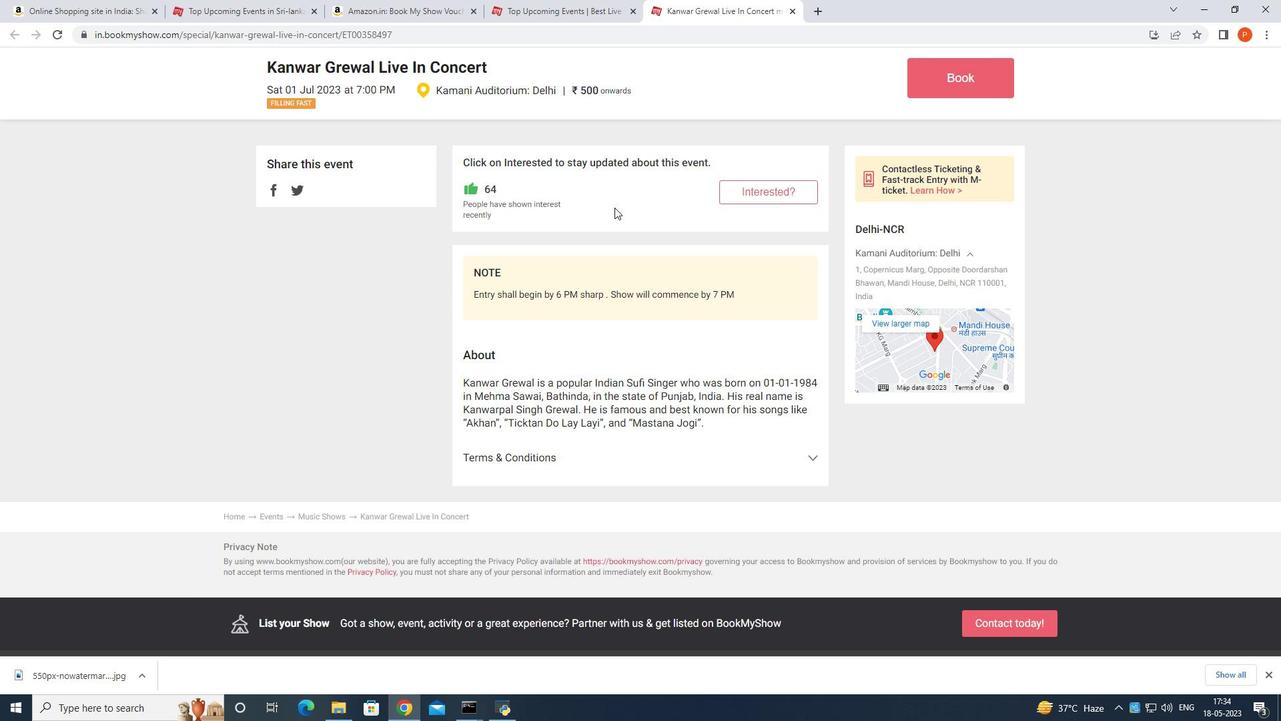 
Action: Mouse scrolled (614, 206) with delta (0, 0)
Screenshot: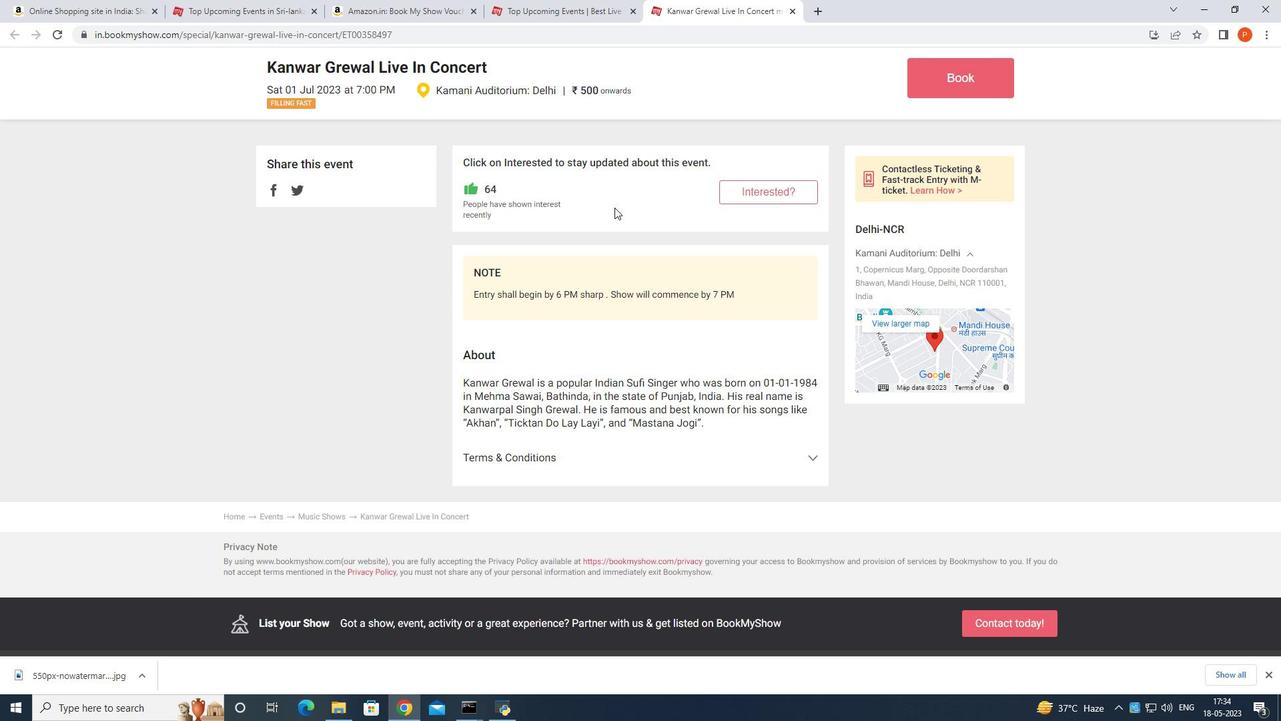 
Action: Mouse scrolled (614, 206) with delta (0, 0)
Screenshot: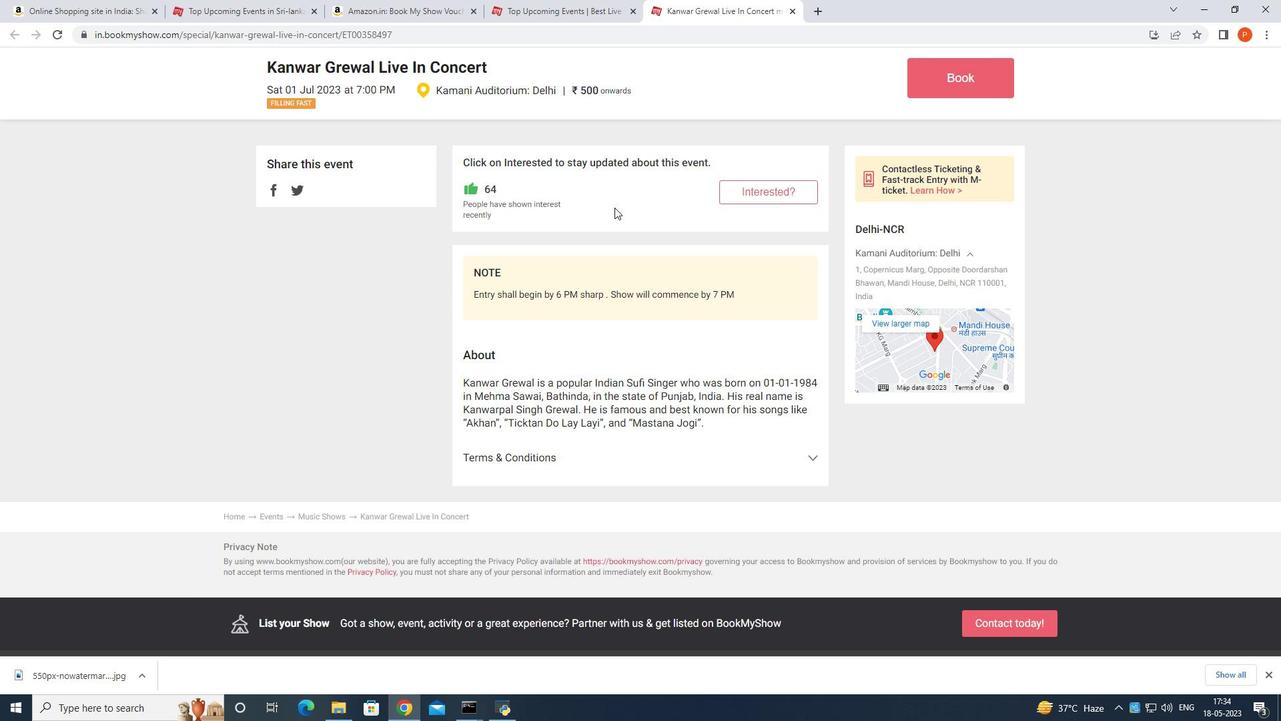 
Action: Mouse scrolled (614, 208) with delta (0, 0)
Screenshot: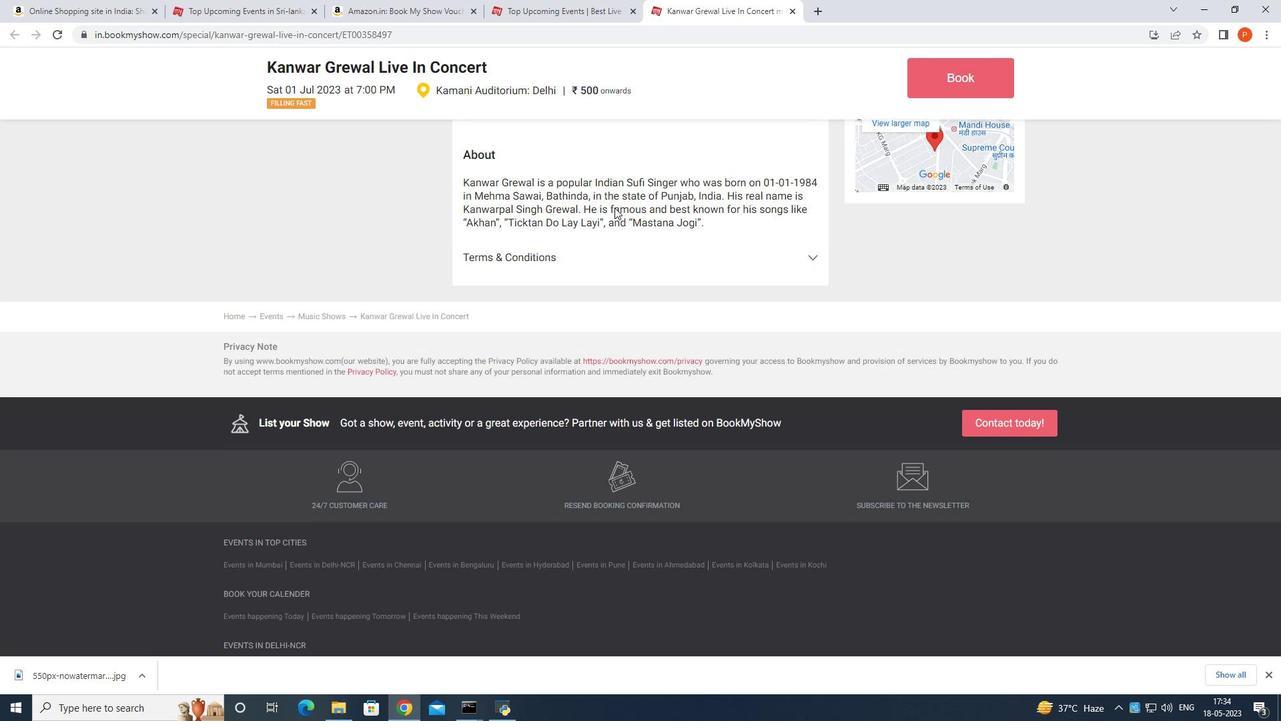 
Action: Mouse scrolled (614, 208) with delta (0, 0)
Screenshot: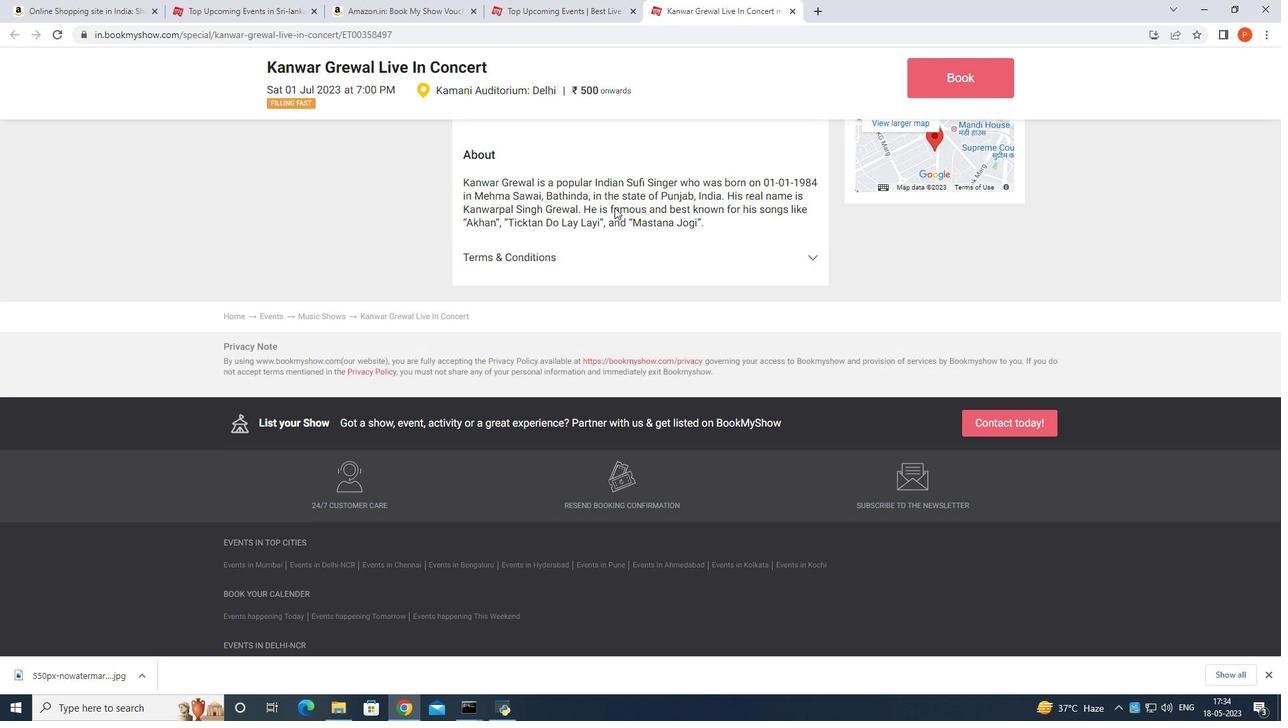 
Action: Mouse scrolled (614, 208) with delta (0, 0)
Screenshot: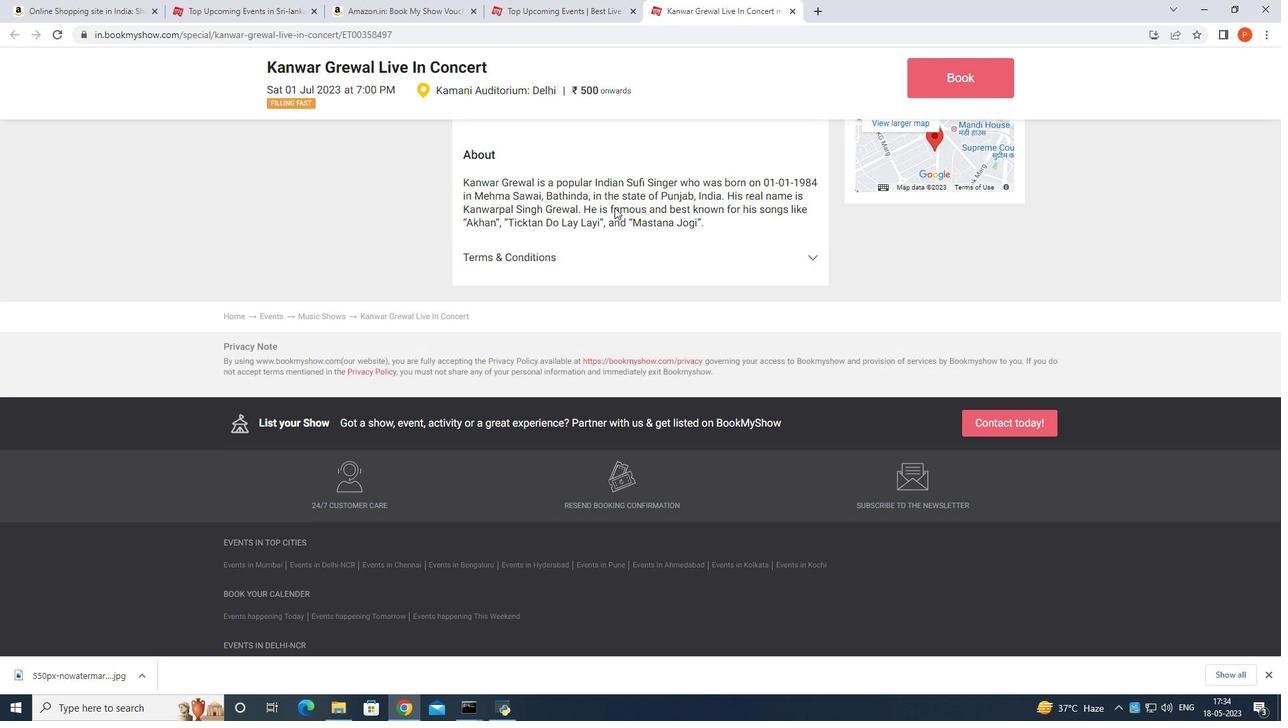 
Action: Mouse scrolled (614, 206) with delta (0, 0)
Screenshot: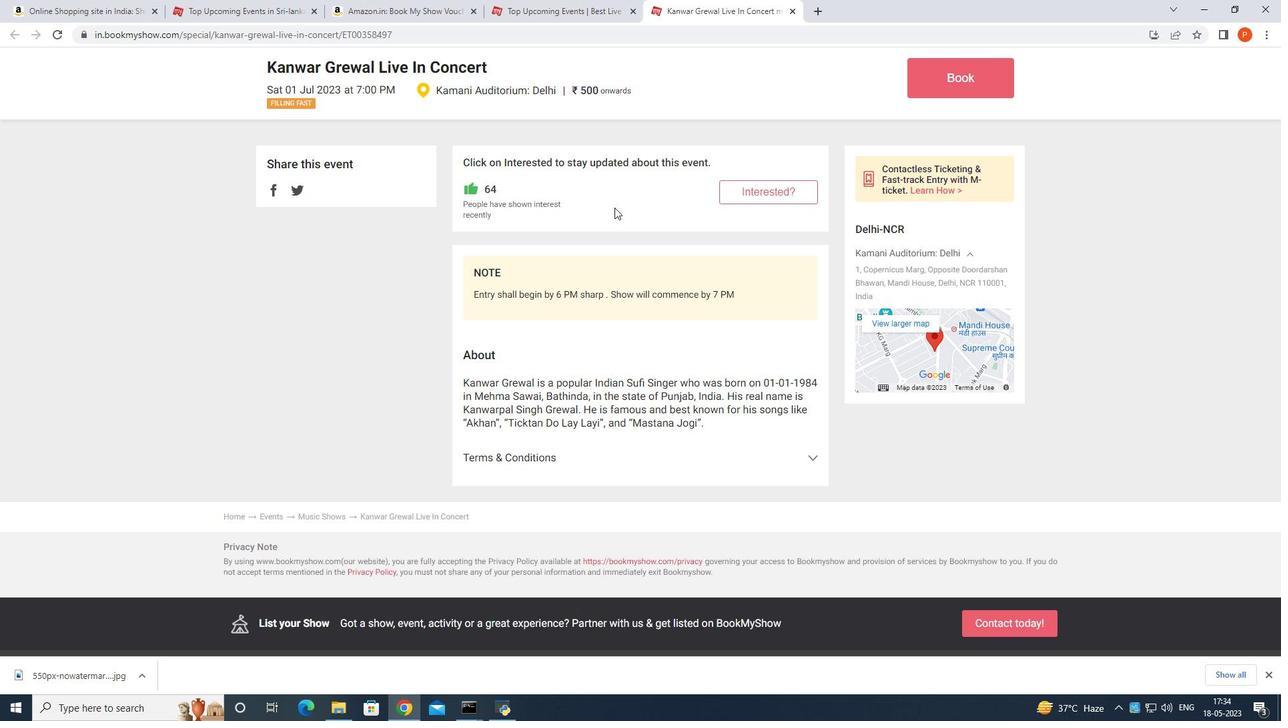 
Action: Mouse scrolled (614, 206) with delta (0, 0)
Screenshot: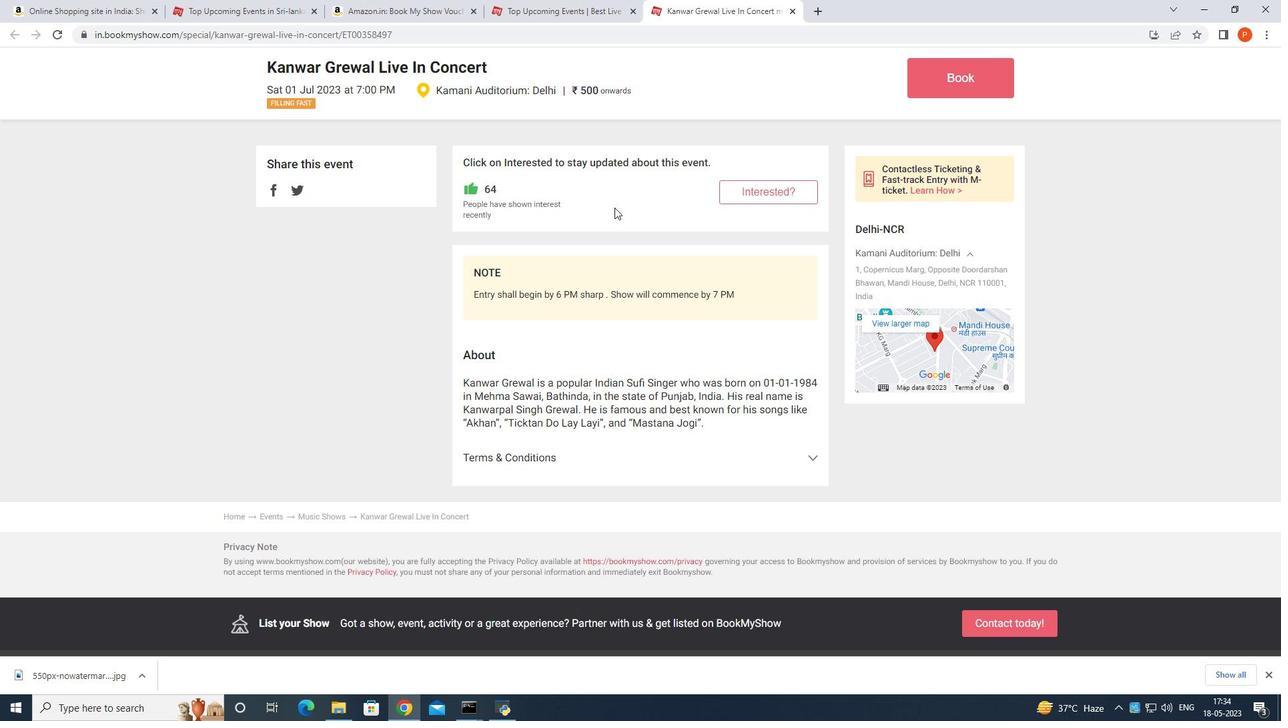 
Action: Mouse scrolled (614, 206) with delta (0, 0)
Screenshot: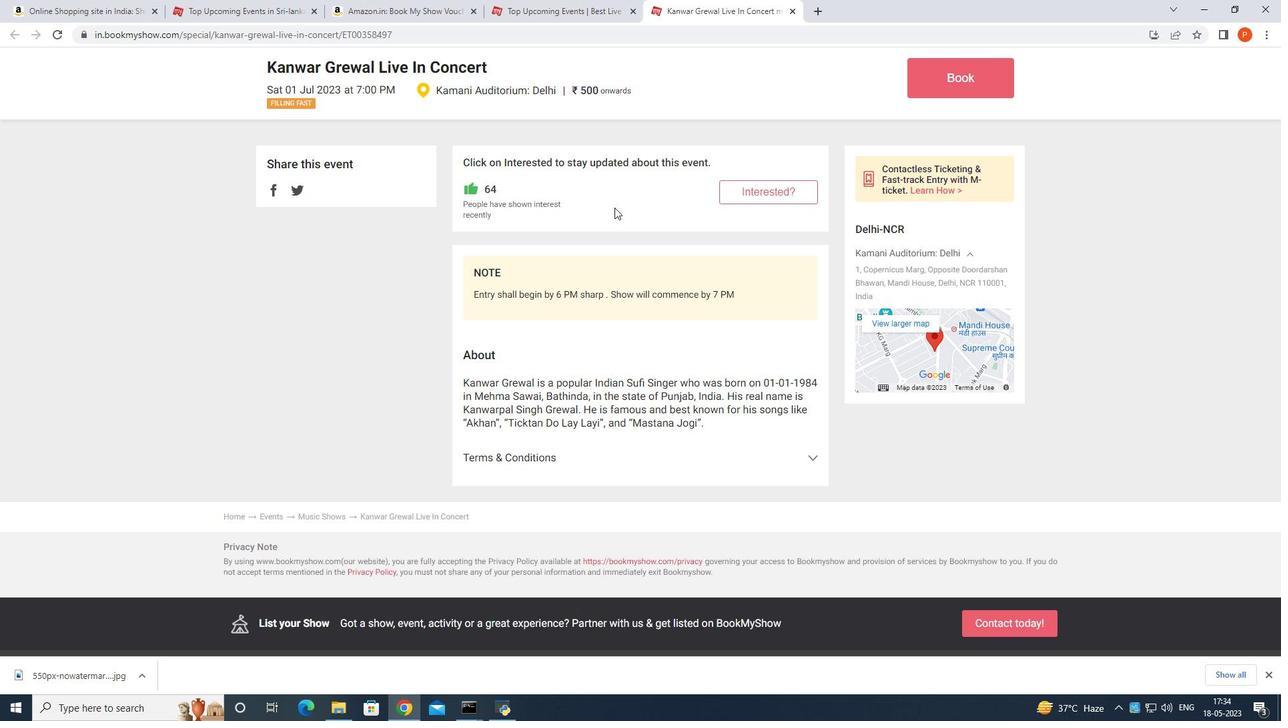 
Action: Mouse scrolled (614, 208) with delta (0, 0)
Screenshot: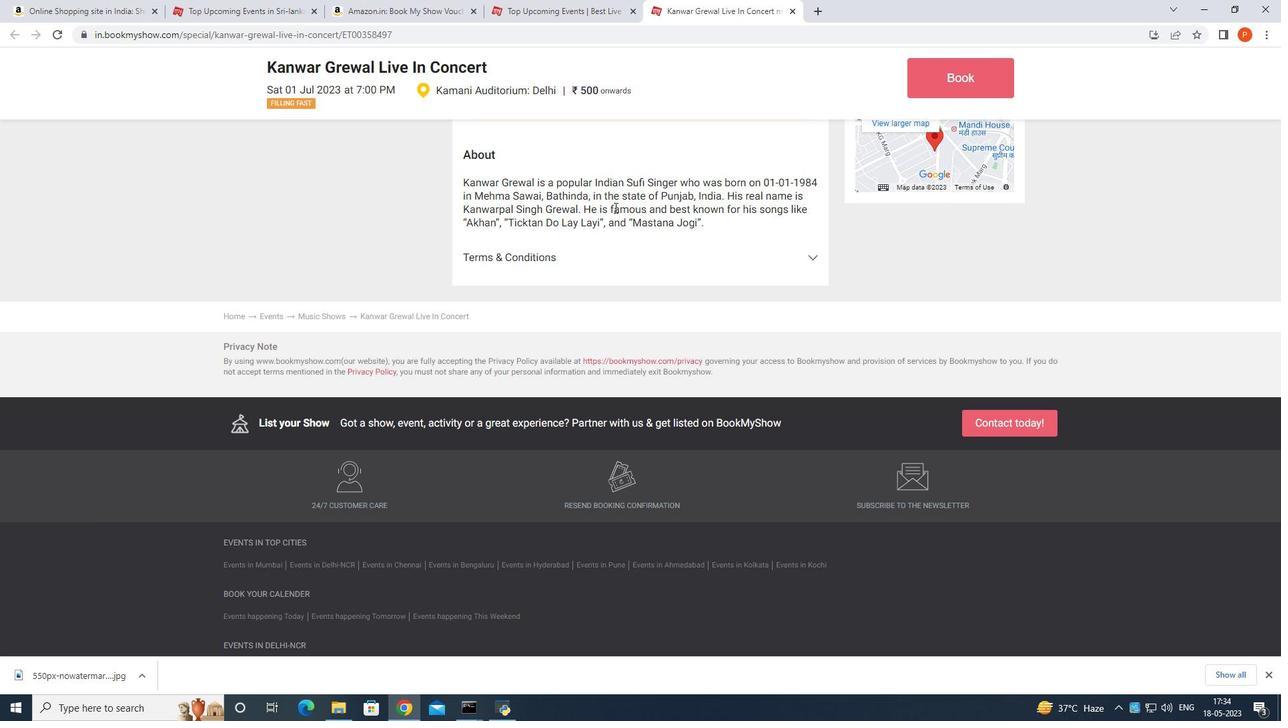
Action: Mouse scrolled (614, 208) with delta (0, 0)
Screenshot: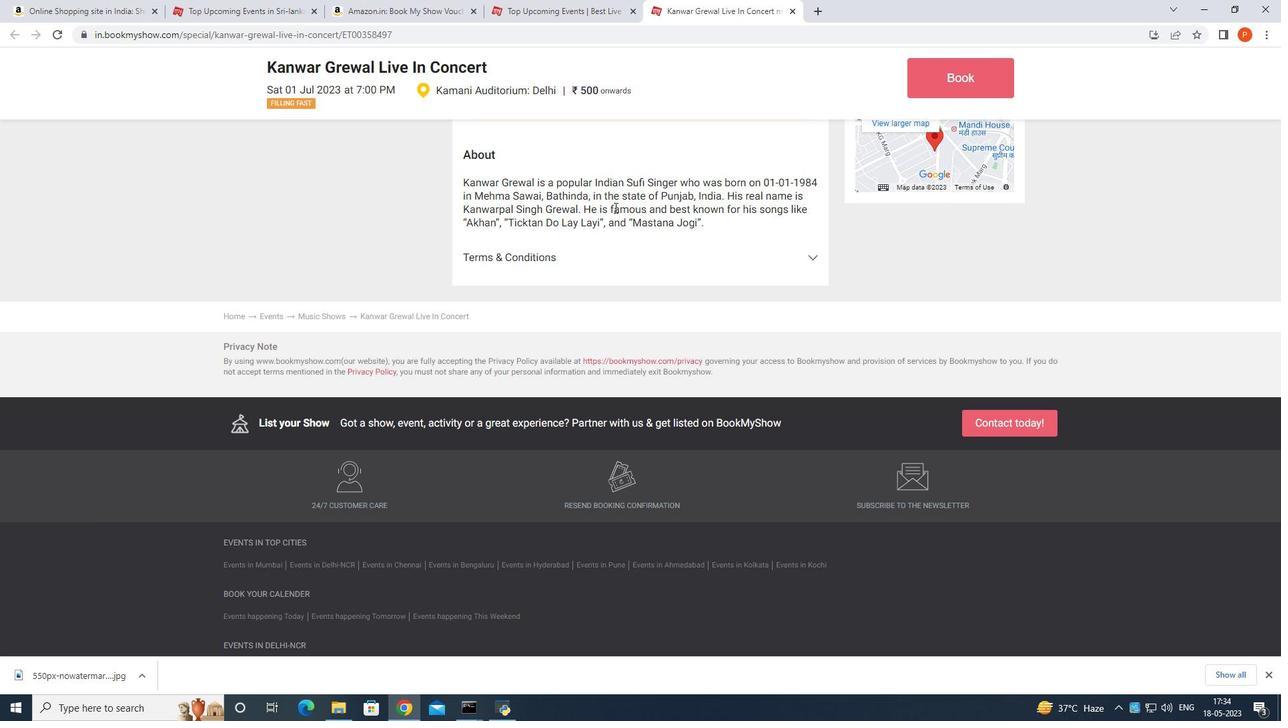 
Action: Mouse scrolled (614, 208) with delta (0, 0)
Screenshot: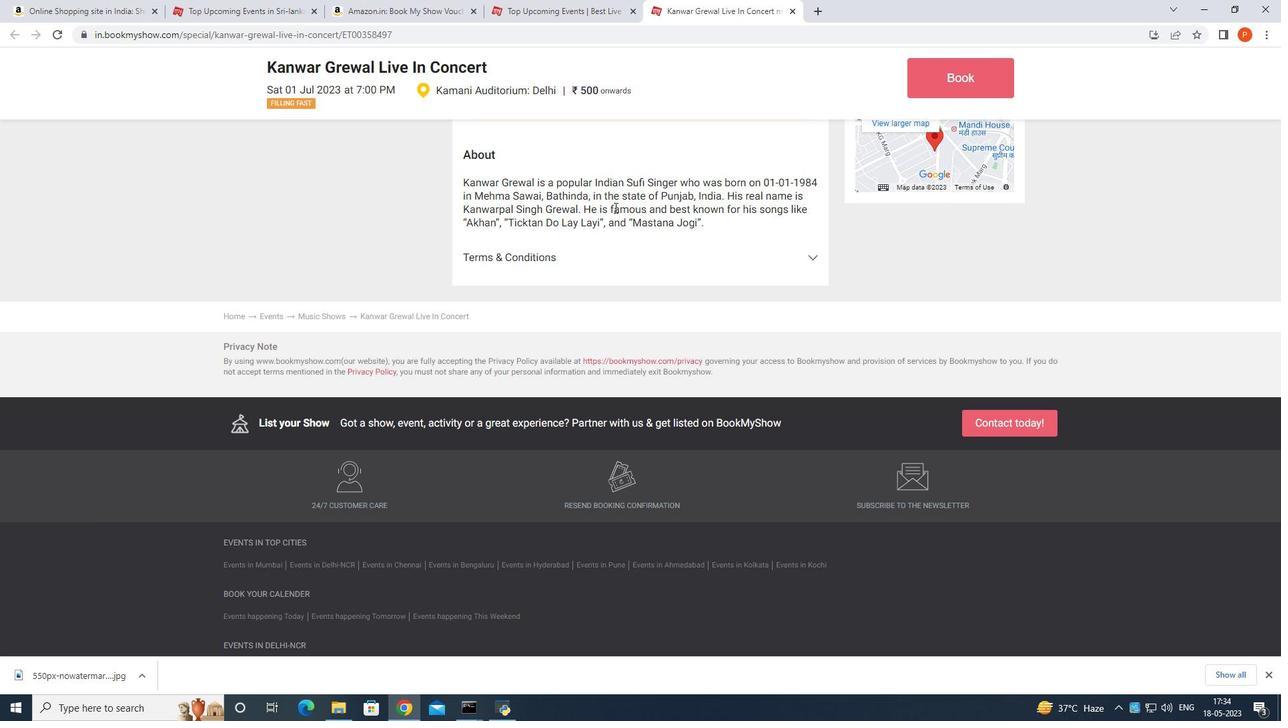 
Action: Mouse moved to (614, 200)
Screenshot: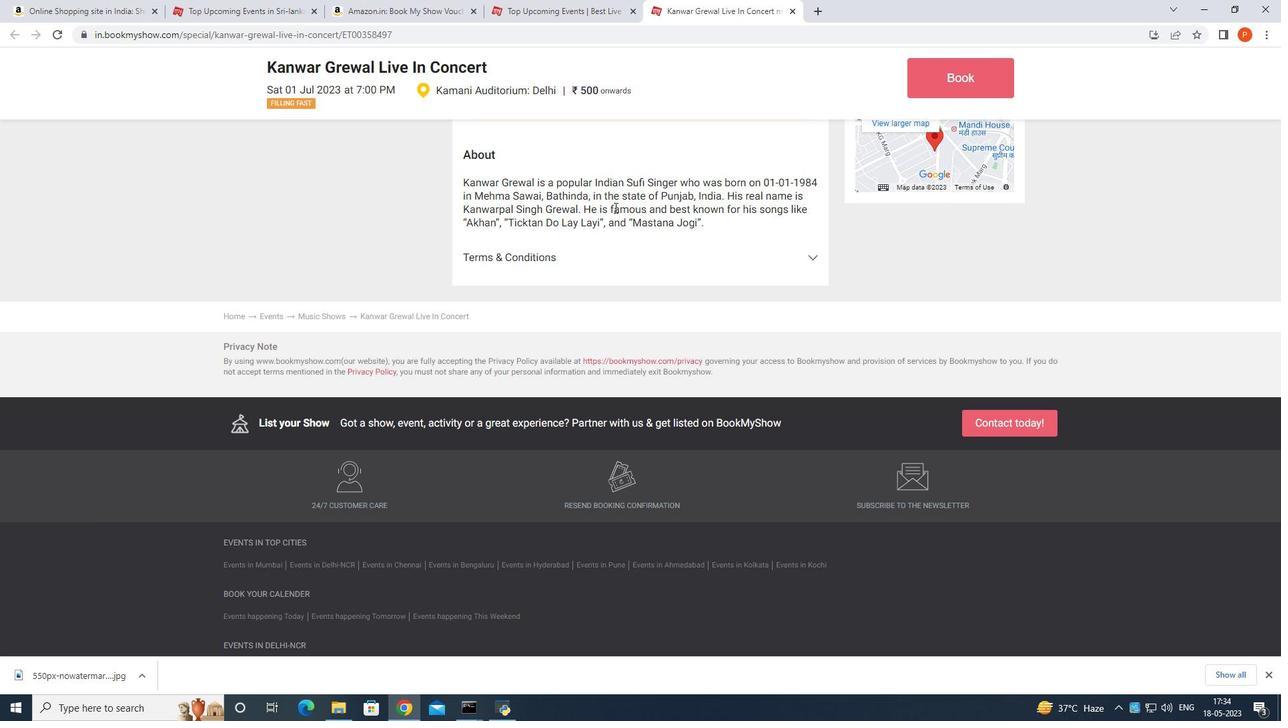 
Action: Mouse scrolled (614, 201) with delta (0, 0)
Screenshot: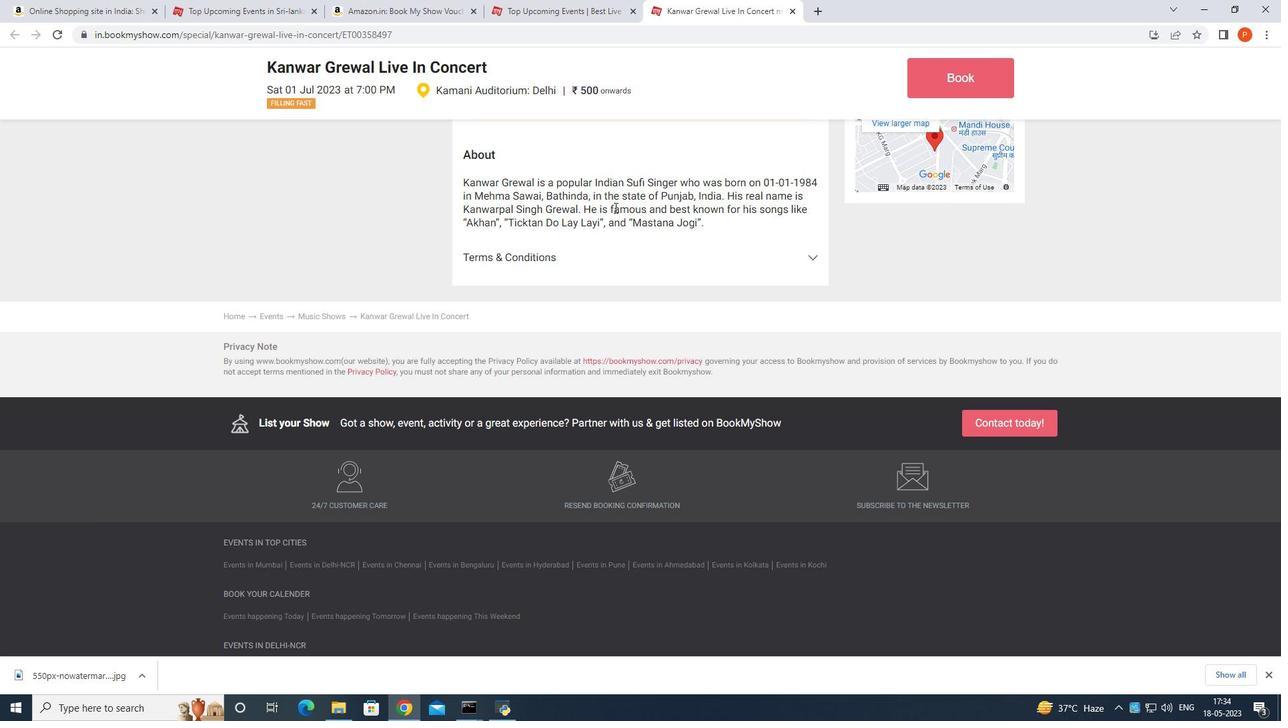 
Action: Mouse moved to (654, 287)
Screenshot: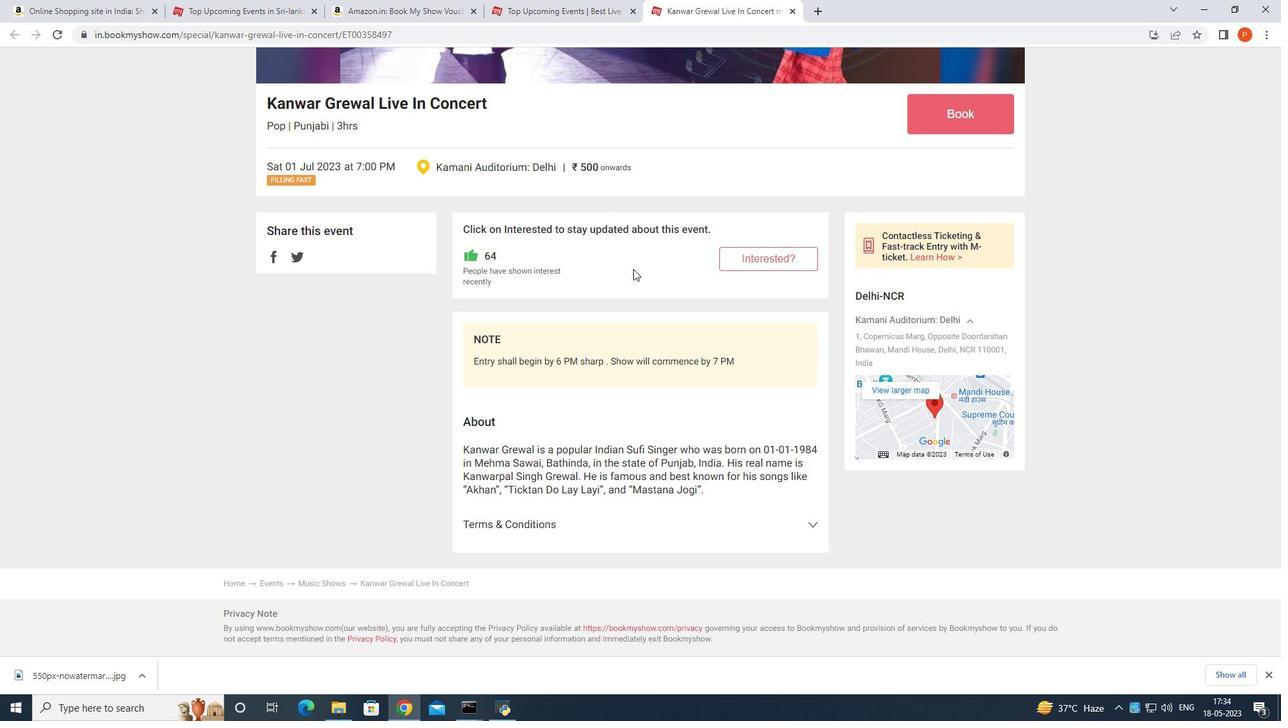 
Action: Mouse scrolled (654, 287) with delta (0, 0)
Screenshot: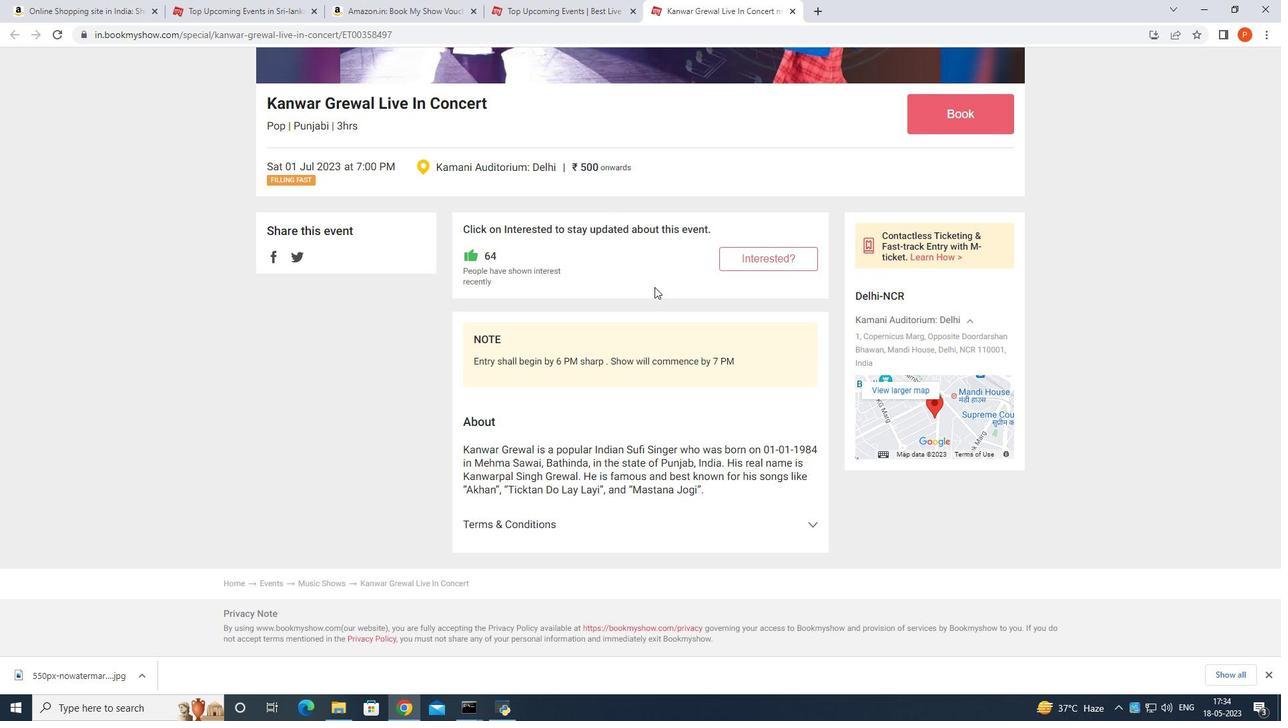 
Action: Mouse scrolled (654, 287) with delta (0, 0)
Screenshot: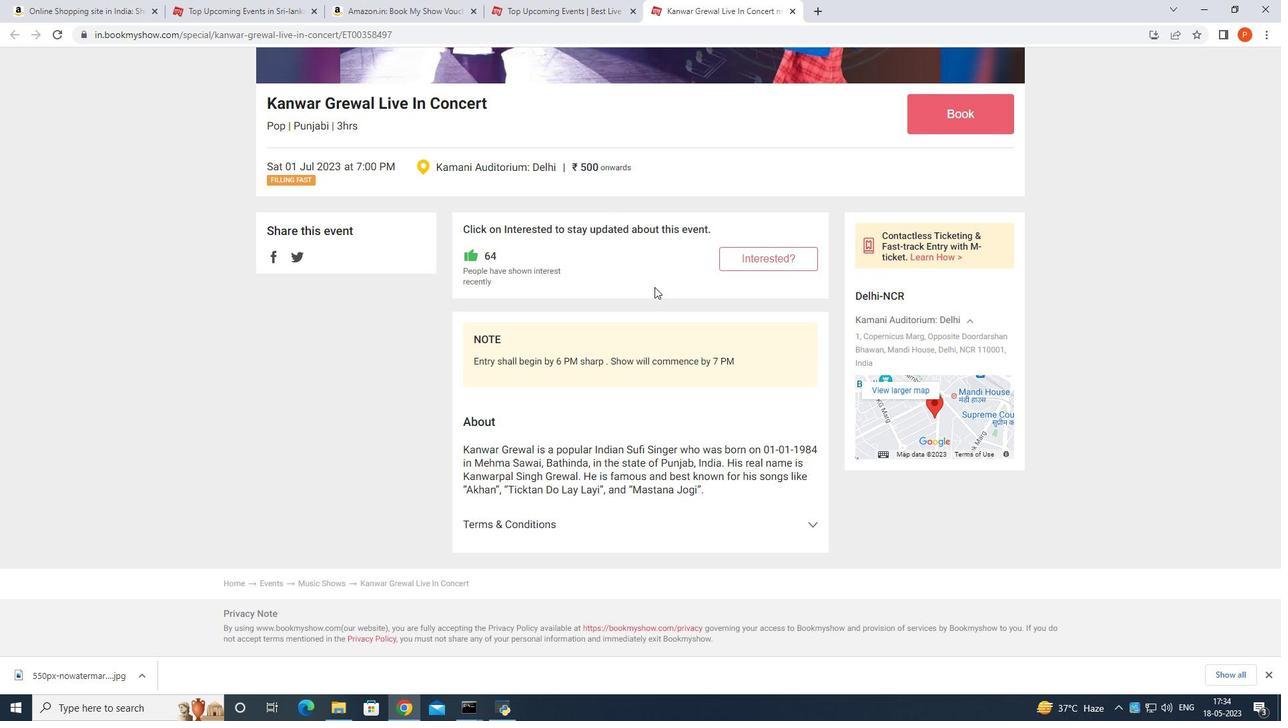 
Action: Mouse scrolled (654, 287) with delta (0, 0)
Screenshot: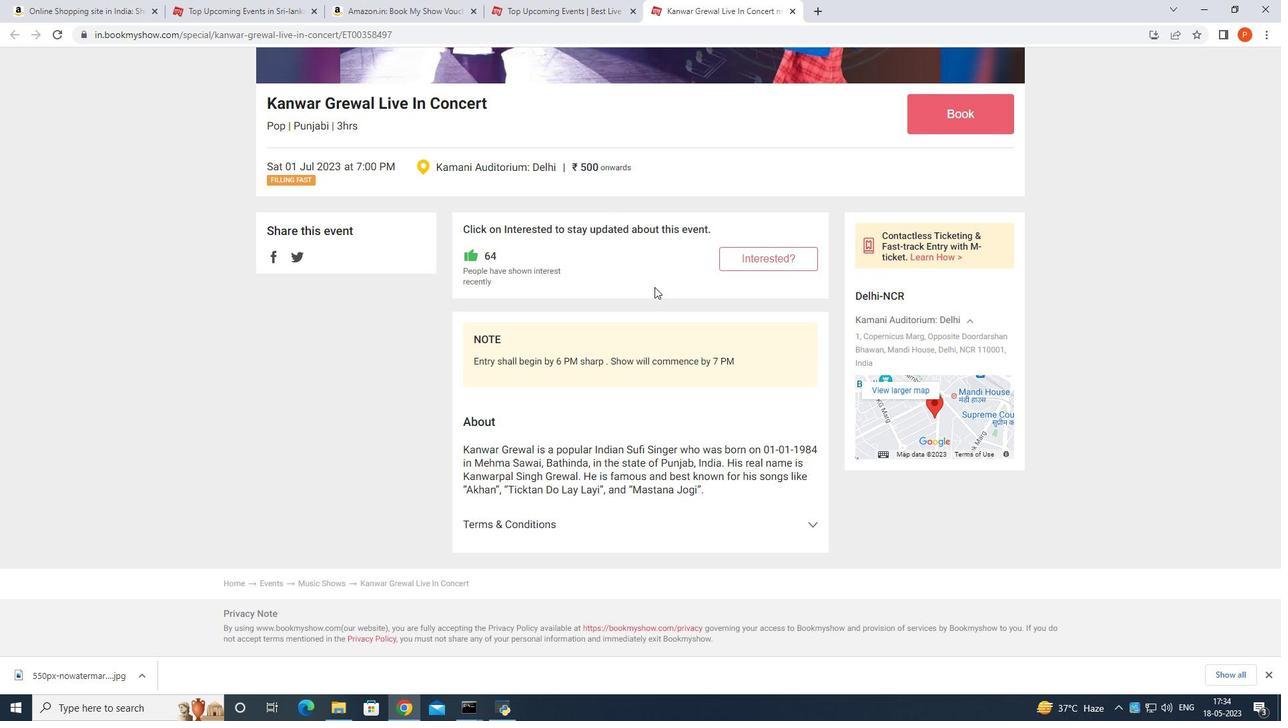 
Action: Mouse moved to (874, 343)
Screenshot: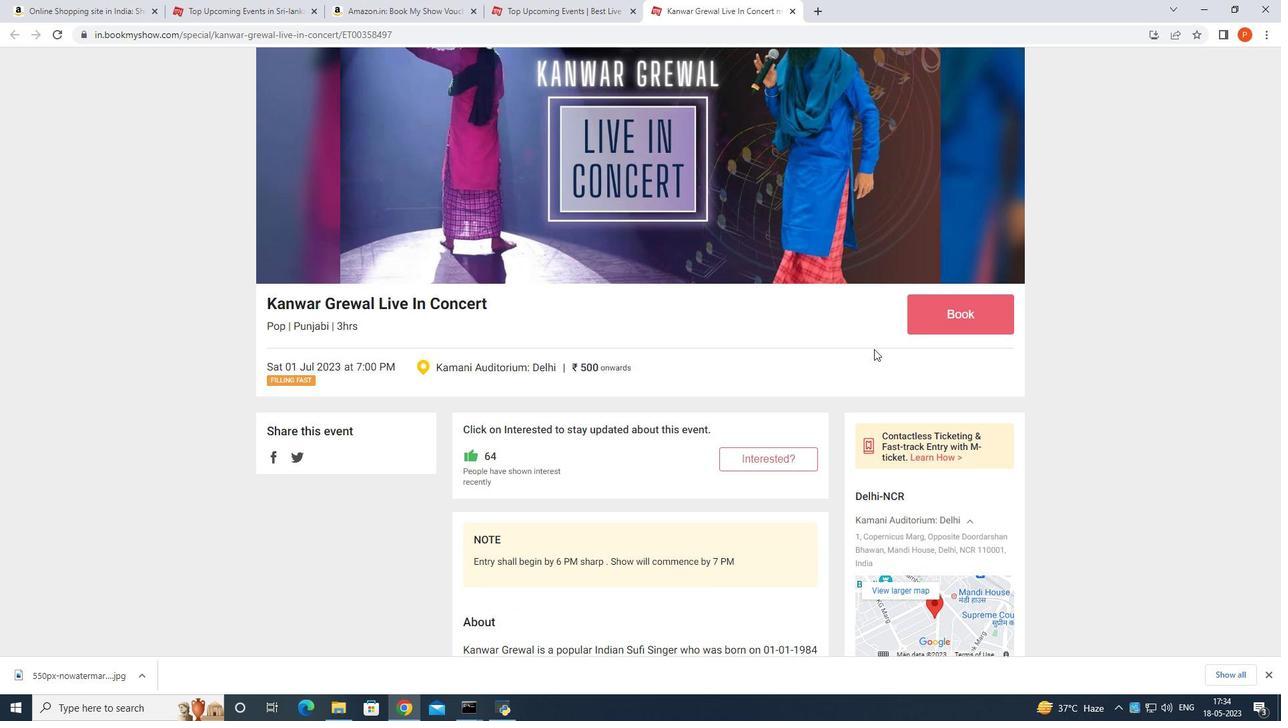 
Action: Mouse scrolled (874, 344) with delta (0, 0)
Screenshot: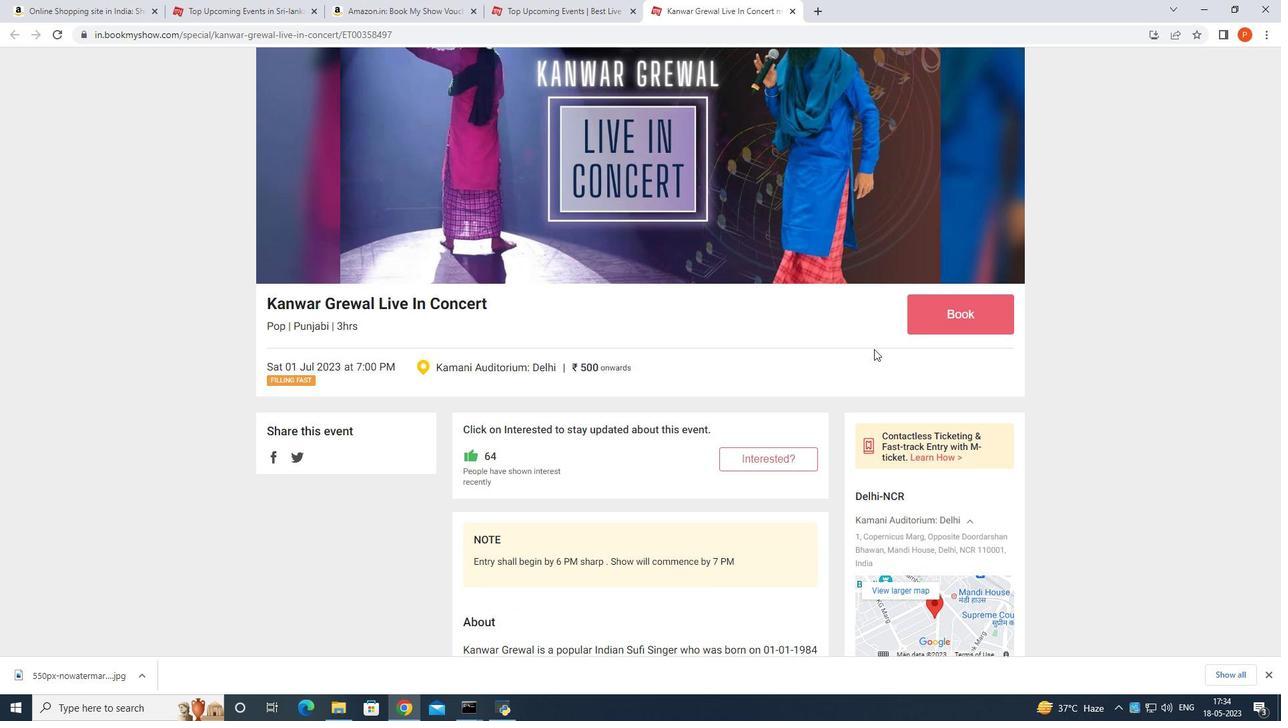
Action: Mouse moved to (874, 343)
Screenshot: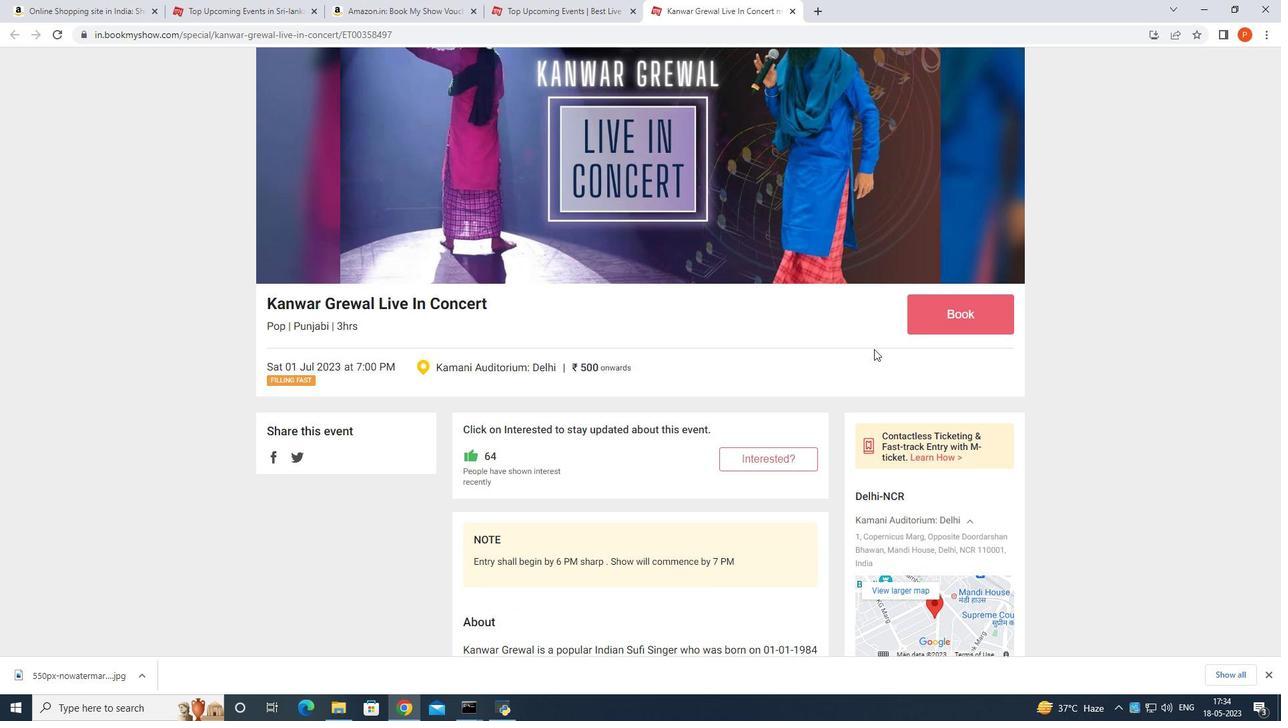 
Action: Mouse scrolled (874, 343) with delta (0, 0)
Screenshot: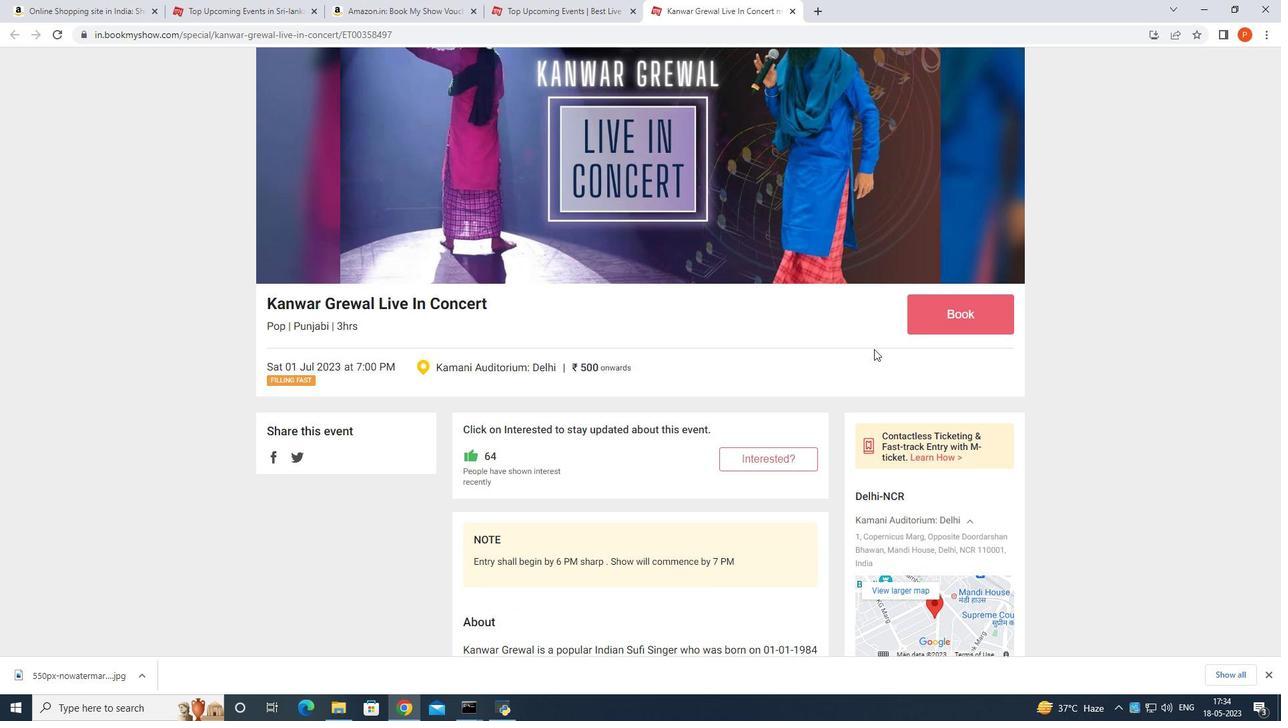 
Action: Mouse scrolled (874, 343) with delta (0, 0)
Screenshot: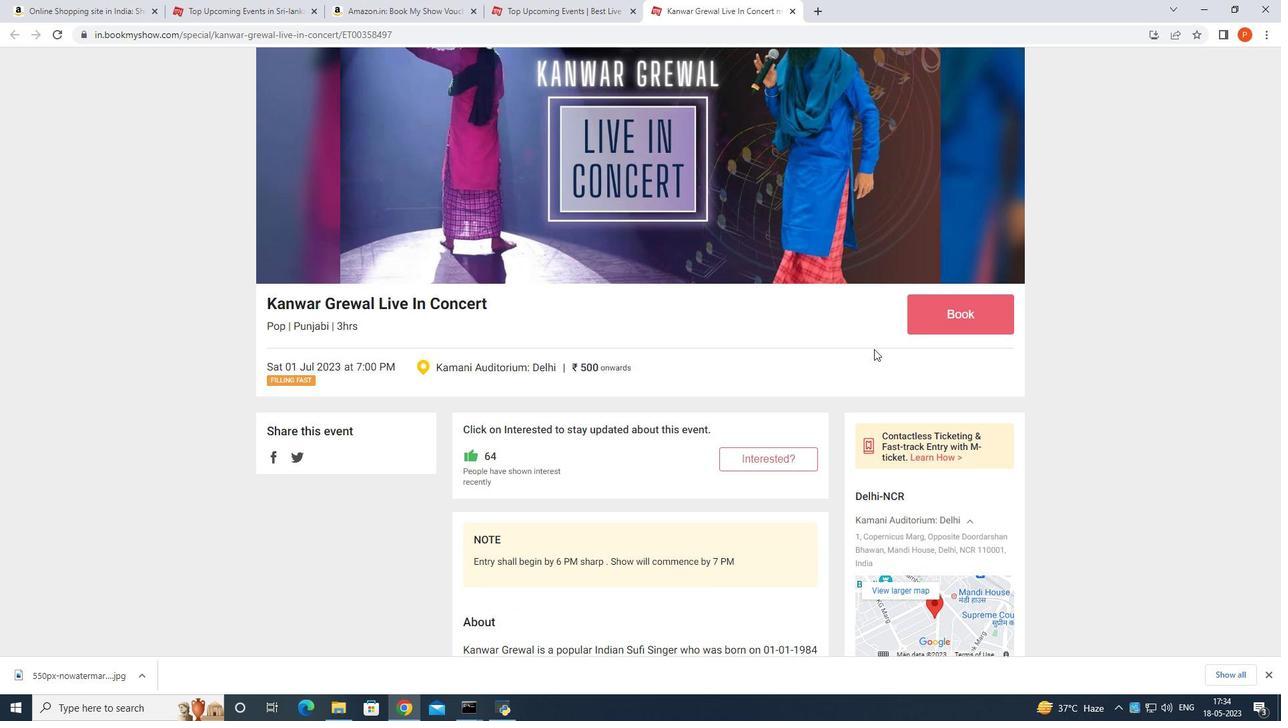 
Action: Mouse moved to (874, 342)
Screenshot: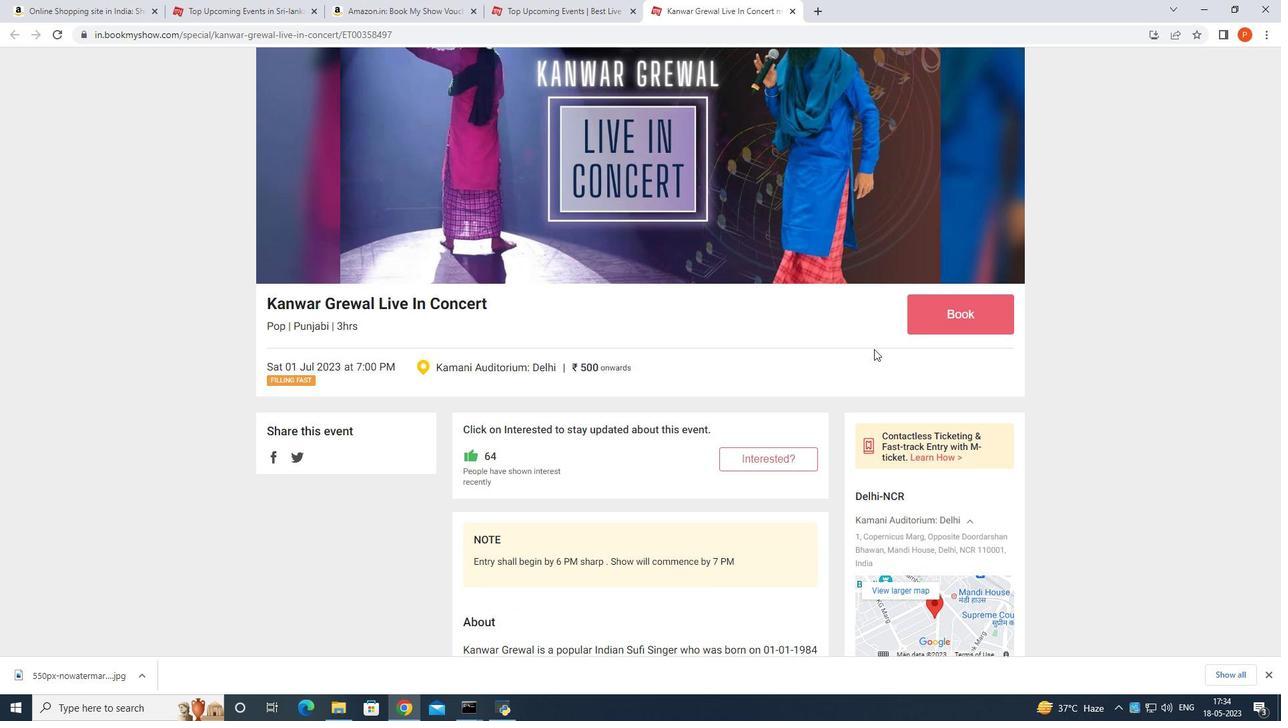 
Action: Mouse scrolled (874, 343) with delta (0, 0)
Screenshot: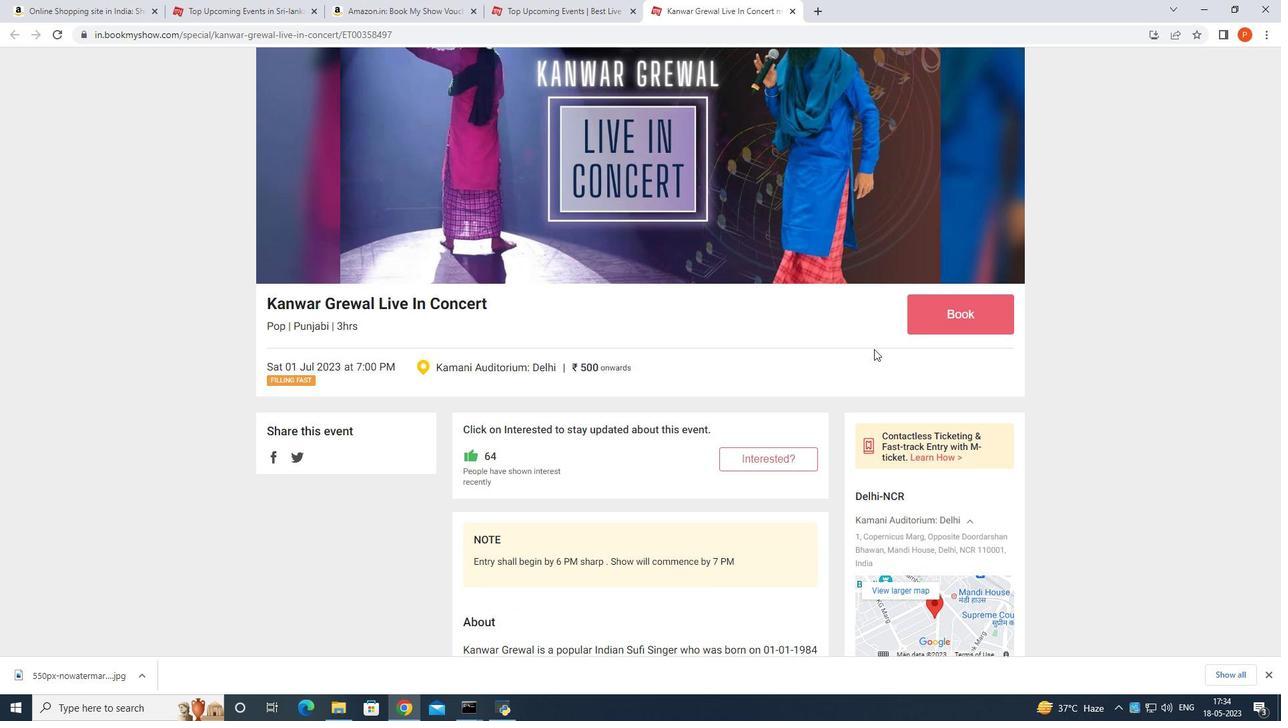 
Action: Mouse moved to (874, 340)
Screenshot: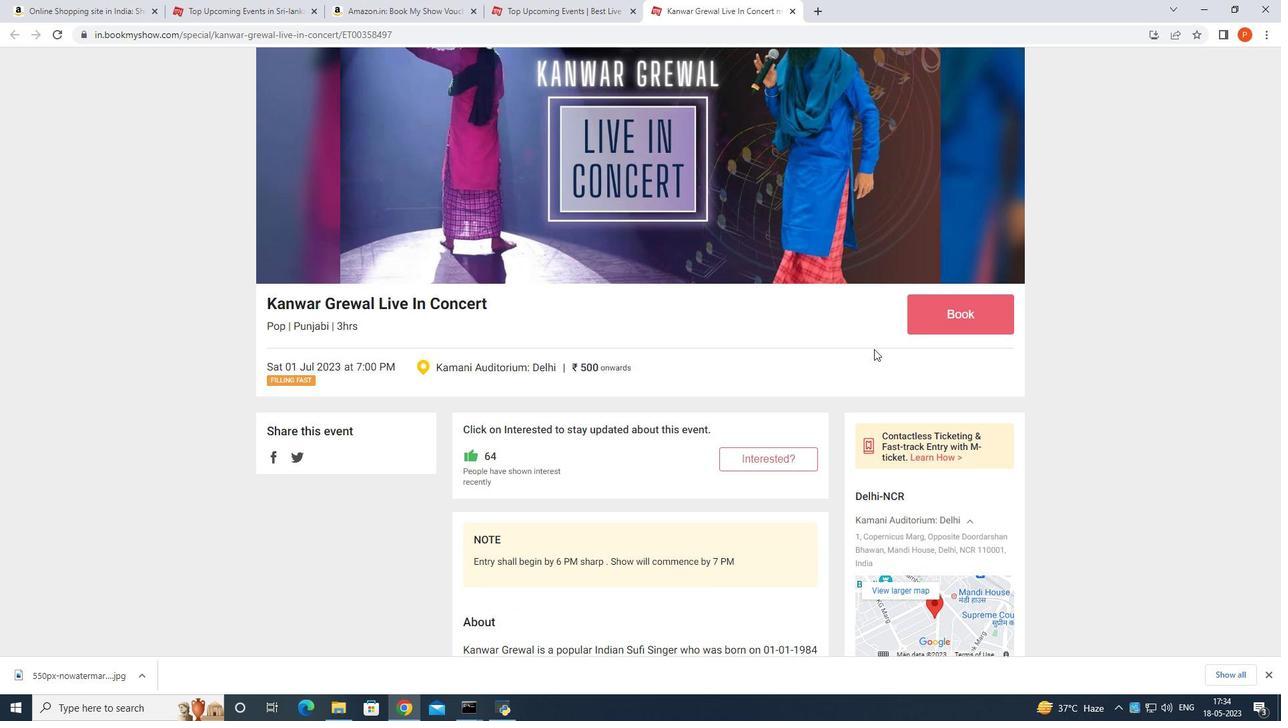 
Action: Mouse scrolled (874, 341) with delta (0, 0)
Screenshot: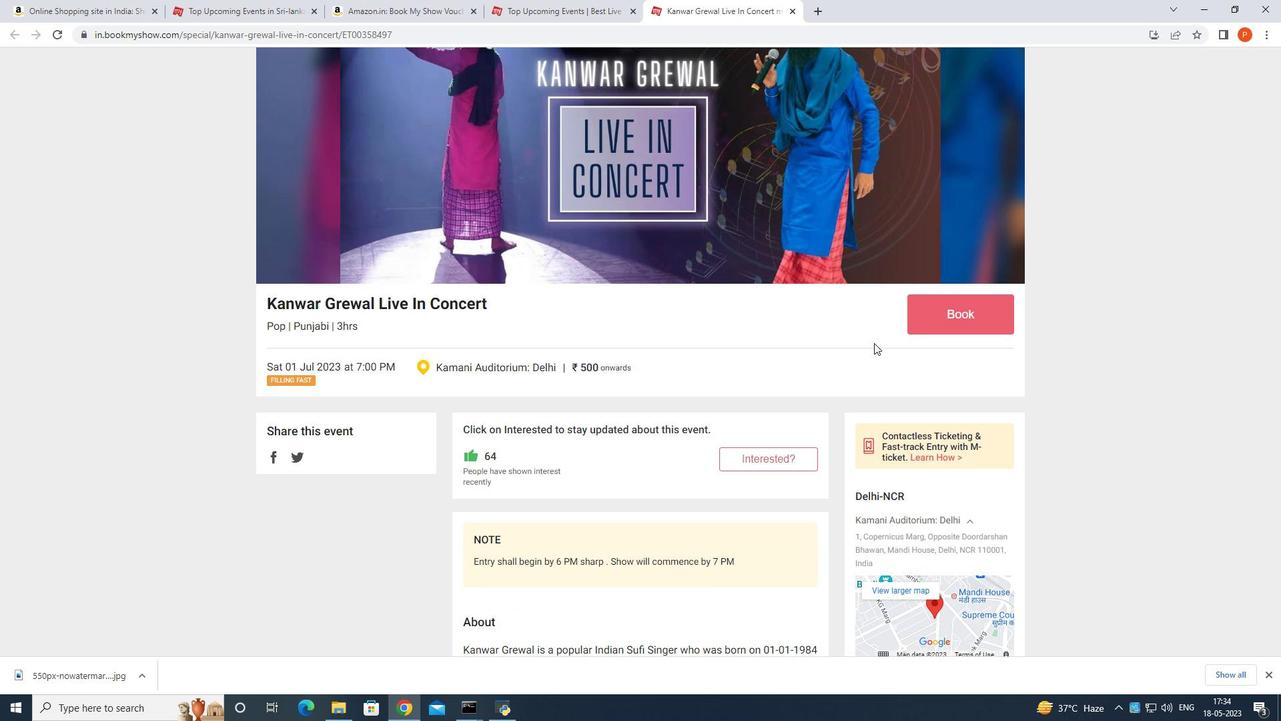 
Action: Mouse moved to (935, 456)
Screenshot: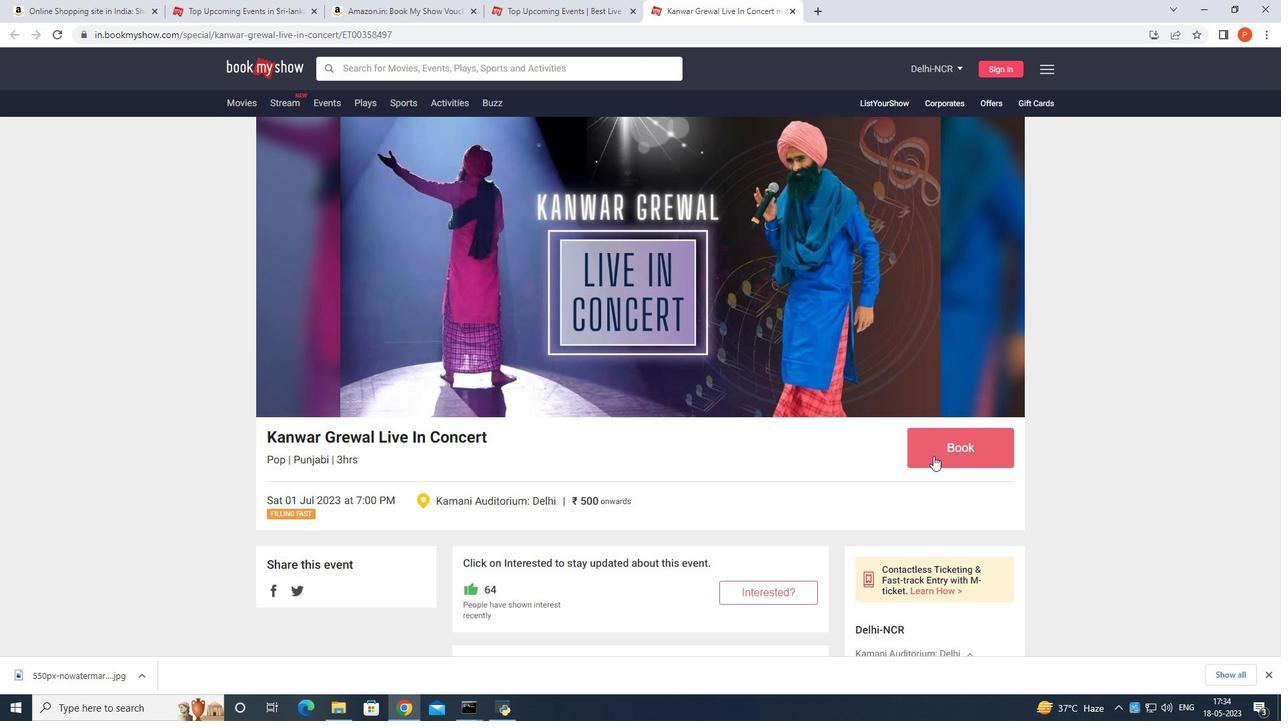 
Action: Mouse pressed left at (935, 456)
Screenshot: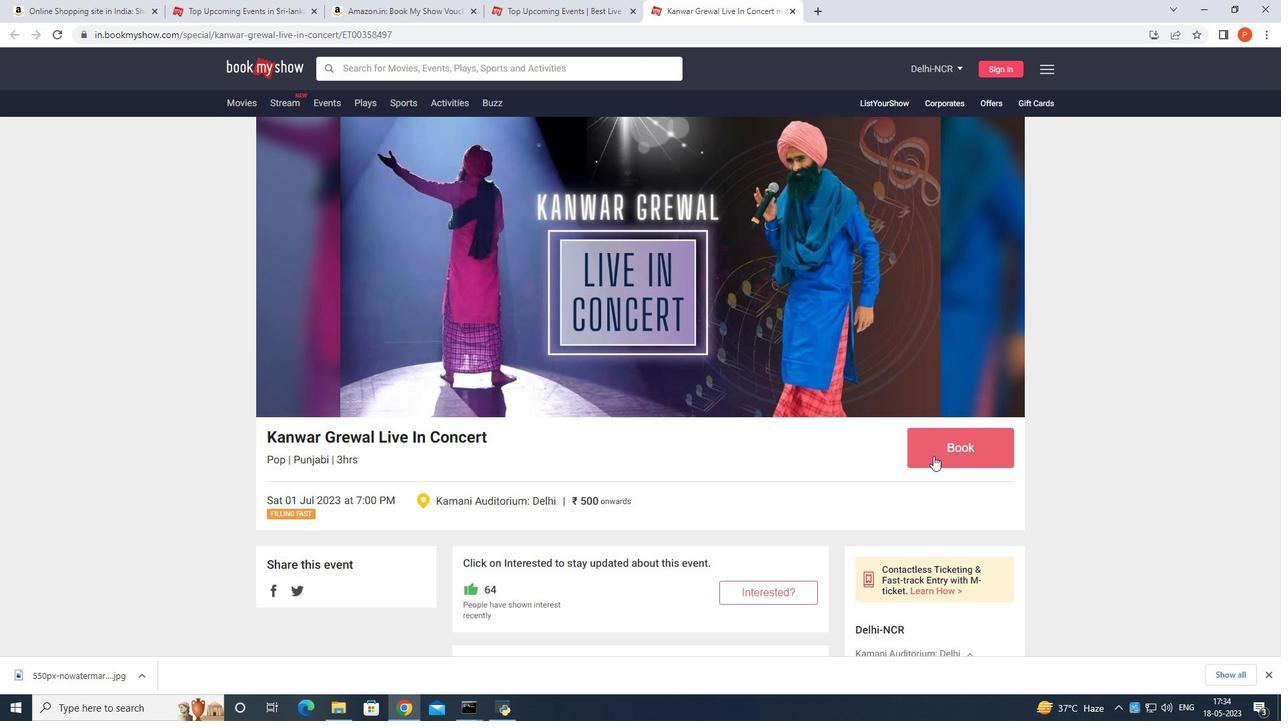 
Action: Mouse moved to (608, 397)
Screenshot: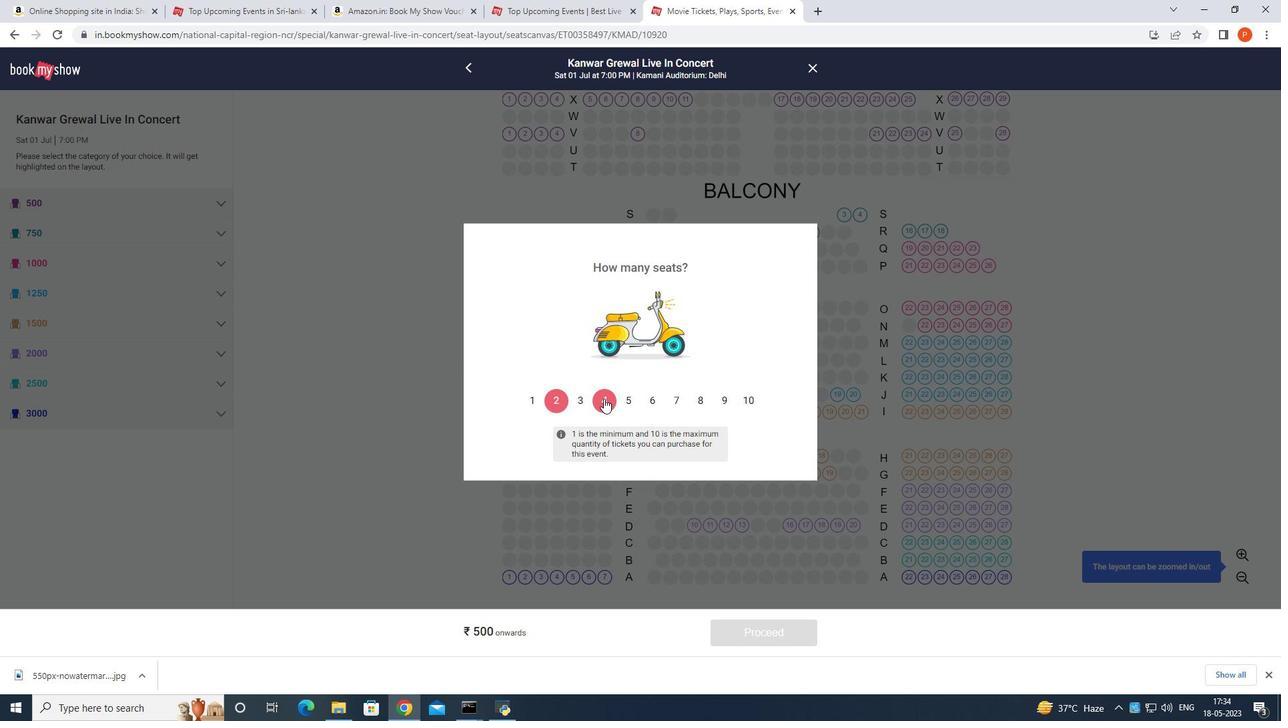 
Action: Mouse pressed left at (608, 397)
Screenshot: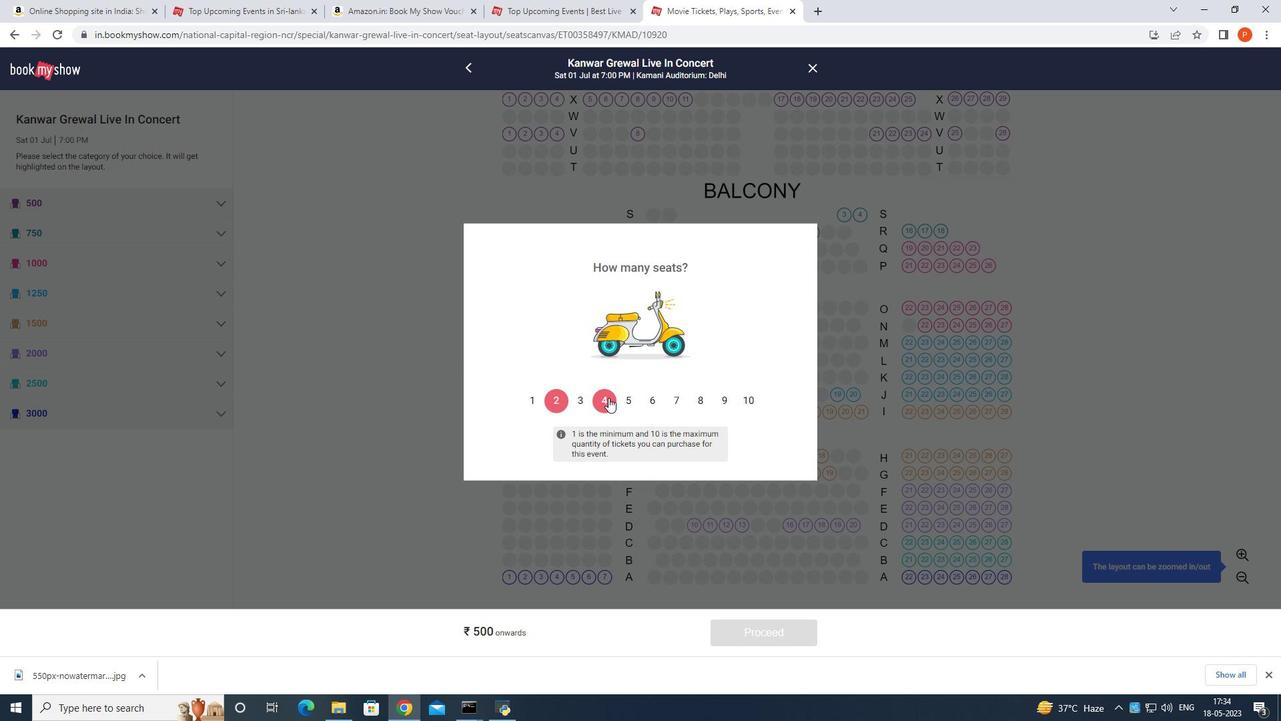 
Action: Mouse moved to (584, 247)
Screenshot: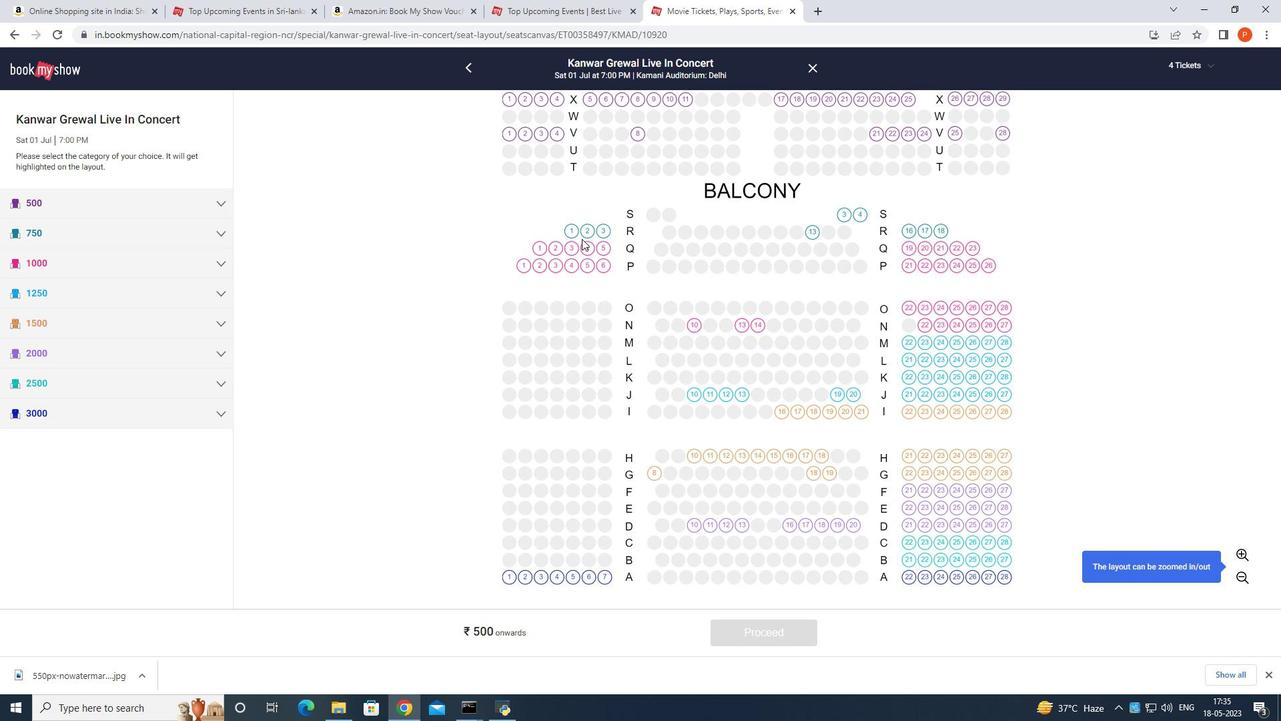 
Action: Mouse pressed left at (584, 247)
Screenshot: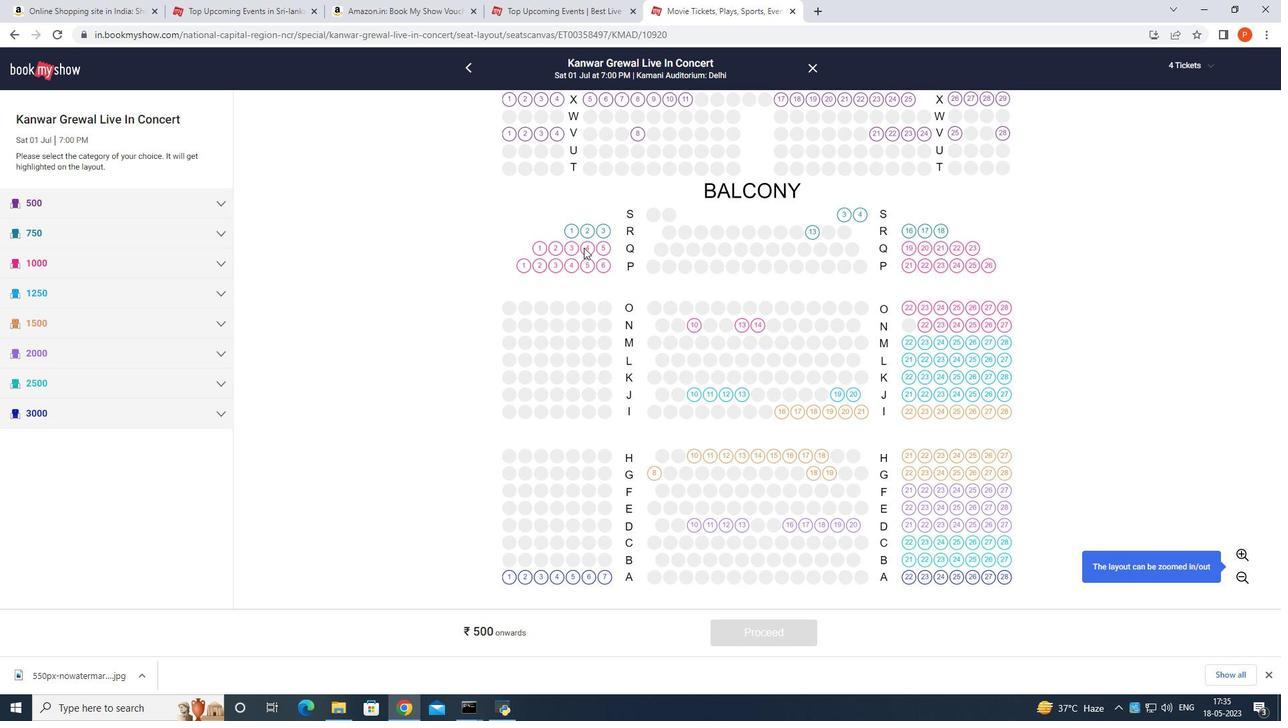 
Action: Mouse moved to (859, 212)
Screenshot: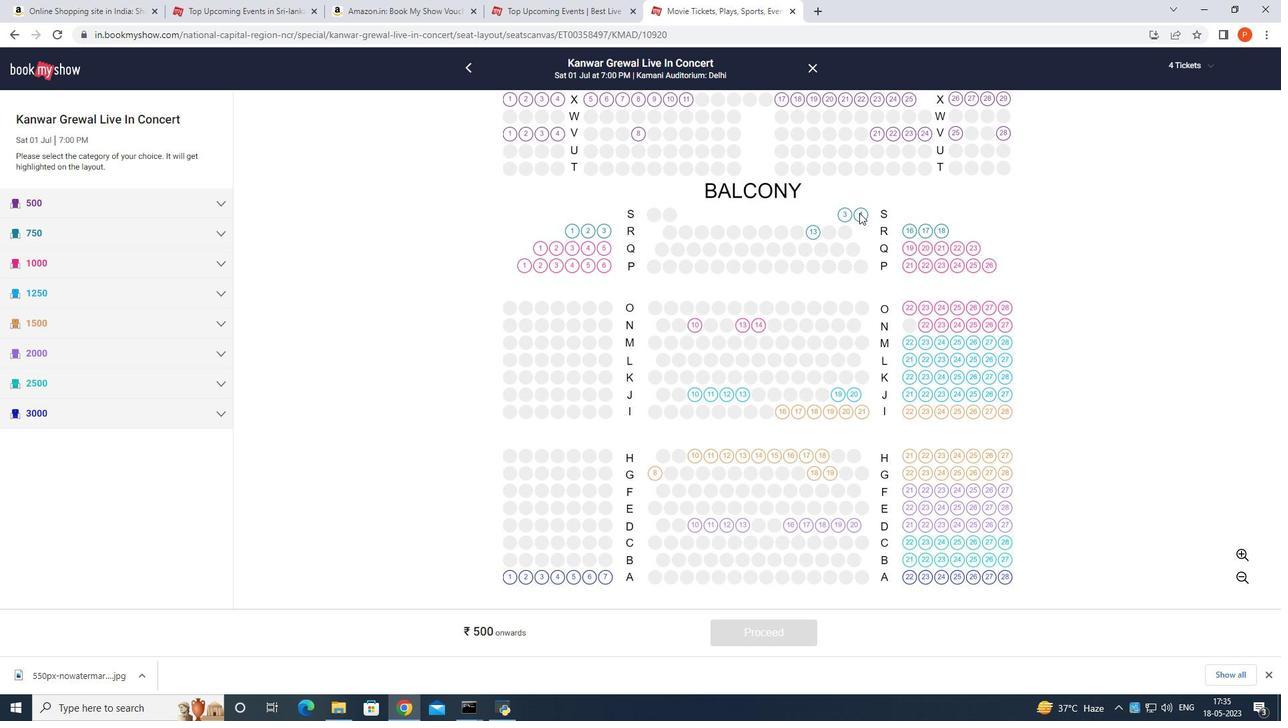 
Action: Mouse pressed left at (859, 212)
Screenshot: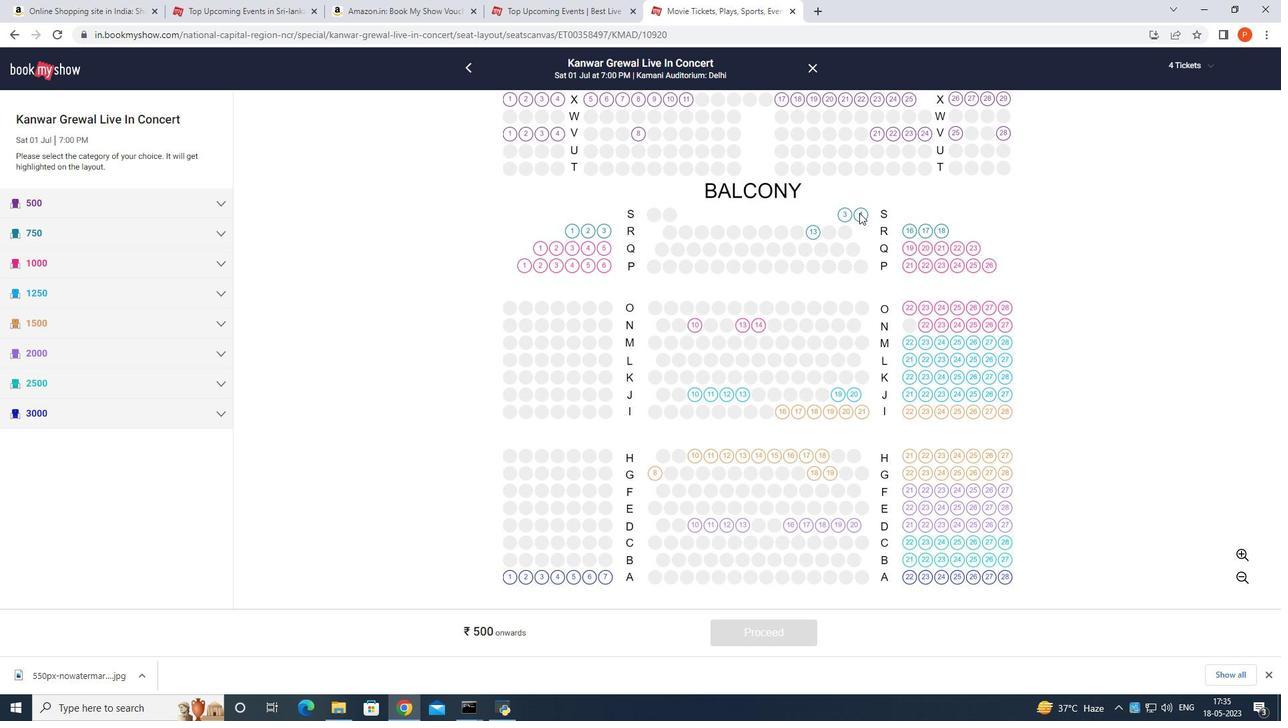 
Action: Mouse moved to (703, 429)
Screenshot: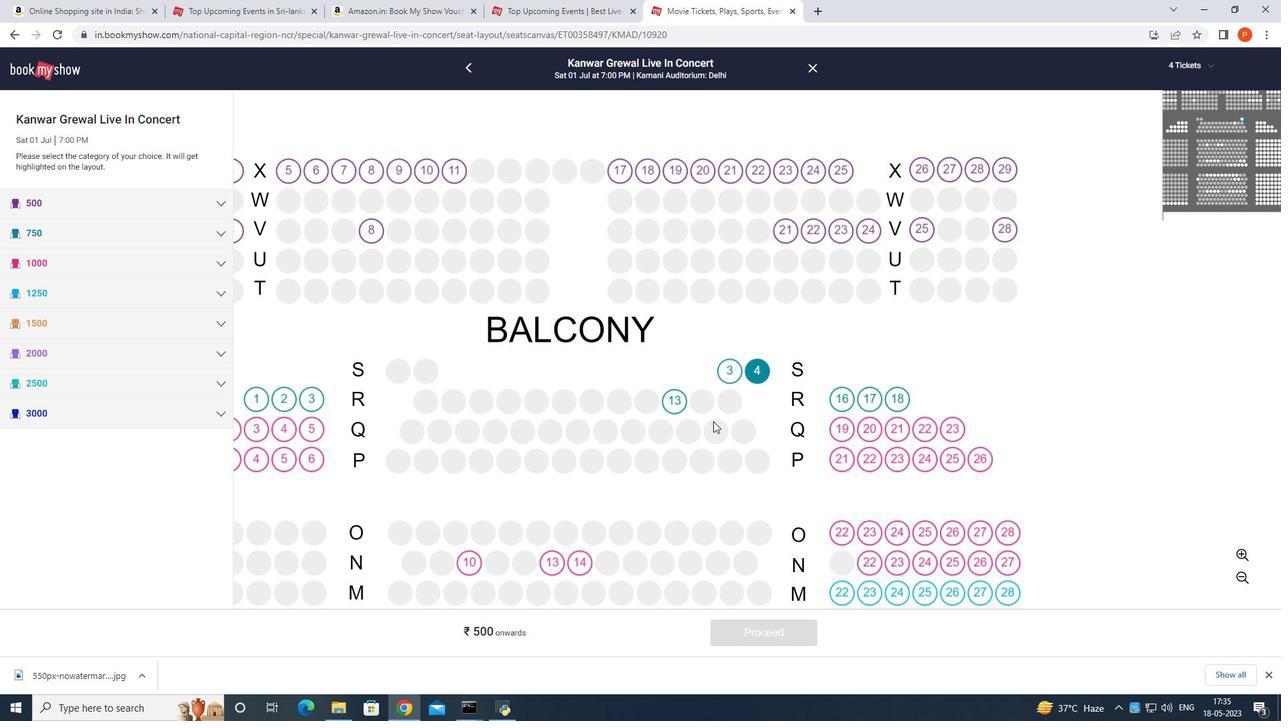 
Action: Mouse pressed left at (703, 429)
Screenshot: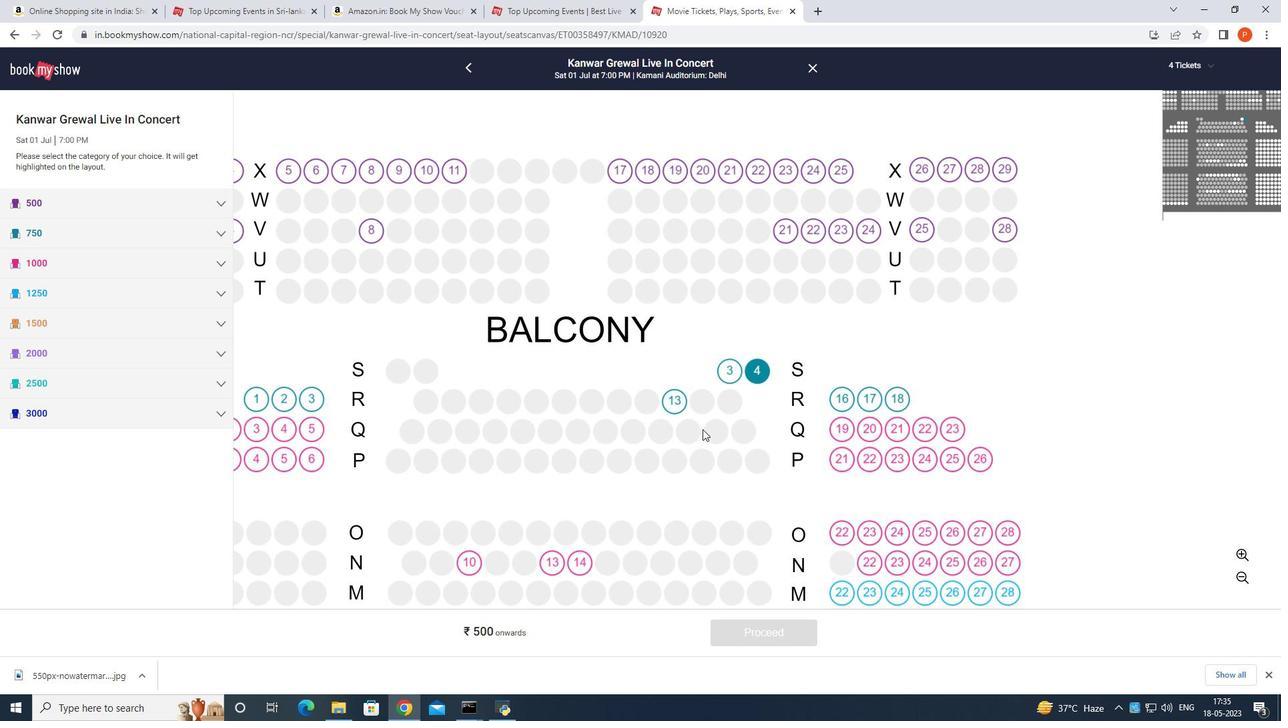 
Action: Mouse moved to (711, 429)
Screenshot: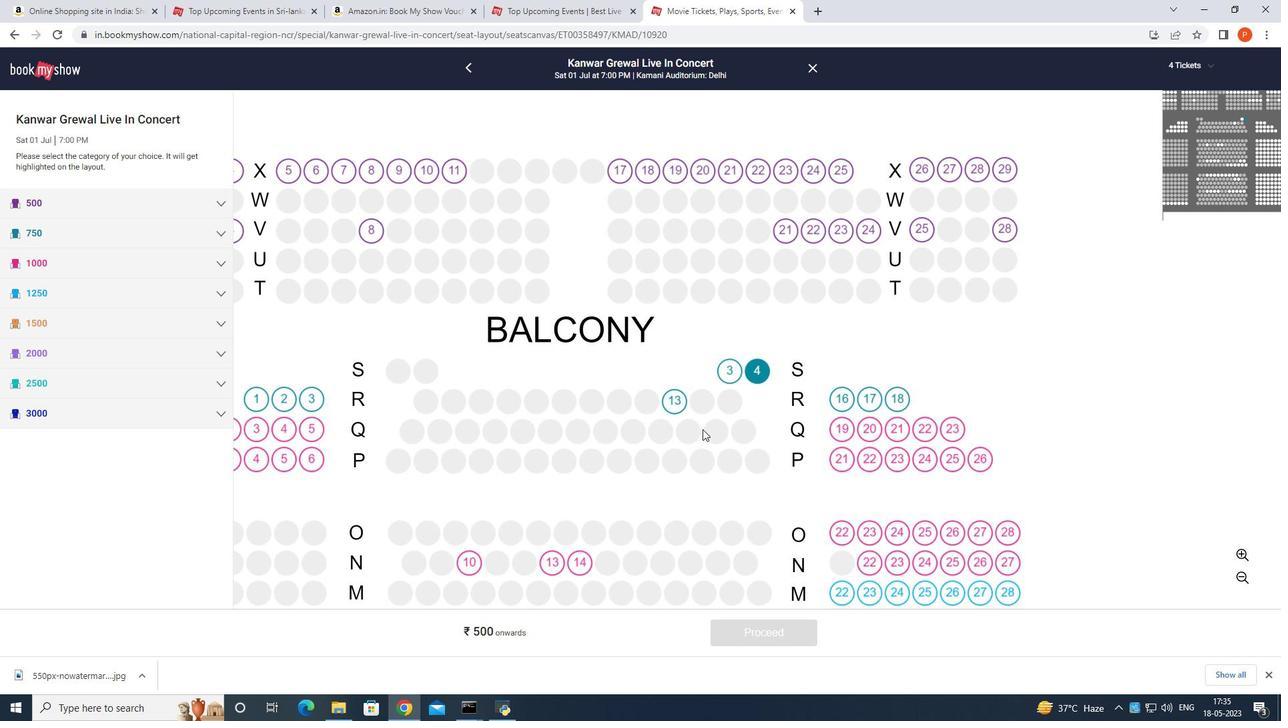 
Action: Mouse pressed left at (711, 429)
Screenshot: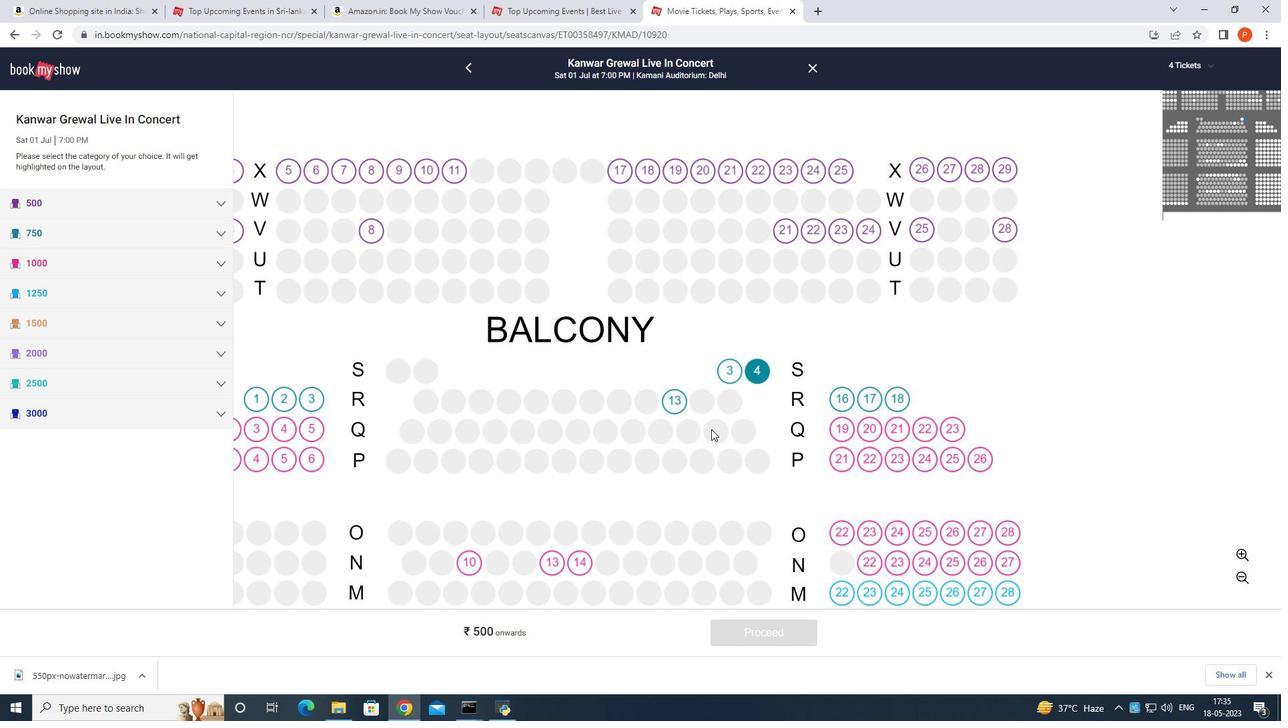 
Action: Mouse pressed left at (711, 429)
Screenshot: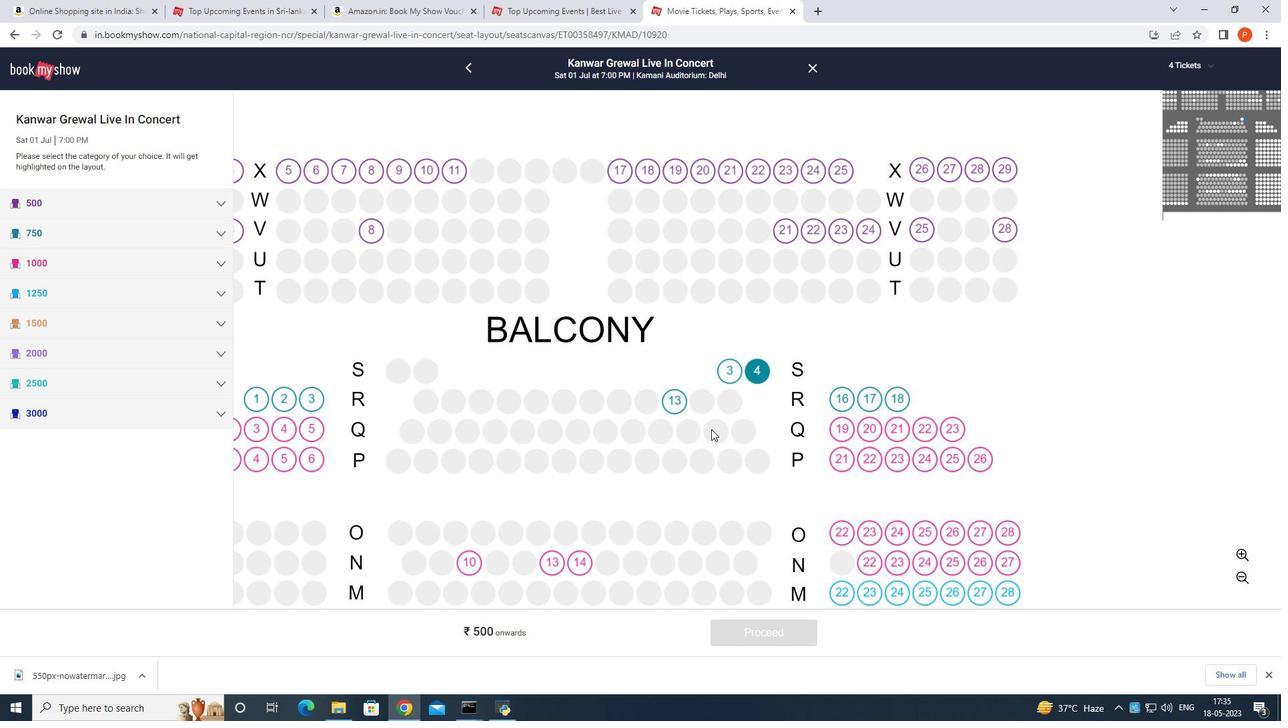 
Action: Mouse pressed left at (711, 429)
Screenshot: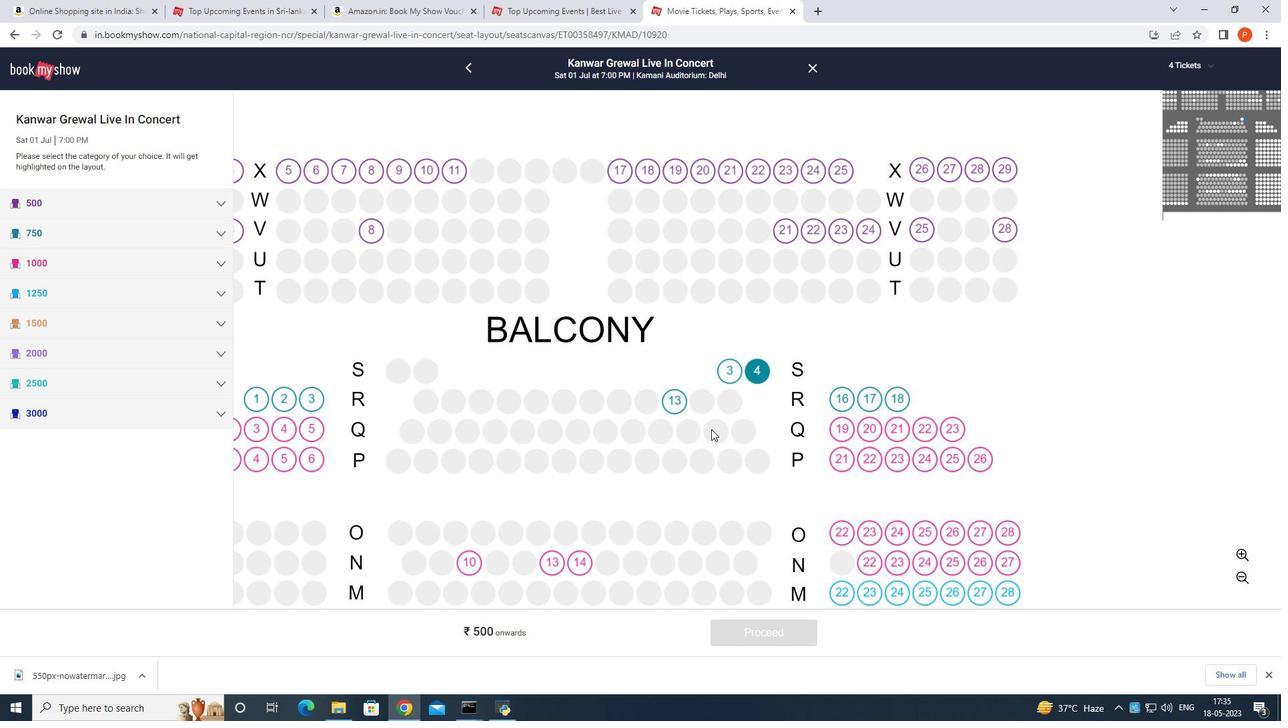 
Action: Mouse moved to (712, 427)
Screenshot: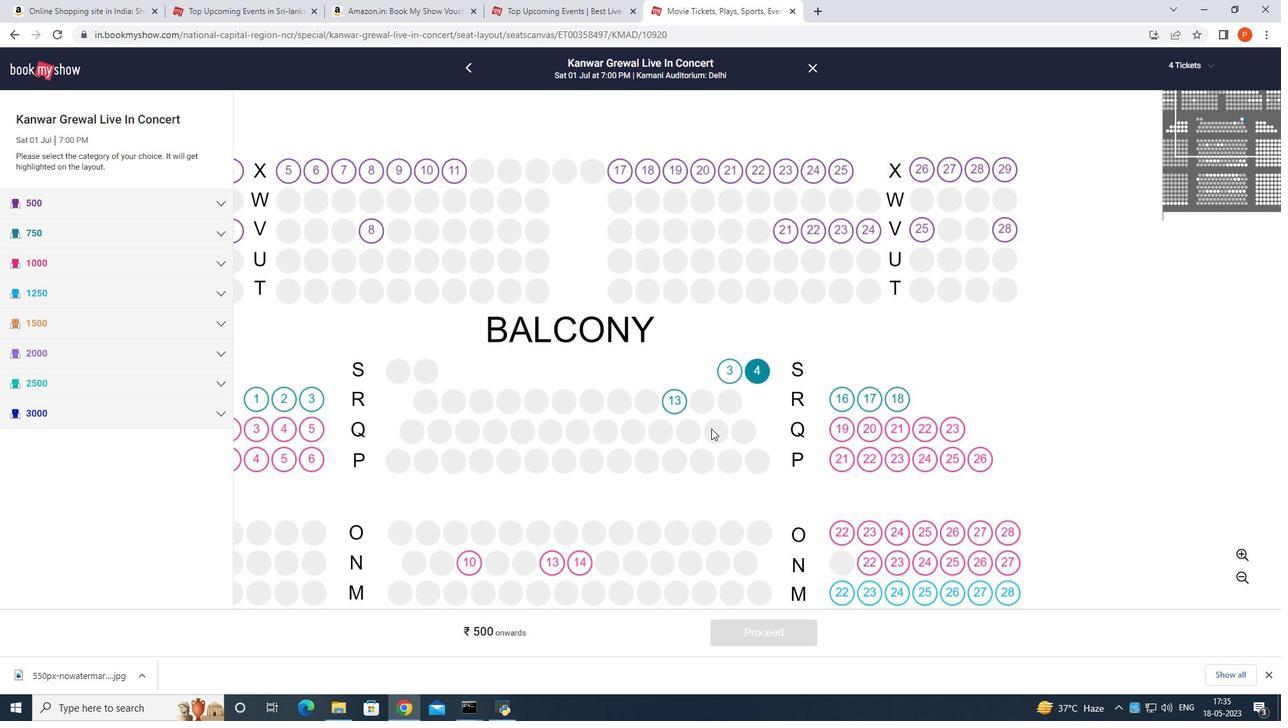 
Action: Mouse scrolled (712, 426) with delta (0, 0)
Screenshot: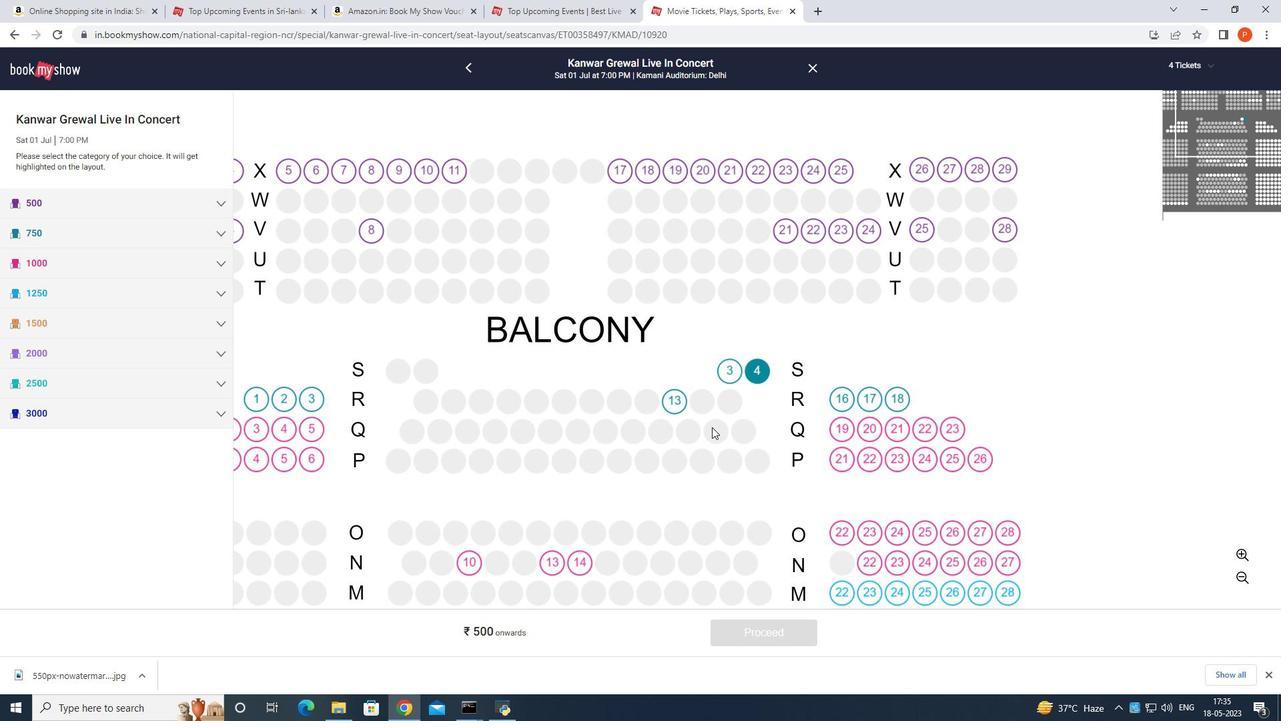 
Action: Mouse scrolled (712, 426) with delta (0, 0)
Screenshot: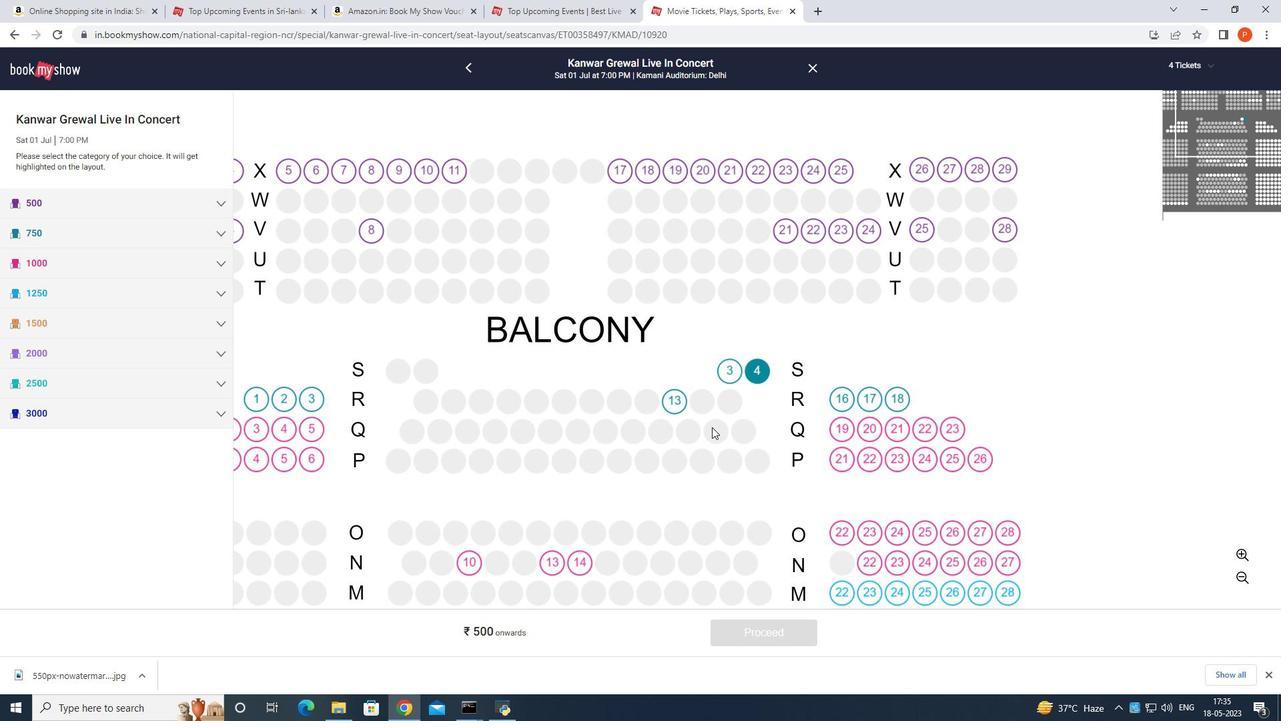 
Action: Mouse moved to (659, 452)
Screenshot: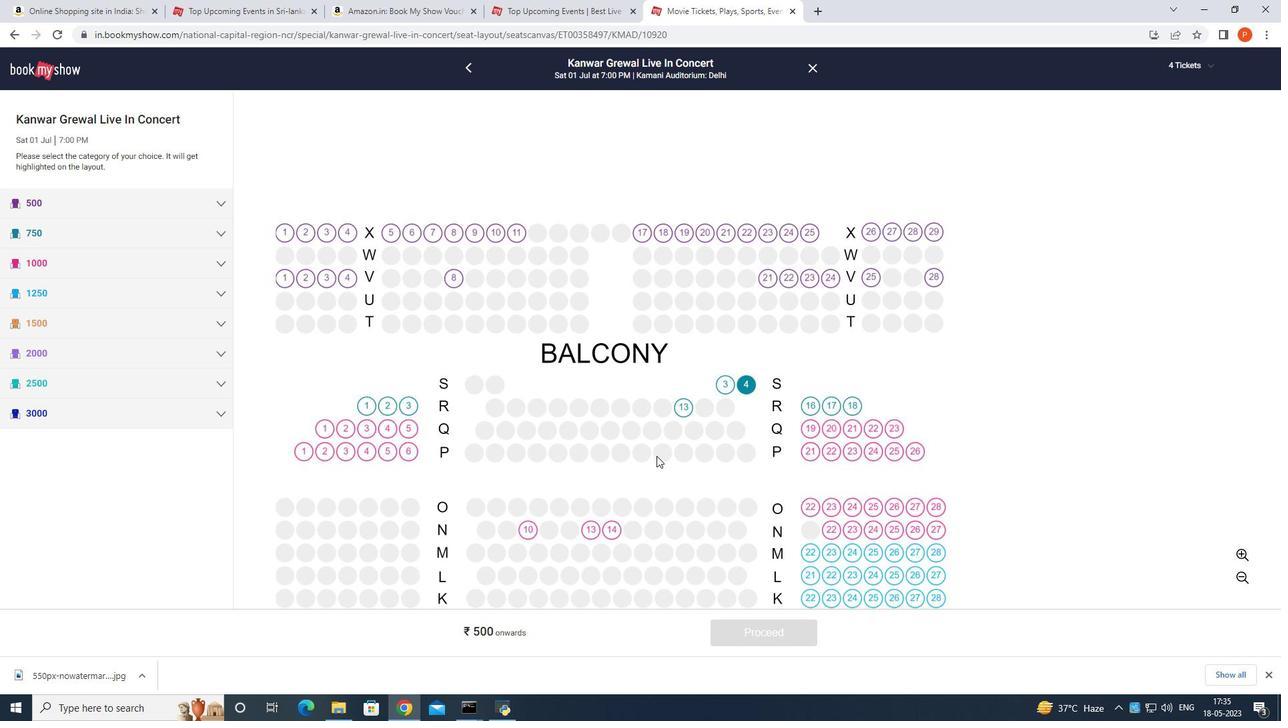 
Action: Mouse scrolled (659, 452) with delta (0, 0)
Screenshot: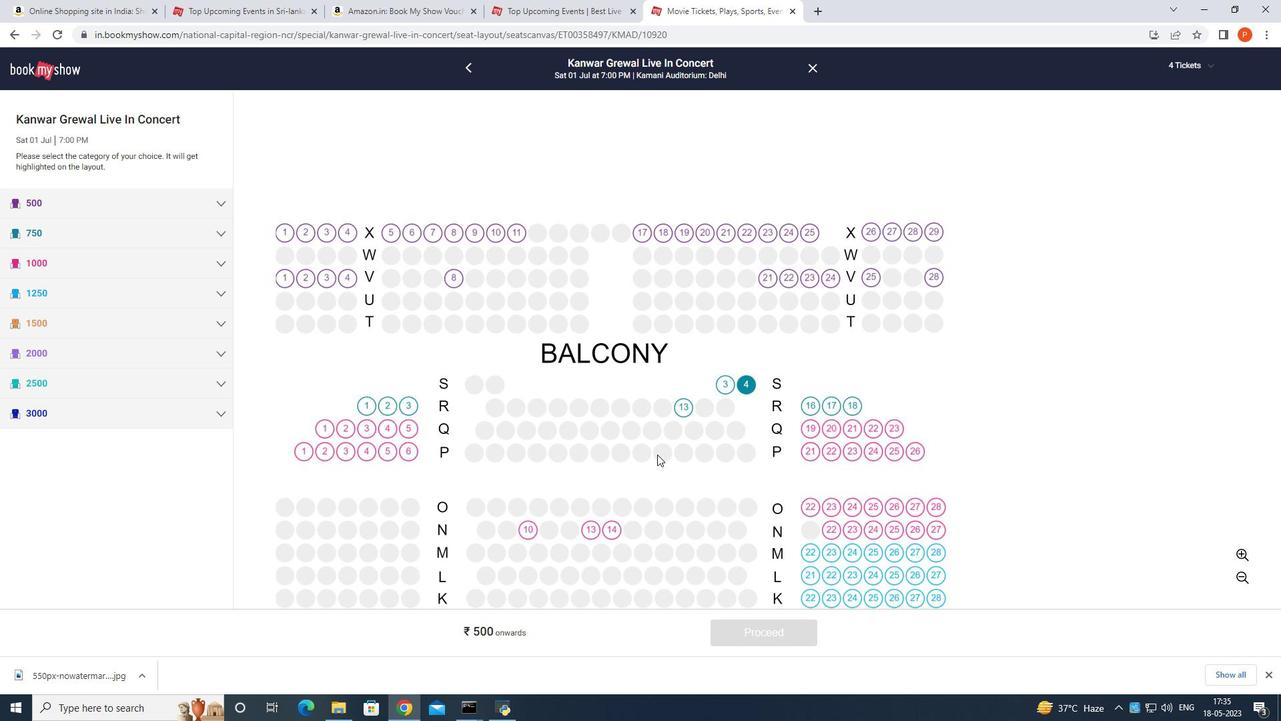 
Action: Mouse moved to (659, 452)
Screenshot: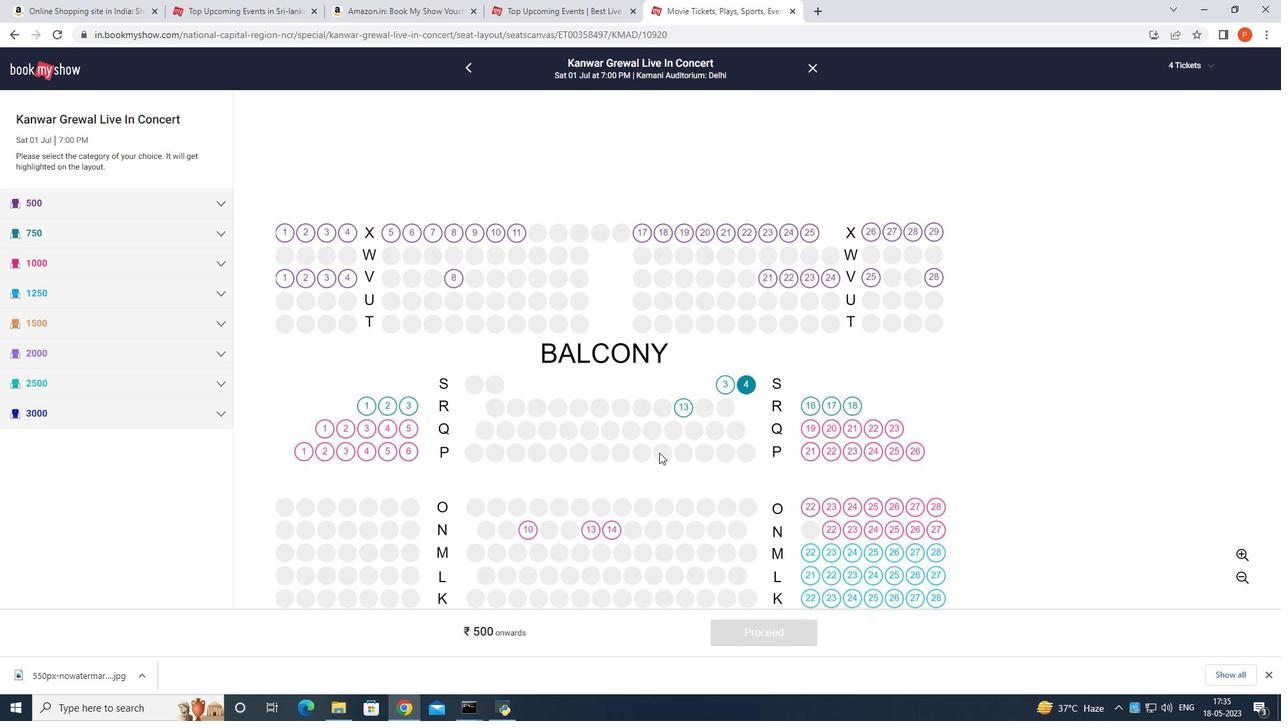 
Action: Mouse scrolled (659, 452) with delta (0, 0)
Screenshot: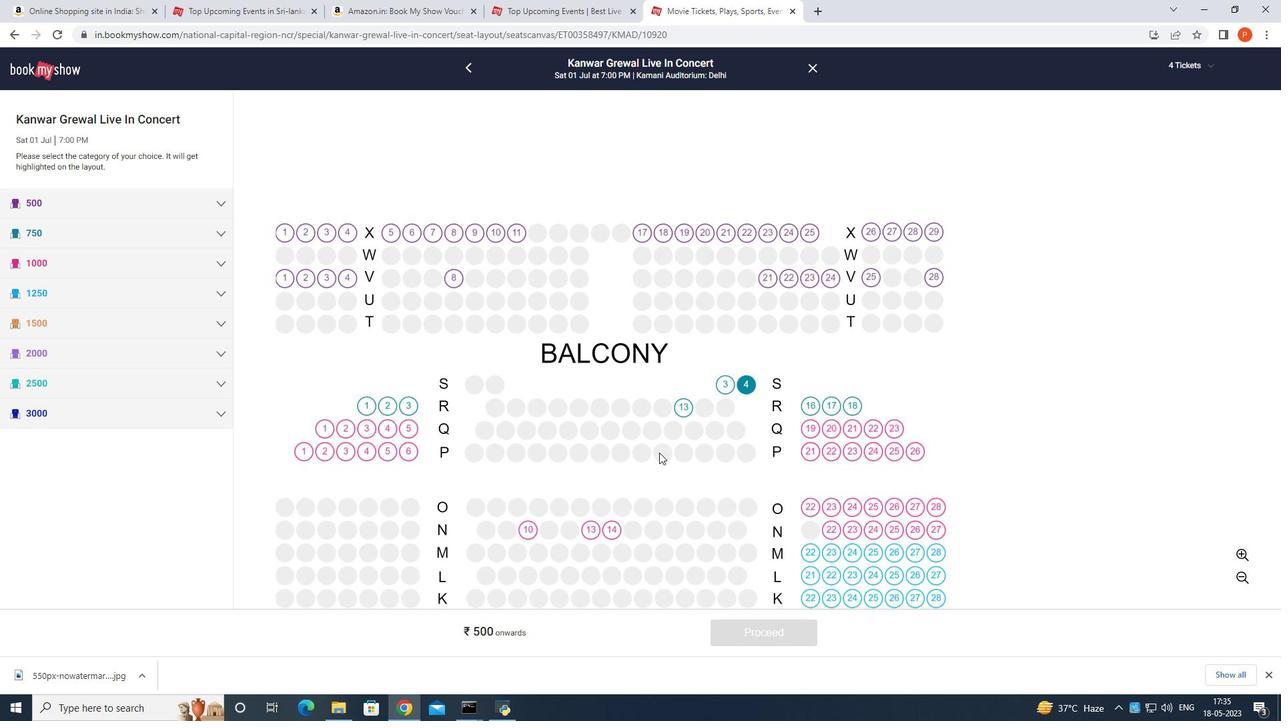 
Action: Mouse moved to (437, 415)
Screenshot: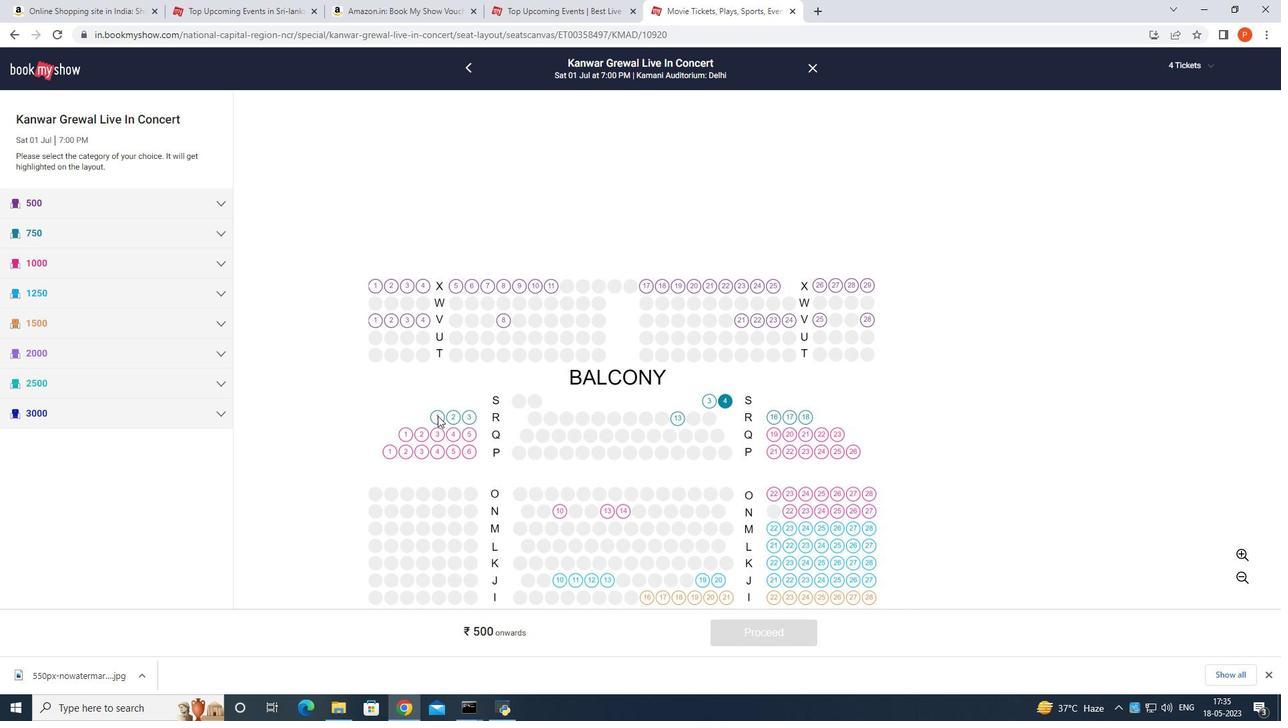 
Action: Mouse pressed left at (437, 415)
Screenshot: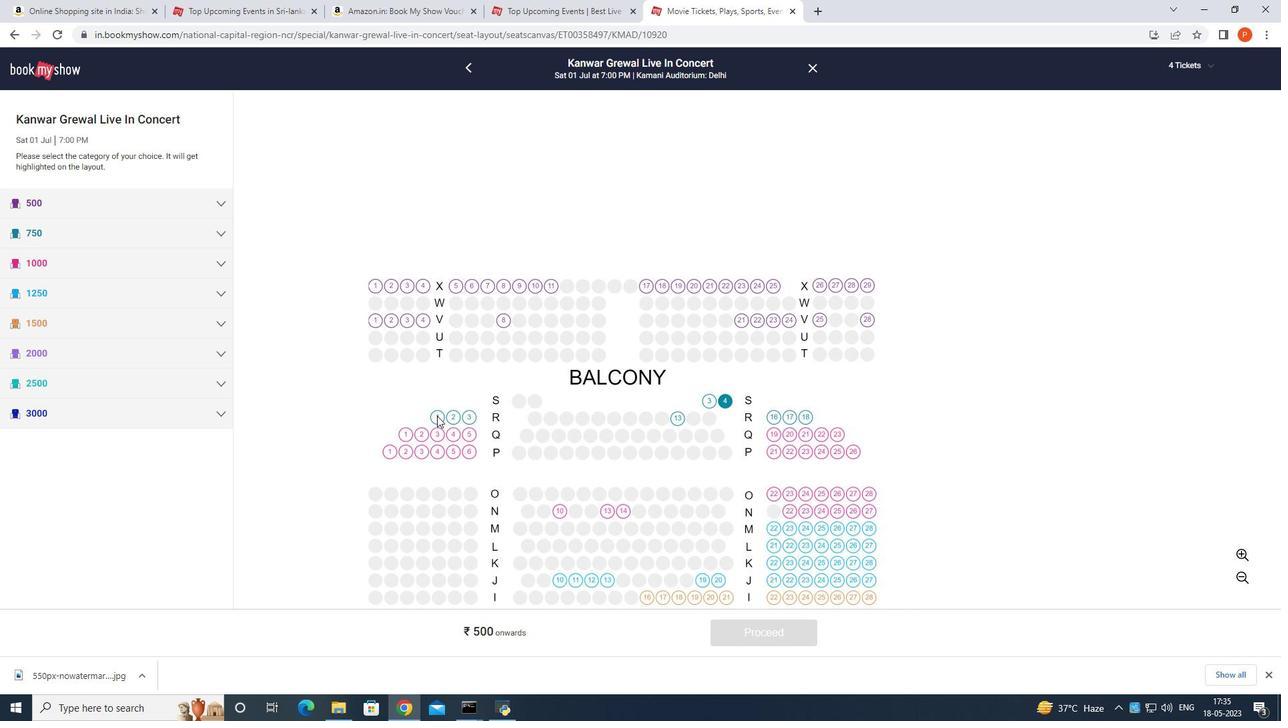 
Action: Mouse moved to (764, 628)
Screenshot: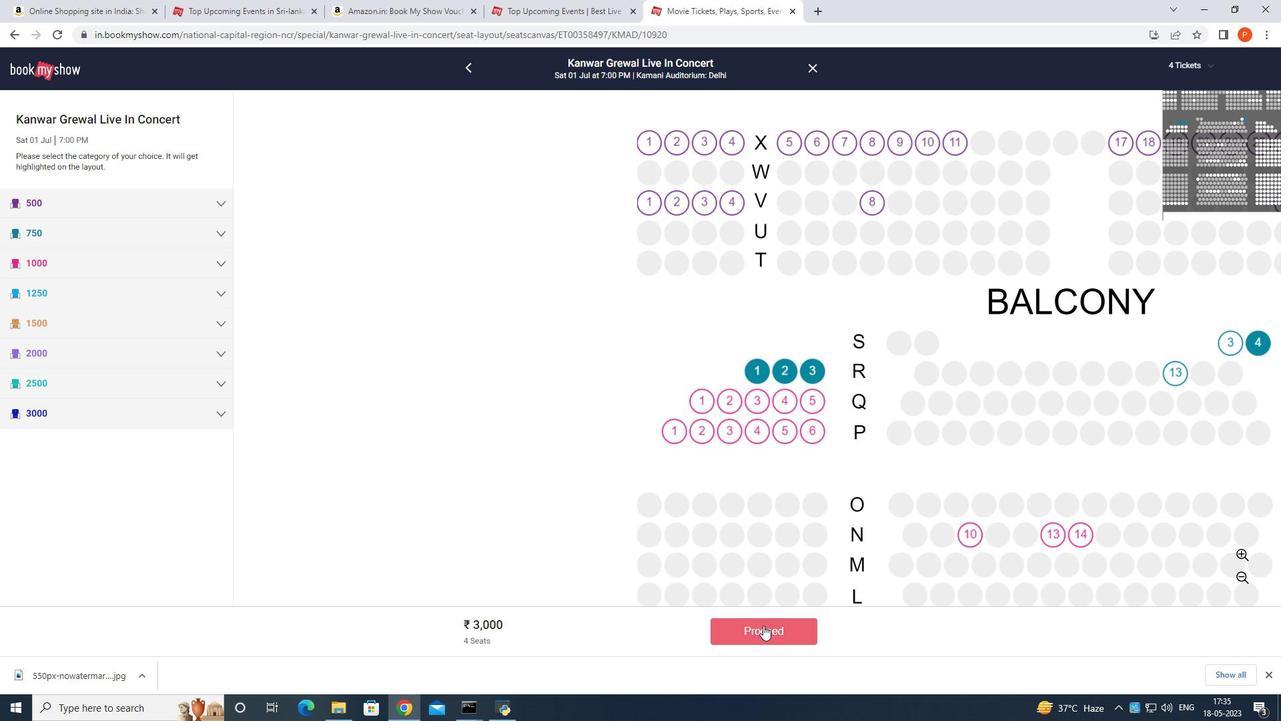 
Action: Mouse pressed left at (764, 628)
Screenshot: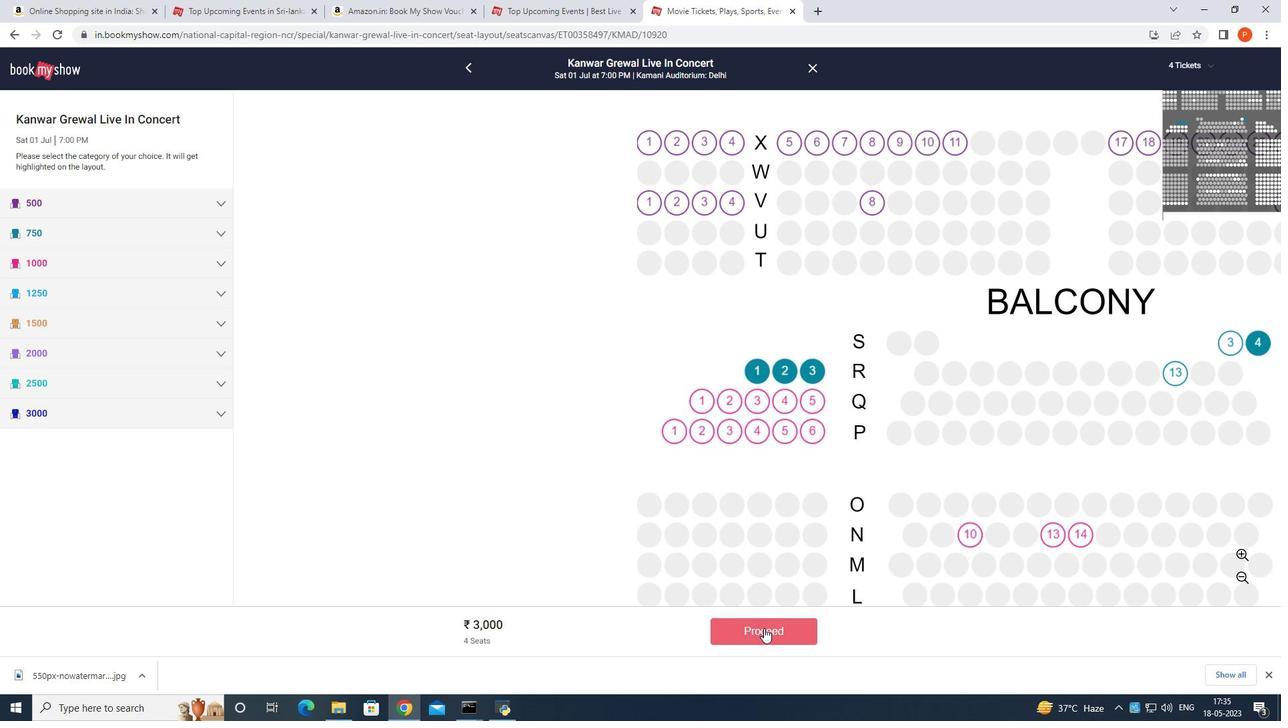 
Action: Mouse moved to (732, 365)
Screenshot: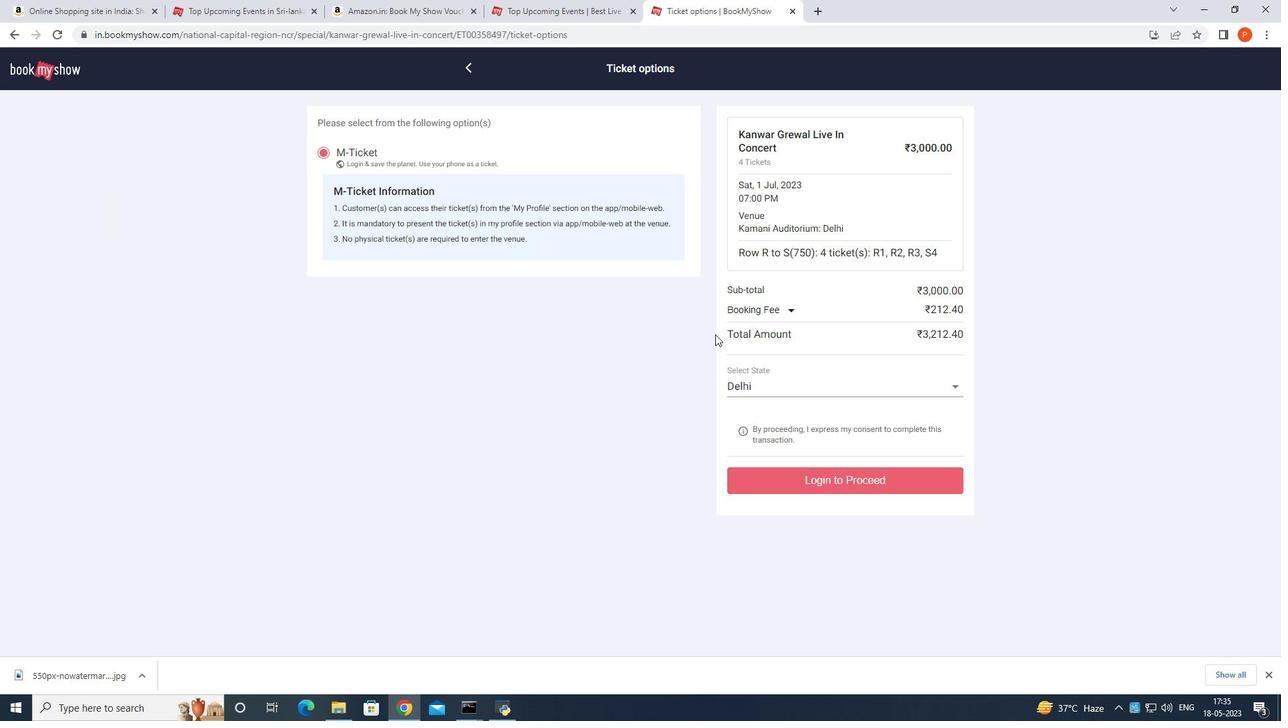 
Action: Mouse scrolled (732, 364) with delta (0, 0)
Screenshot: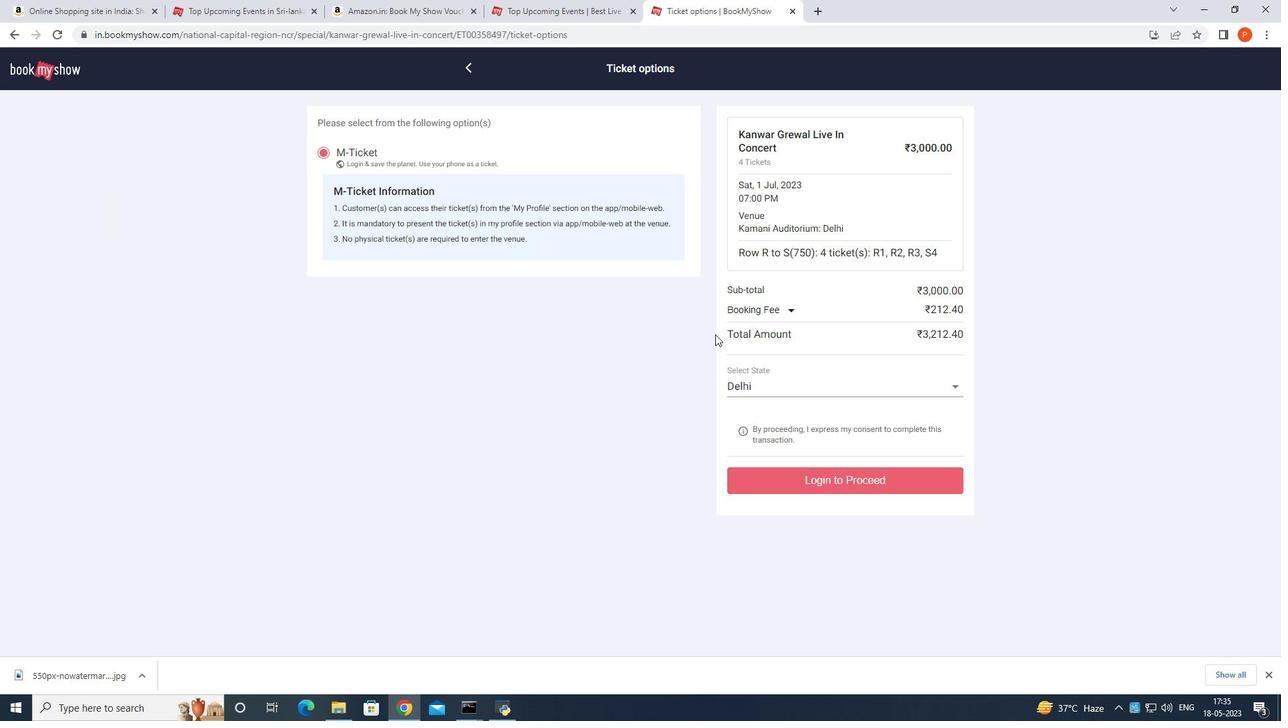 
Action: Mouse moved to (869, 488)
Screenshot: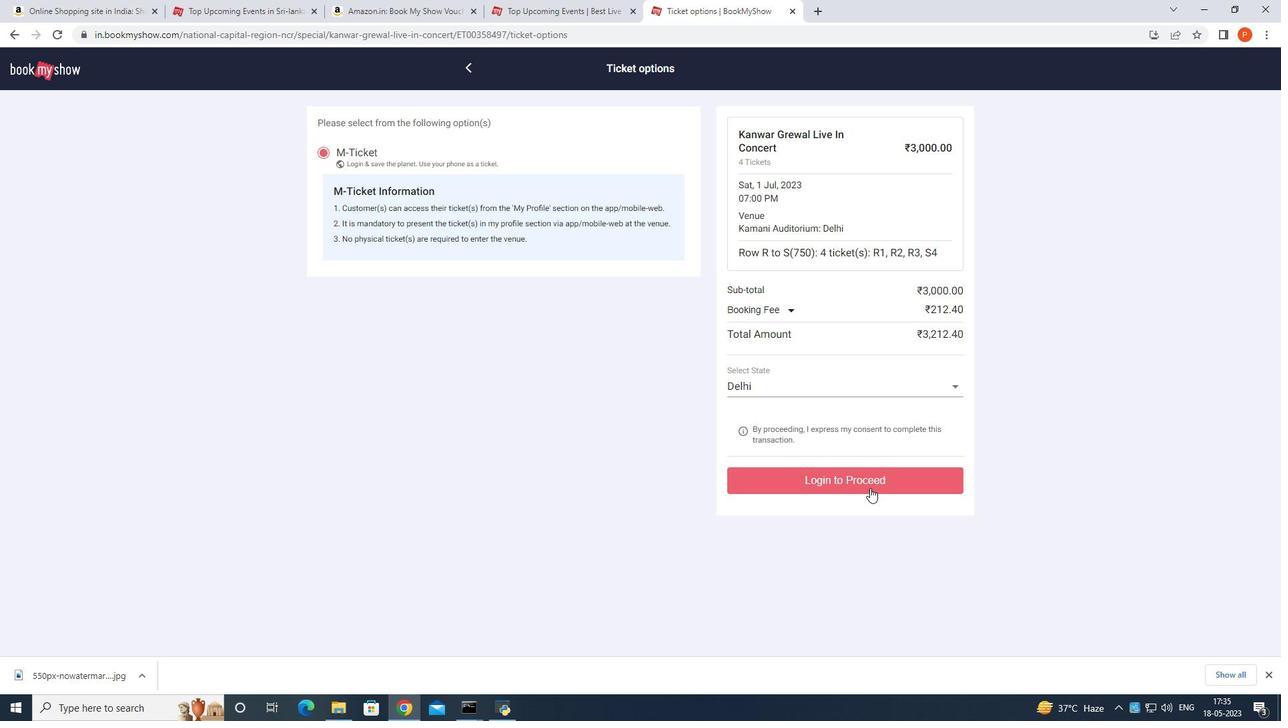 
Action: Mouse pressed left at (869, 488)
Screenshot: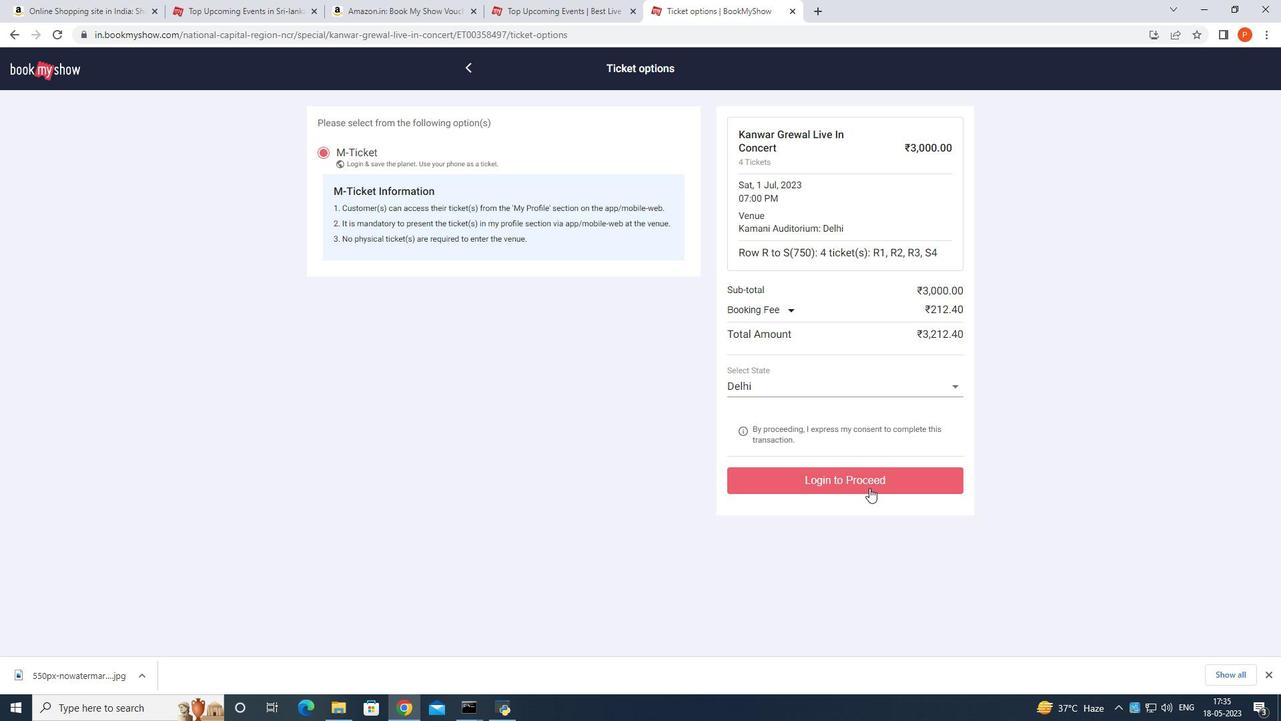 
Action: Mouse moved to (584, 407)
Screenshot: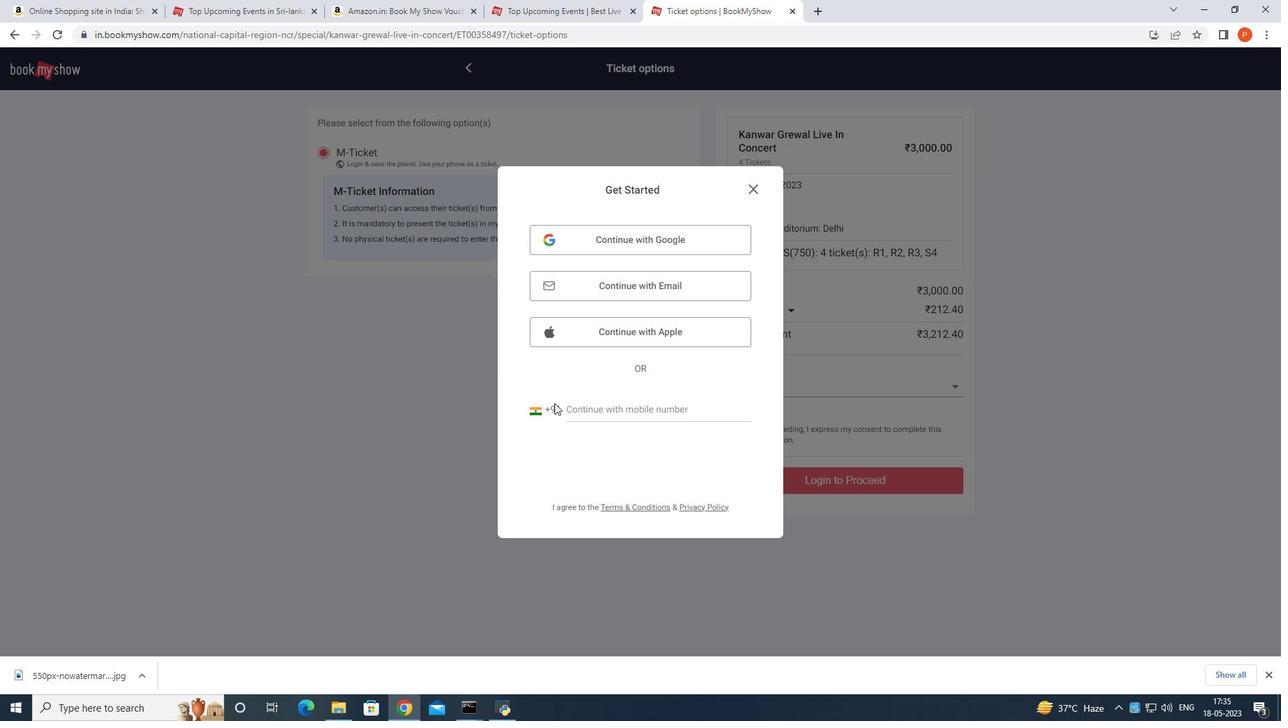 
Action: Mouse pressed left at (584, 407)
Screenshot: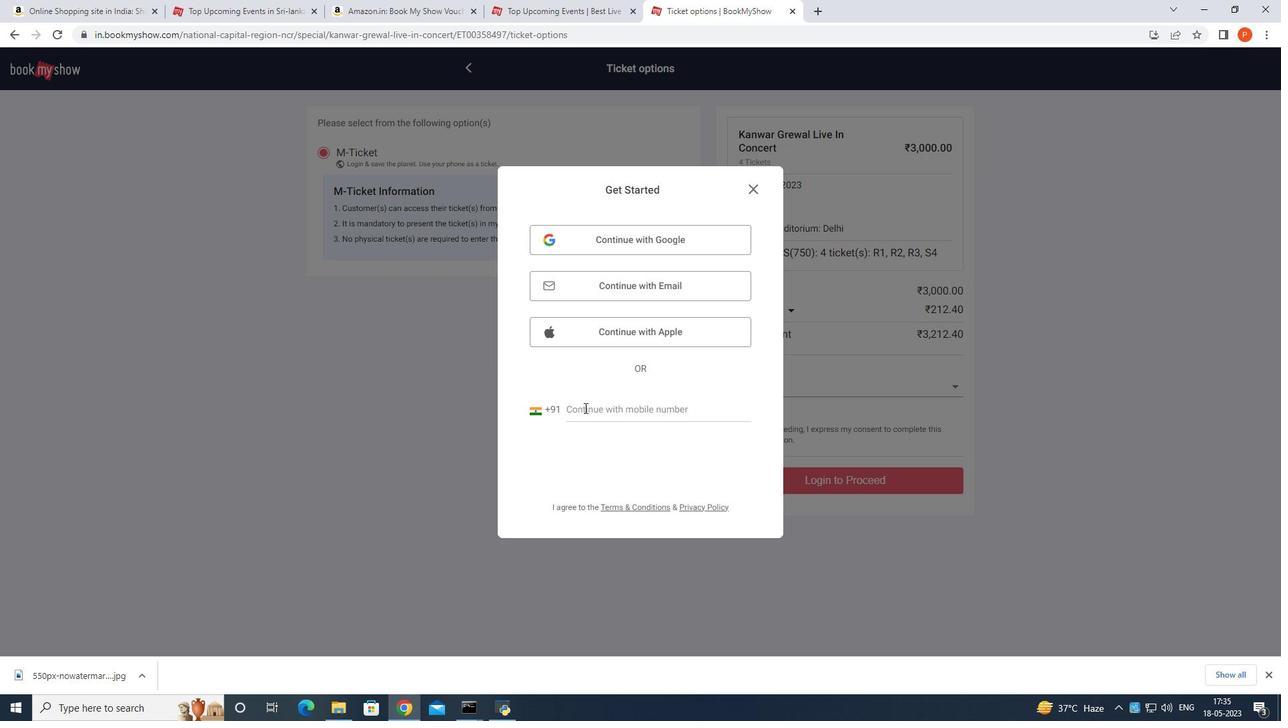 
Action: Mouse moved to (585, 405)
Screenshot: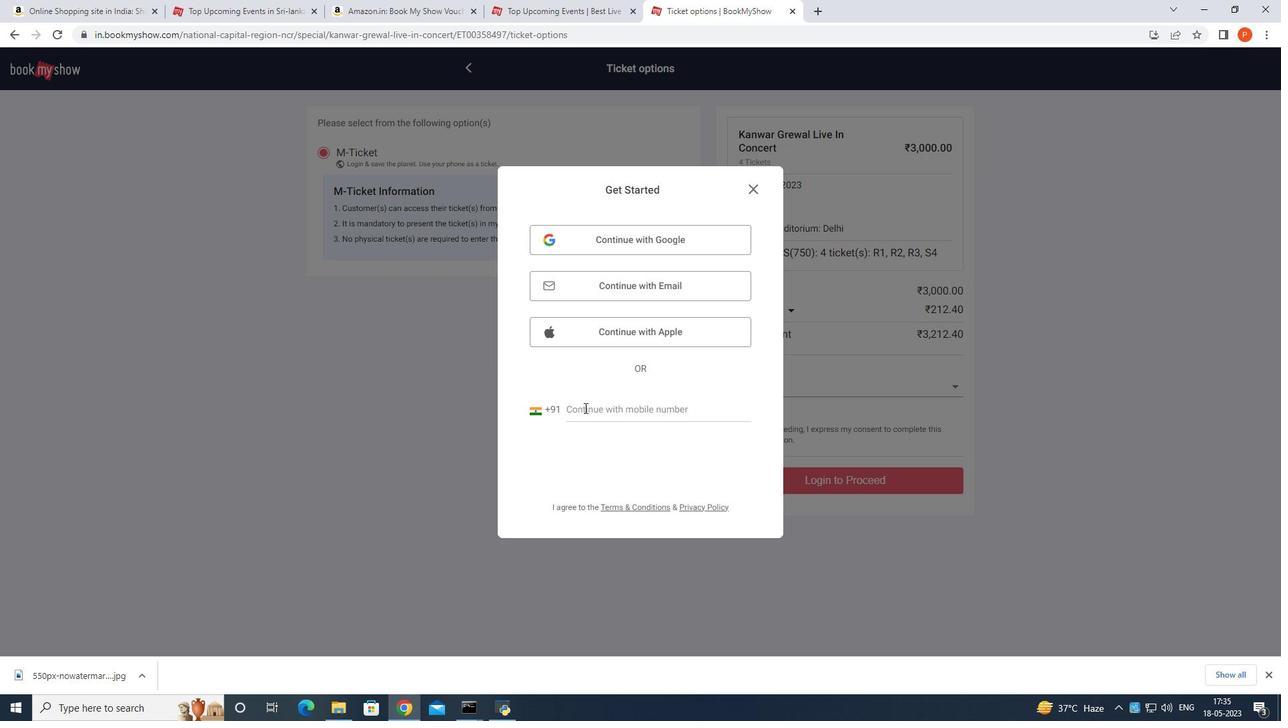 
Action: Key pressed 9389351850
Screenshot: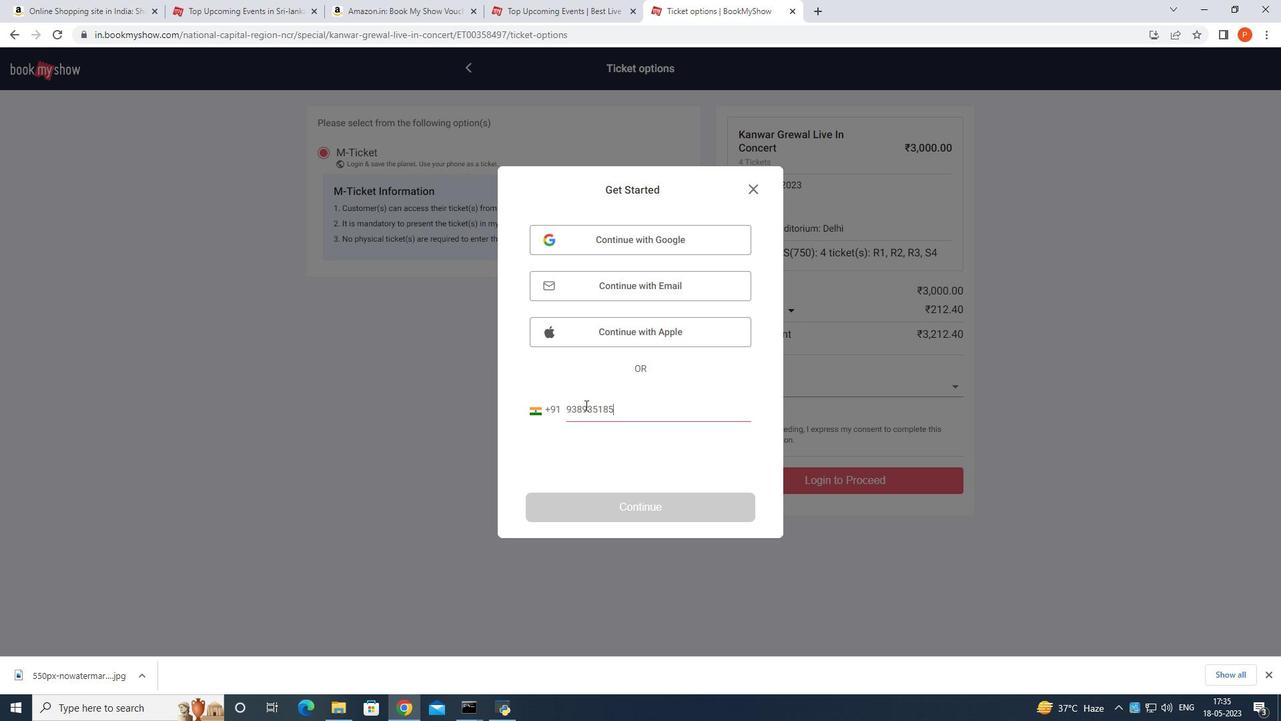 
Action: Mouse moved to (631, 501)
Screenshot: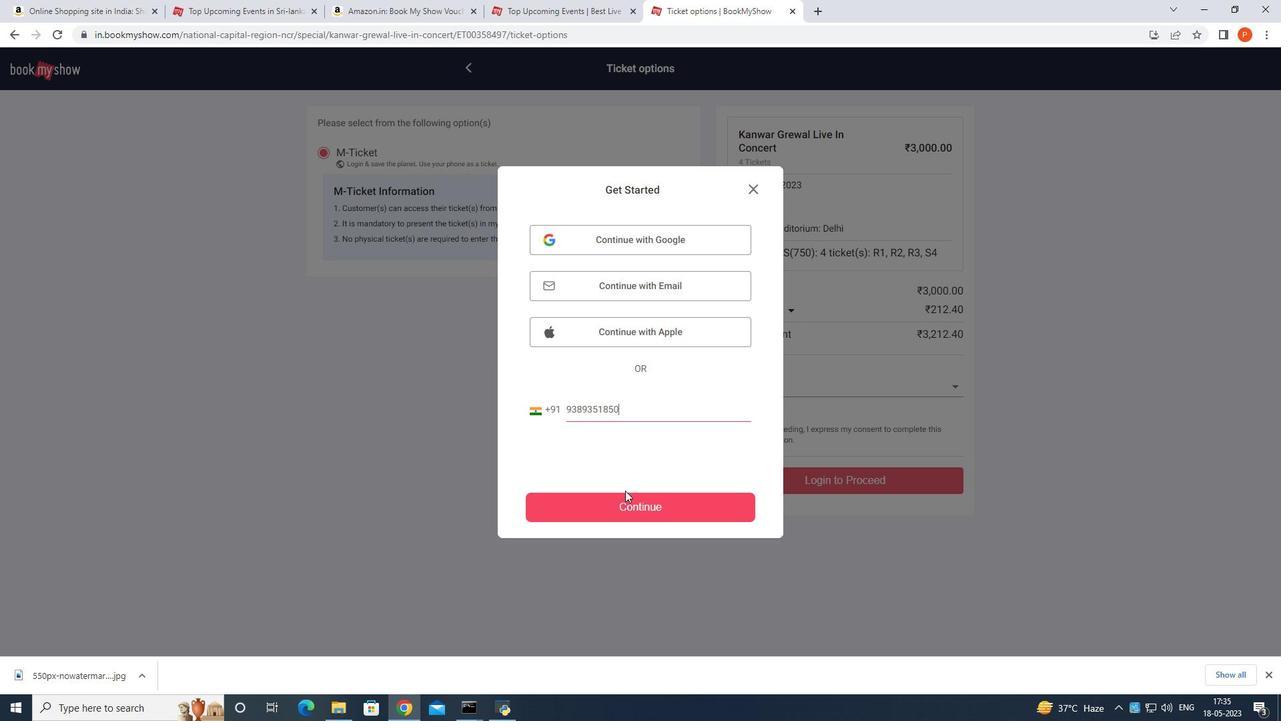 
Action: Mouse pressed left at (631, 501)
Screenshot: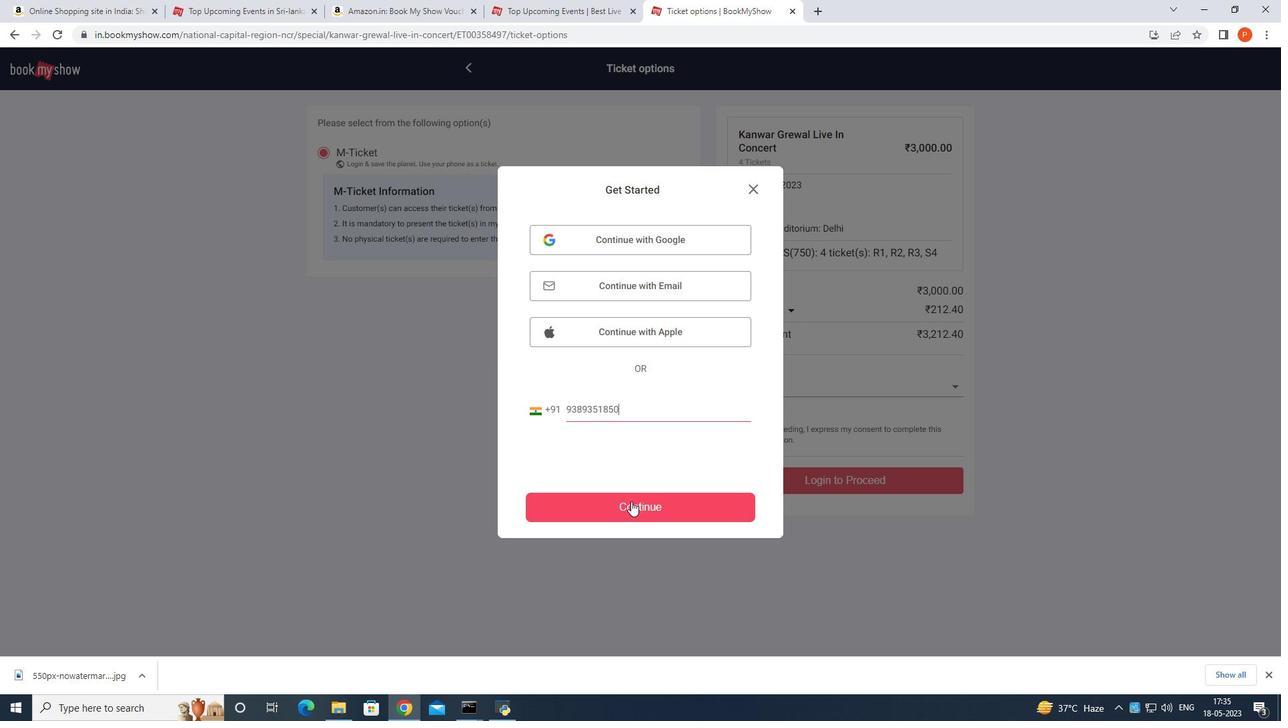 
Action: Mouse moved to (548, 315)
Screenshot: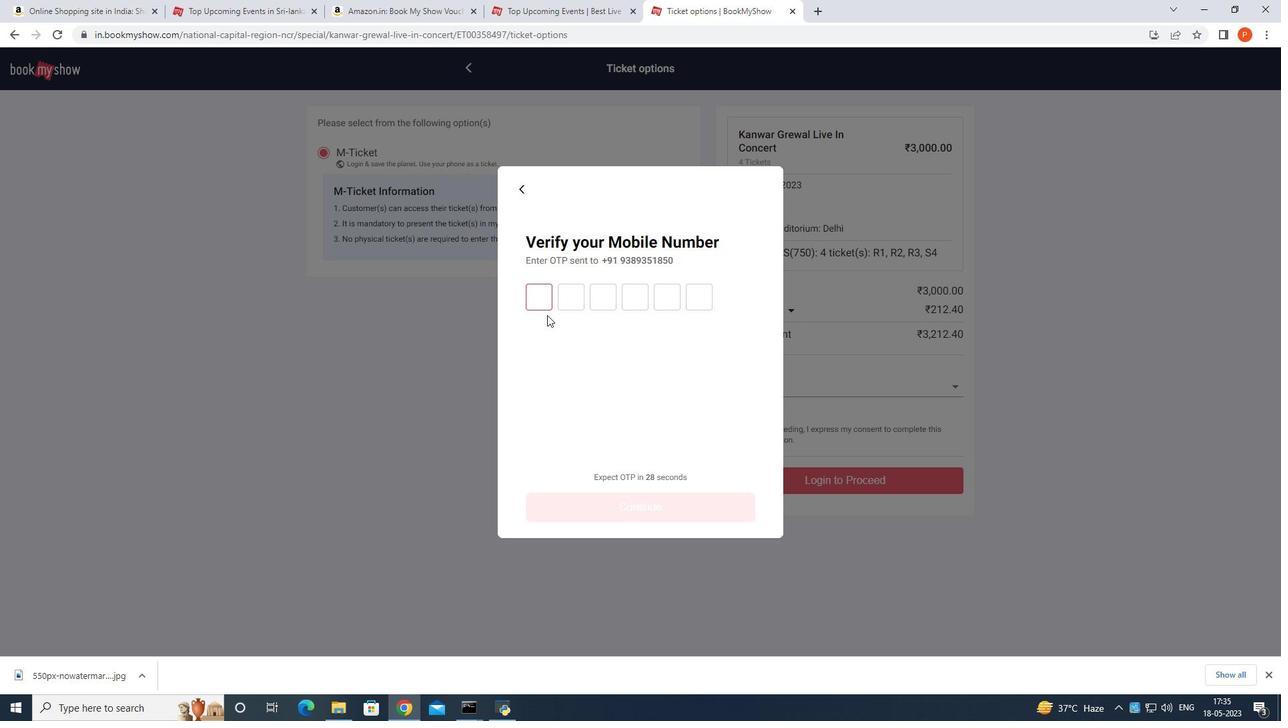 
Action: Key pressed 4566++25
Screenshot: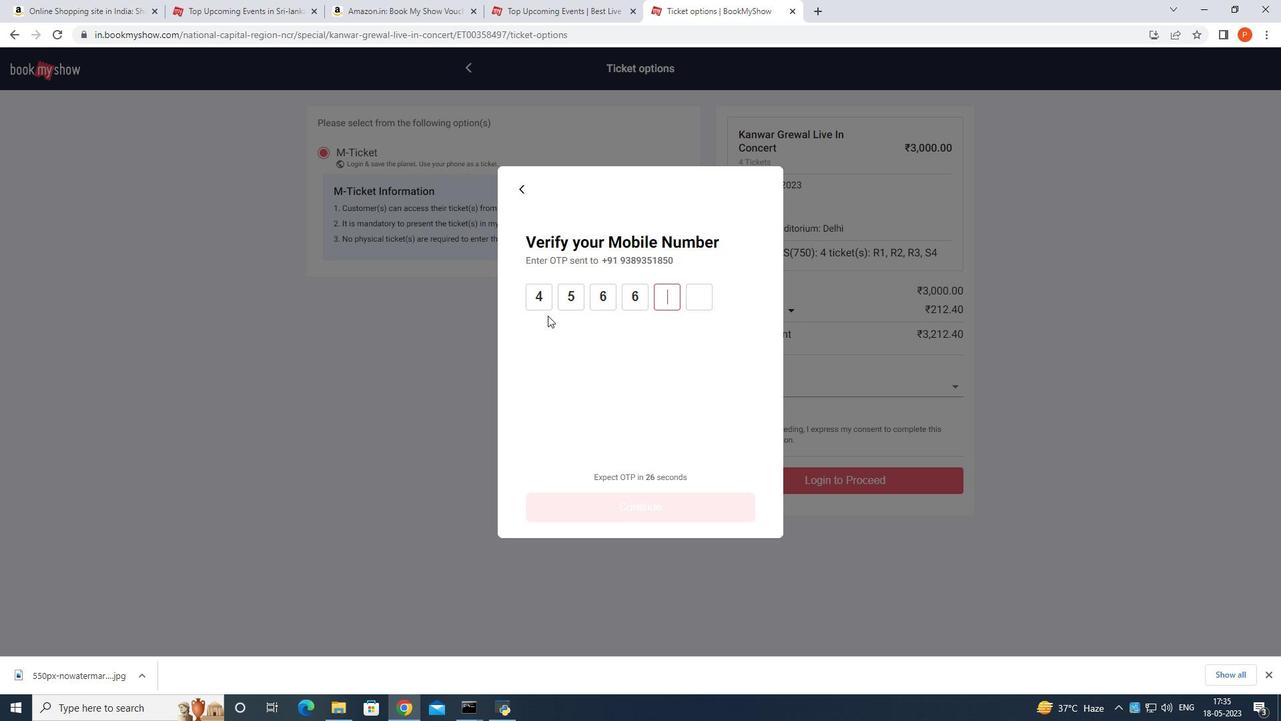 
Action: Mouse moved to (548, 316)
Screenshot: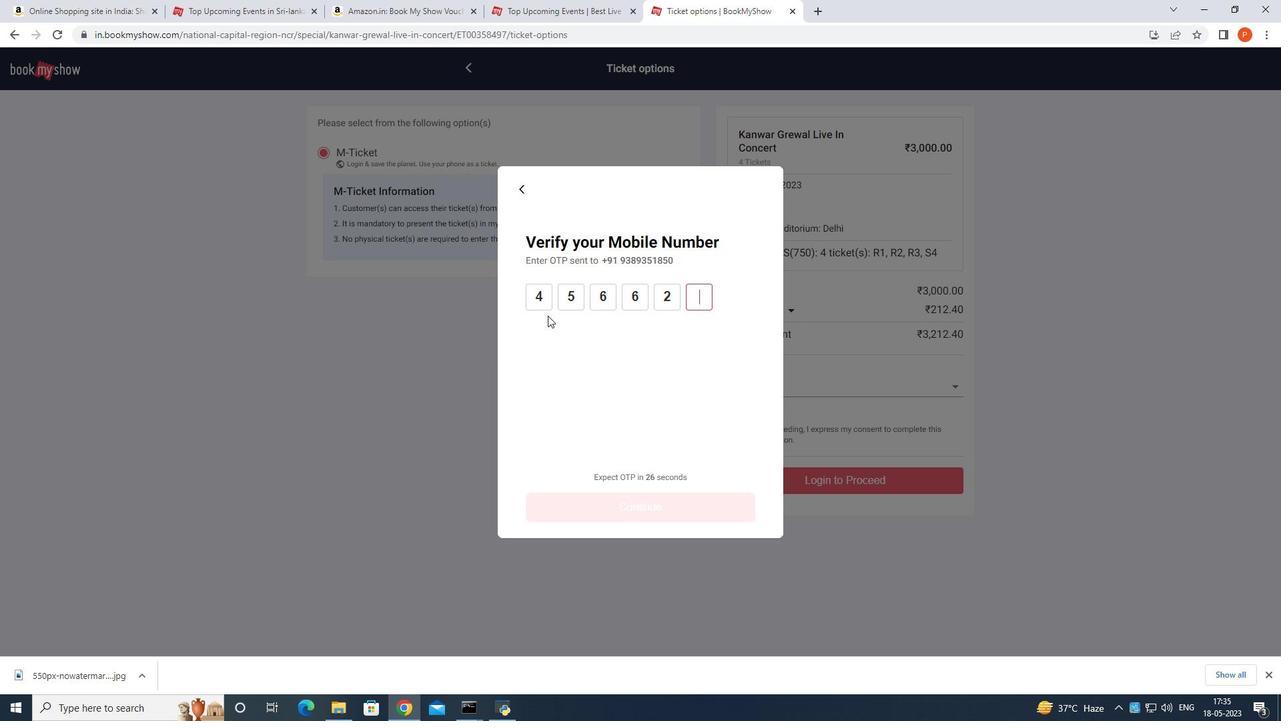 
Action: Key pressed 6
Screenshot: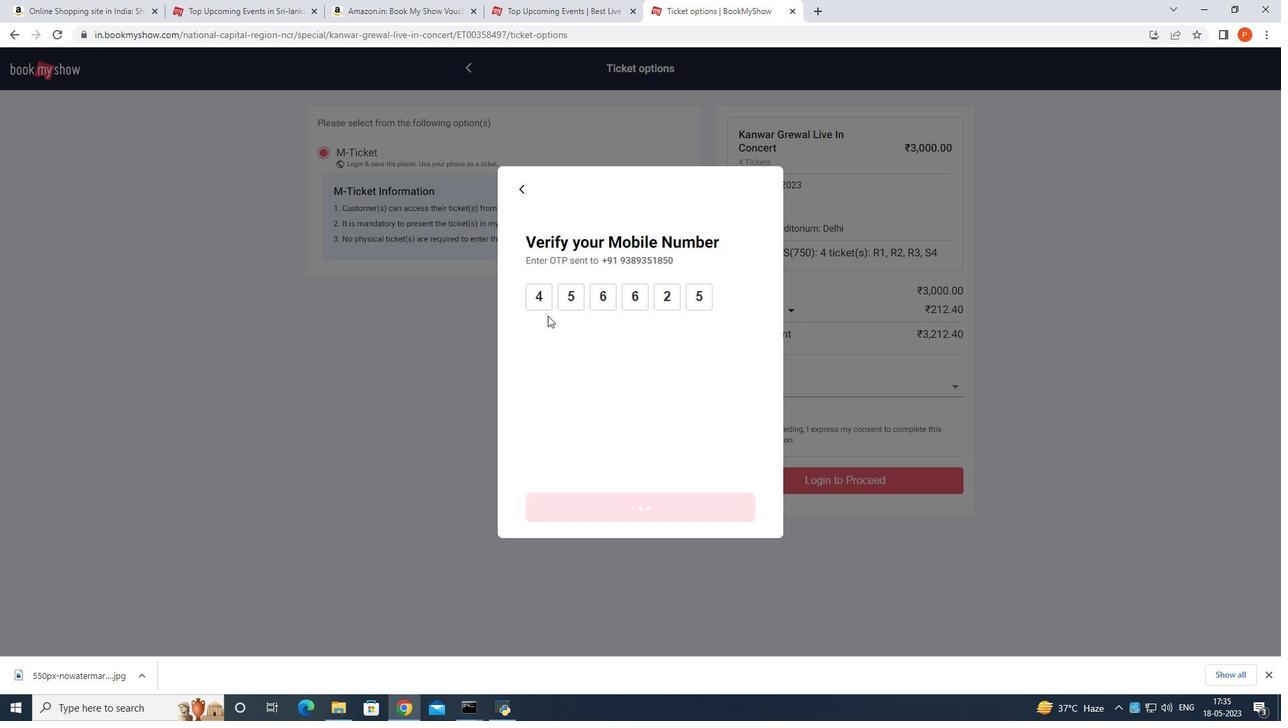 
Action: Mouse moved to (661, 507)
Screenshot: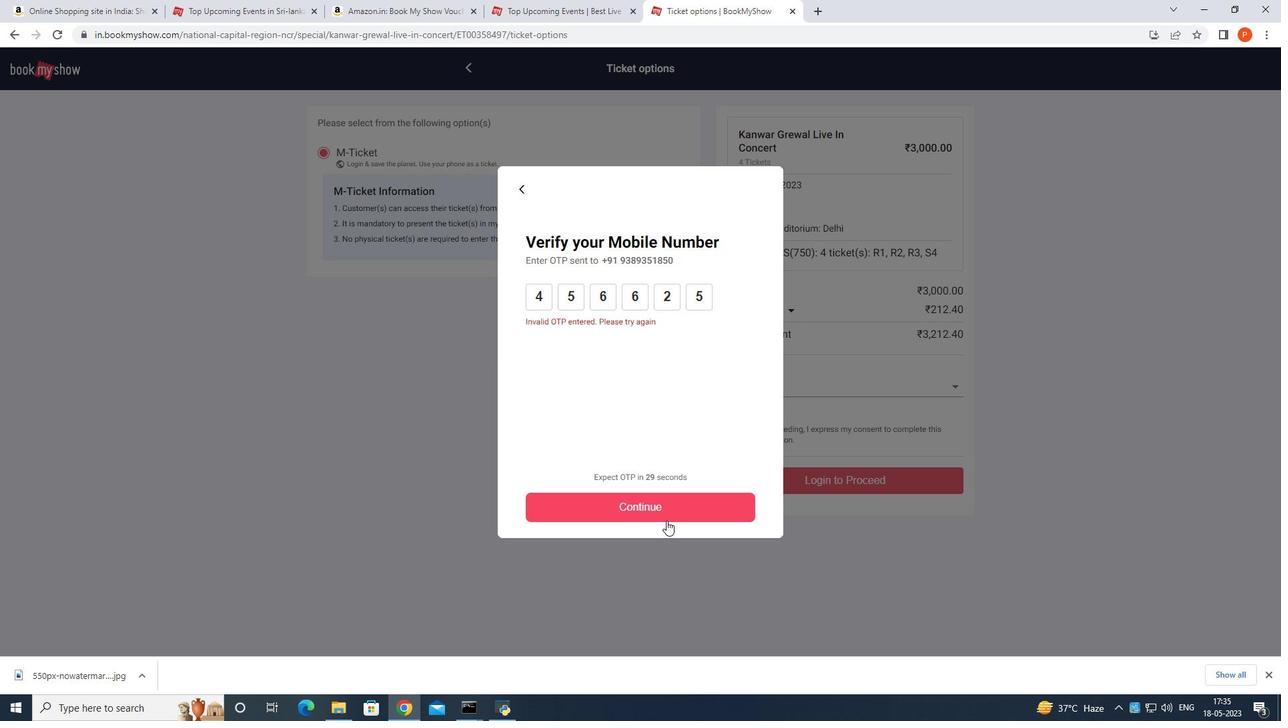 
Action: Mouse pressed left at (661, 507)
Screenshot: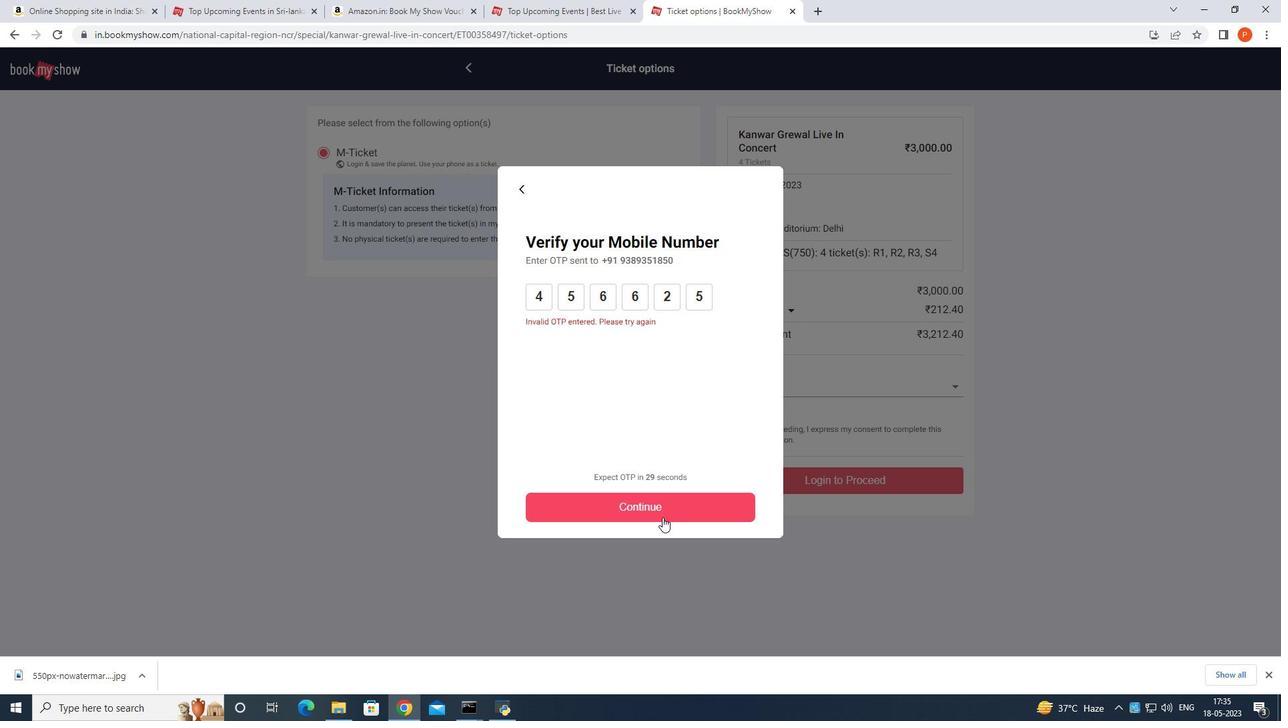
Action: Mouse pressed left at (661, 507)
Screenshot: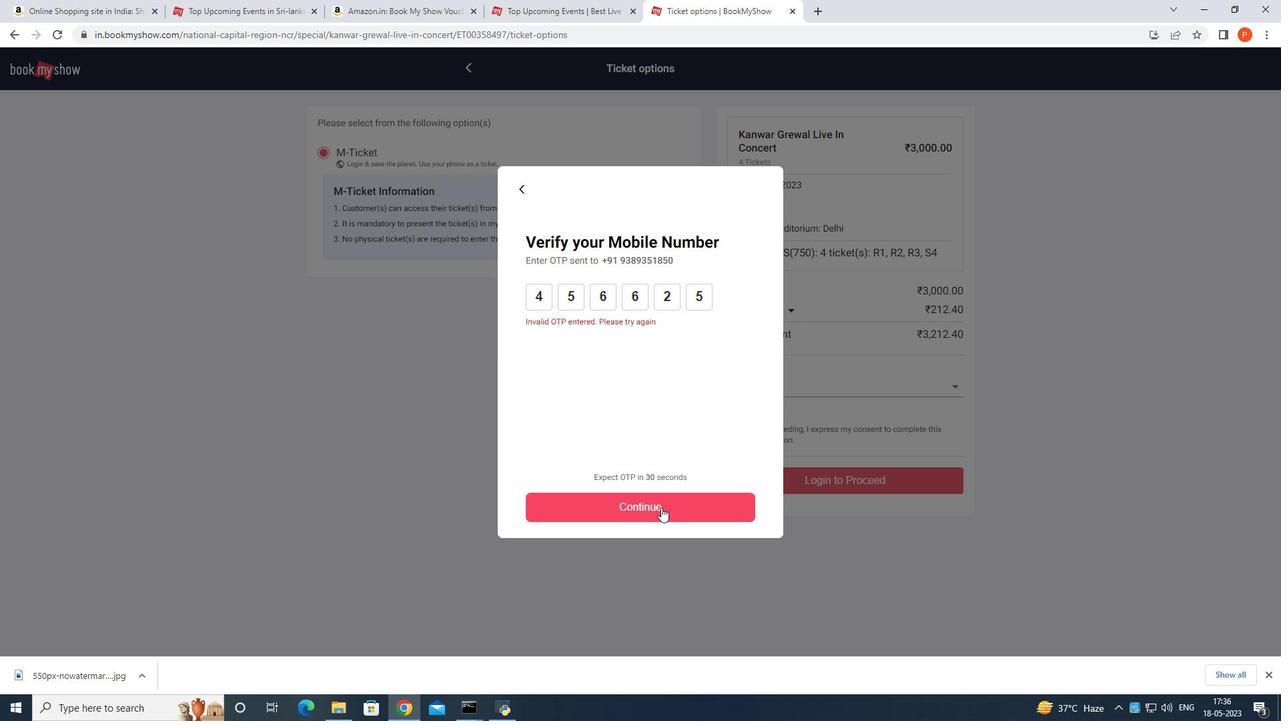 
Action: Mouse moved to (235, 415)
Screenshot: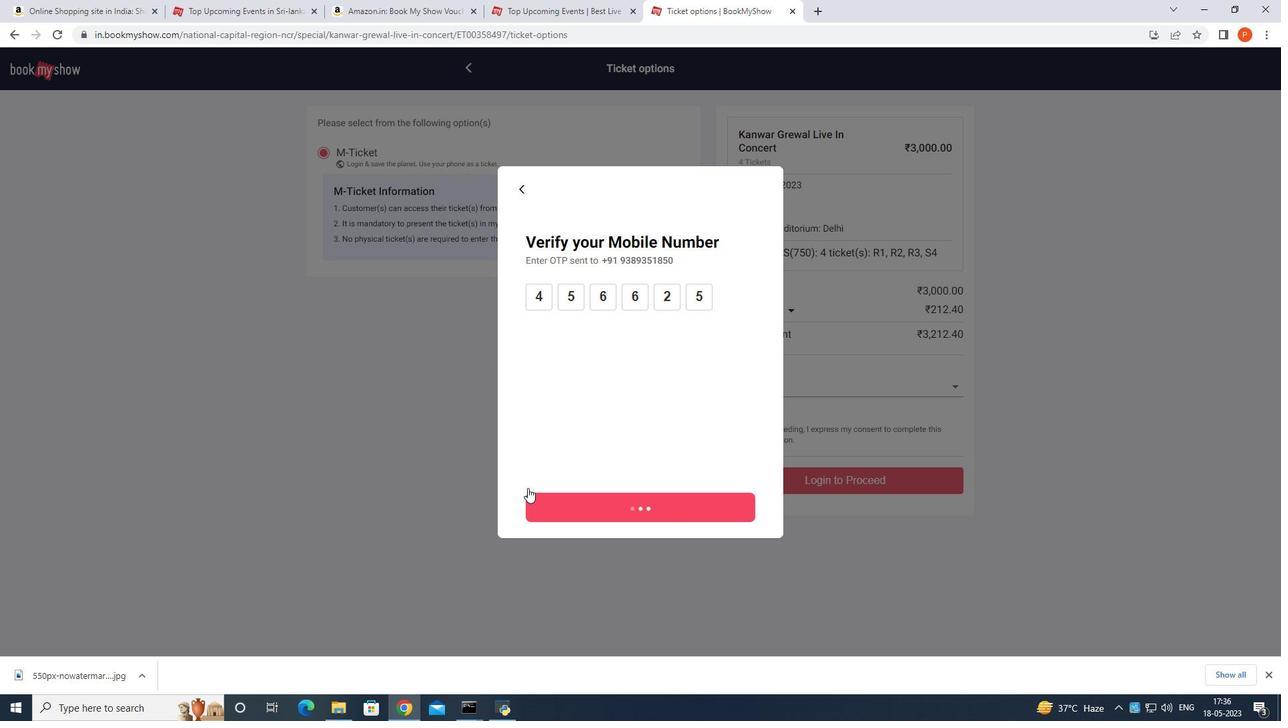 
Action: Mouse pressed left at (235, 415)
Screenshot: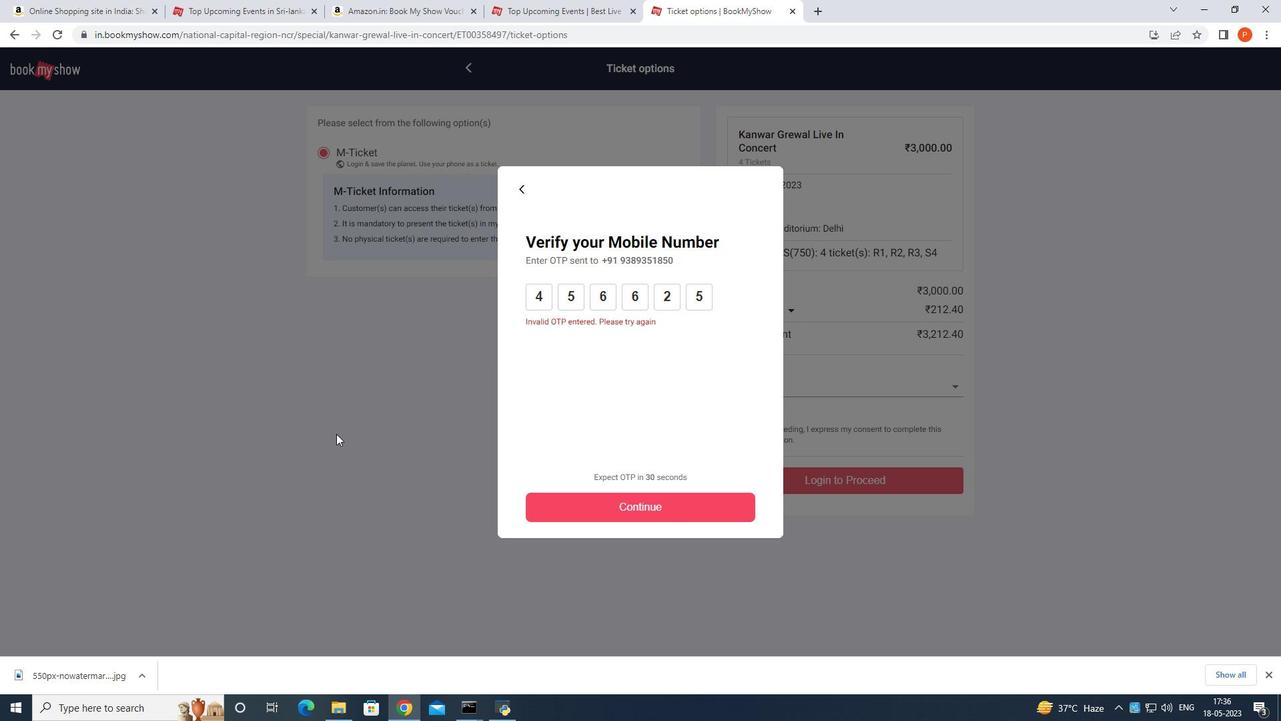 
Action: Mouse moved to (192, 329)
Screenshot: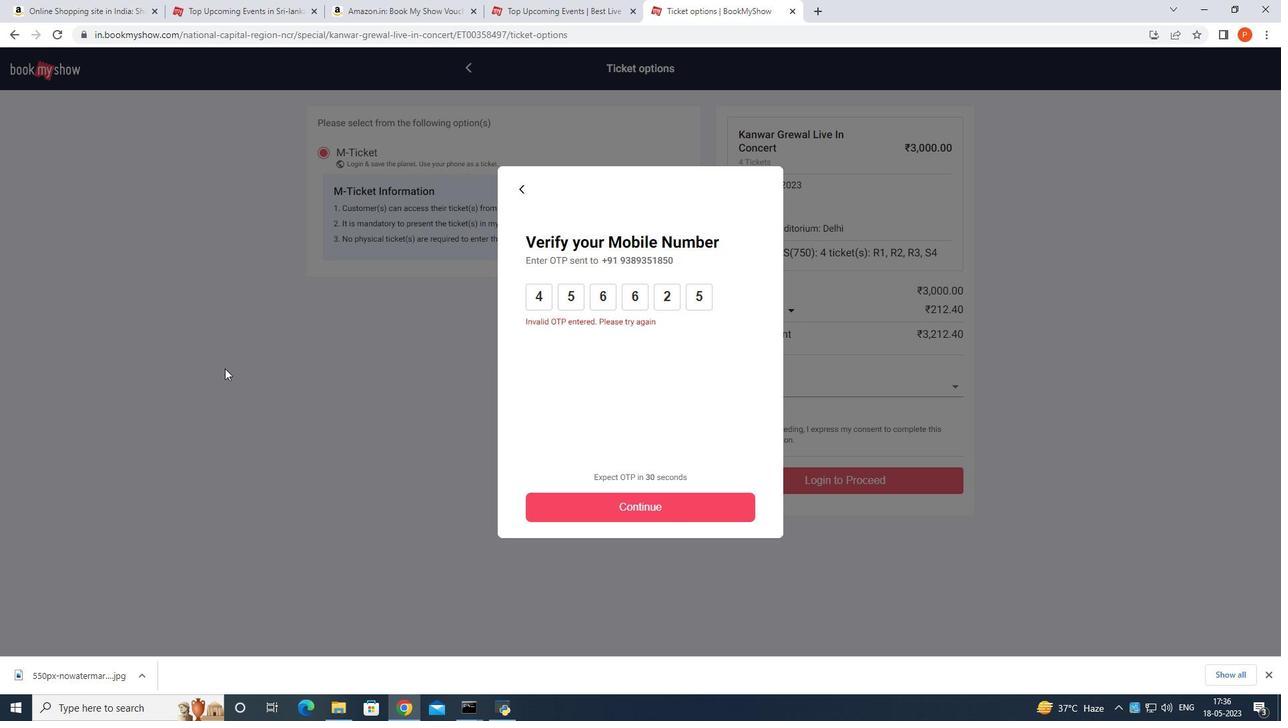 
Action: Mouse pressed left at (192, 329)
Screenshot: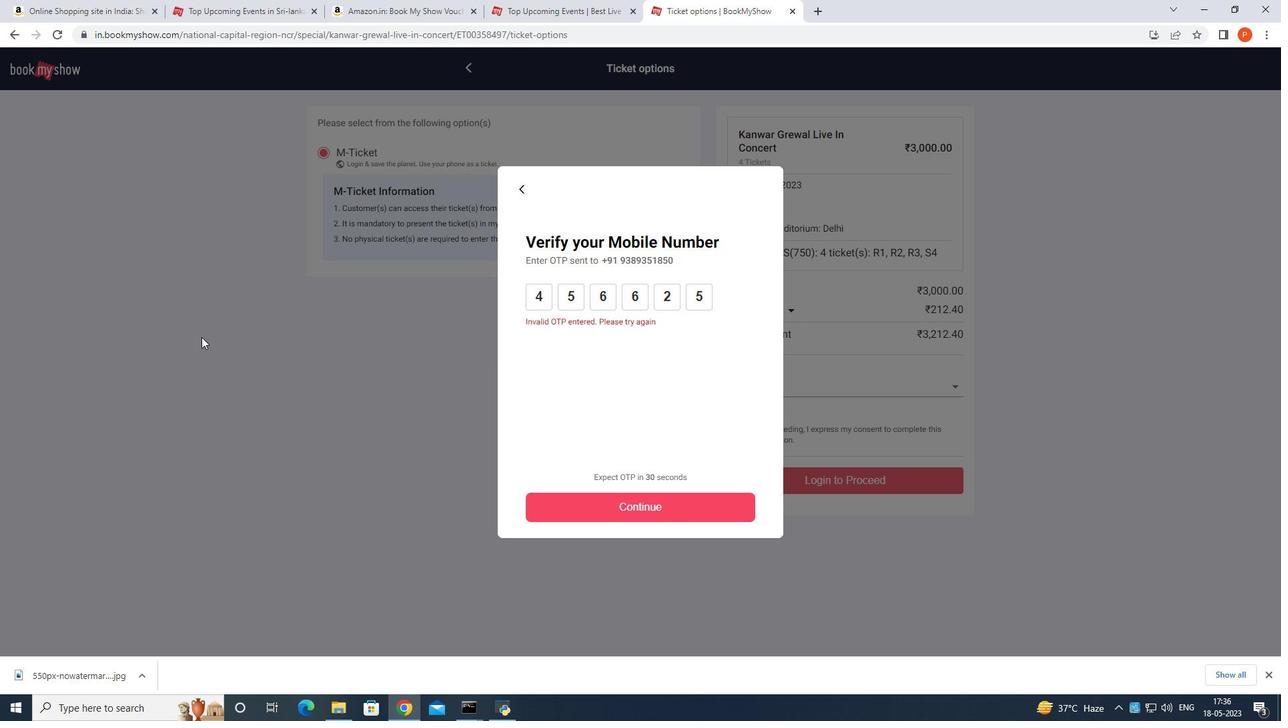 
Action: Mouse moved to (137, 245)
Screenshot: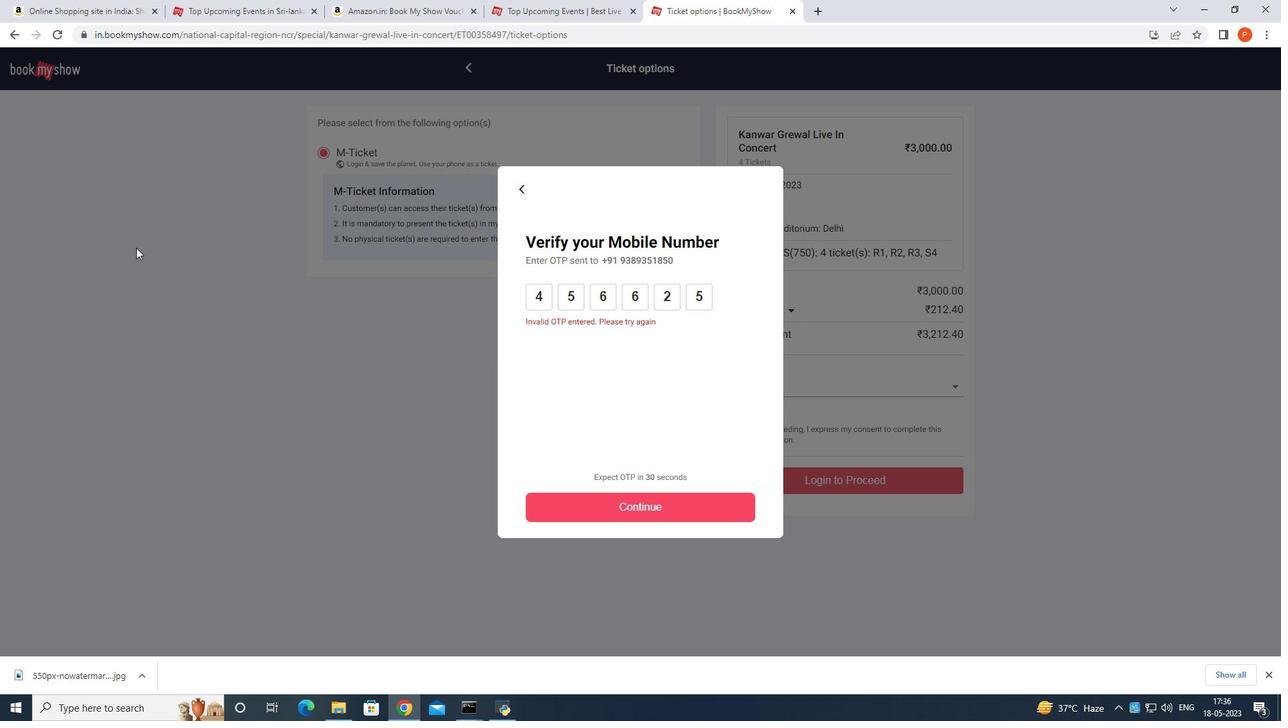
Action: Mouse pressed left at (137, 245)
Screenshot: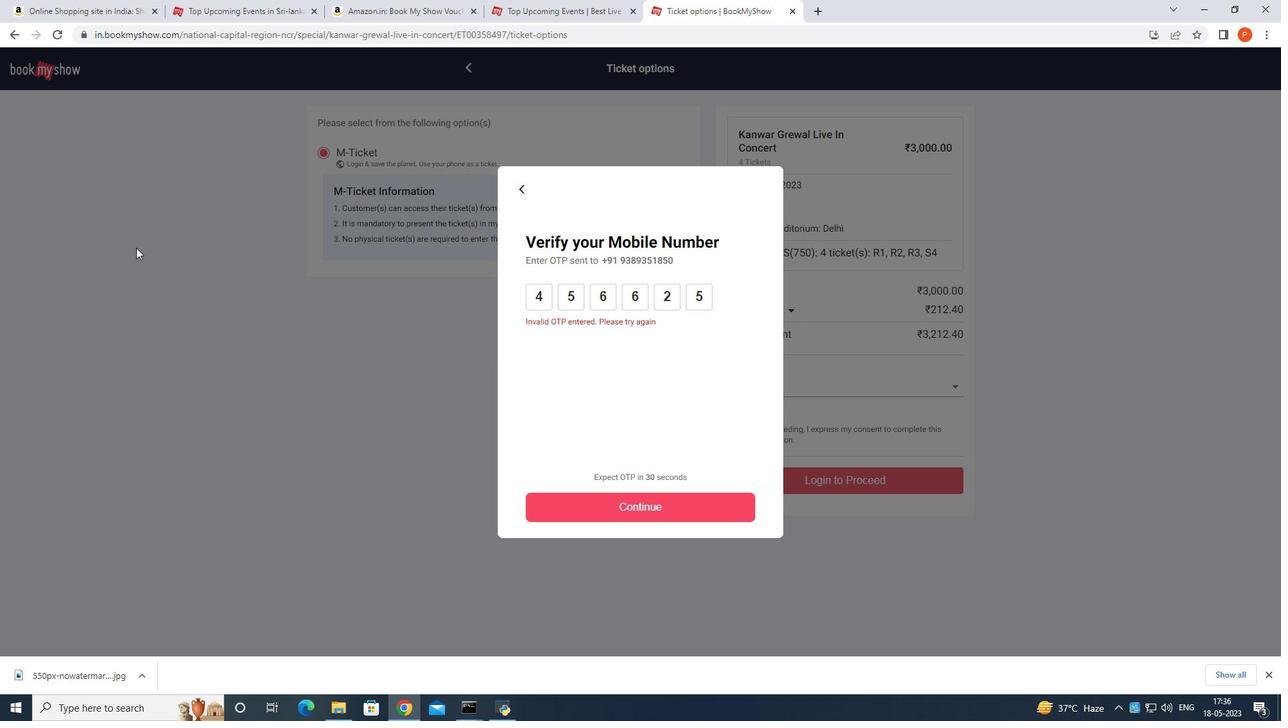 
Action: Mouse moved to (516, 187)
Screenshot: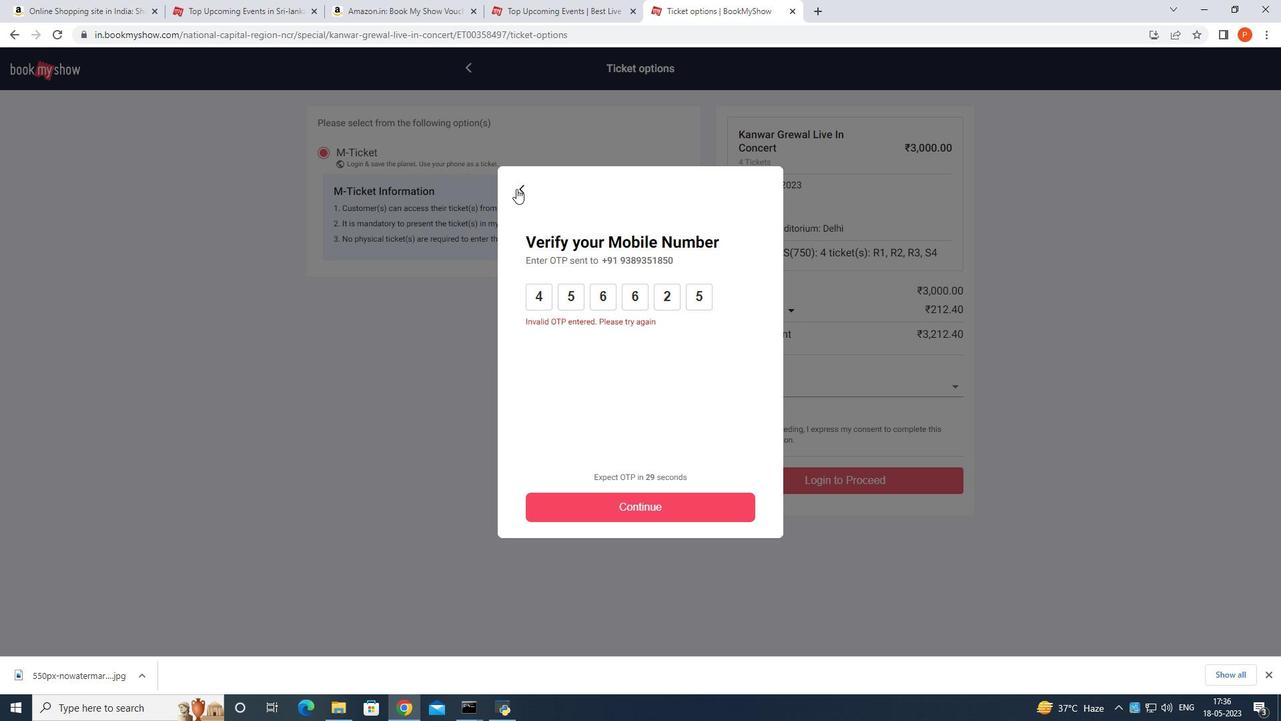 
Action: Mouse pressed left at (516, 187)
Screenshot: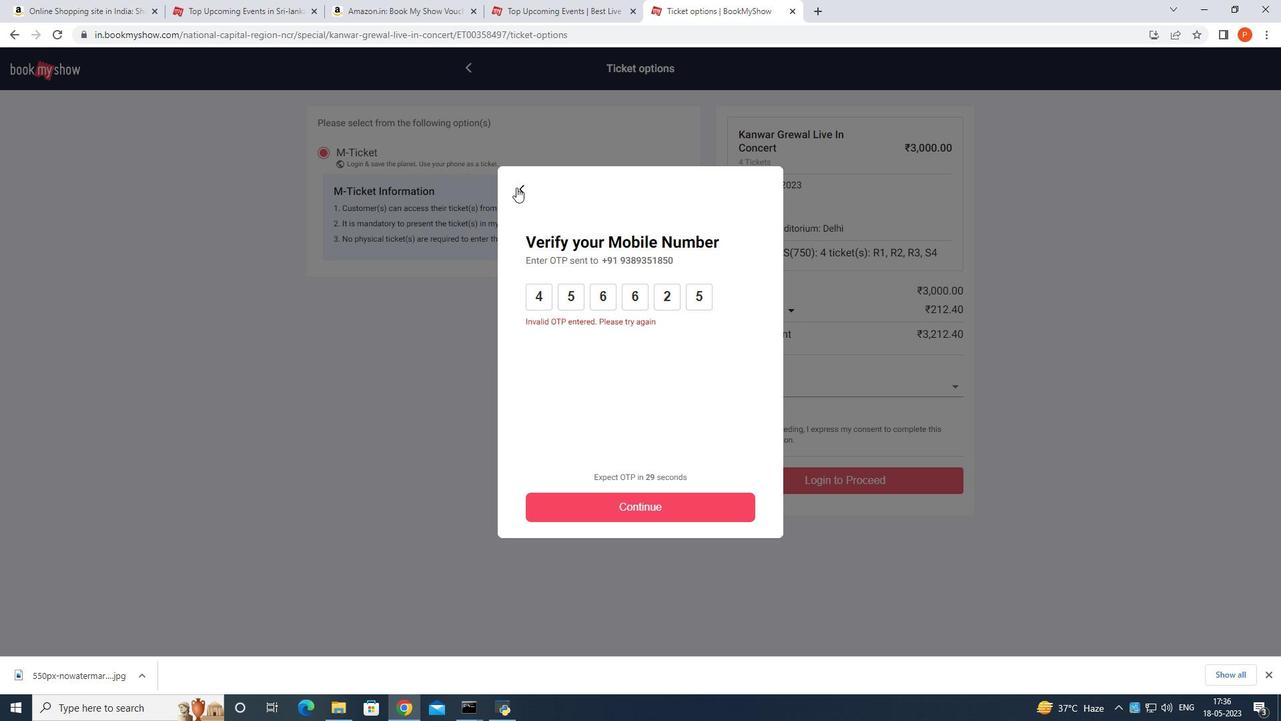 
Action: Mouse moved to (755, 184)
Screenshot: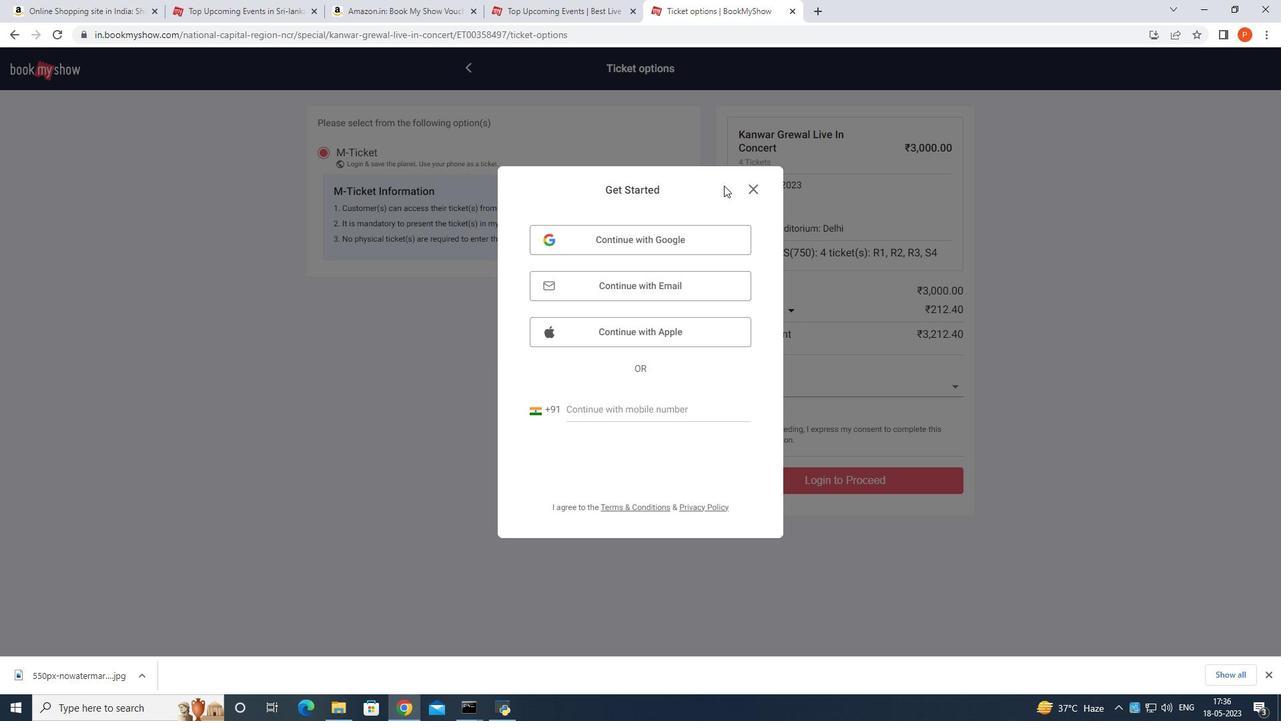 
Action: Mouse pressed left at (755, 184)
Screenshot: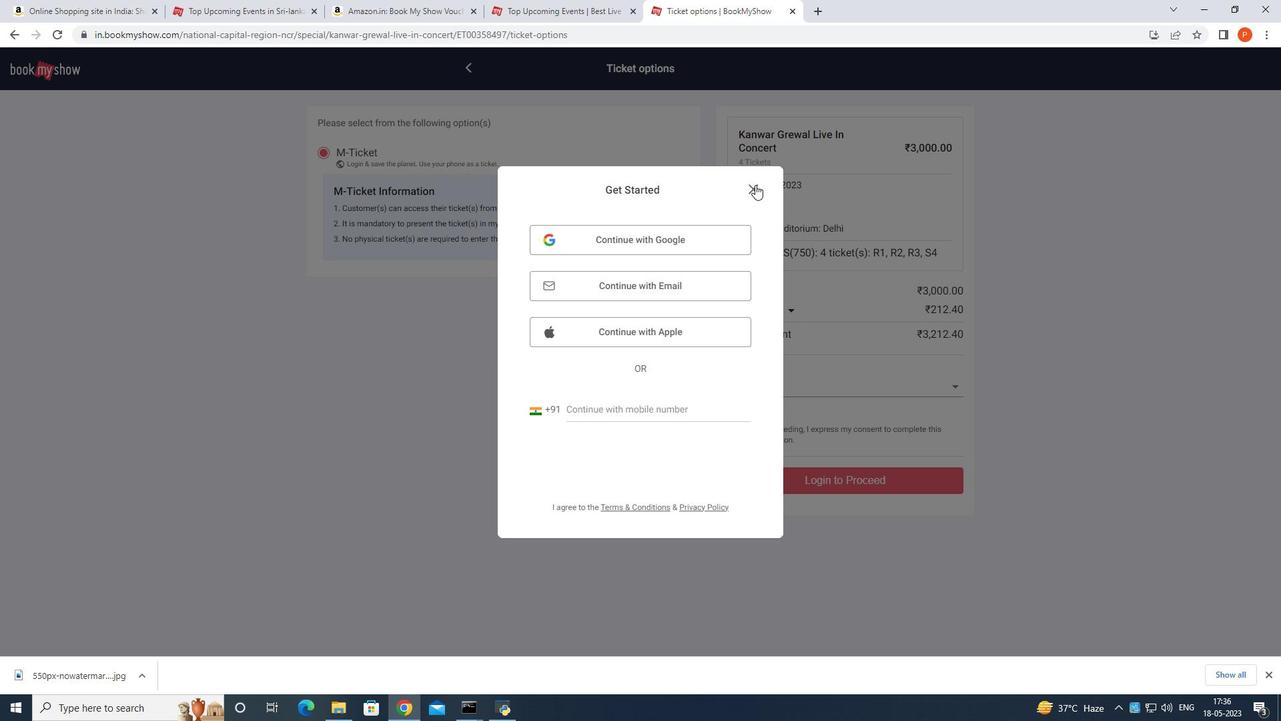 
Action: Mouse moved to (540, 401)
Screenshot: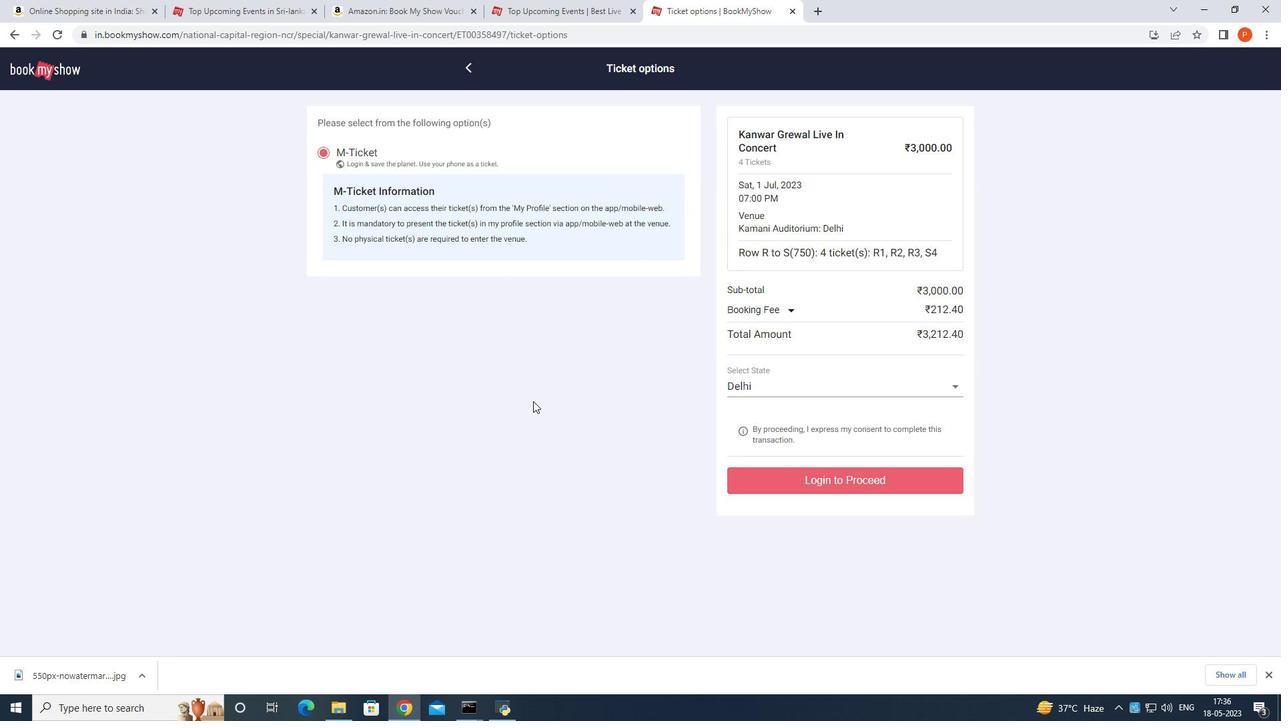 
